 Task: Buy 2 Short Sets of size 6-7 years for Baby Girls from Clothing section under best seller category for shipping address: Faith Turner, 1392 Camden Street, Reno, Nevada 89501, Cell Number 7752551231. Pay from credit card ending with 2005, CVV 3321
Action: Mouse moved to (355, 121)
Screenshot: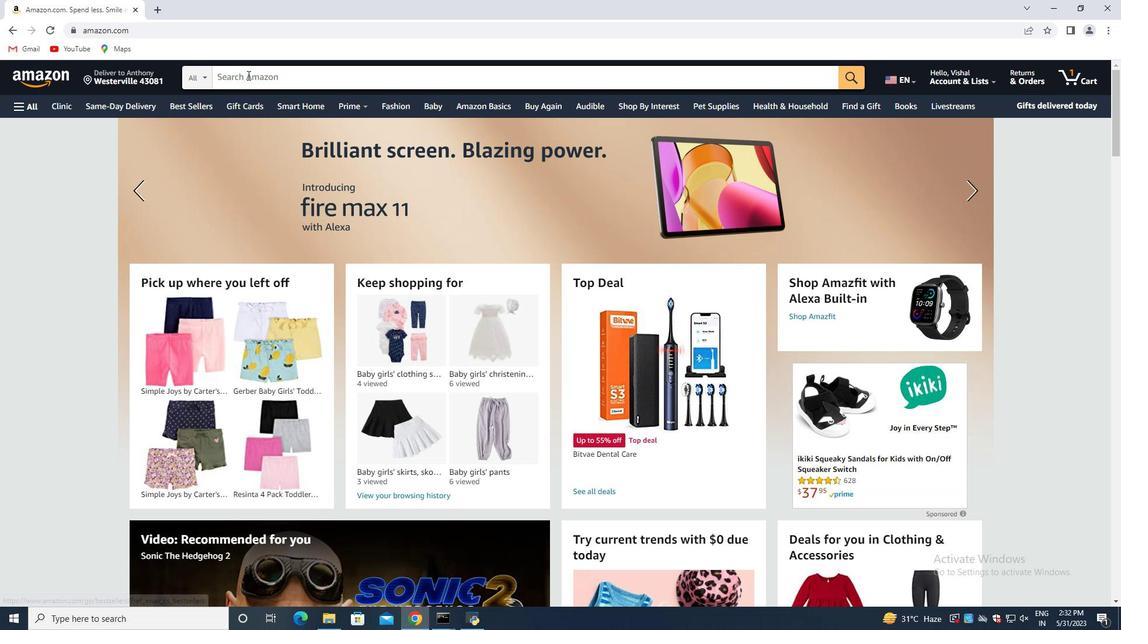 
Action: Mouse pressed left at (355, 121)
Screenshot: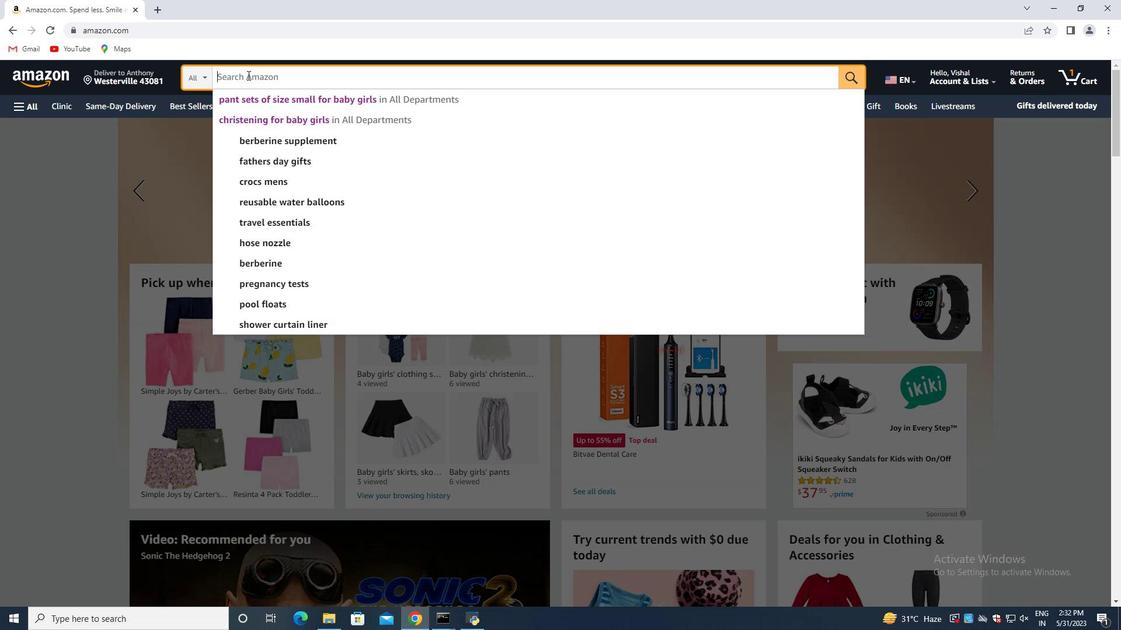 
Action: Key pressed <Key.shift>Short<Key.space><Key.shift>Sets<Key.space>of<Key.space>size<Key.space>6-7<Key.space>years<Key.space>for<Key.space><Key.shift>Baby<Key.space><Key.shift><Key.shift><Key.shift><Key.shift><Key.shift><Key.shift>Girls<Key.enter>
Screenshot: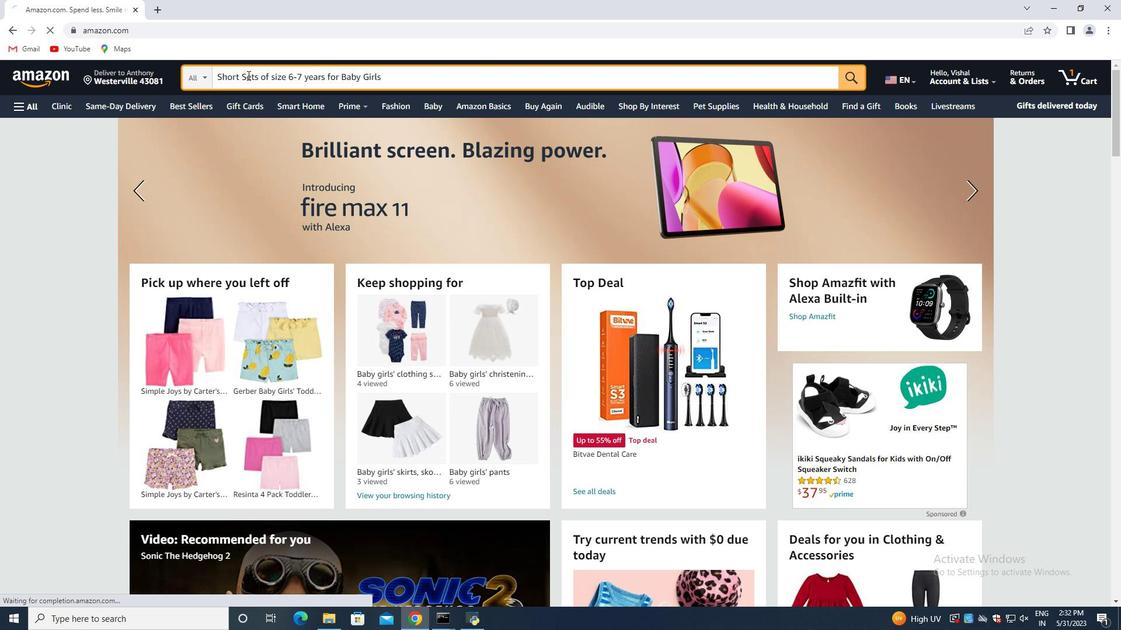 
Action: Mouse moved to (344, 174)
Screenshot: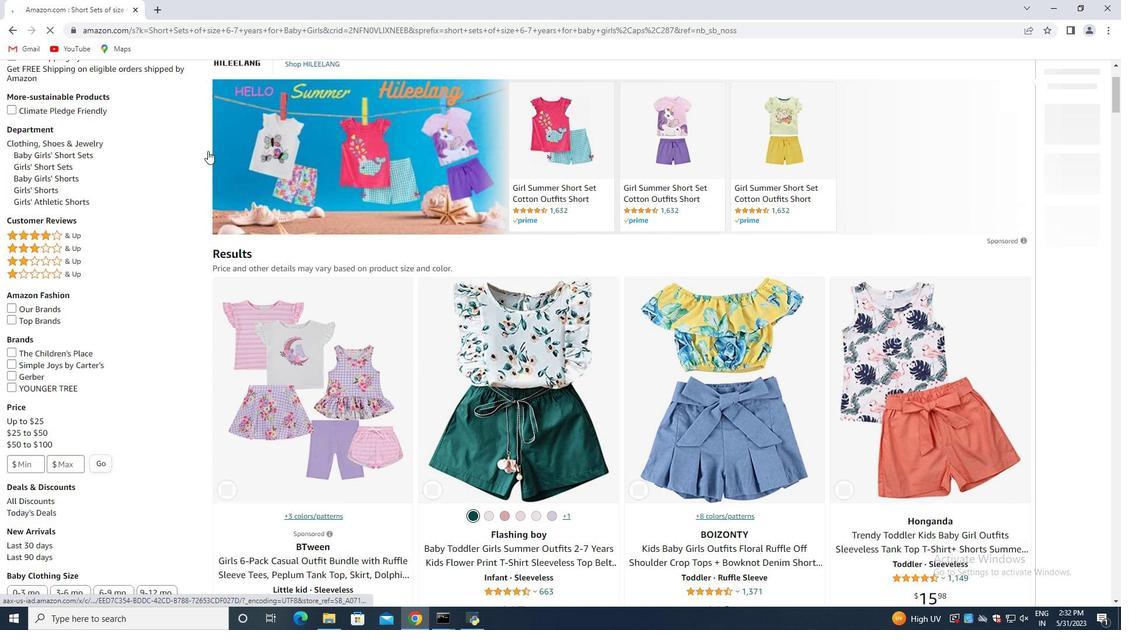 
Action: Mouse scrolled (344, 173) with delta (0, 0)
Screenshot: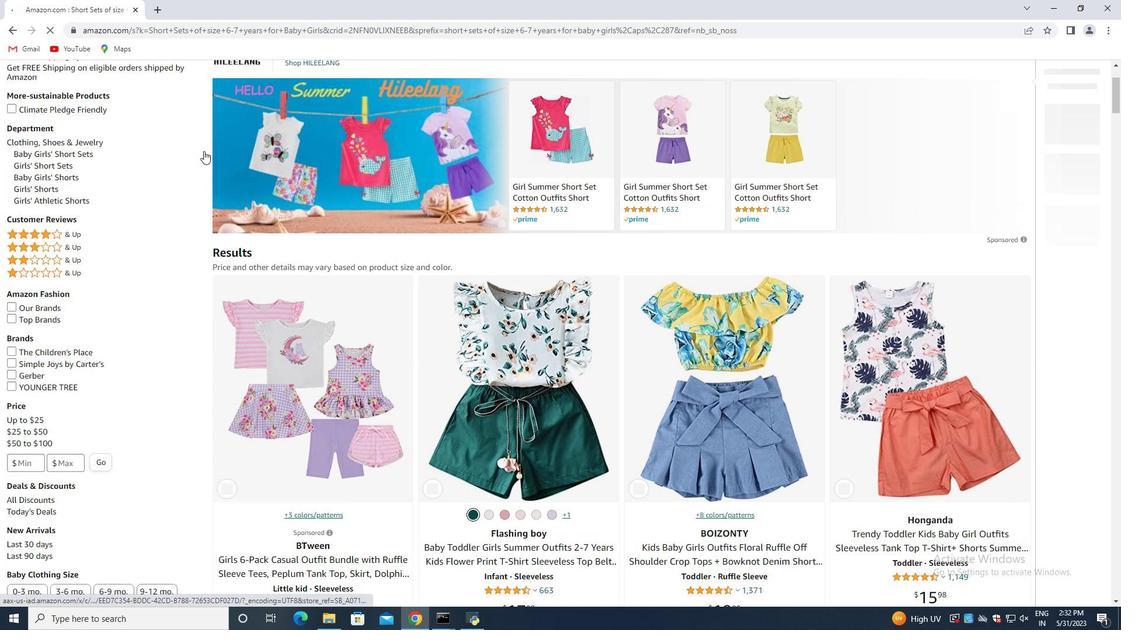 
Action: Mouse moved to (339, 187)
Screenshot: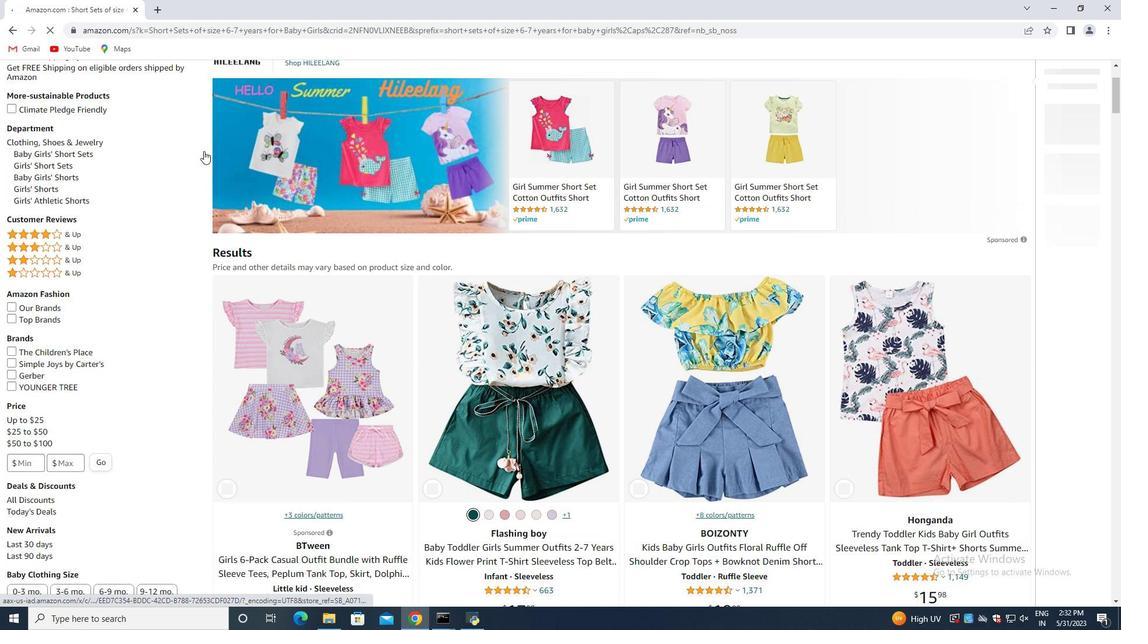 
Action: Mouse scrolled (339, 186) with delta (0, 0)
Screenshot: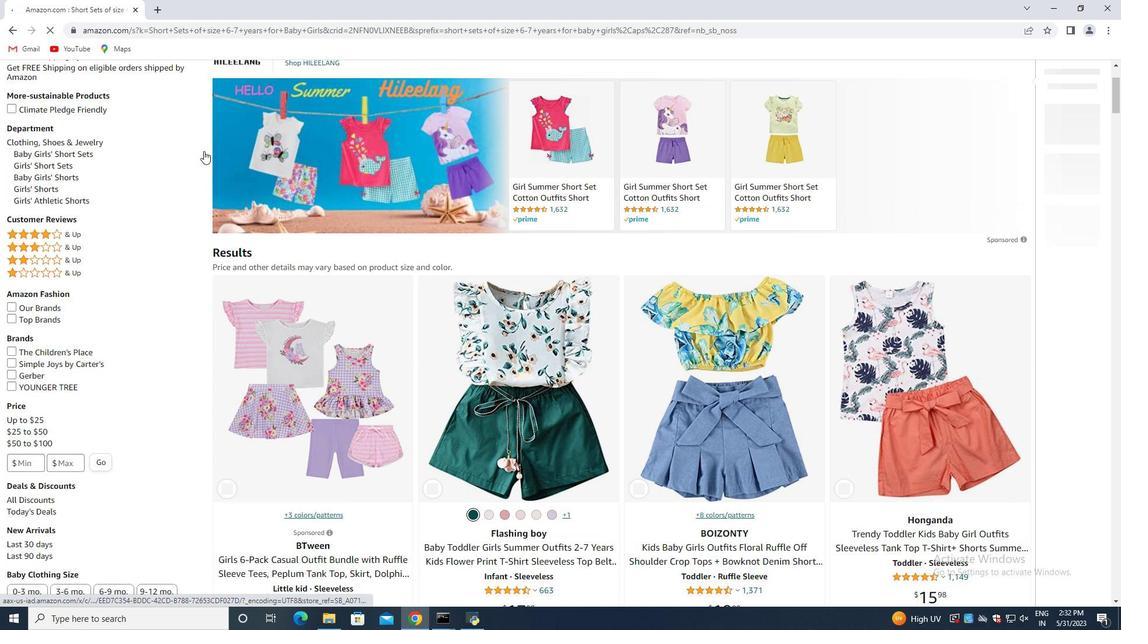 
Action: Mouse moved to (363, 186)
Screenshot: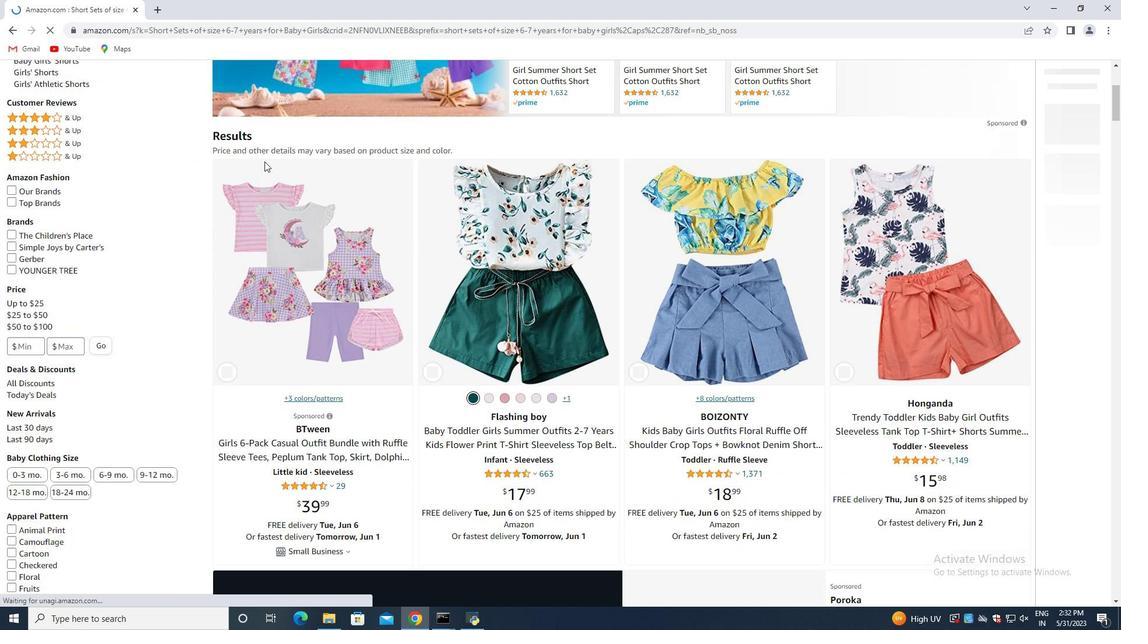 
Action: Mouse scrolled (363, 185) with delta (0, 0)
Screenshot: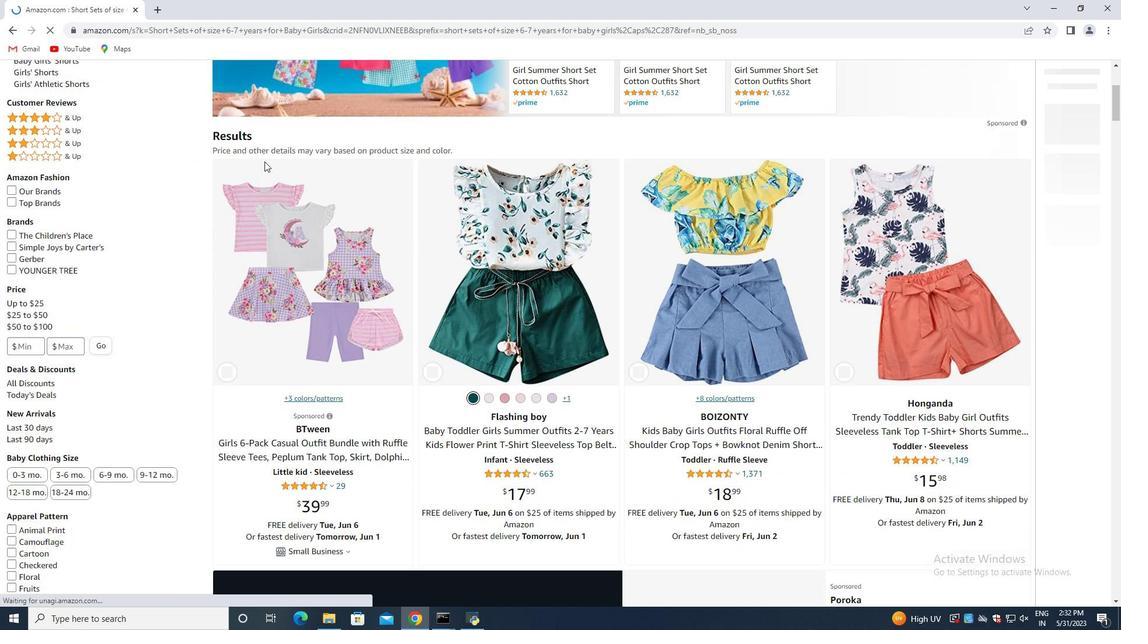 
Action: Mouse moved to (365, 188)
Screenshot: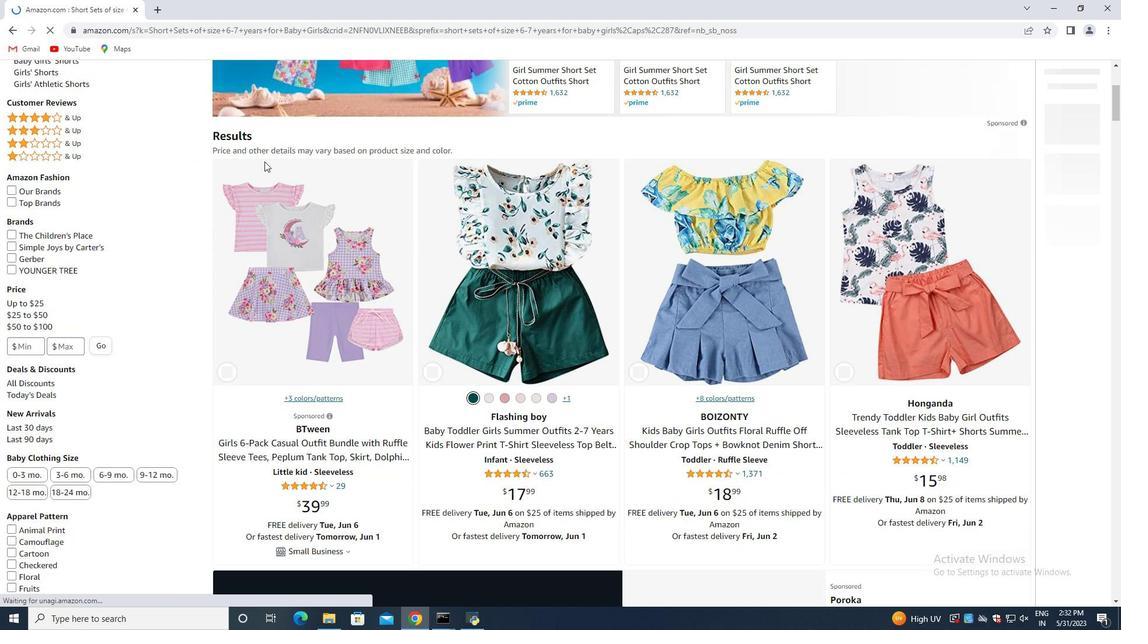 
Action: Mouse scrolled (365, 188) with delta (0, 0)
Screenshot: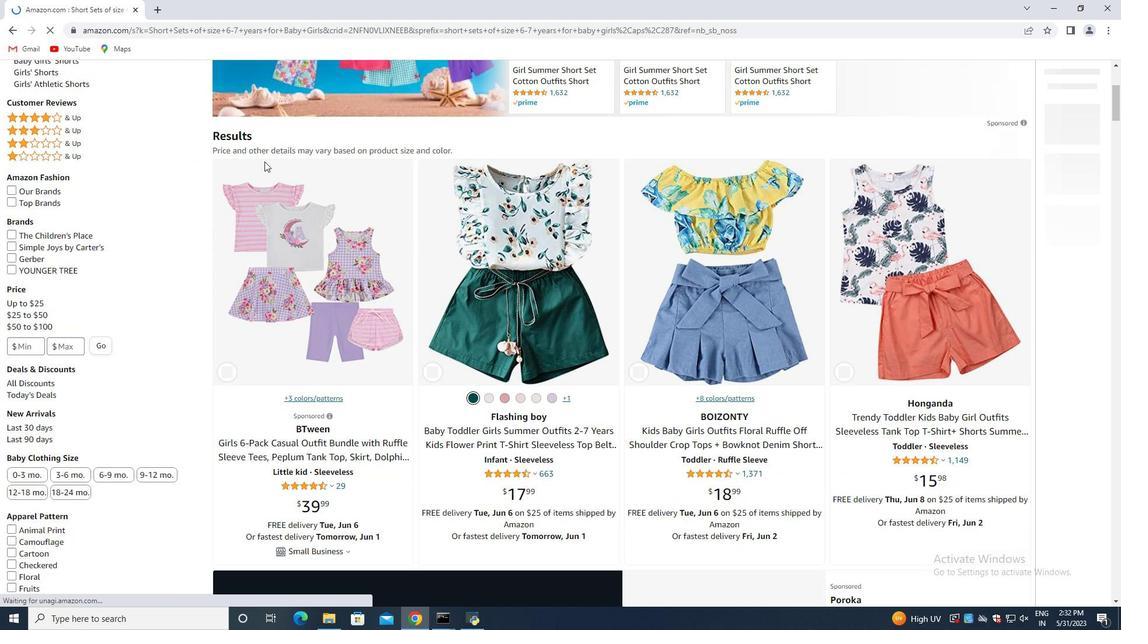 
Action: Mouse moved to (870, 277)
Screenshot: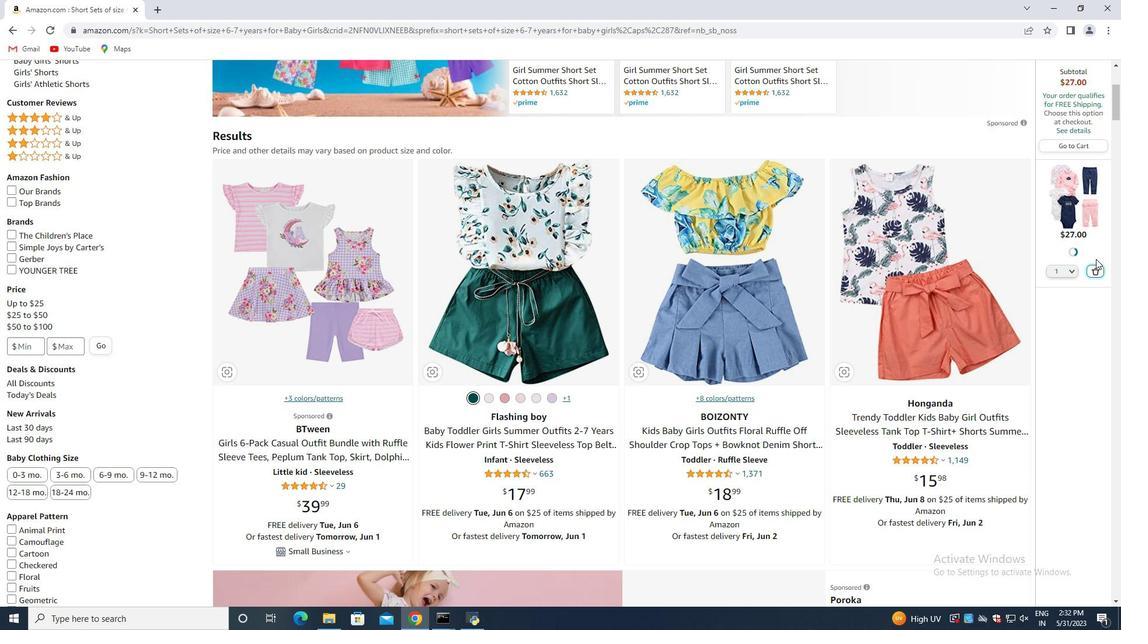 
Action: Mouse pressed left at (870, 277)
Screenshot: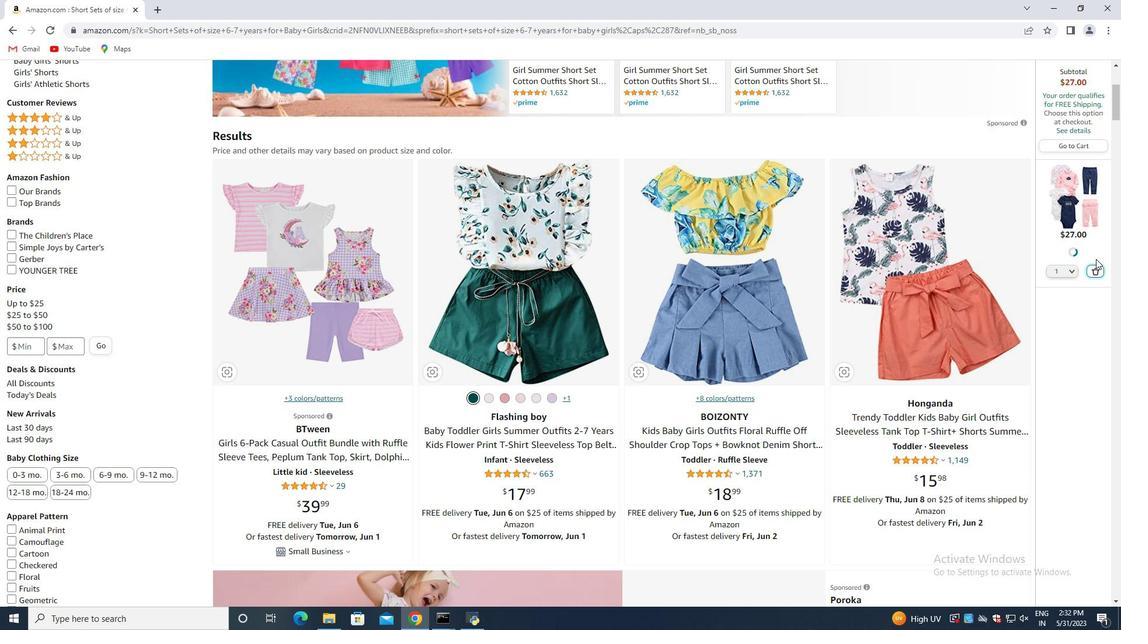 
Action: Mouse moved to (694, 342)
Screenshot: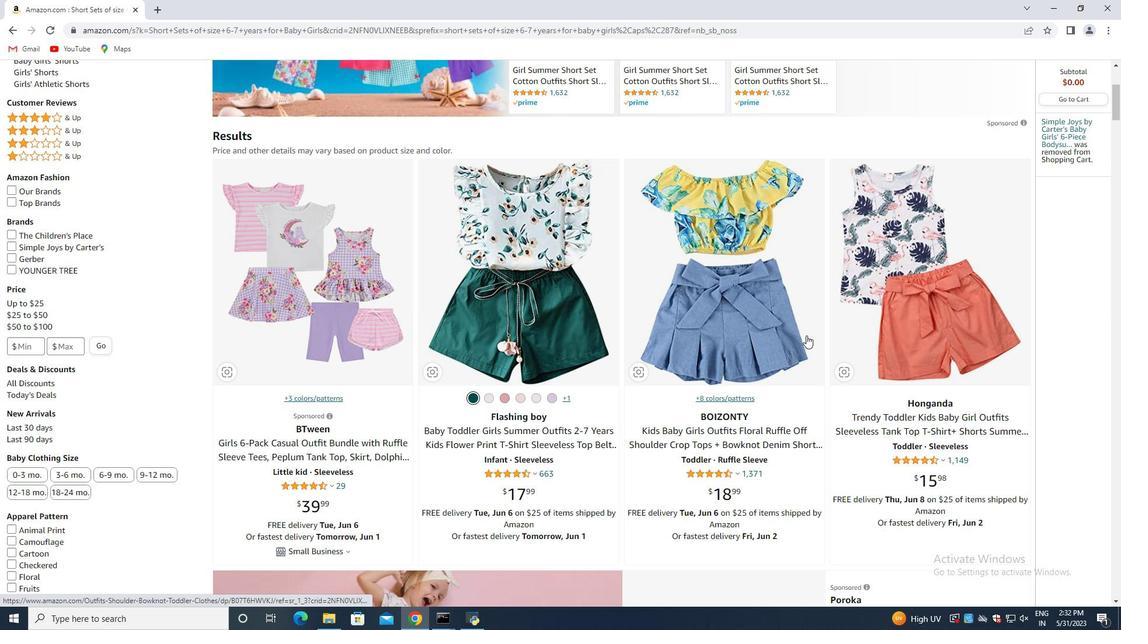 
Action: Mouse scrolled (694, 341) with delta (0, 0)
Screenshot: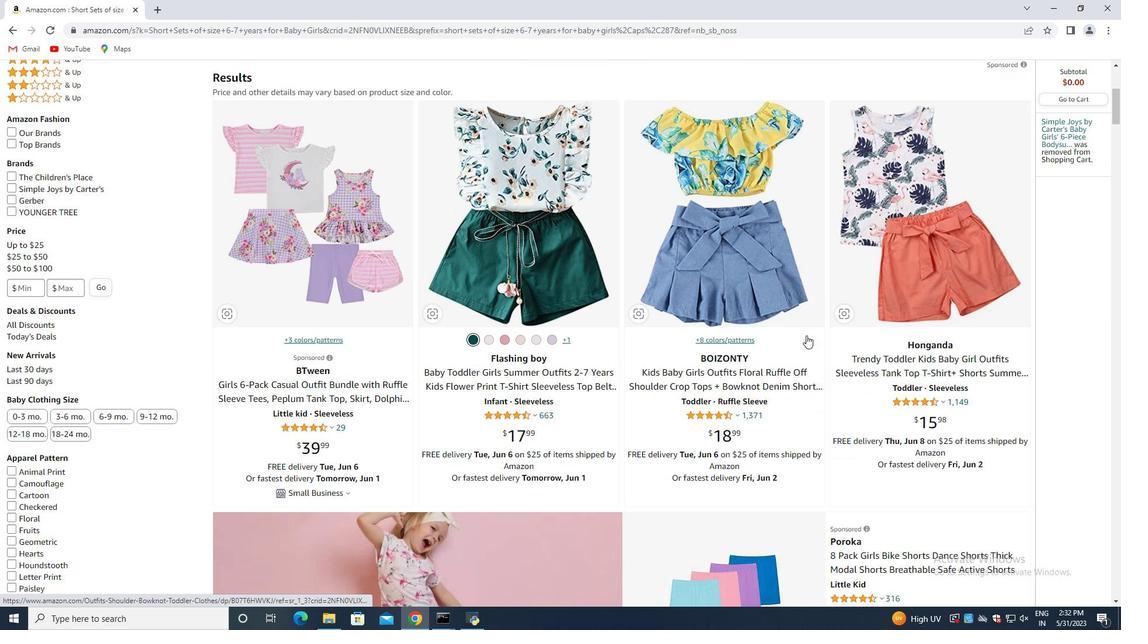 
Action: Mouse moved to (675, 346)
Screenshot: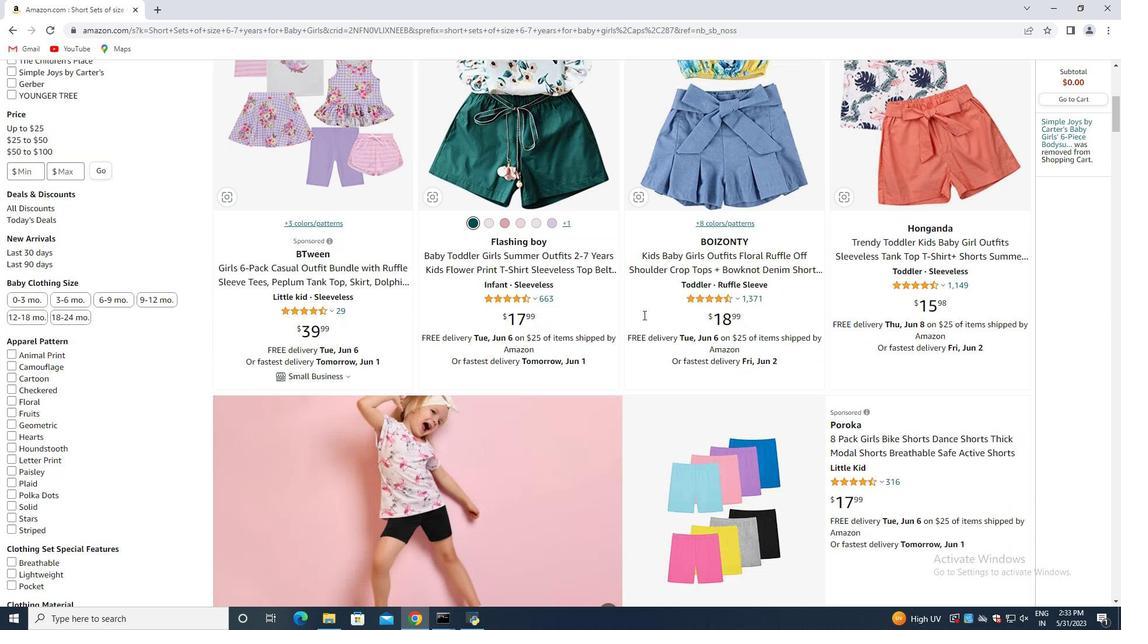 
Action: Mouse scrolled (675, 346) with delta (0, 0)
Screenshot: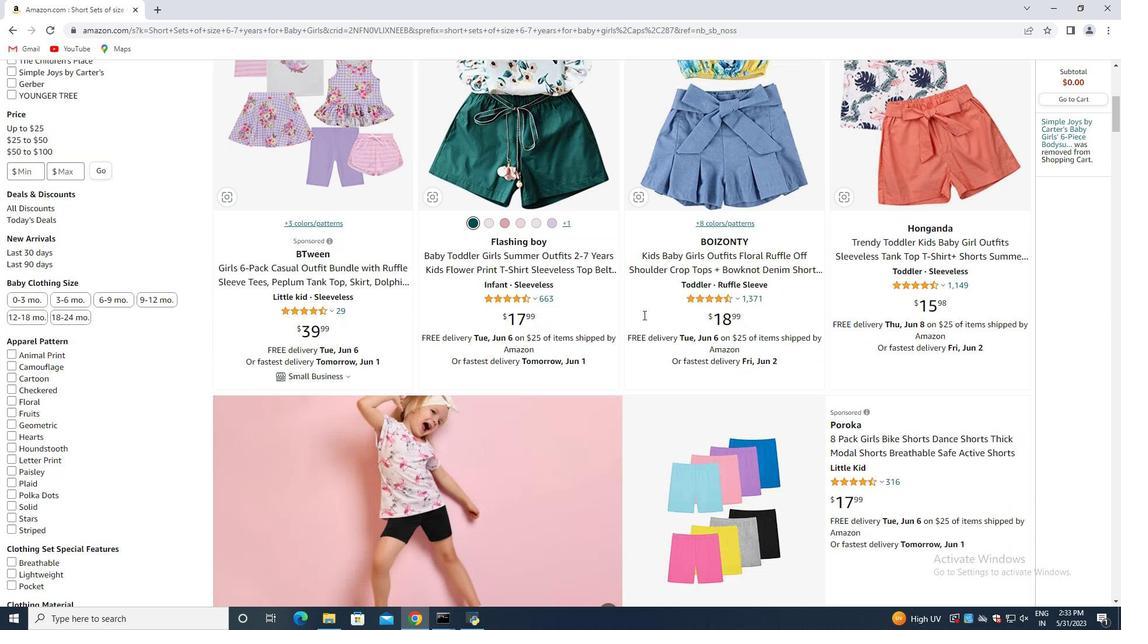 
Action: Mouse moved to (667, 346)
Screenshot: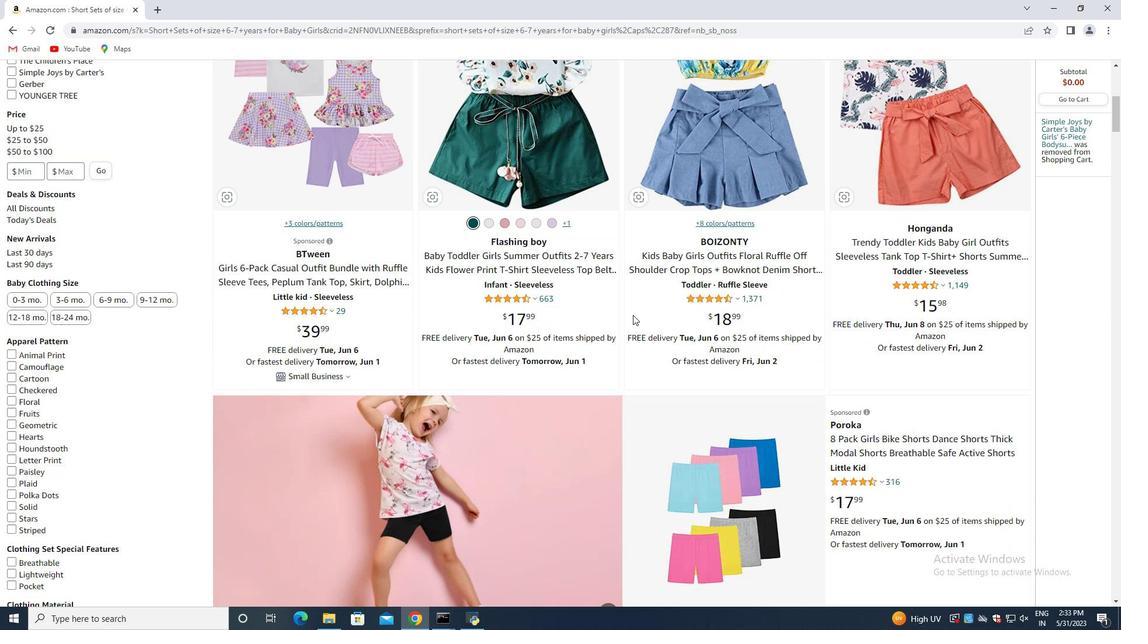 
Action: Mouse scrolled (667, 346) with delta (0, 0)
Screenshot: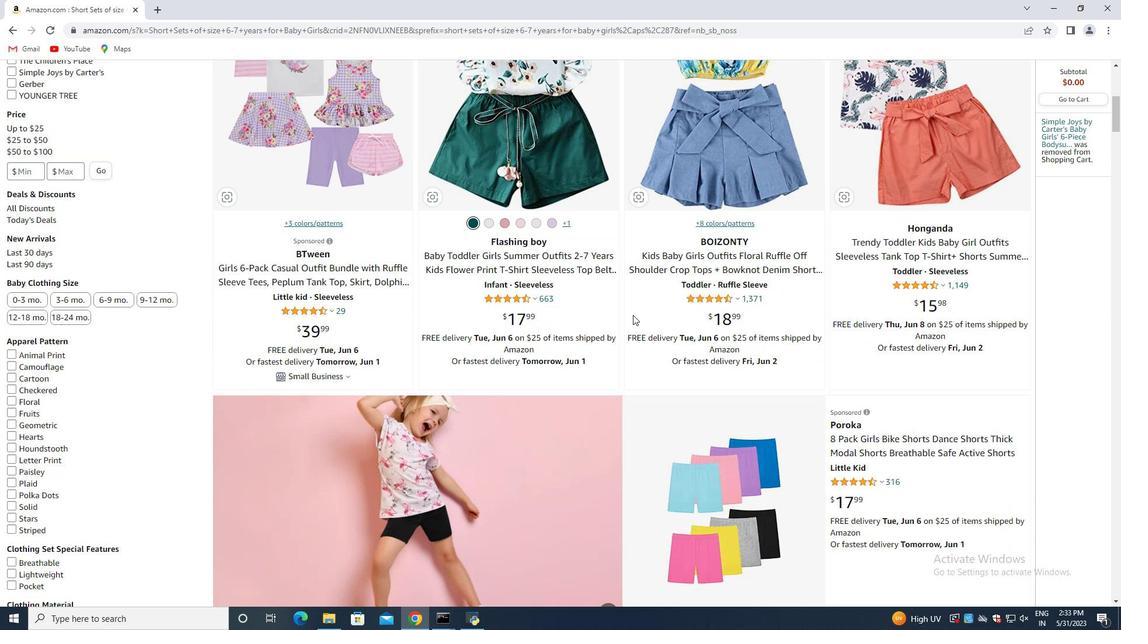 
Action: Mouse moved to (592, 324)
Screenshot: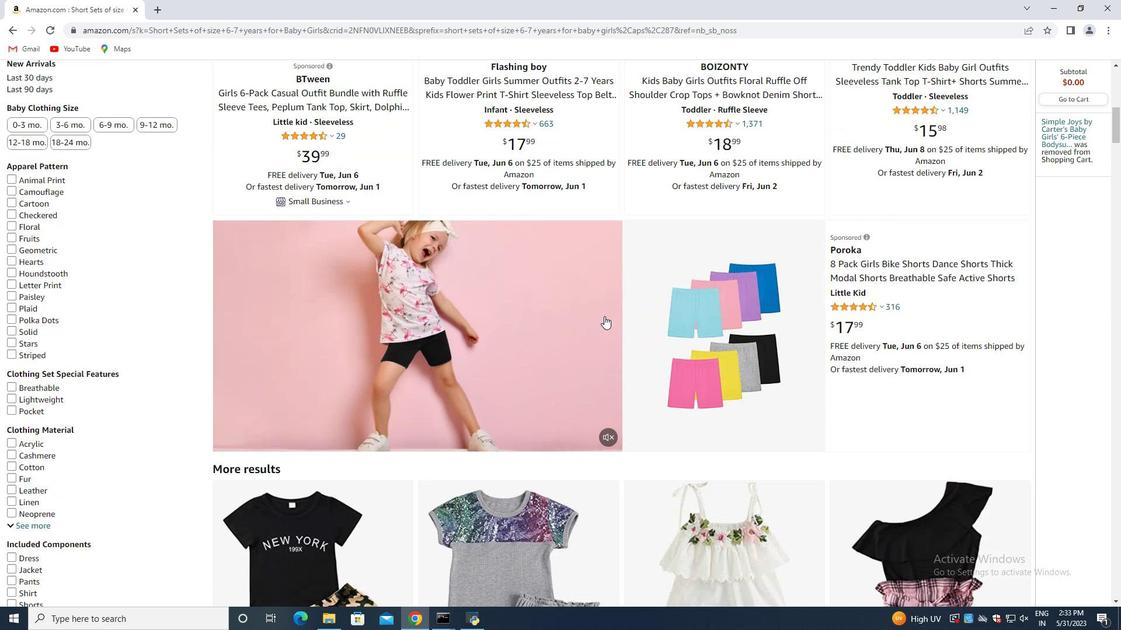 
Action: Mouse scrolled (592, 324) with delta (0, 0)
Screenshot: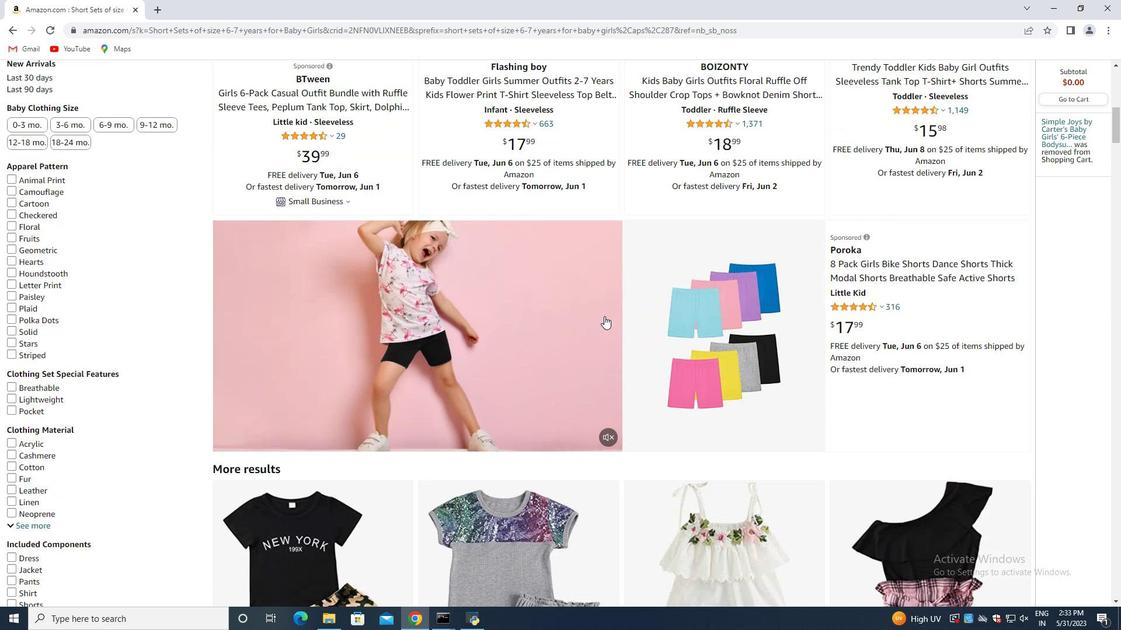 
Action: Mouse moved to (588, 324)
Screenshot: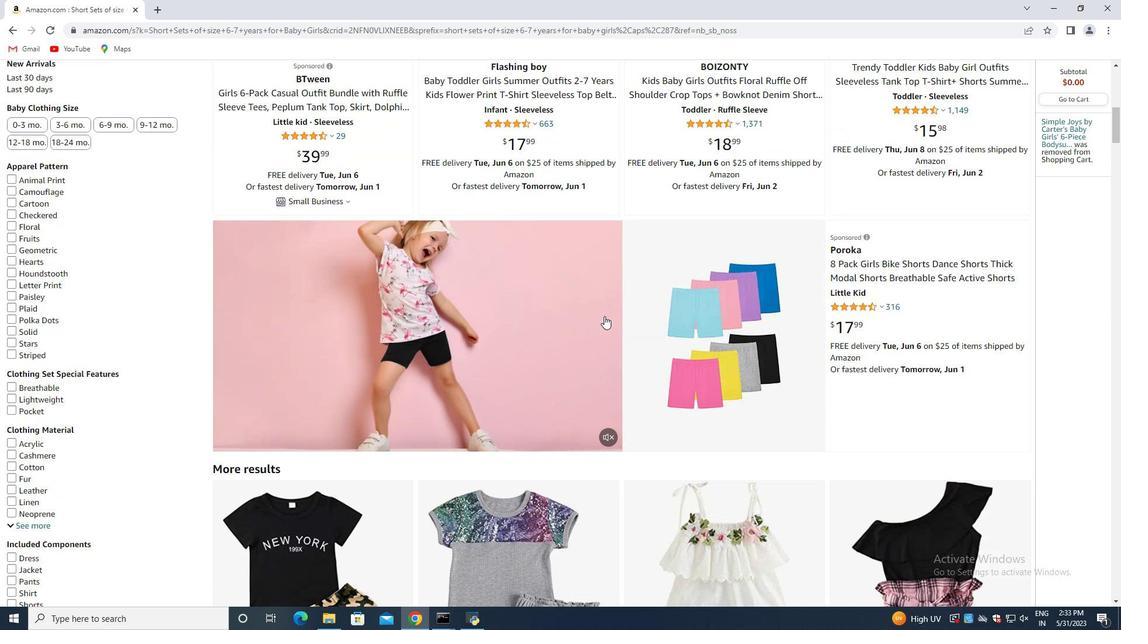 
Action: Mouse scrolled (588, 324) with delta (0, 0)
Screenshot: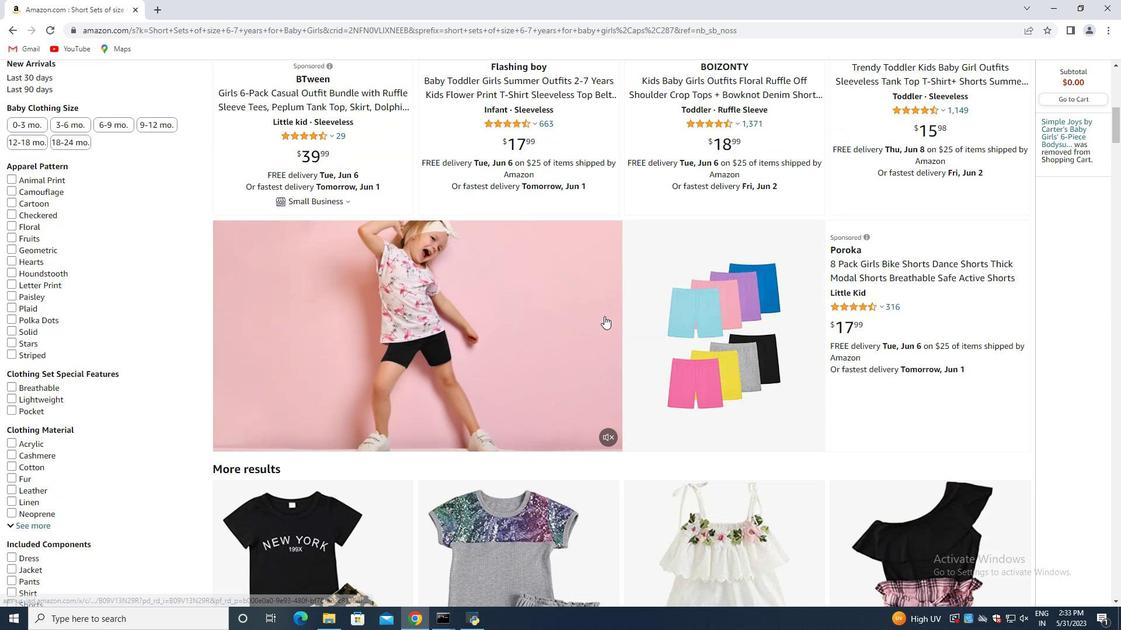 
Action: Mouse moved to (581, 325)
Screenshot: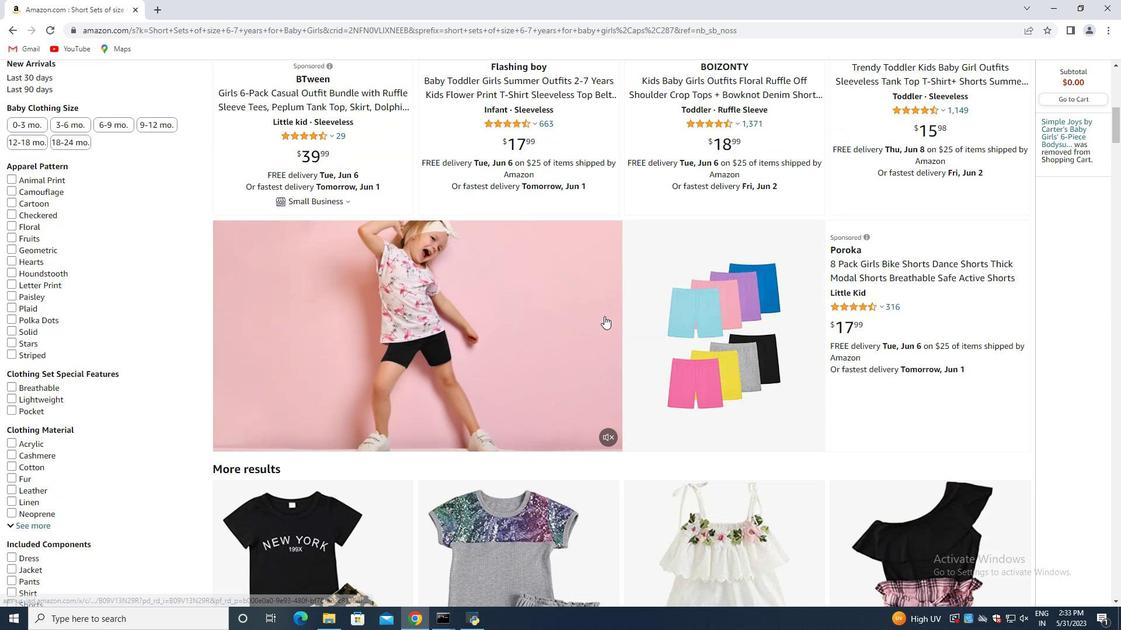 
Action: Mouse scrolled (581, 324) with delta (0, 0)
Screenshot: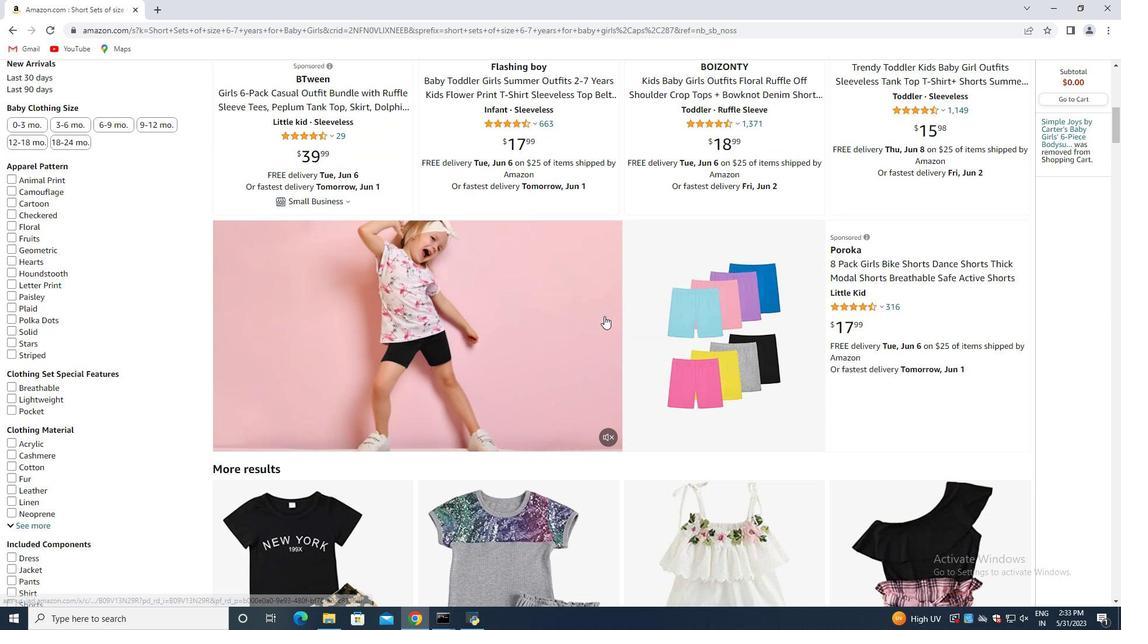 
Action: Mouse moved to (568, 331)
Screenshot: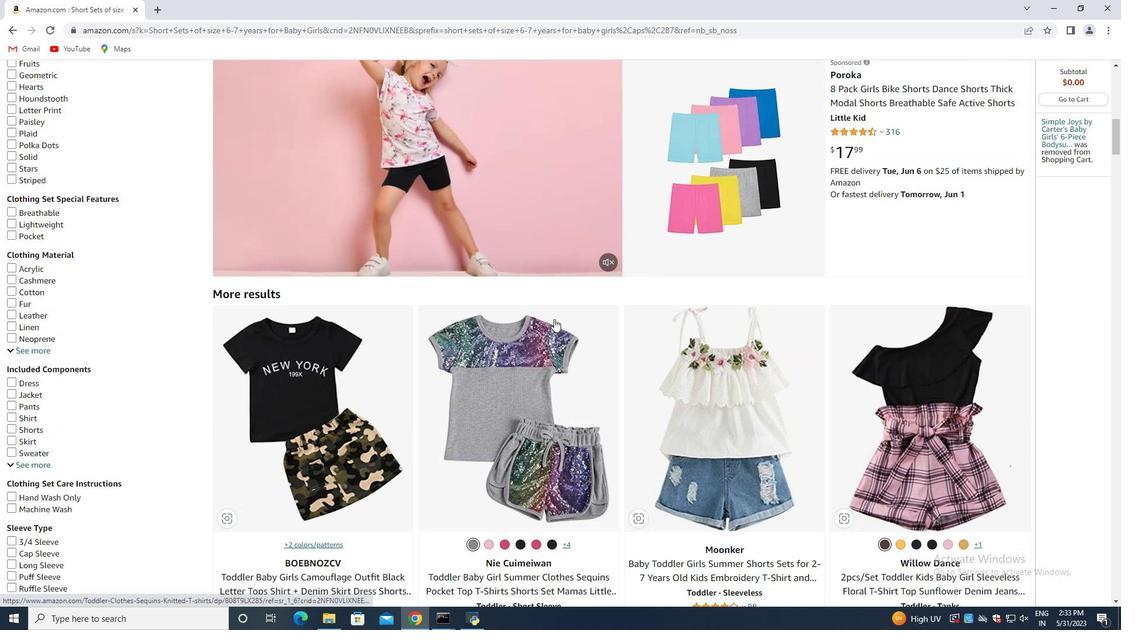 
Action: Mouse scrolled (568, 331) with delta (0, 0)
Screenshot: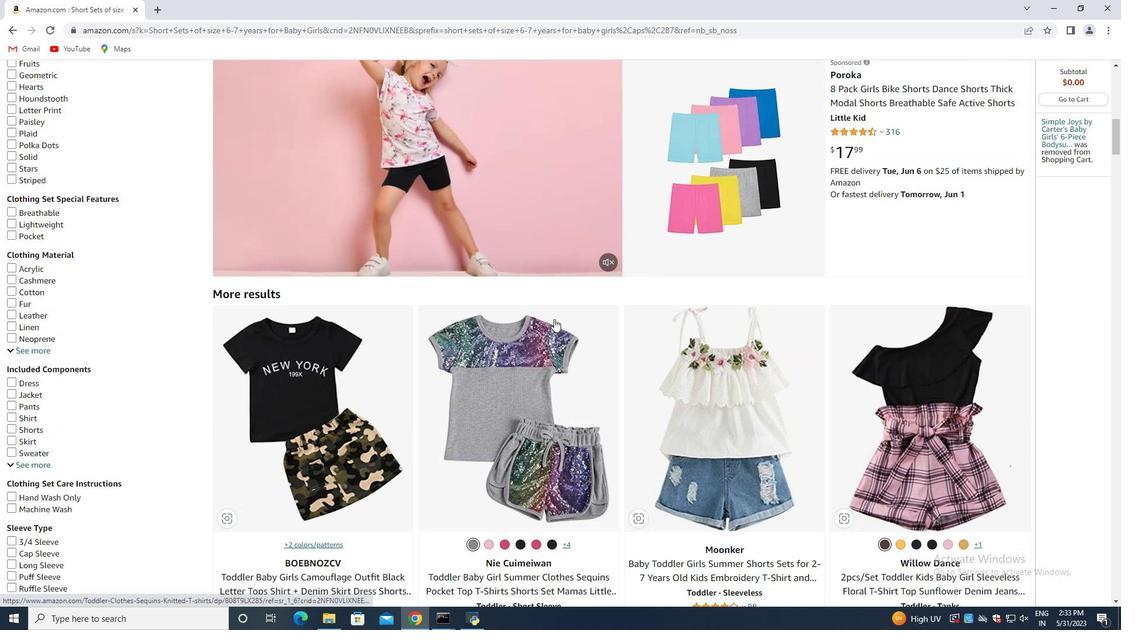 
Action: Mouse moved to (567, 332)
Screenshot: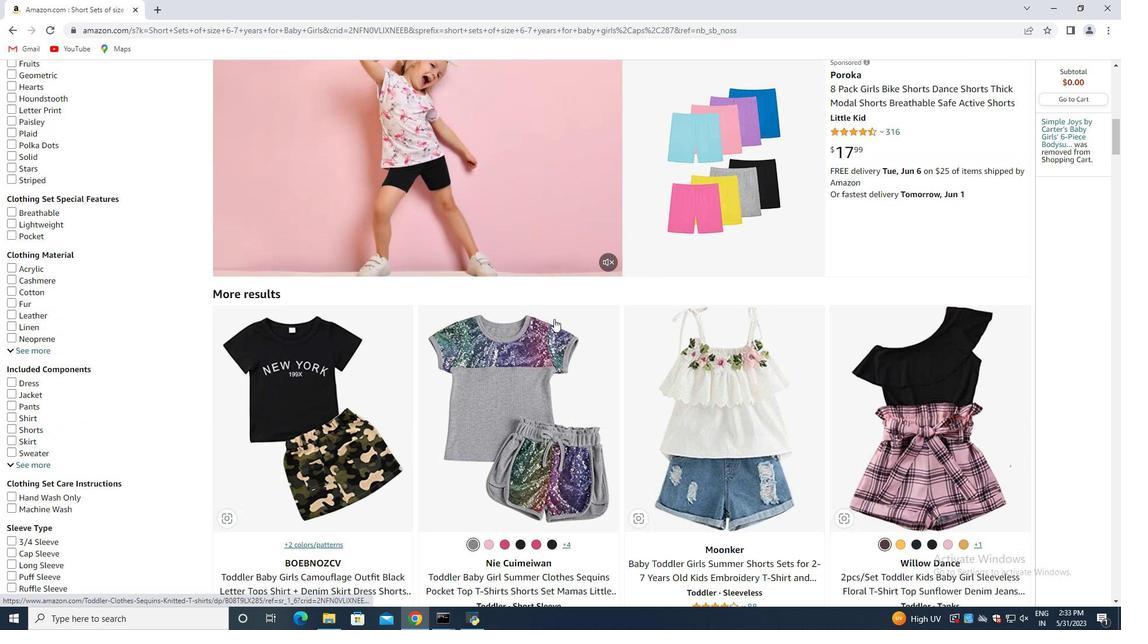 
Action: Mouse scrolled (567, 331) with delta (0, 0)
Screenshot: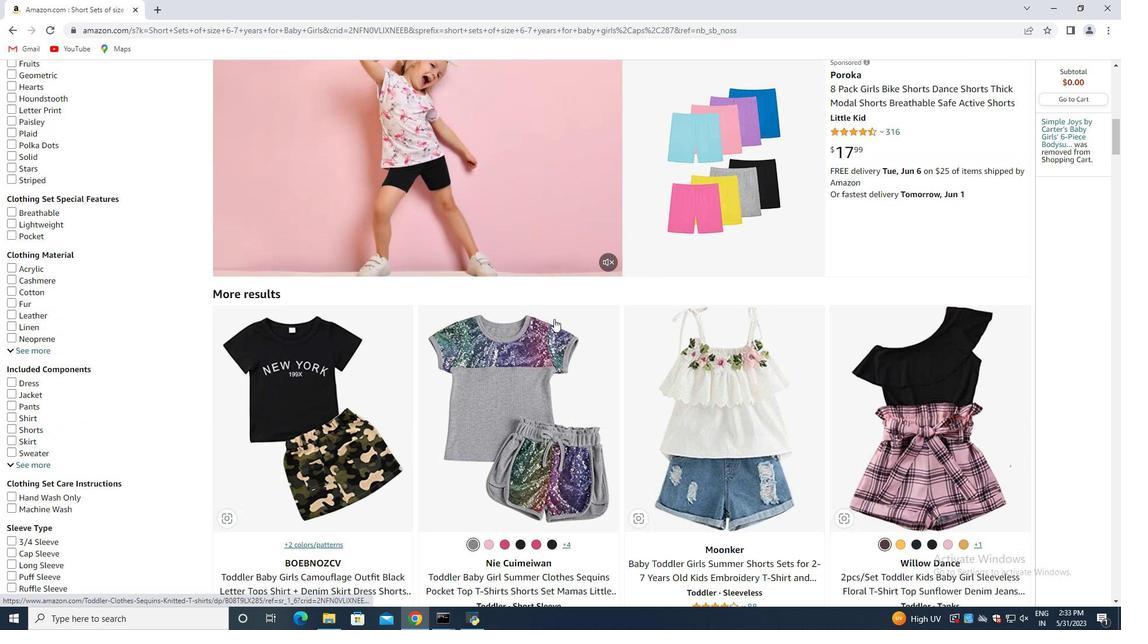 
Action: Mouse moved to (562, 332)
Screenshot: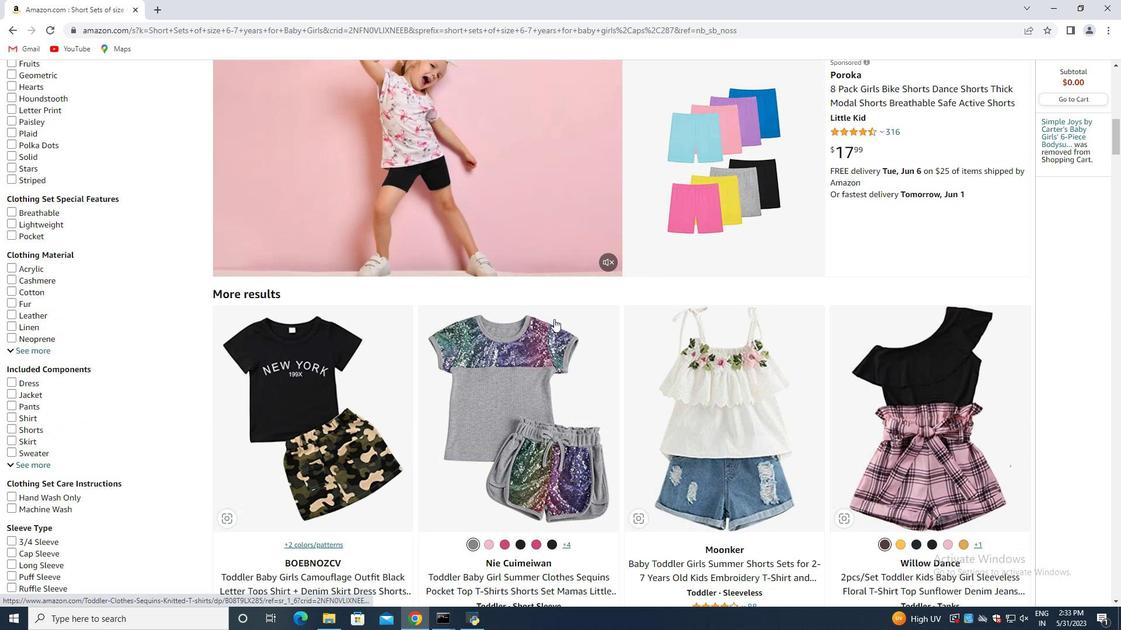 
Action: Mouse scrolled (563, 332) with delta (0, 0)
Screenshot: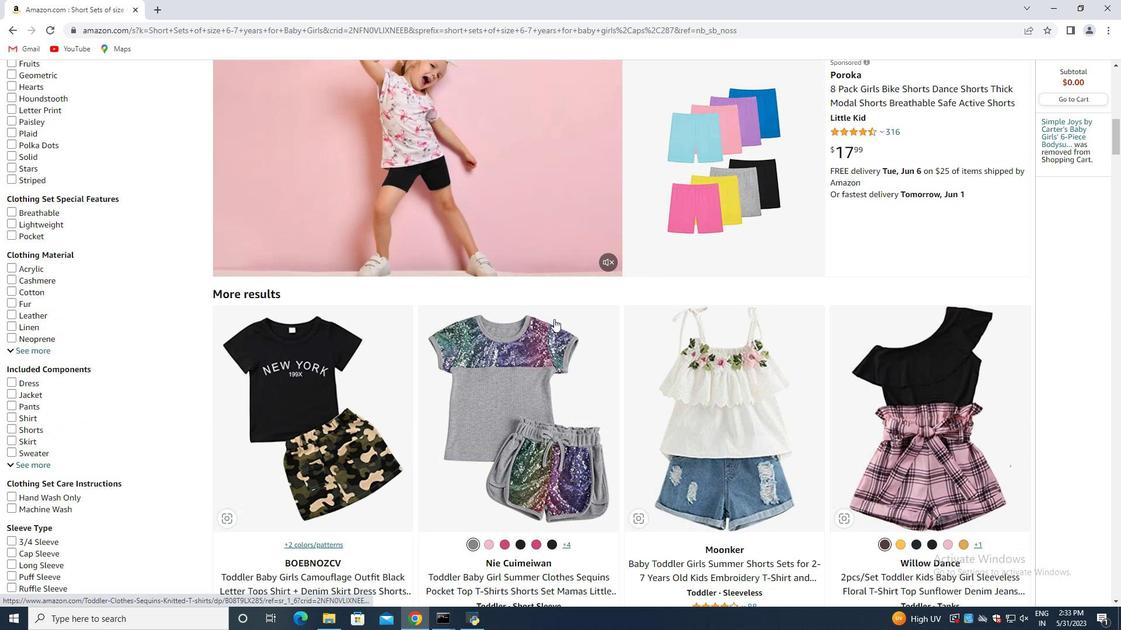 
Action: Mouse moved to (540, 331)
Screenshot: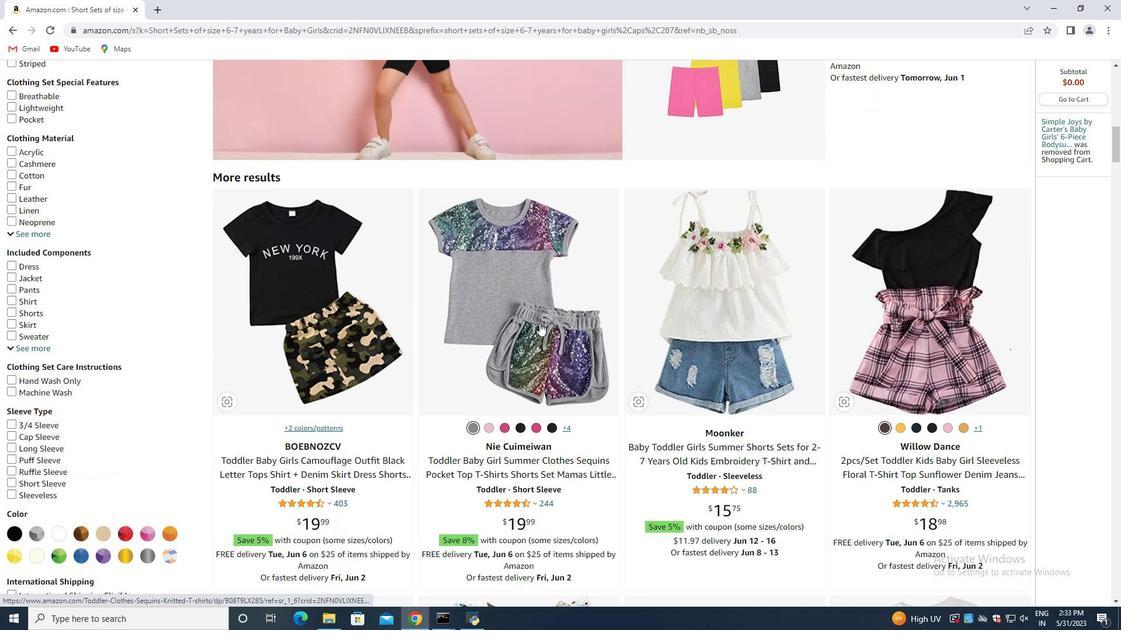 
Action: Mouse scrolled (540, 331) with delta (0, 0)
Screenshot: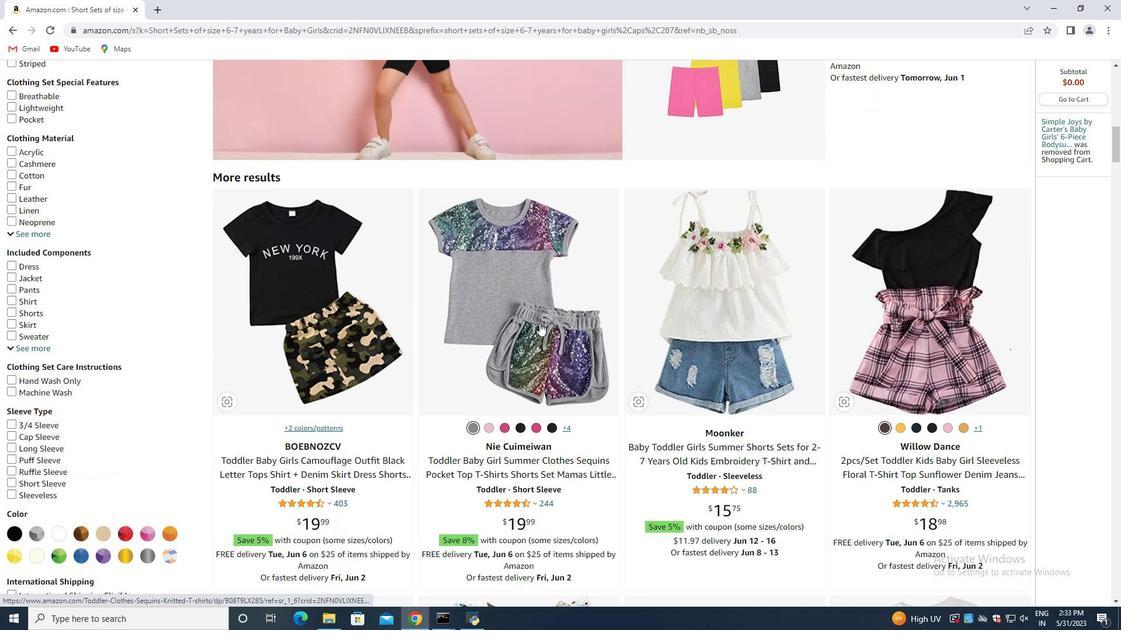 
Action: Mouse moved to (539, 333)
Screenshot: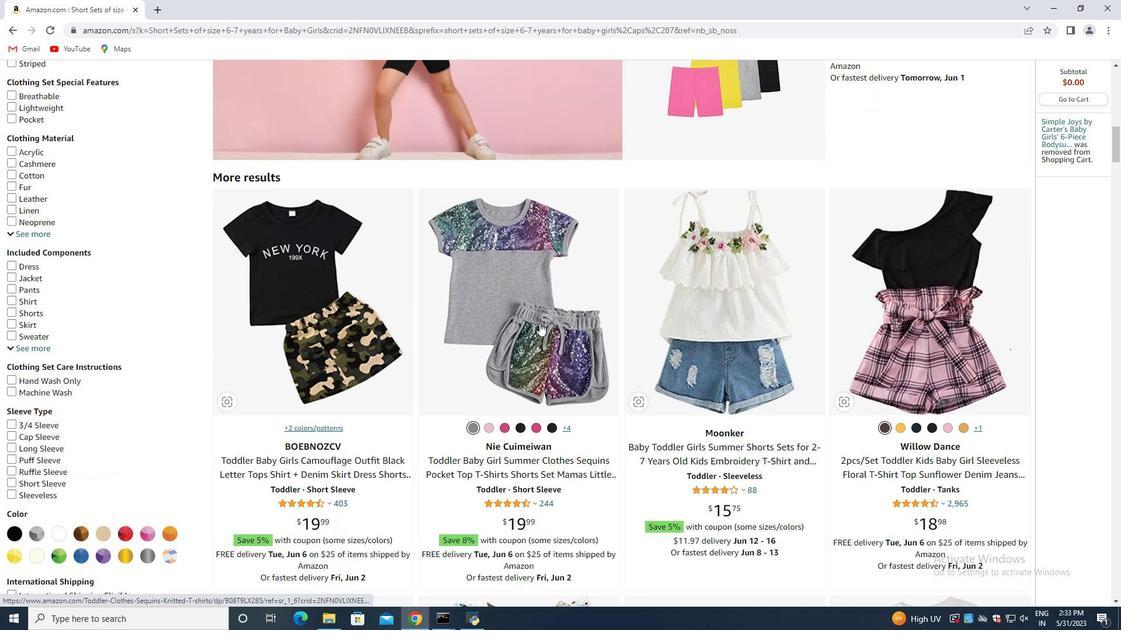 
Action: Mouse scrolled (539, 333) with delta (0, 0)
Screenshot: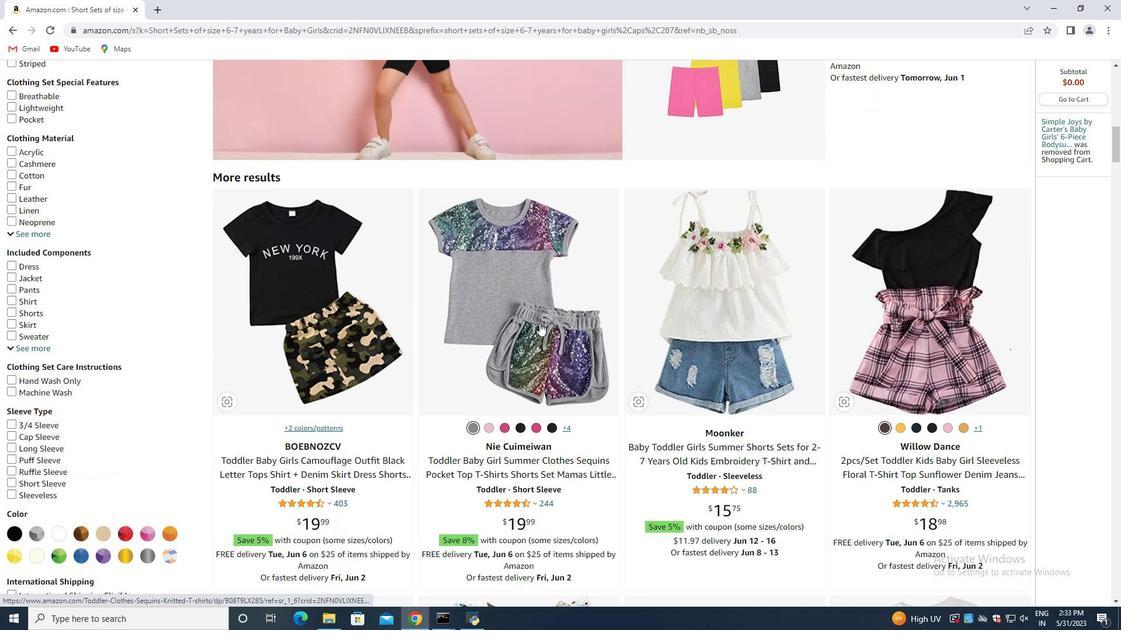 
Action: Mouse moved to (639, 332)
Screenshot: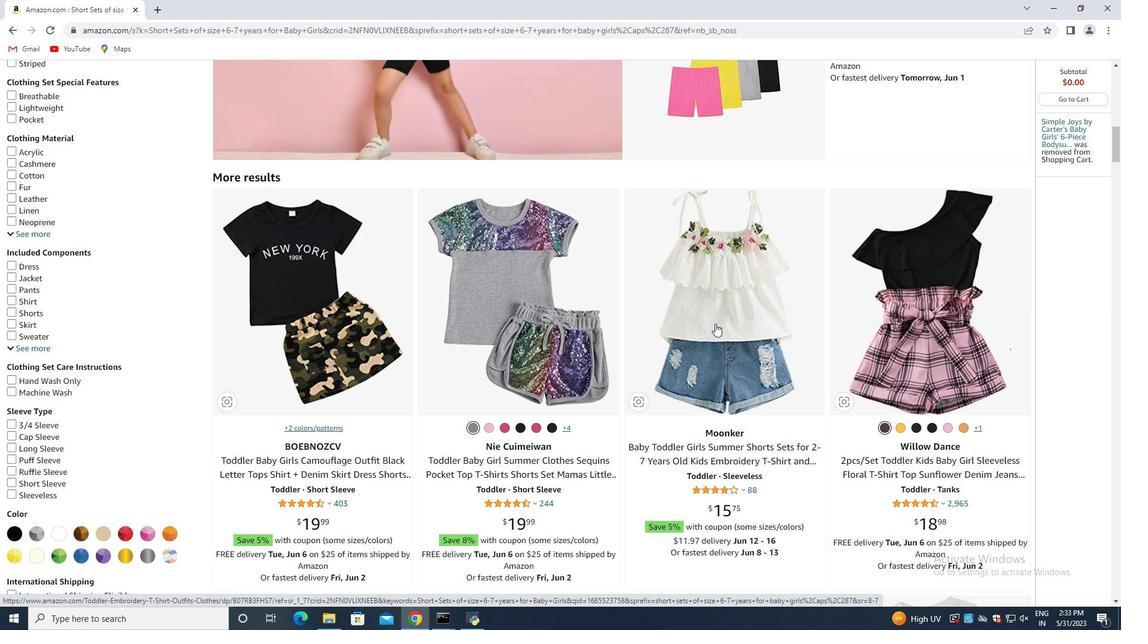 
Action: Mouse pressed left at (639, 332)
Screenshot: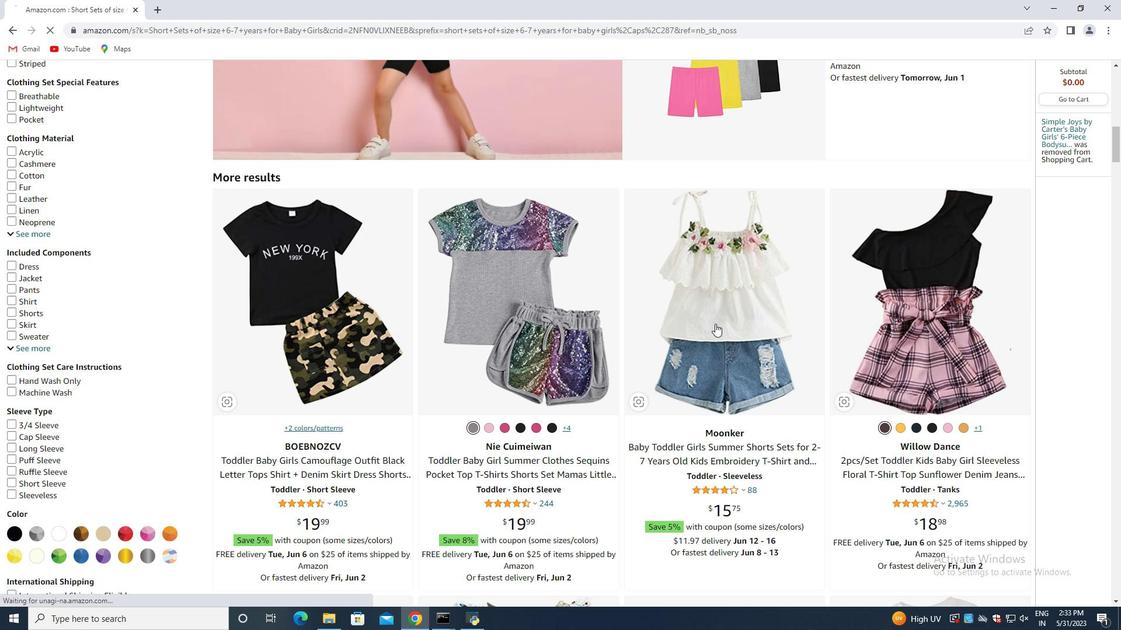 
Action: Mouse moved to (551, 349)
Screenshot: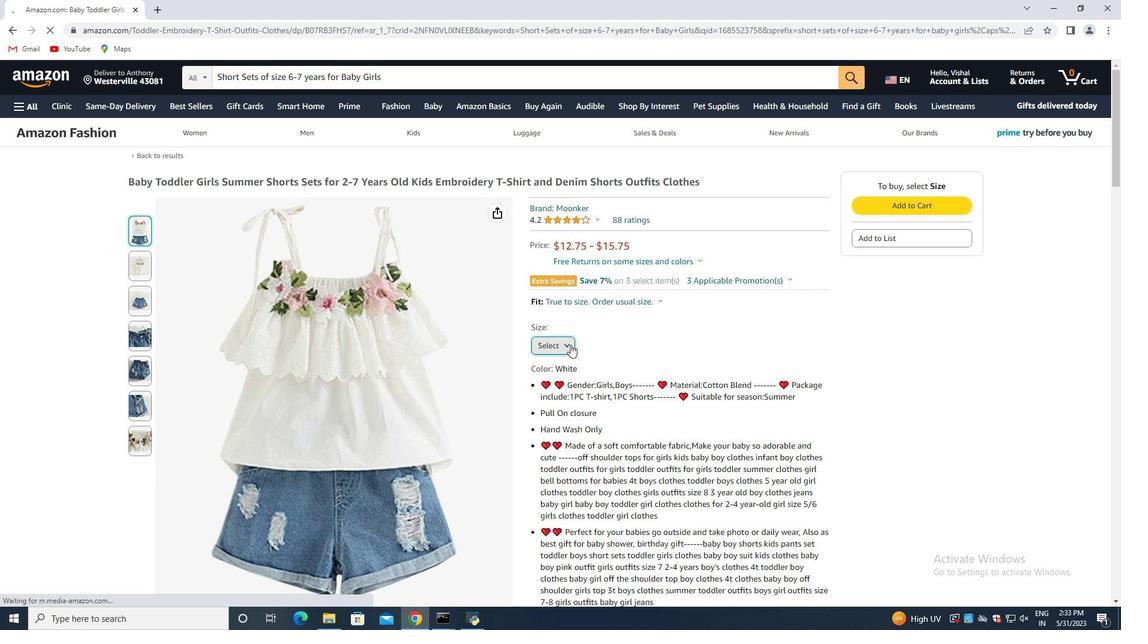 
Action: Mouse pressed left at (551, 349)
Screenshot: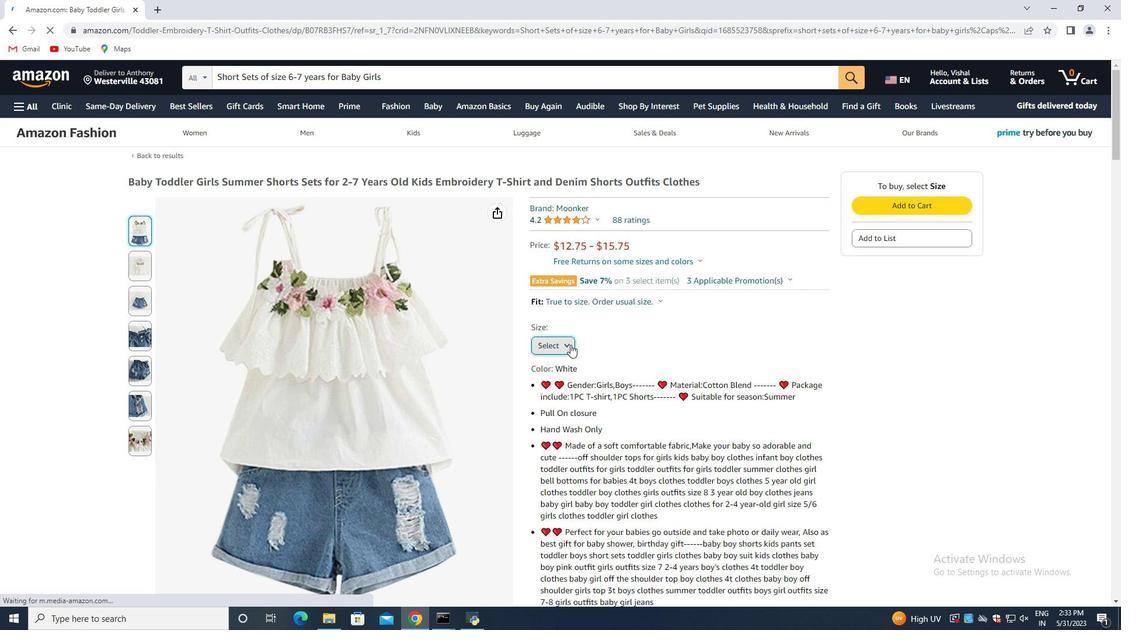 
Action: Mouse moved to (552, 374)
Screenshot: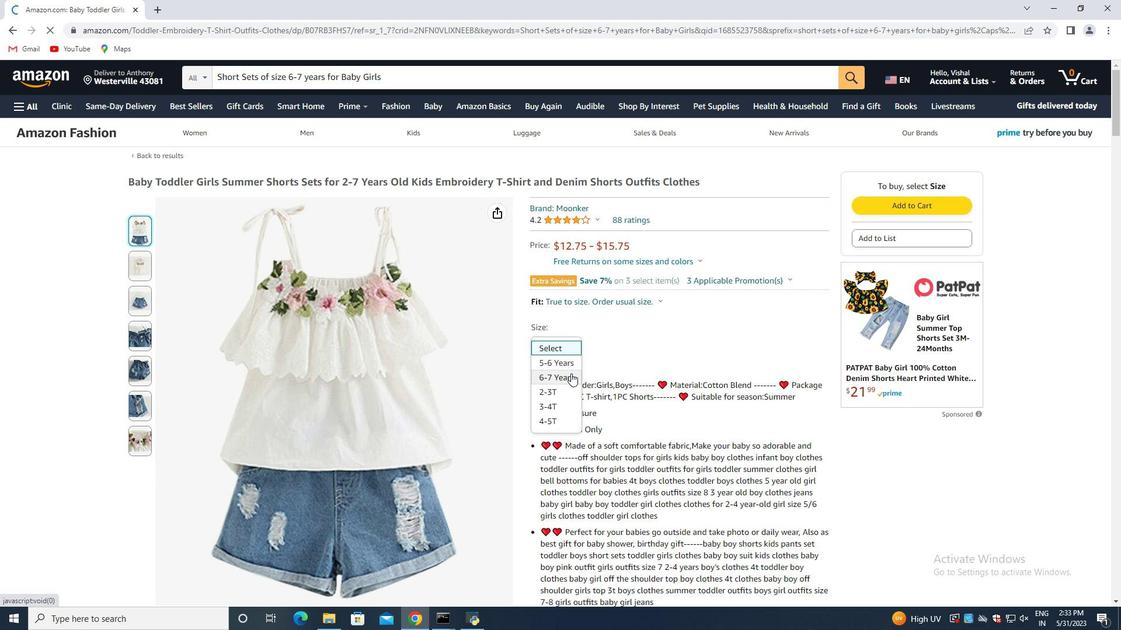 
Action: Mouse pressed left at (552, 374)
Screenshot: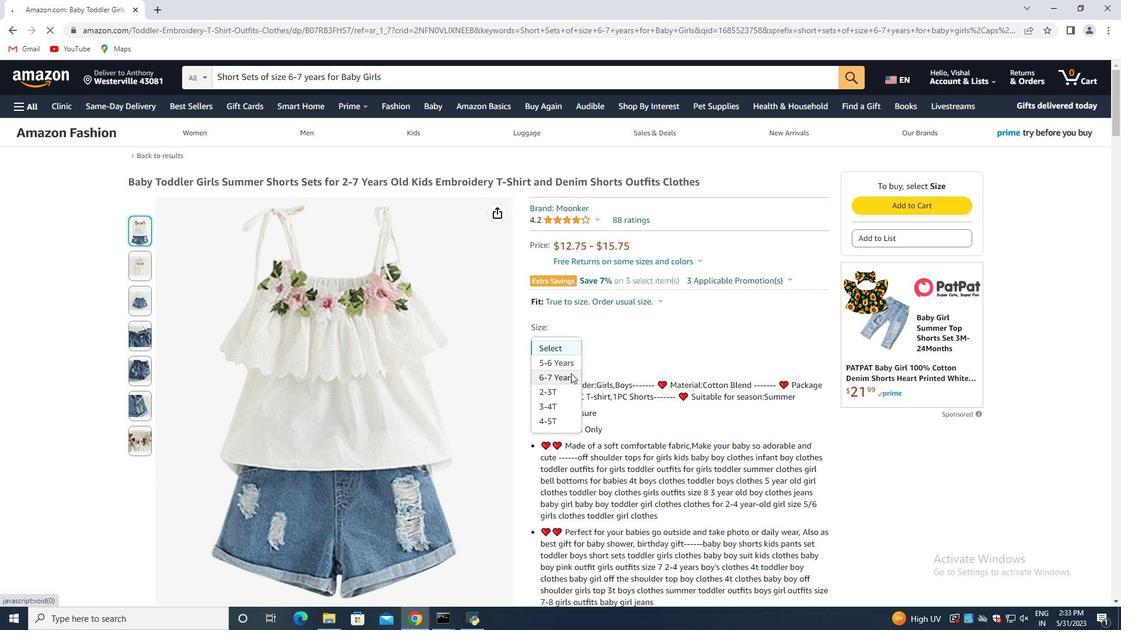 
Action: Mouse moved to (285, 313)
Screenshot: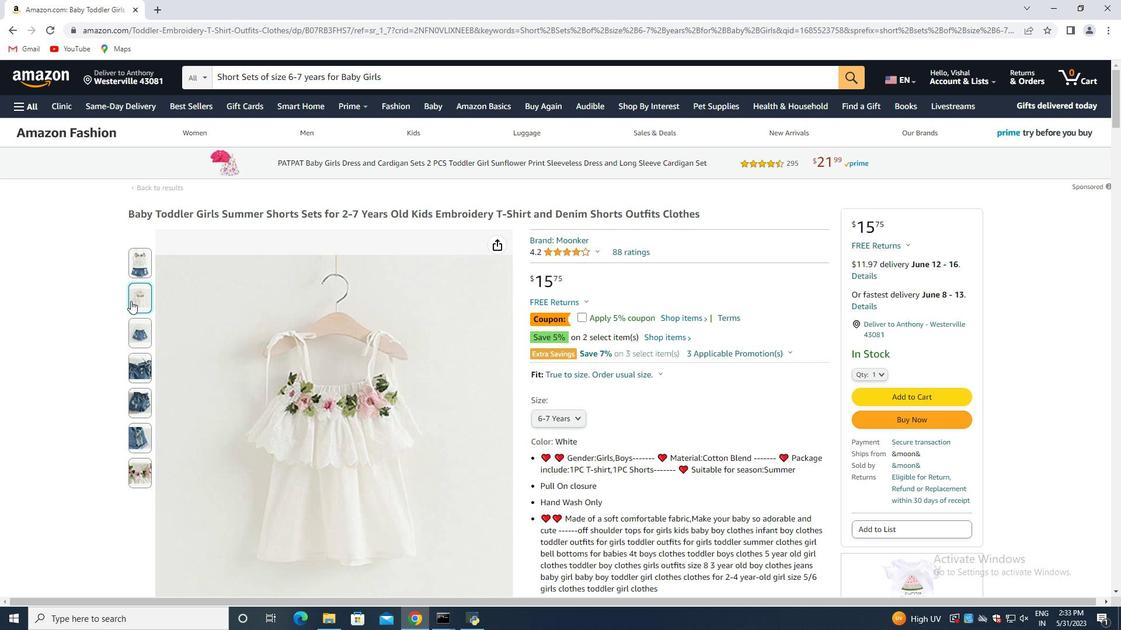 
Action: Mouse pressed left at (285, 313)
Screenshot: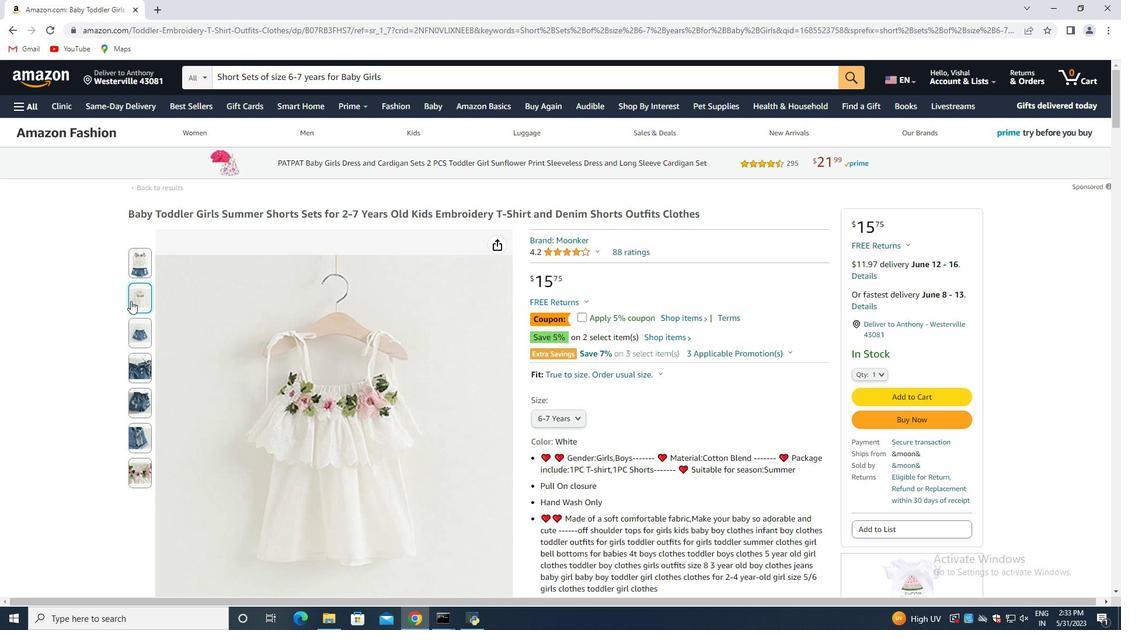 
Action: Mouse moved to (286, 345)
Screenshot: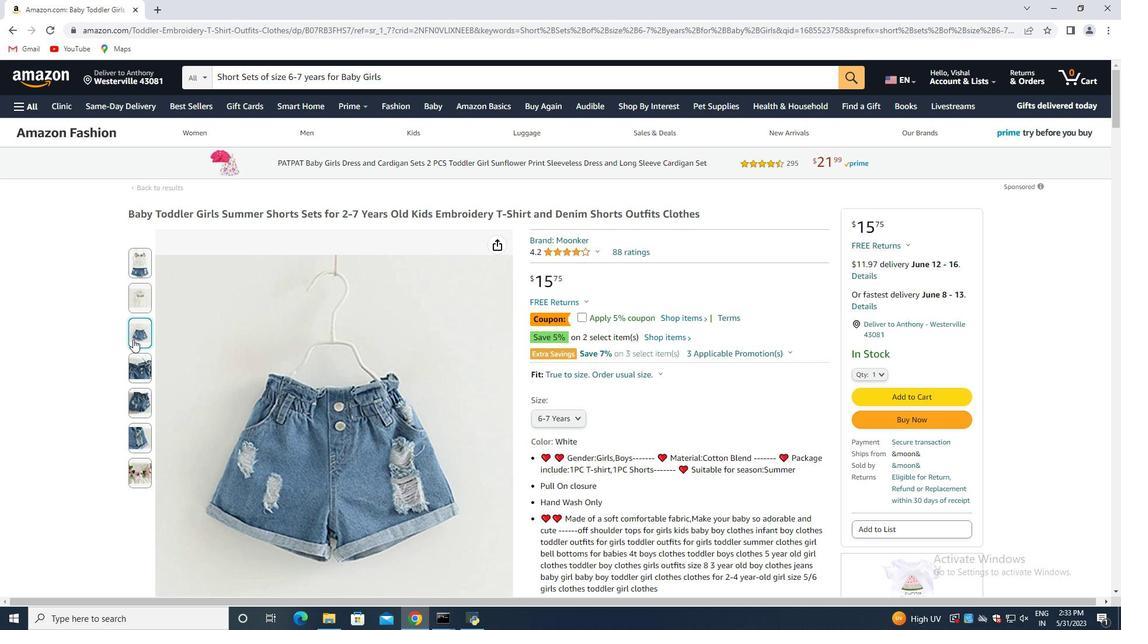 
Action: Mouse pressed left at (286, 345)
Screenshot: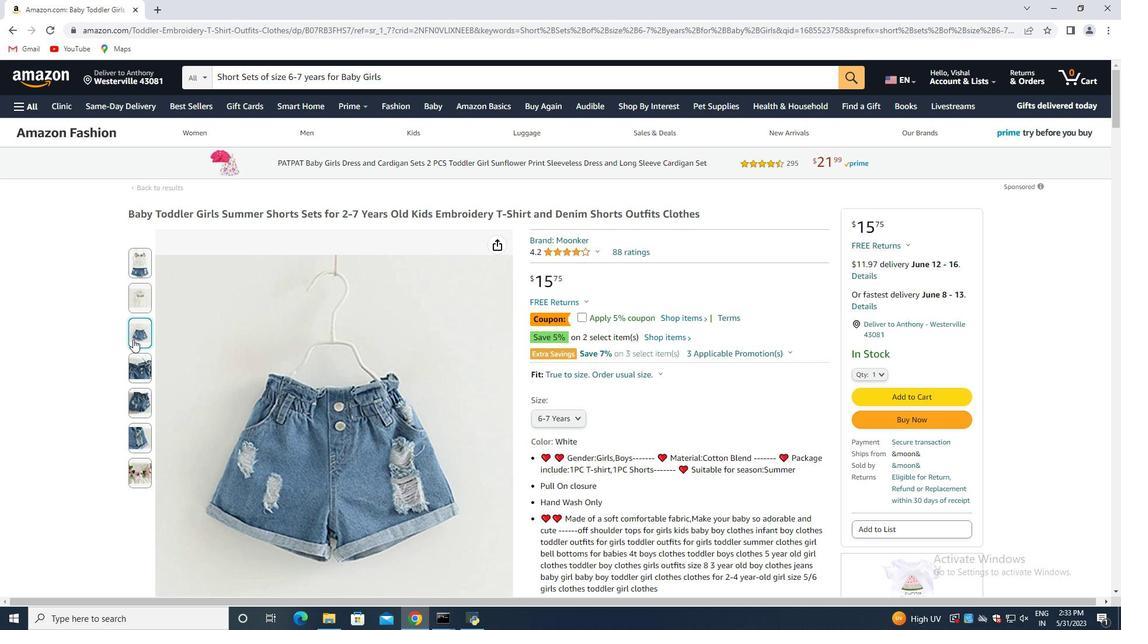 
Action: Mouse moved to (290, 369)
Screenshot: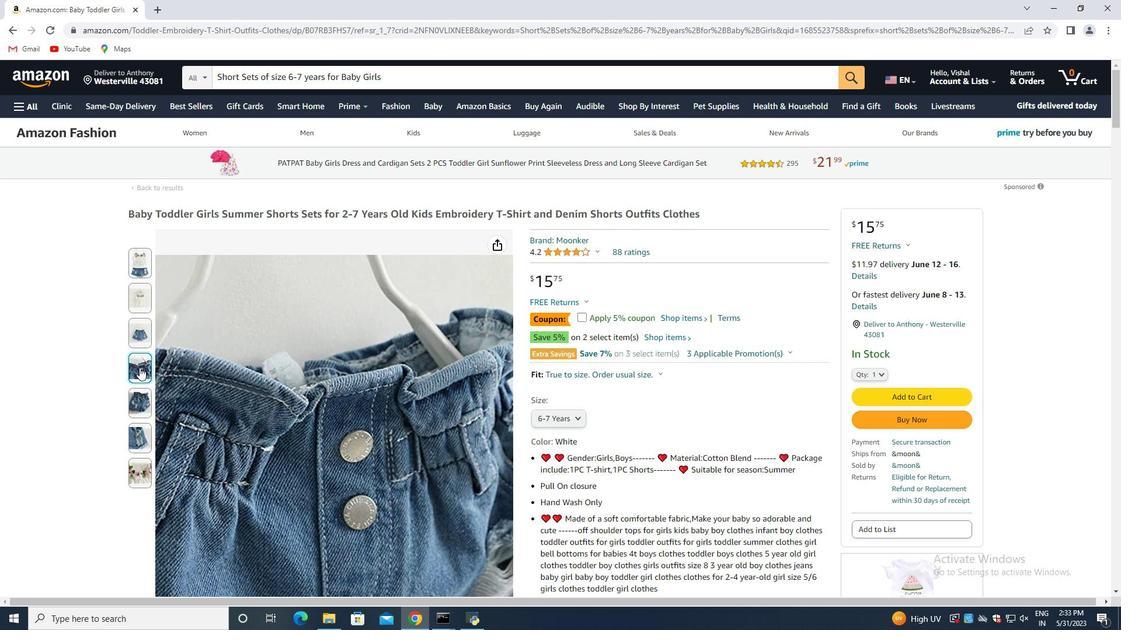 
Action: Mouse pressed left at (290, 369)
Screenshot: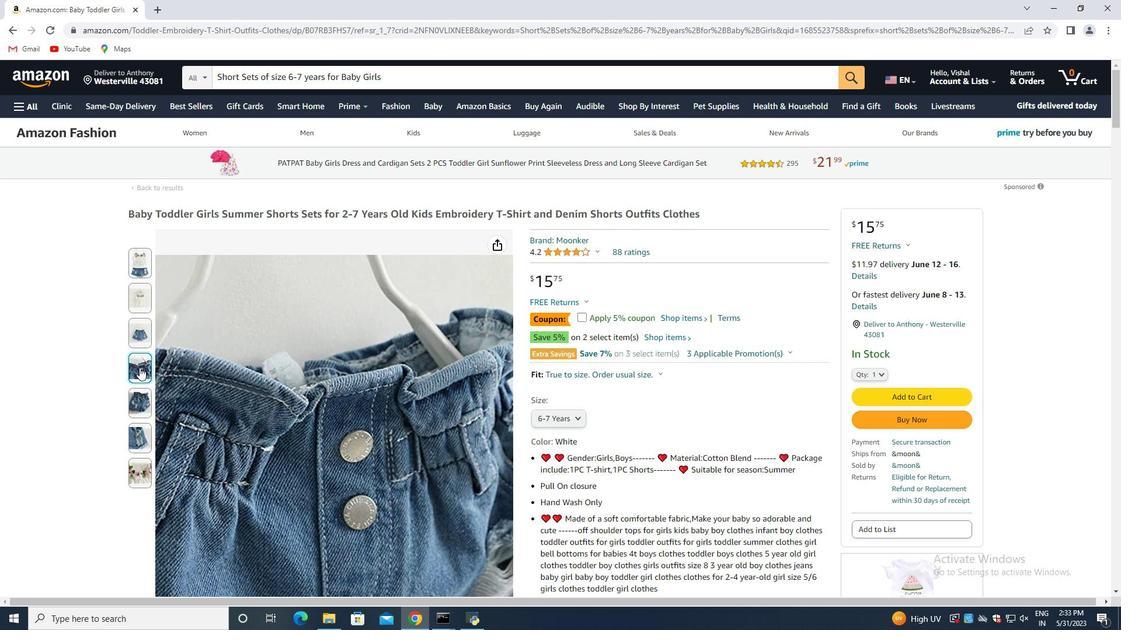 
Action: Mouse moved to (288, 390)
Screenshot: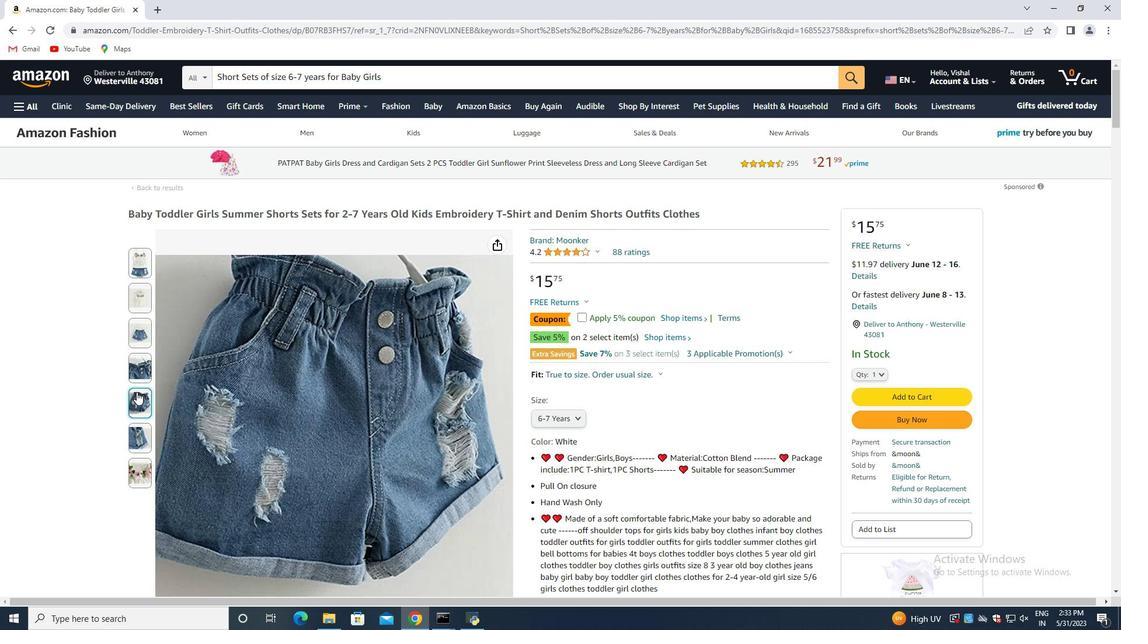 
Action: Mouse pressed left at (288, 390)
Screenshot: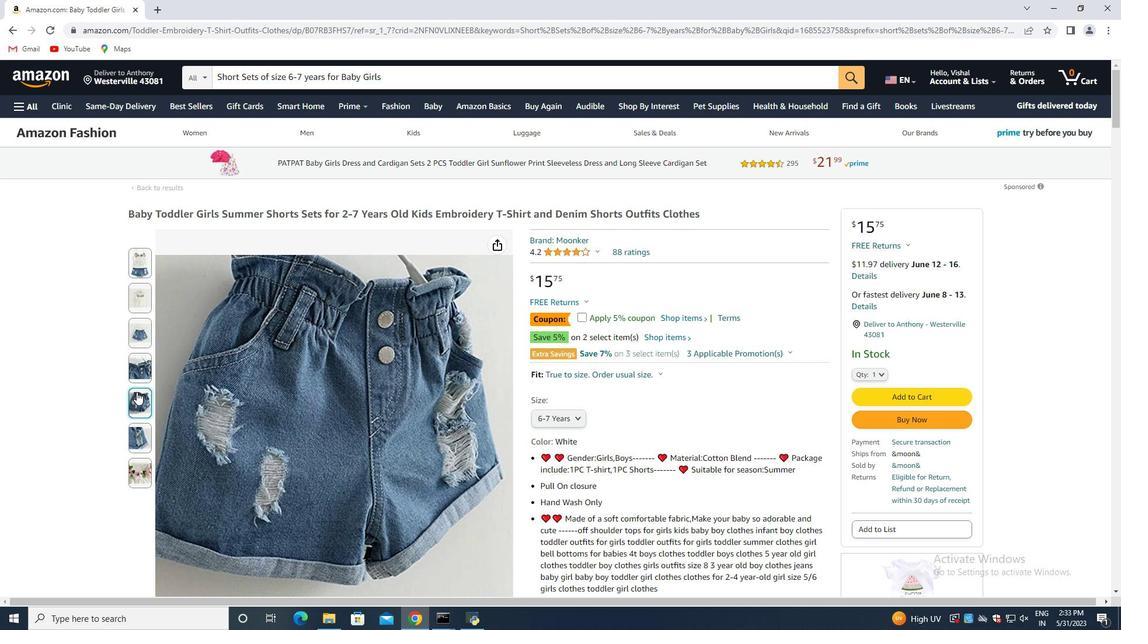 
Action: Mouse moved to (286, 368)
Screenshot: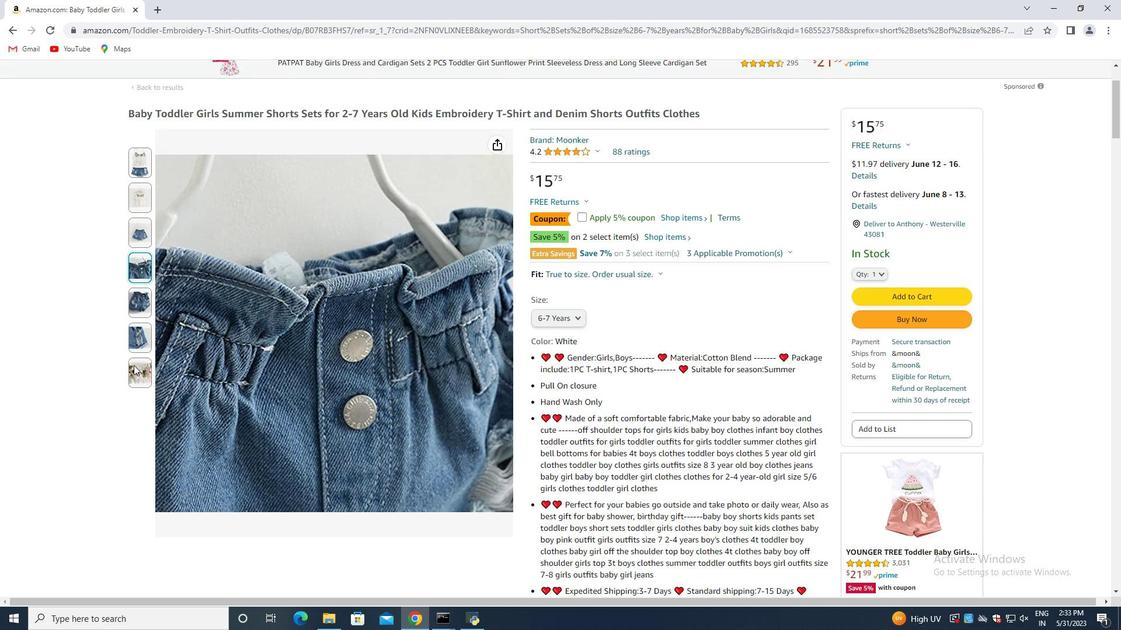 
Action: Mouse scrolled (286, 368) with delta (0, 0)
Screenshot: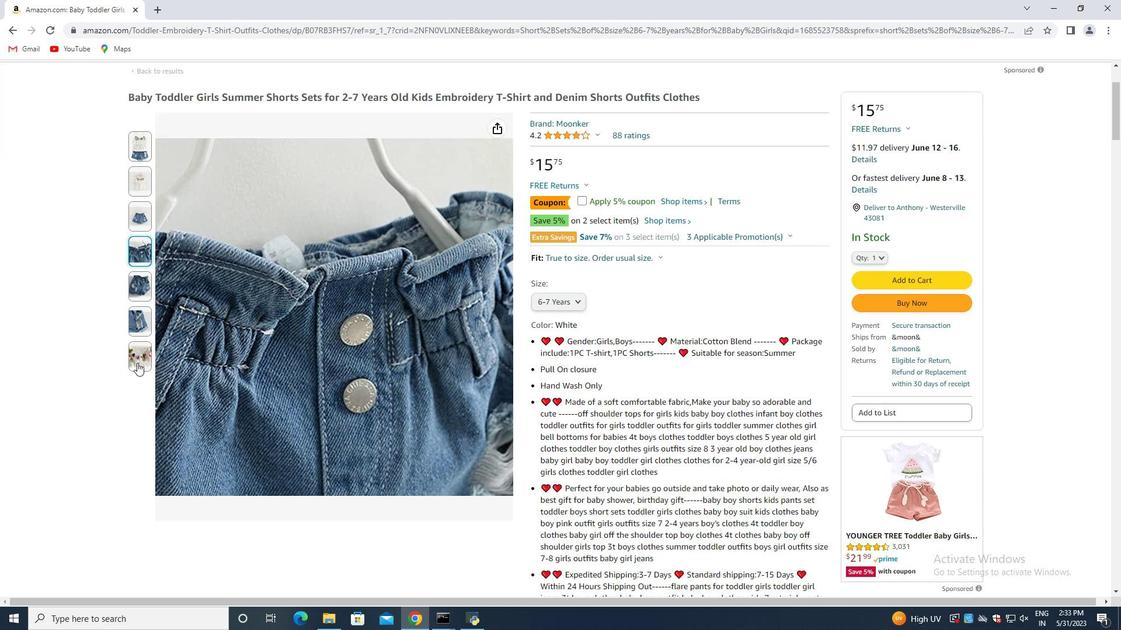 
Action: Mouse scrolled (286, 368) with delta (0, 0)
Screenshot: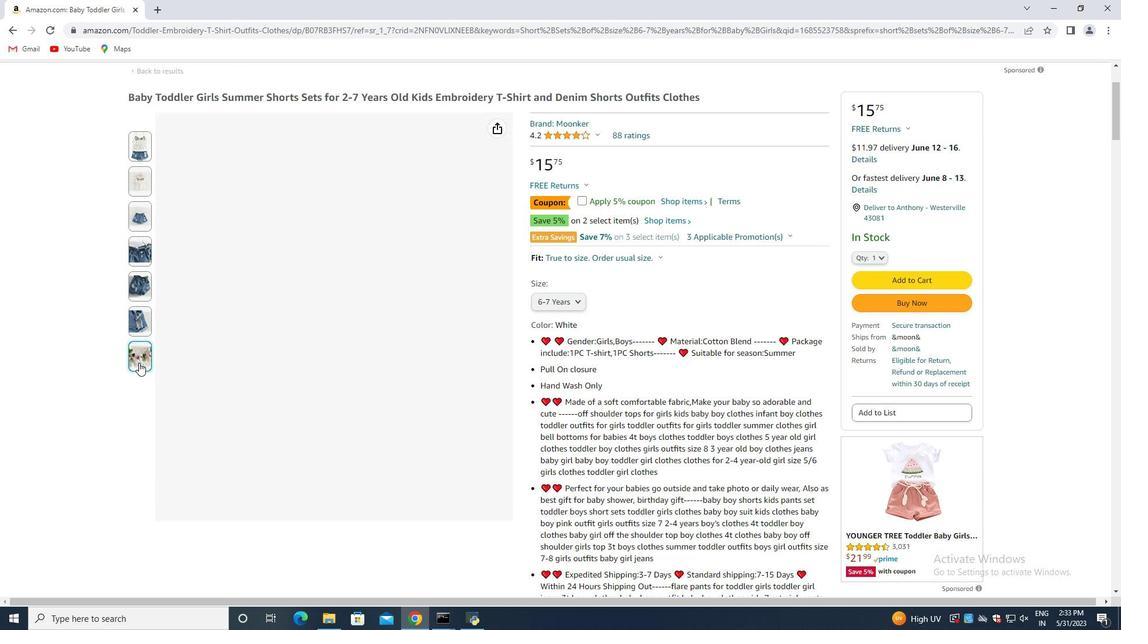 
Action: Mouse moved to (307, 362)
Screenshot: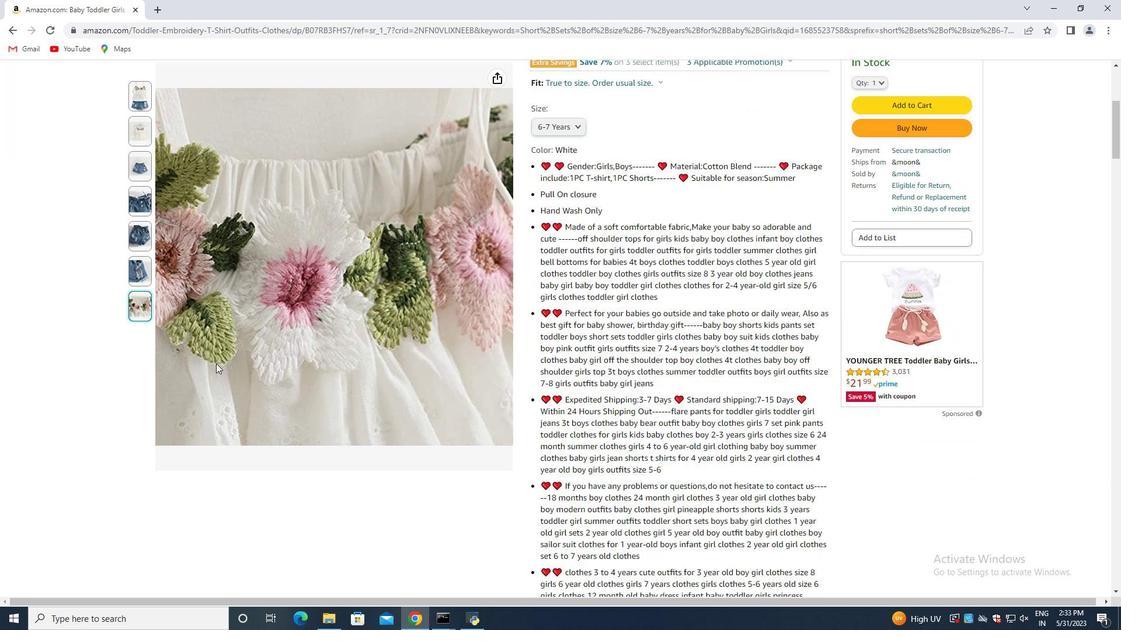 
Action: Mouse scrolled (307, 361) with delta (0, 0)
Screenshot: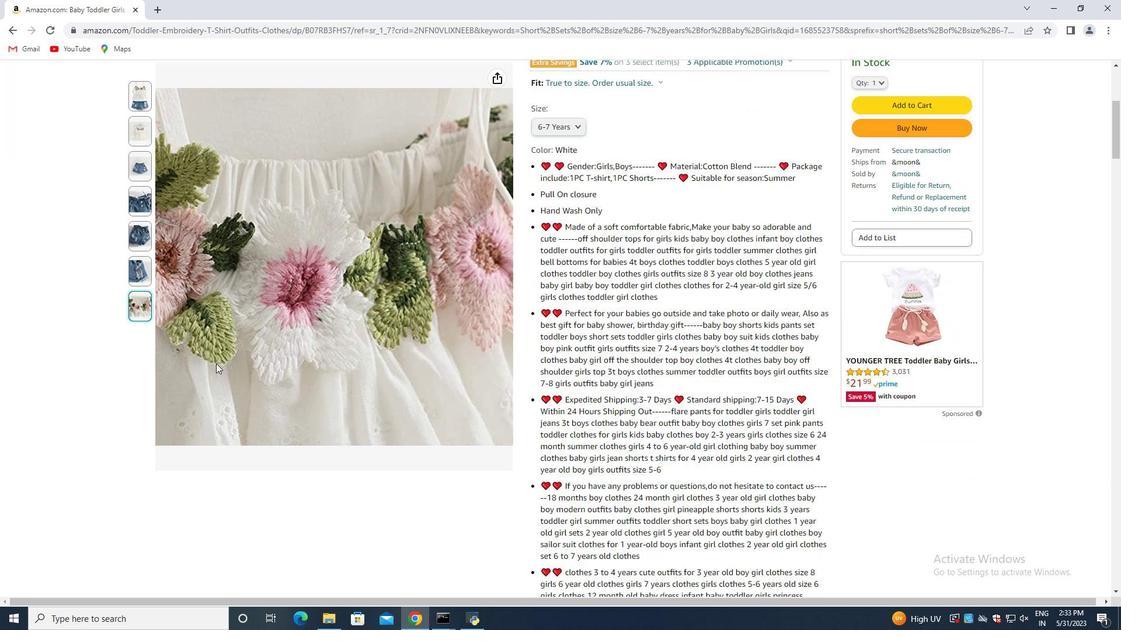
Action: Mouse moved to (323, 366)
Screenshot: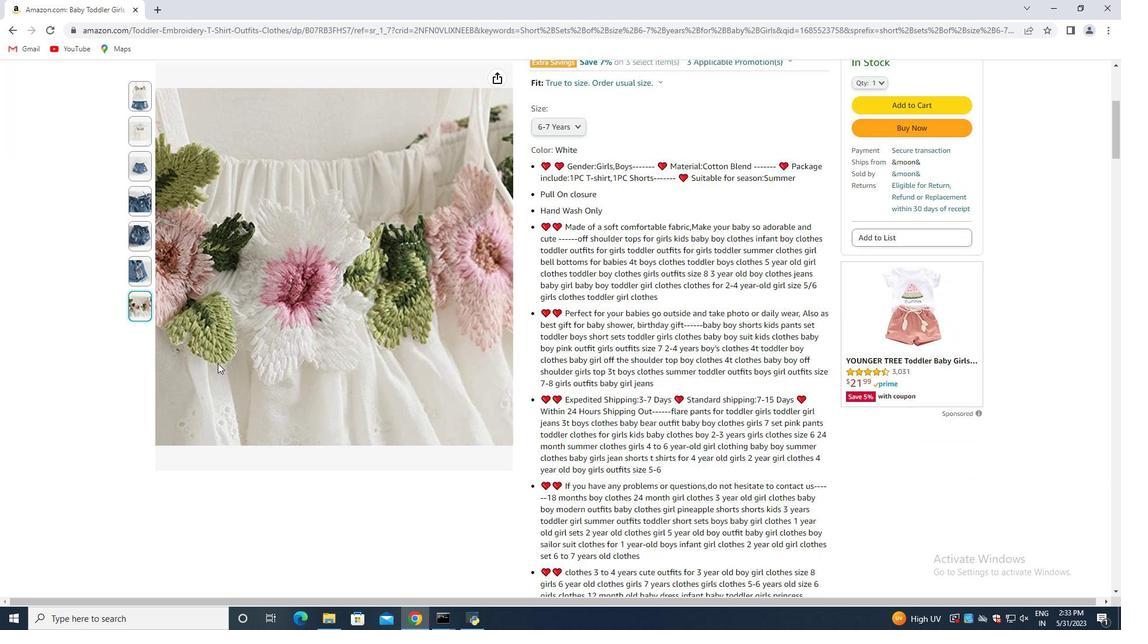
Action: Mouse scrolled (323, 365) with delta (0, 0)
Screenshot: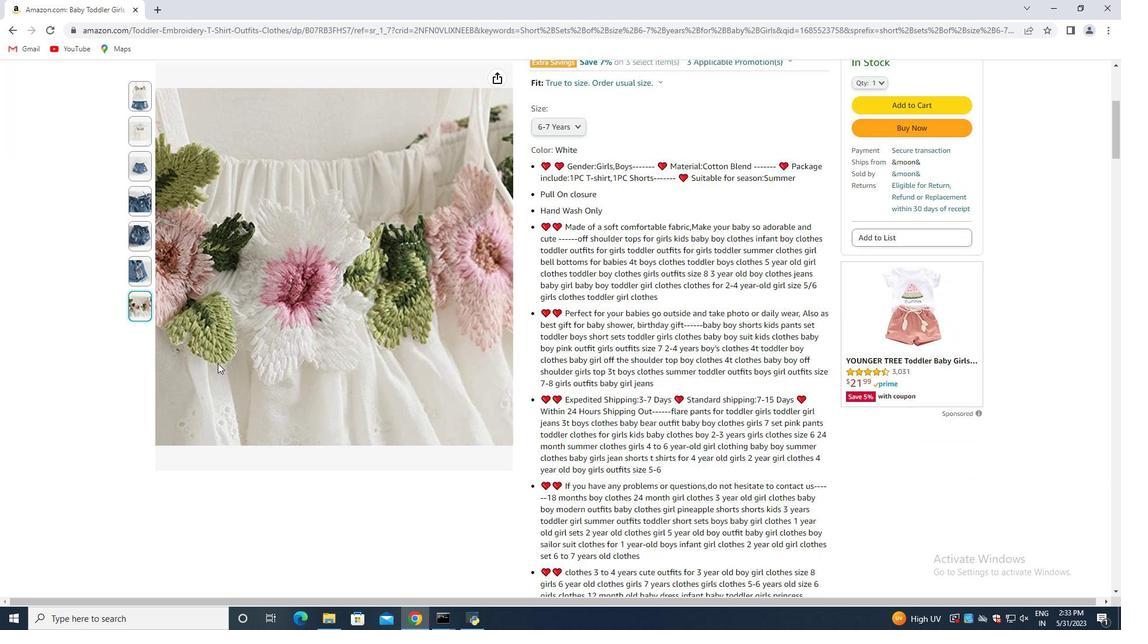 
Action: Mouse moved to (330, 368)
Screenshot: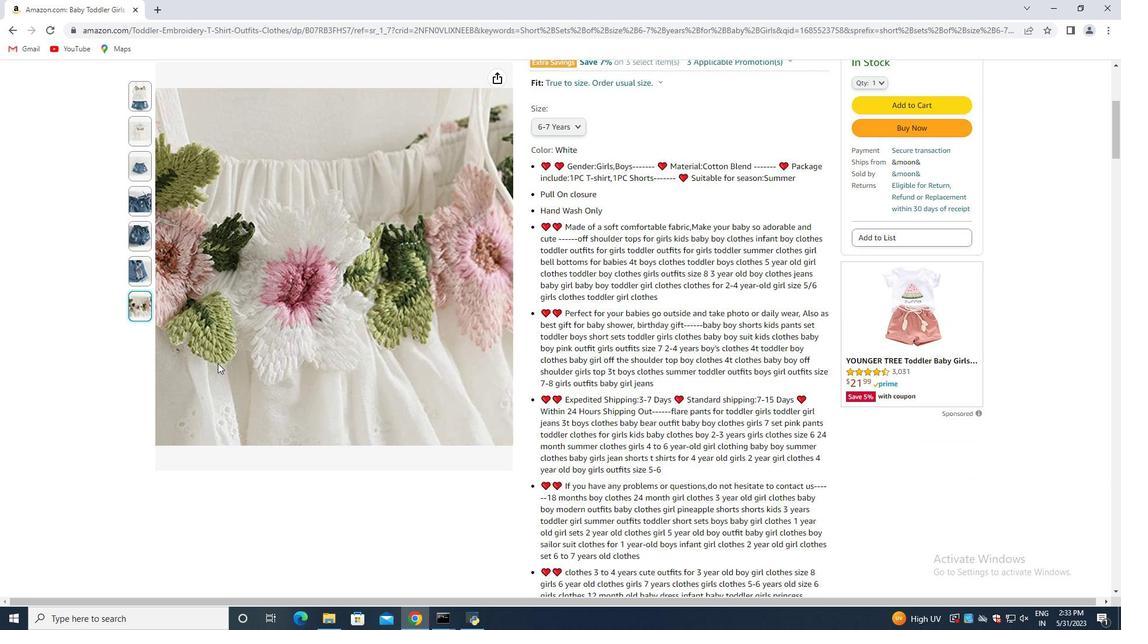 
Action: Mouse scrolled (330, 368) with delta (0, 0)
Screenshot: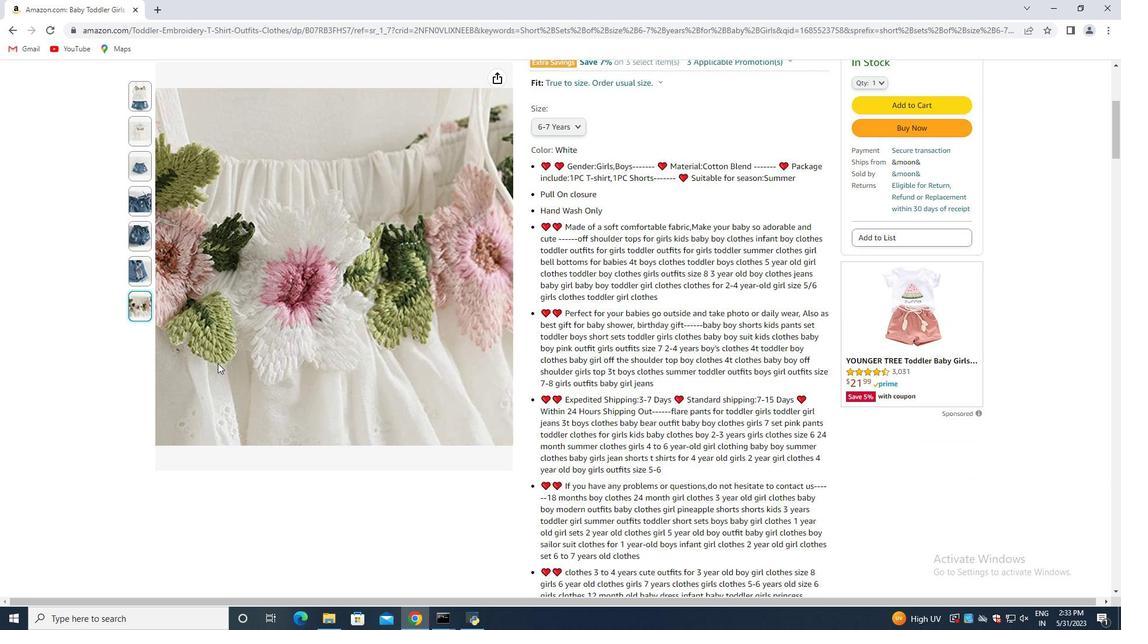 
Action: Mouse moved to (573, 236)
Screenshot: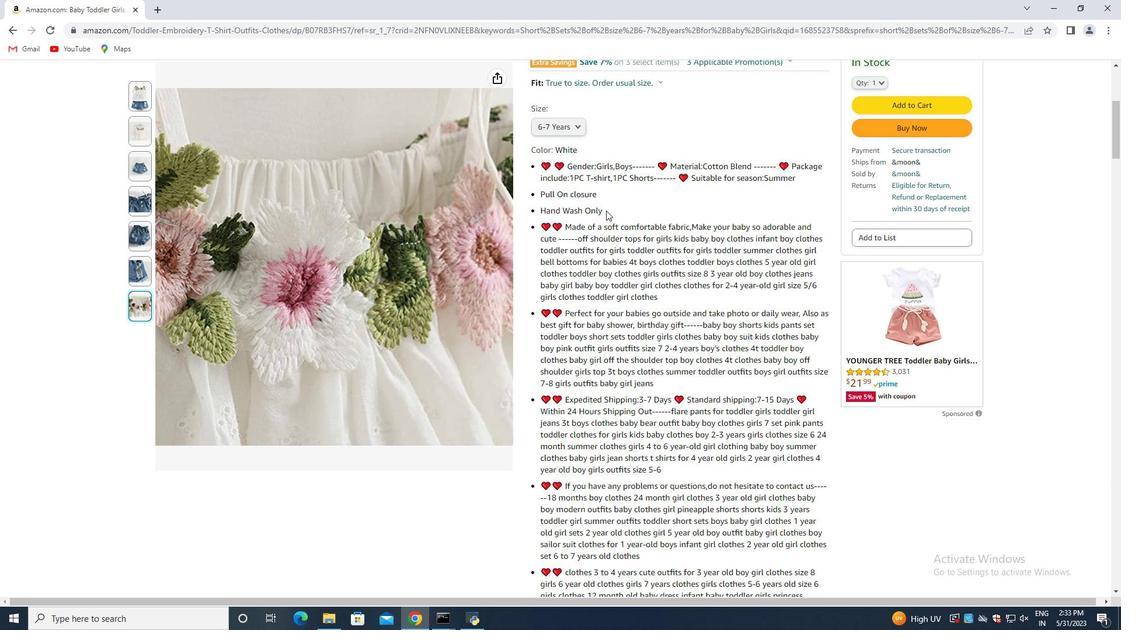
Action: Key pressed <Key.down>
Screenshot: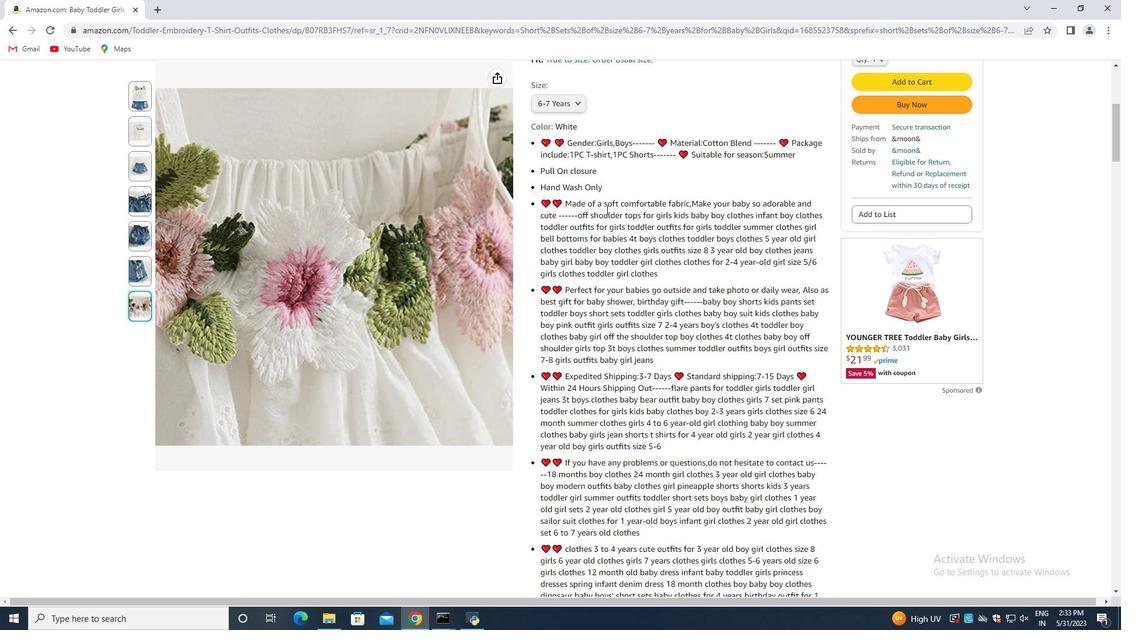 
Action: Mouse moved to (573, 236)
Screenshot: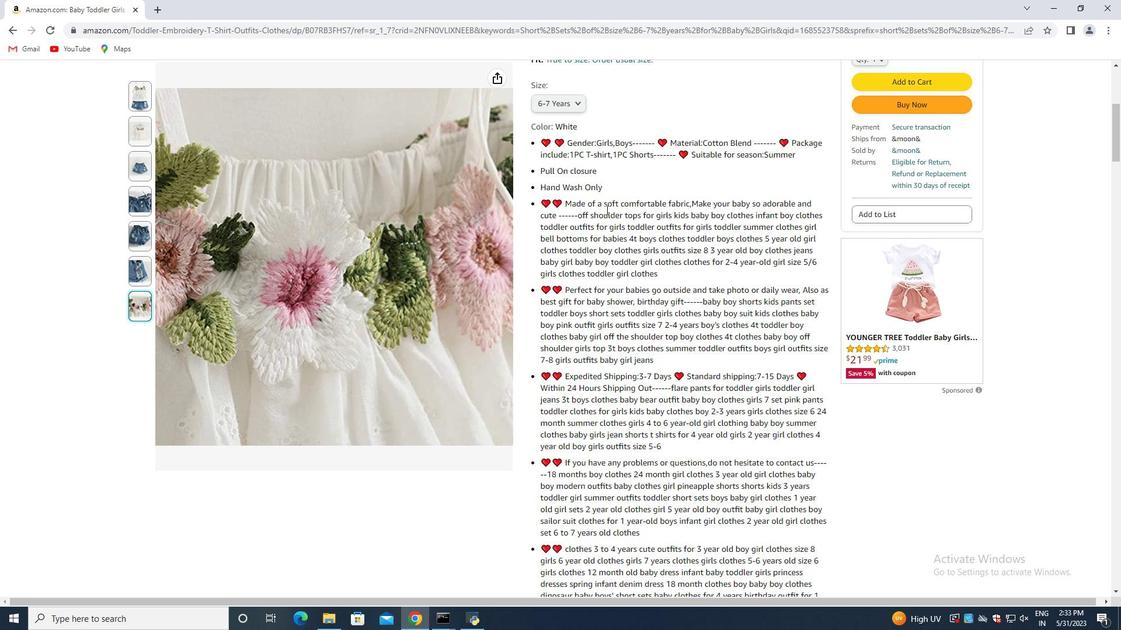 
Action: Key pressed <Key.down><Key.down><Key.down><Key.down><Key.down><Key.down><Key.down><Key.down><Key.down><Key.down><Key.down><Key.down><Key.down><Key.down><Key.down><Key.down><Key.down><Key.down><Key.down><Key.down><Key.down><Key.down><Key.down><Key.down><Key.down><Key.down><Key.down><Key.down><Key.down><Key.down><Key.down><Key.down><Key.down><Key.down><Key.down><Key.down><Key.down><Key.down><Key.down><Key.down><Key.down><Key.down><Key.down><Key.down><Key.down><Key.down><Key.down><Key.down><Key.down><Key.down><Key.down><Key.down><Key.down><Key.down><Key.down><Key.down><Key.down><Key.down><Key.down><Key.down><Key.down><Key.down><Key.down><Key.down><Key.down><Key.down><Key.down><Key.down><Key.down><Key.down><Key.down><Key.down><Key.down><Key.down><Key.down><Key.down><Key.down><Key.down><Key.down><Key.down><Key.down><Key.down><Key.down><Key.down><Key.down><Key.down><Key.down><Key.down><Key.down><Key.down><Key.down><Key.down><Key.down><Key.down><Key.down><Key.down><Key.down><Key.down><Key.down><Key.down><Key.down><Key.down><Key.down><Key.down><Key.down><Key.down><Key.down><Key.down><Key.down><Key.down><Key.down><Key.down><Key.down><Key.down><Key.down><Key.down><Key.down><Key.down><Key.down><Key.down><Key.down><Key.down><Key.down><Key.down><Key.down><Key.down><Key.down><Key.down><Key.down><Key.down><Key.down><Key.down><Key.down><Key.down><Key.down><Key.down><Key.down><Key.down><Key.down><Key.down><Key.down><Key.down><Key.down><Key.down><Key.down><Key.down><Key.down><Key.down><Key.down><Key.down><Key.down><Key.down><Key.up><Key.up><Key.up><Key.up><Key.up><Key.up><Key.up><Key.up><Key.up><Key.up><Key.up><Key.up><Key.up><Key.up><Key.up><Key.up><Key.up><Key.up><Key.up><Key.up><Key.up><Key.up><Key.up><Key.up><Key.up><Key.up><Key.up><Key.up><Key.up><Key.up><Key.up><Key.up><Key.up><Key.up><Key.up><Key.up><Key.up><Key.up><Key.up><Key.up><Key.up><Key.up><Key.up><Key.up><Key.up><Key.up><Key.up><Key.up><Key.up><Key.up><Key.up><Key.up><Key.up><Key.up><Key.up><Key.up><Key.up><Key.up><Key.up><Key.up><Key.up><Key.up><Key.up><Key.up><Key.up><Key.up><Key.up><Key.up><Key.up><Key.up><Key.up><Key.up><Key.up><Key.up><Key.up><Key.up><Key.up><Key.up><Key.up><Key.up><Key.up><Key.up><Key.up><Key.up><Key.up><Key.up><Key.up><Key.up><Key.up><Key.up><Key.up><Key.up><Key.up><Key.up><Key.up><Key.up><Key.up><Key.up><Key.up><Key.up><Key.up><Key.up><Key.up><Key.up><Key.up><Key.up><Key.up><Key.up><Key.up><Key.up><Key.up><Key.up><Key.up><Key.up><Key.up><Key.up><Key.up><Key.up><Key.up><Key.up><Key.up><Key.up><Key.up><Key.up><Key.up><Key.up><Key.up><Key.up><Key.up><Key.up><Key.up><Key.up><Key.up><Key.up><Key.up><Key.up><Key.up><Key.up><Key.up><Key.up><Key.up><Key.up><Key.up><Key.up><Key.up><Key.up><Key.up><Key.up><Key.up><Key.up><Key.up><Key.up><Key.up><Key.up><Key.up><Key.up><Key.up><Key.up><Key.up><Key.up><Key.up><Key.up><Key.up><Key.up><Key.up><Key.up><Key.up><Key.up><Key.up><Key.up><Key.up><Key.up><Key.up><Key.up><Key.up><Key.up><Key.up><Key.up><Key.up><Key.up><Key.up><Key.up><Key.up><Key.up><Key.up><Key.up><Key.up><Key.up><Key.up>
Screenshot: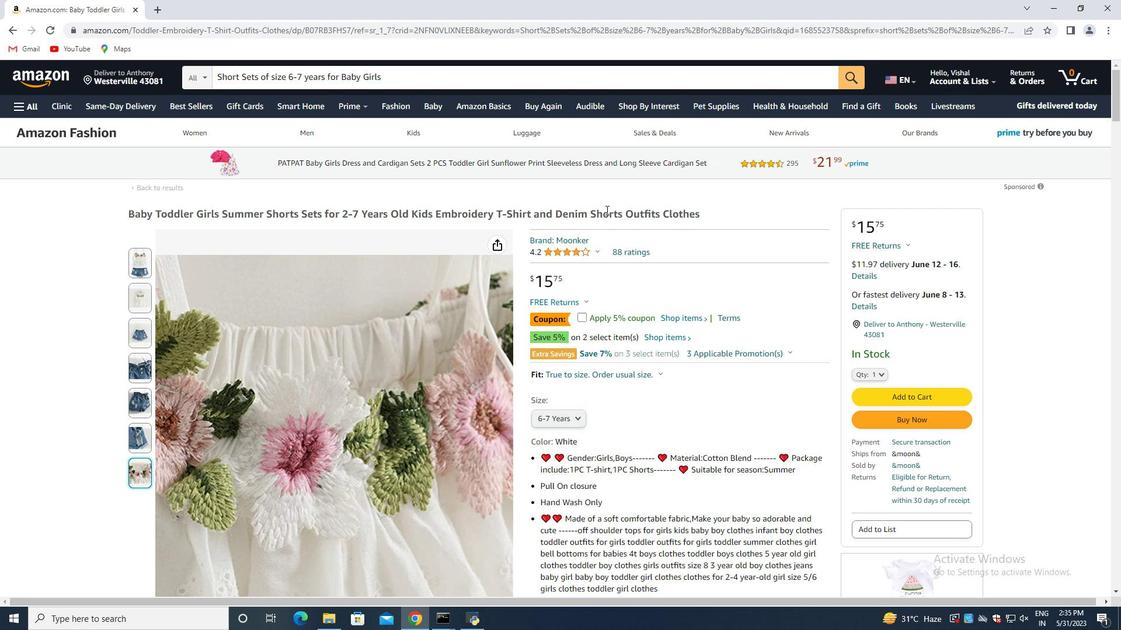 
Action: Mouse moved to (210, 81)
Screenshot: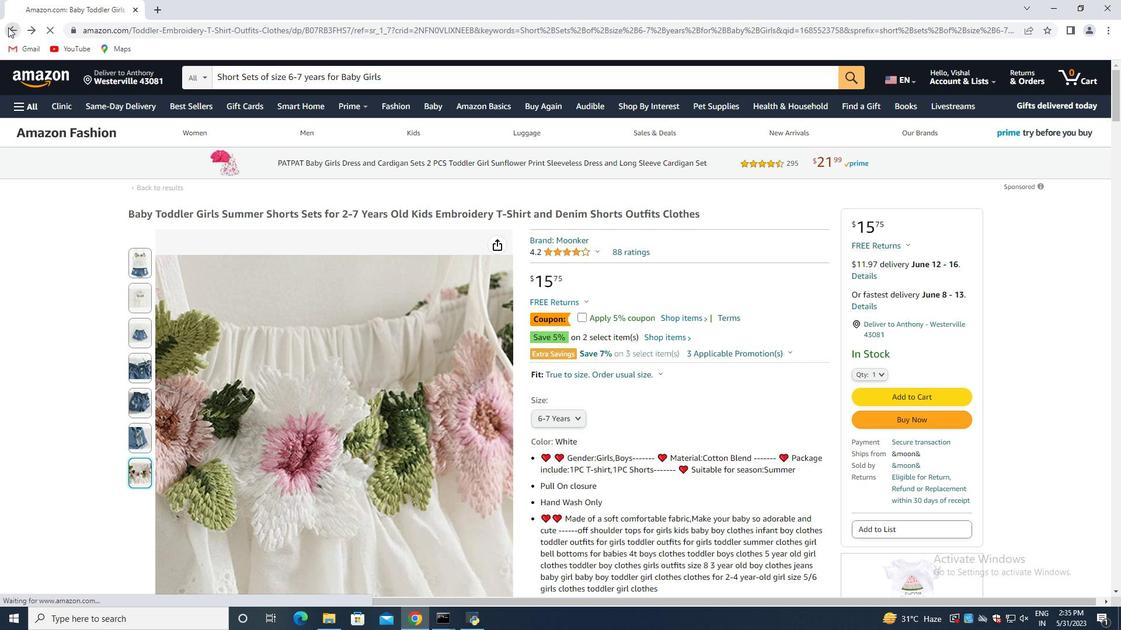 
Action: Mouse pressed left at (210, 81)
Screenshot: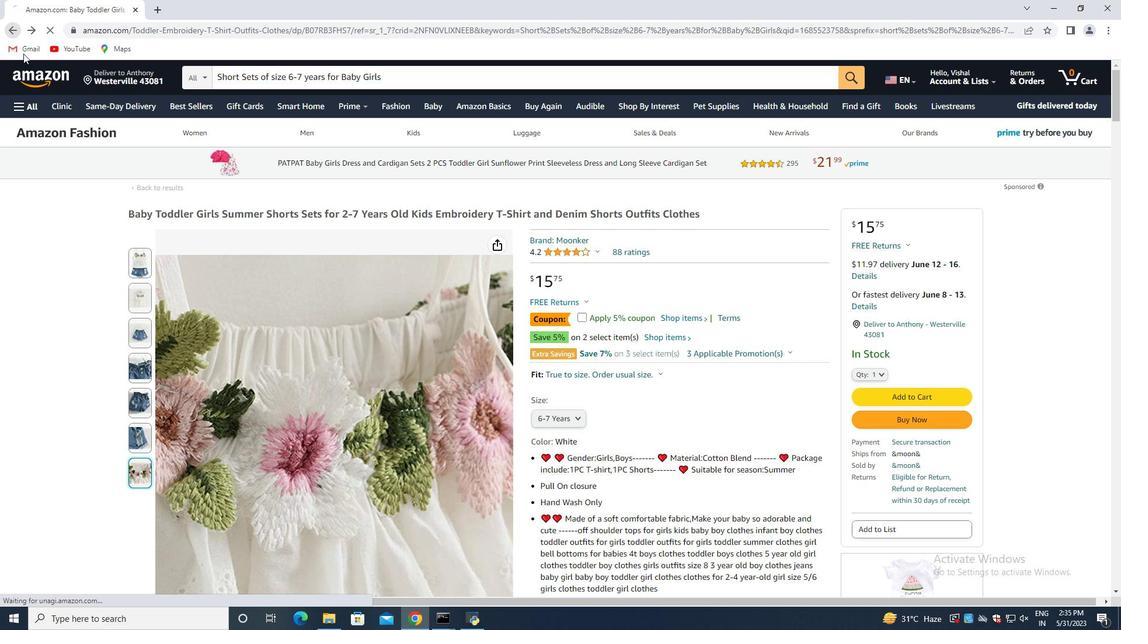 
Action: Mouse moved to (542, 337)
Screenshot: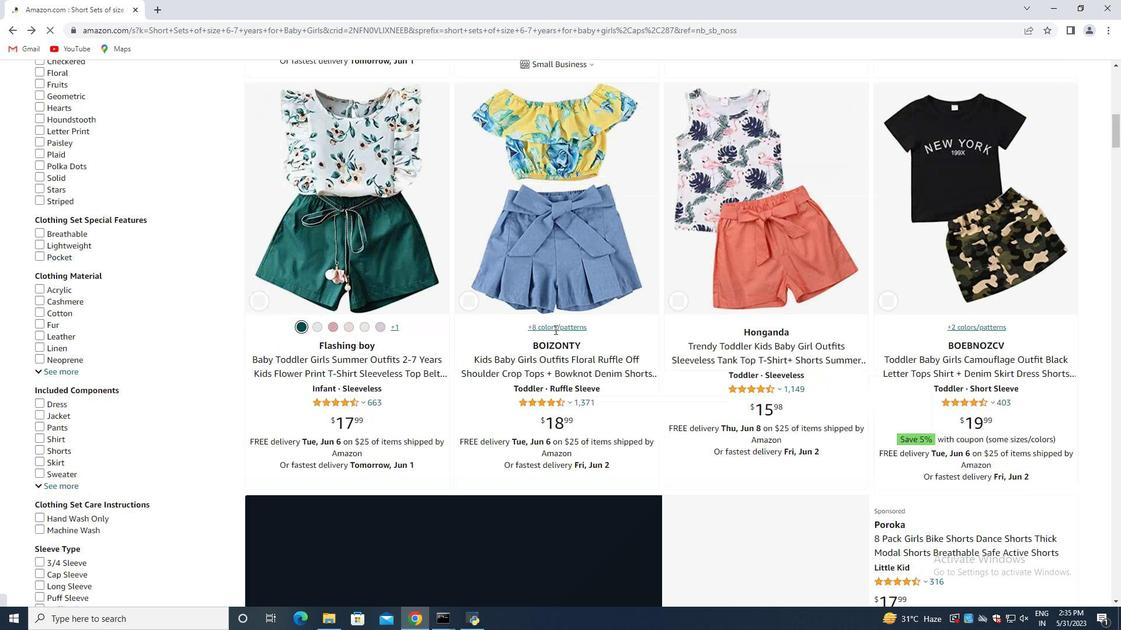 
Action: Mouse scrolled (542, 337) with delta (0, 0)
Screenshot: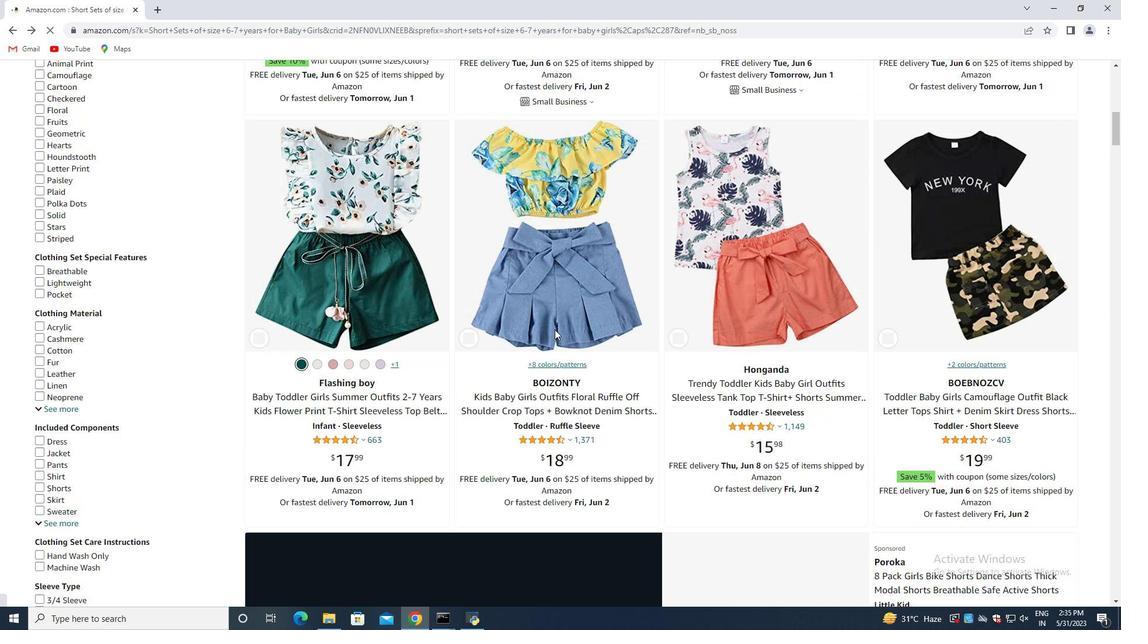 
Action: Mouse scrolled (542, 337) with delta (0, 0)
Screenshot: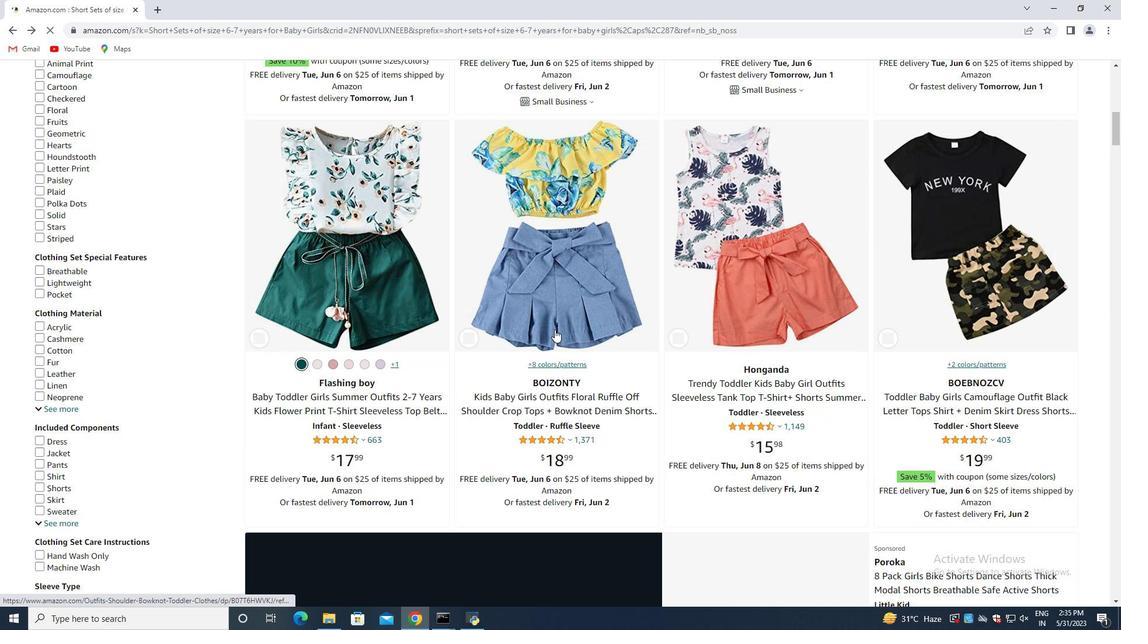 
Action: Mouse scrolled (542, 337) with delta (0, 0)
Screenshot: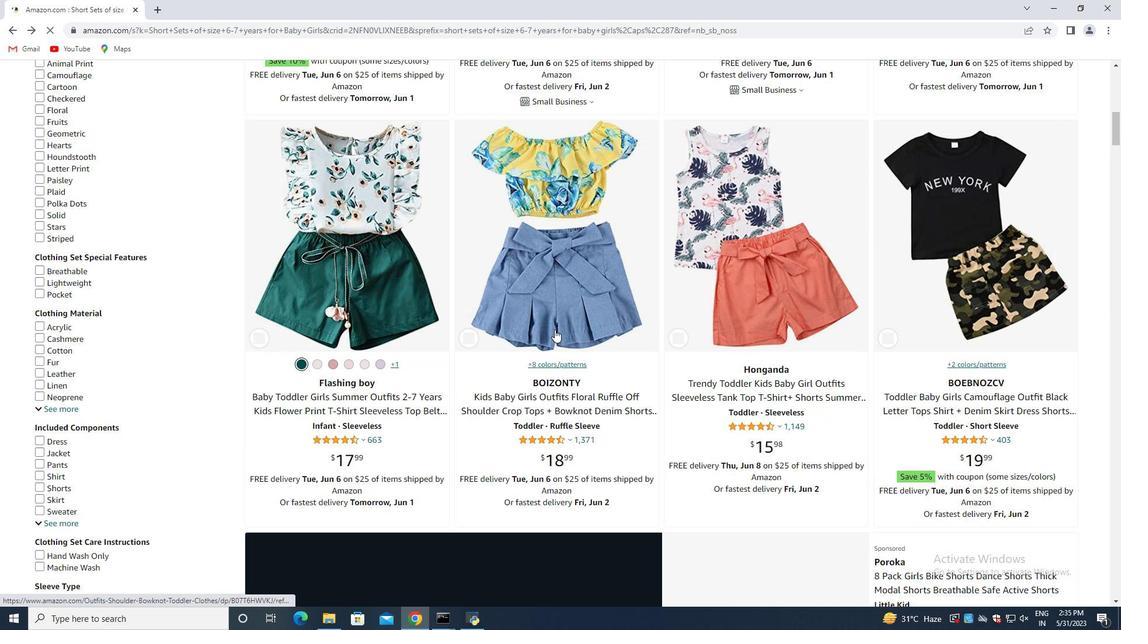 
Action: Mouse moved to (678, 278)
Screenshot: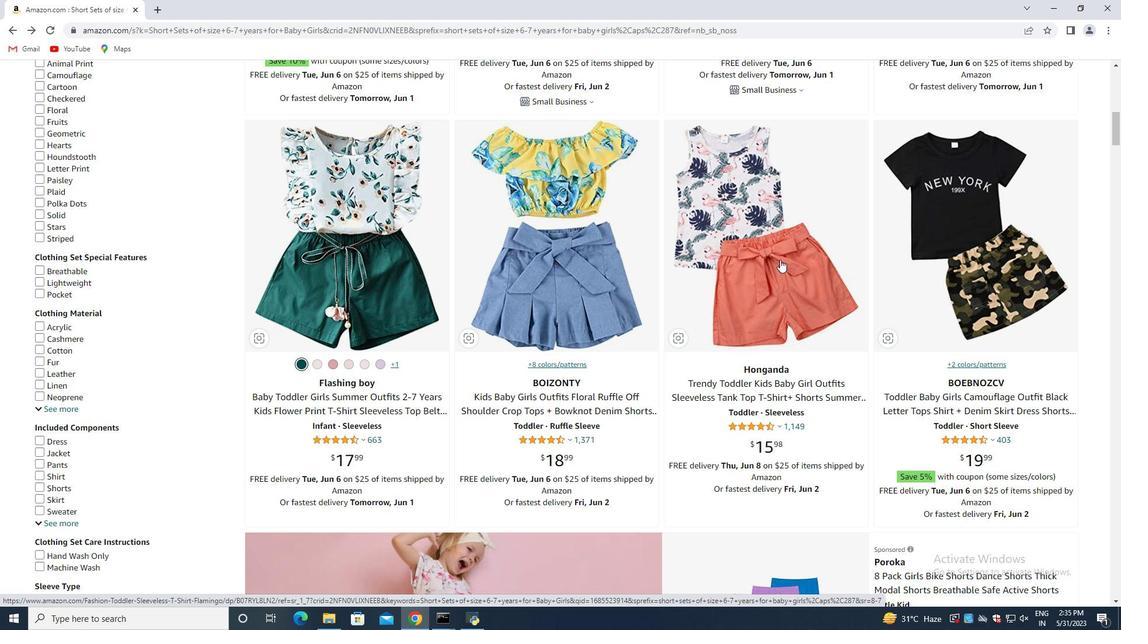 
Action: Mouse scrolled (678, 277) with delta (0, 0)
Screenshot: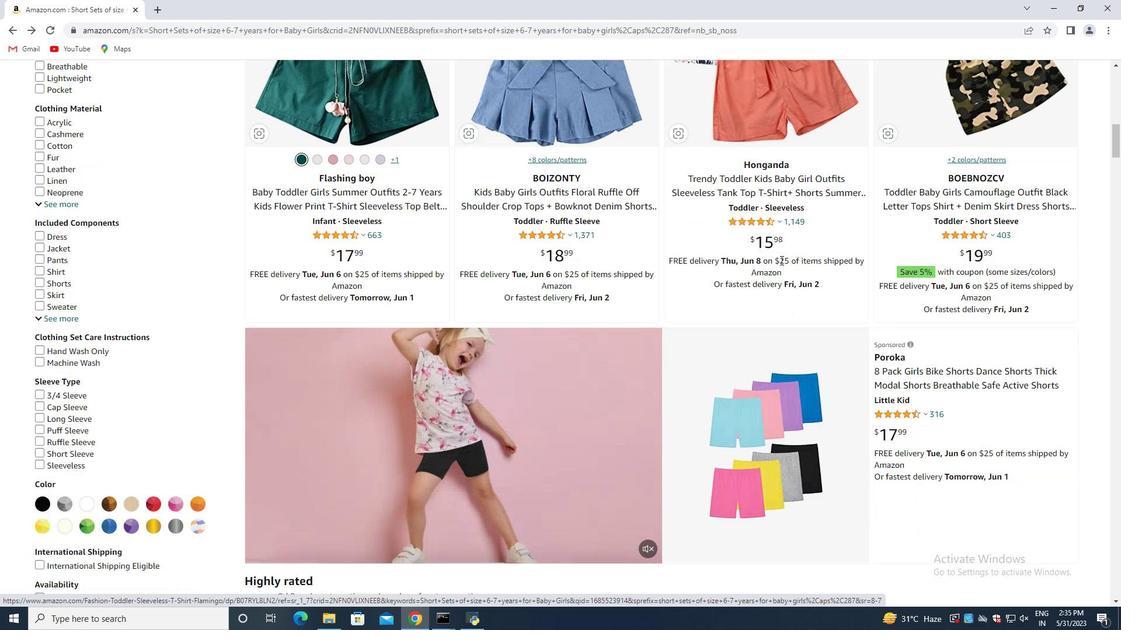 
Action: Mouse scrolled (678, 277) with delta (0, 0)
Screenshot: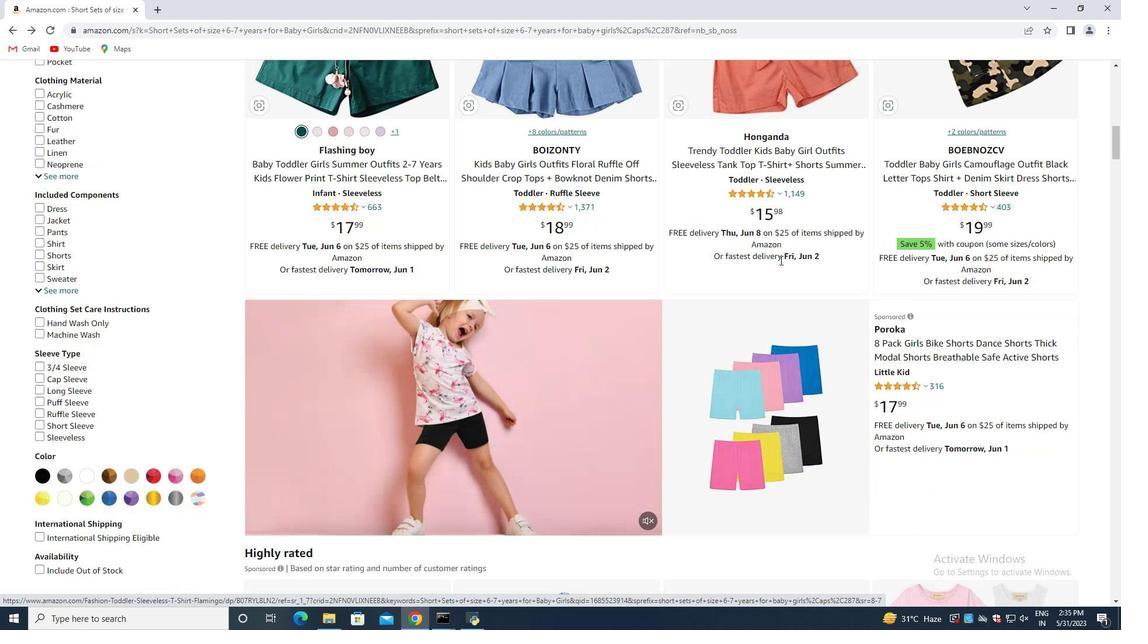 
Action: Mouse scrolled (678, 277) with delta (0, 0)
Screenshot: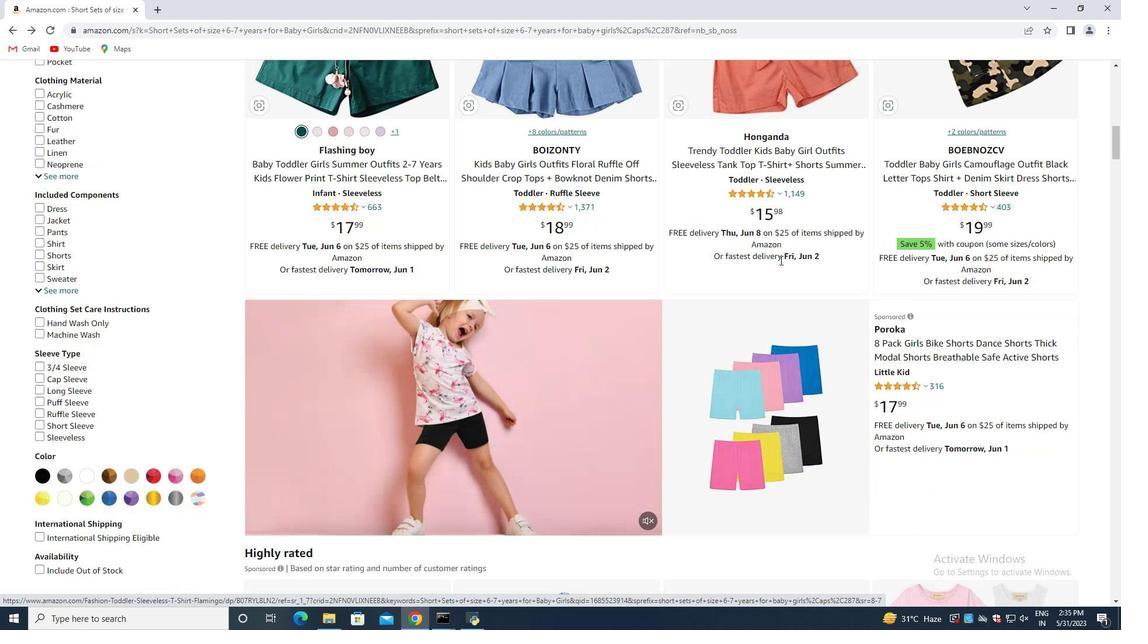 
Action: Mouse moved to (678, 278)
Screenshot: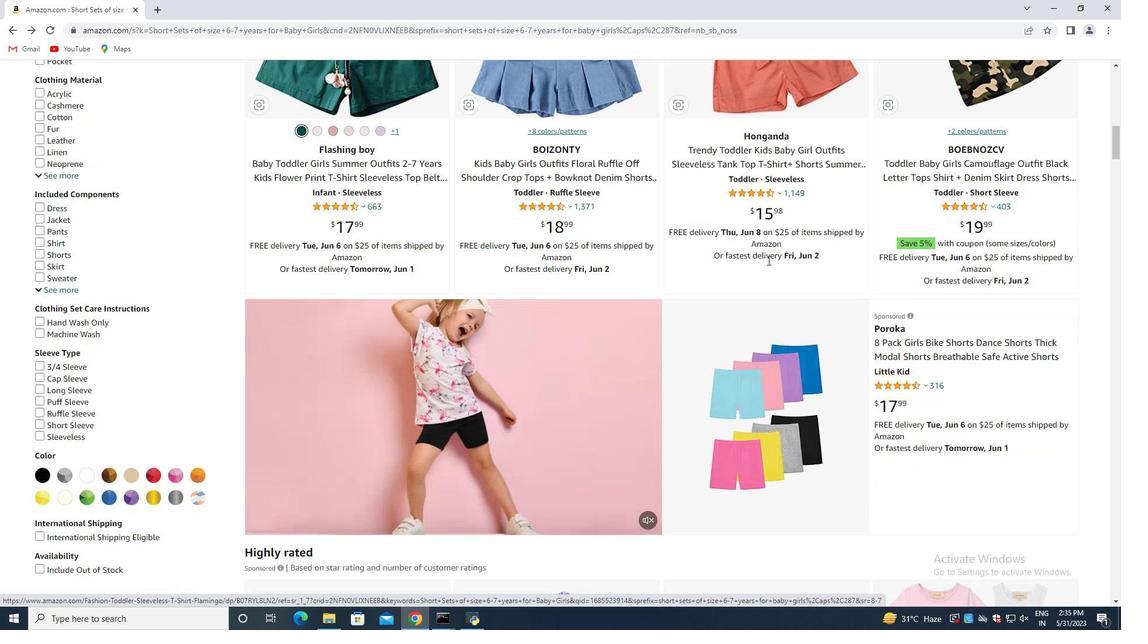 
Action: Mouse scrolled (678, 278) with delta (0, 0)
Screenshot: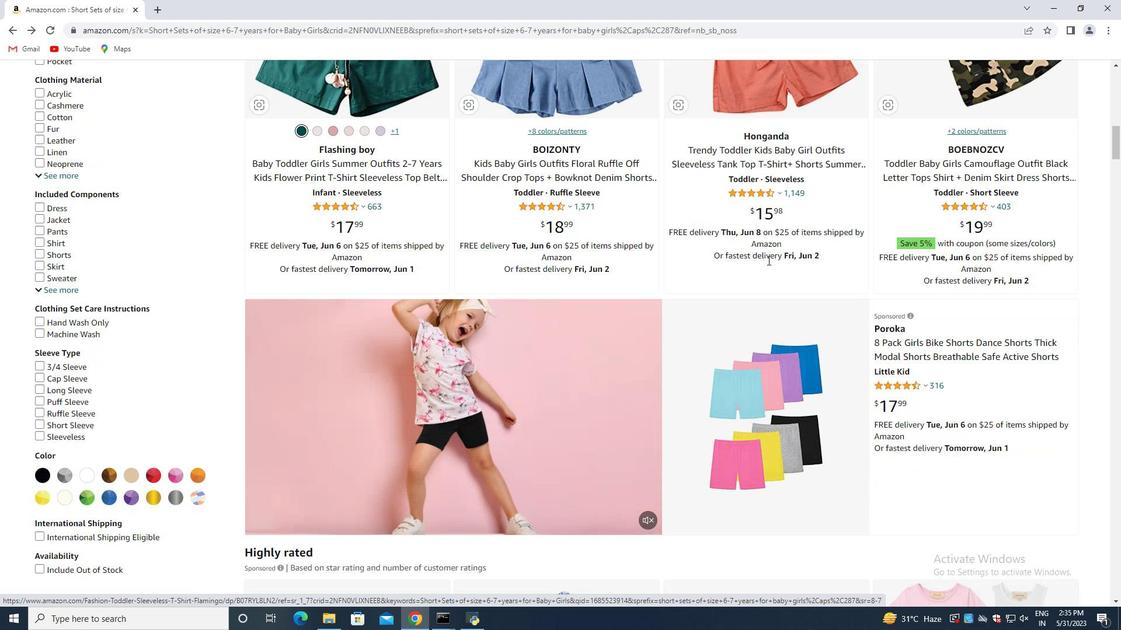
Action: Mouse moved to (653, 292)
Screenshot: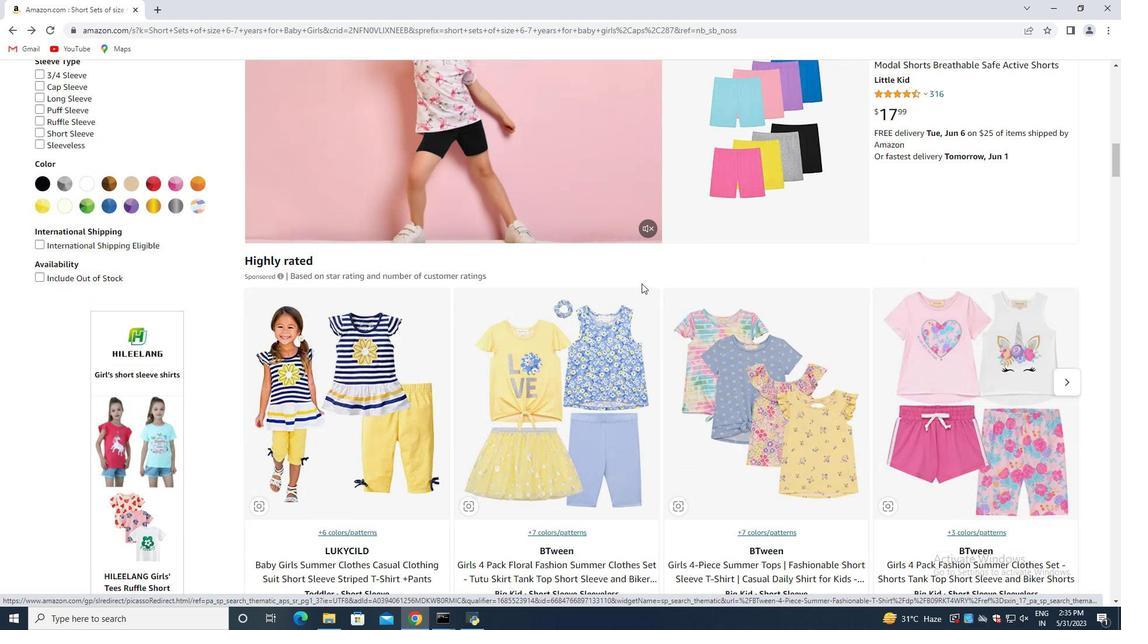 
Action: Mouse scrolled (661, 283) with delta (0, 0)
Screenshot: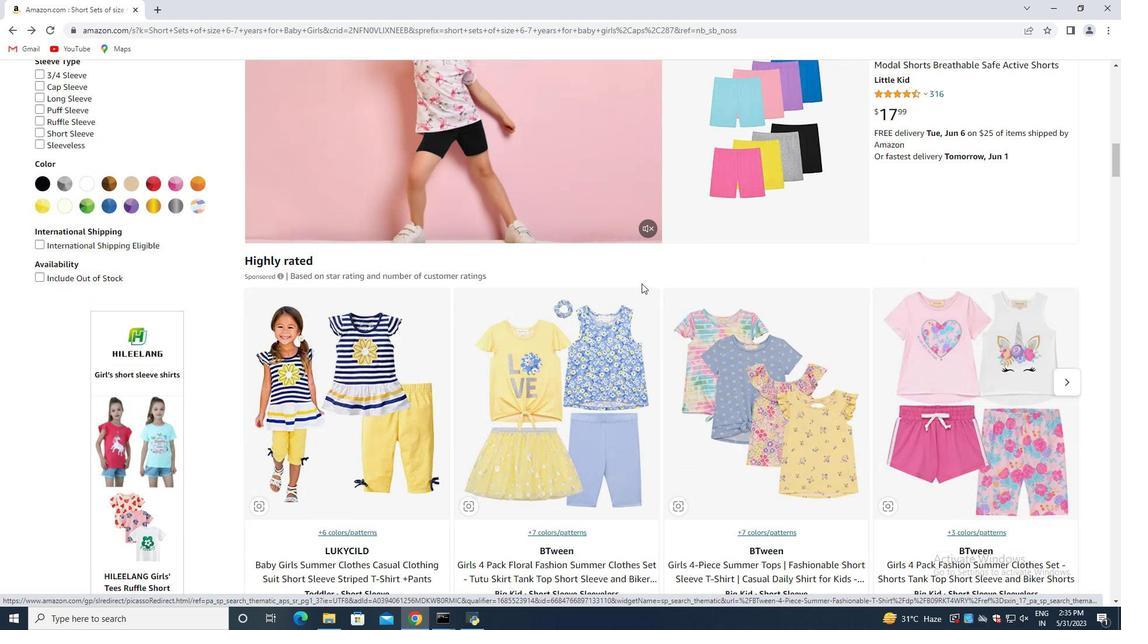 
Action: Mouse moved to (650, 295)
Screenshot: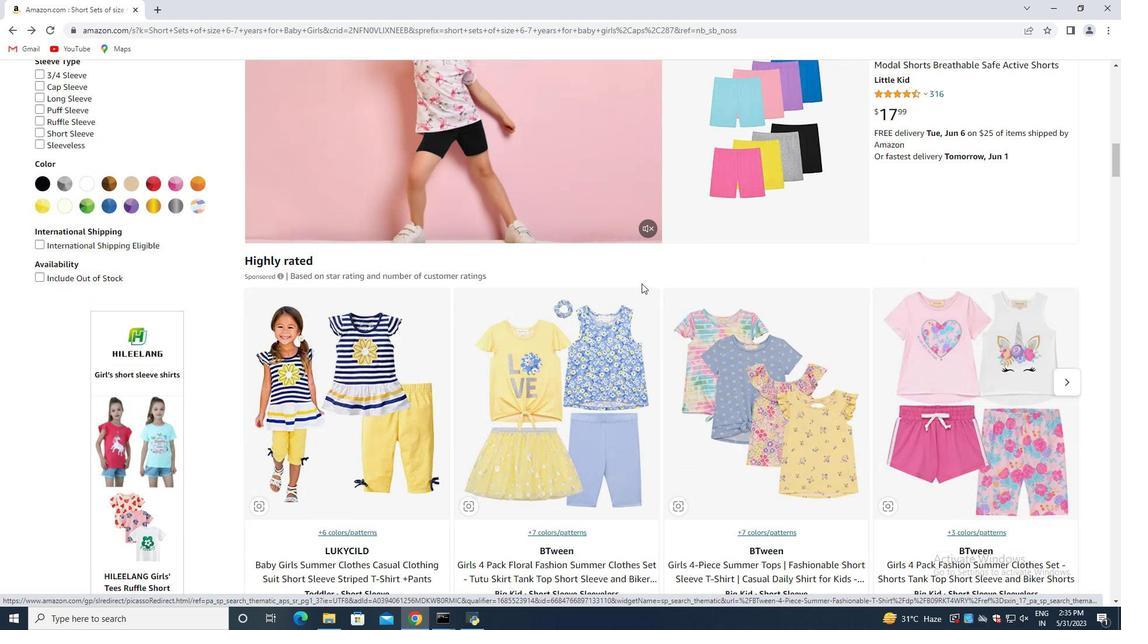 
Action: Mouse scrolled (653, 291) with delta (0, 0)
Screenshot: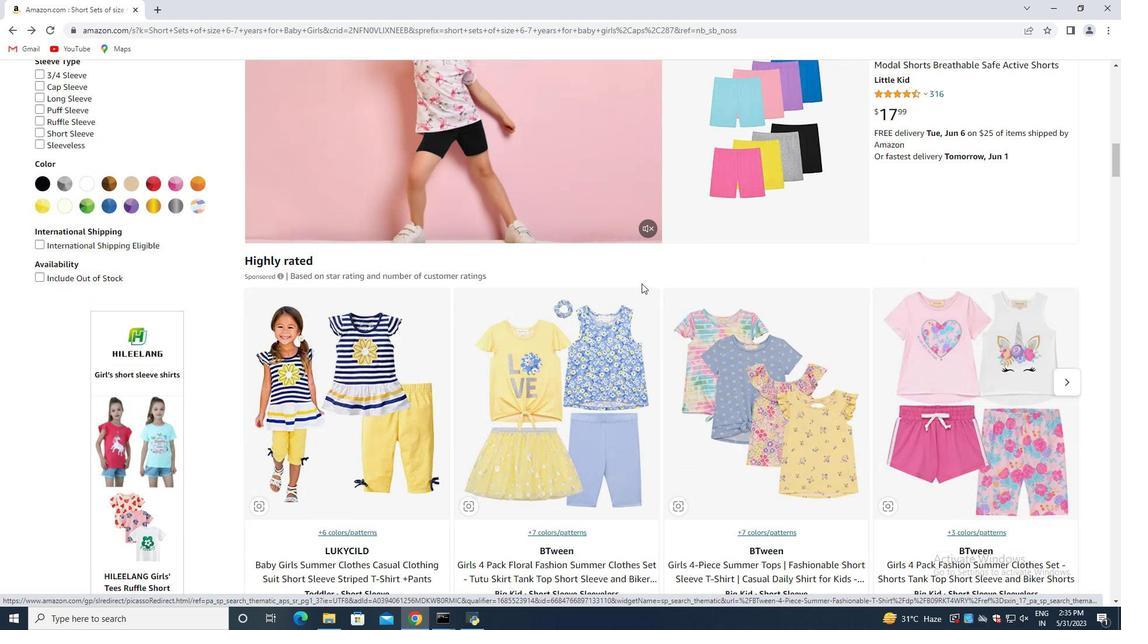 
Action: Mouse moved to (646, 301)
Screenshot: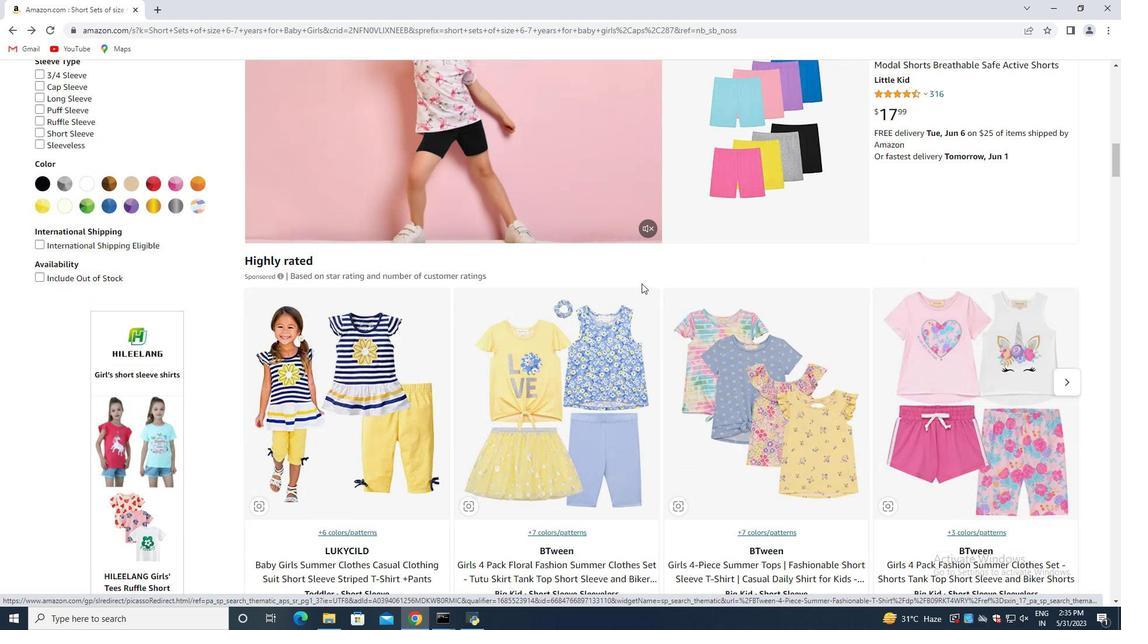 
Action: Mouse scrolled (646, 300) with delta (0, 0)
Screenshot: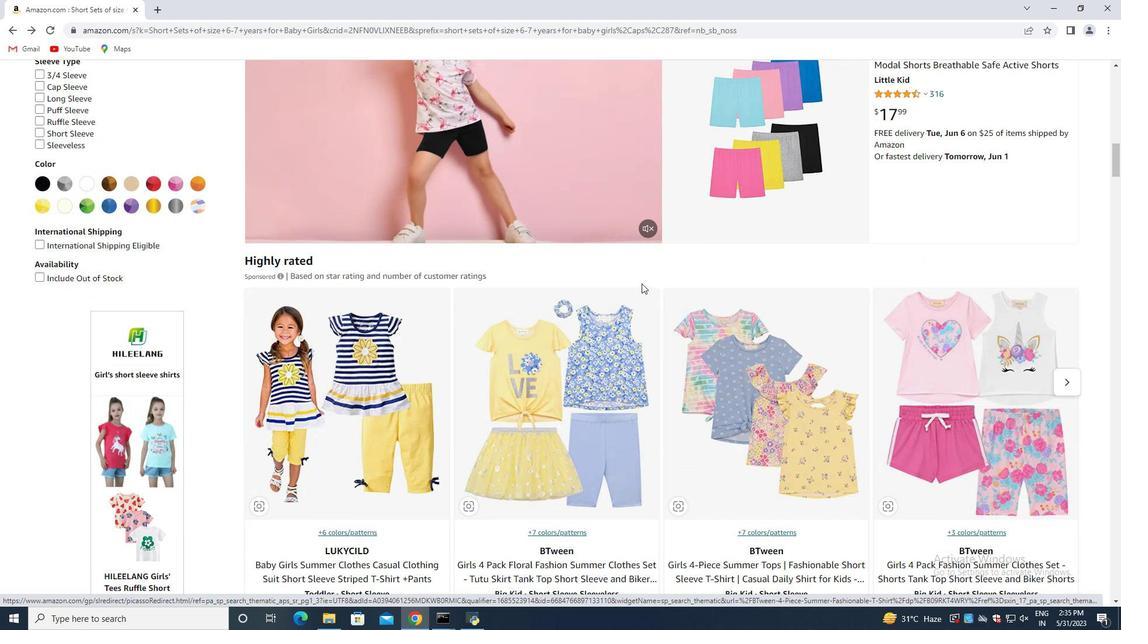 
Action: Mouse moved to (640, 307)
Screenshot: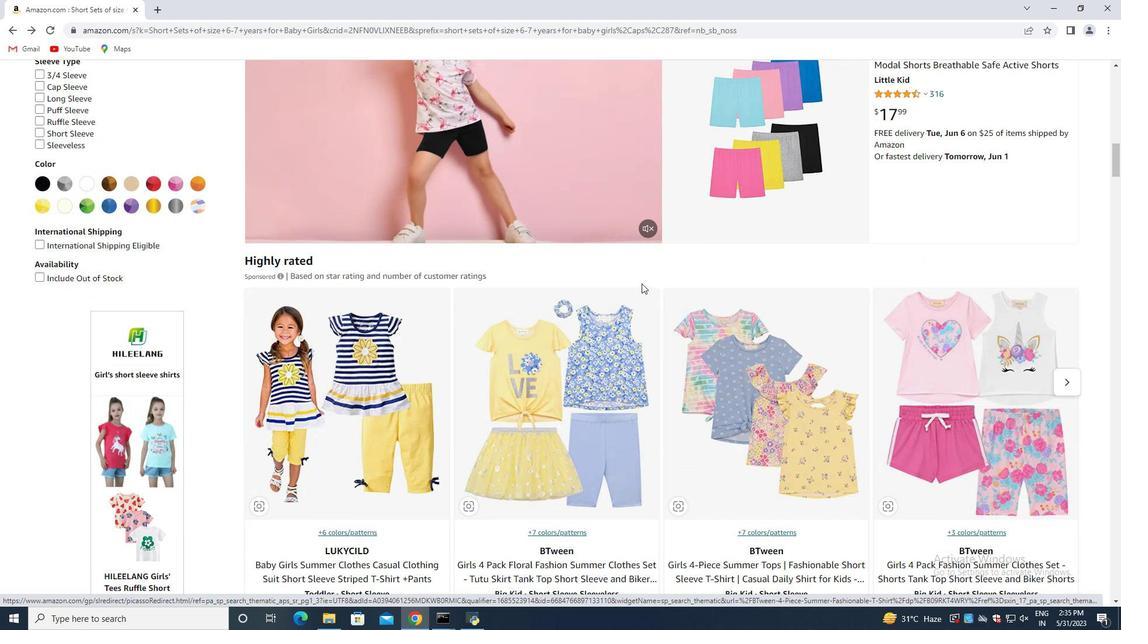 
Action: Mouse scrolled (640, 307) with delta (0, 0)
Screenshot: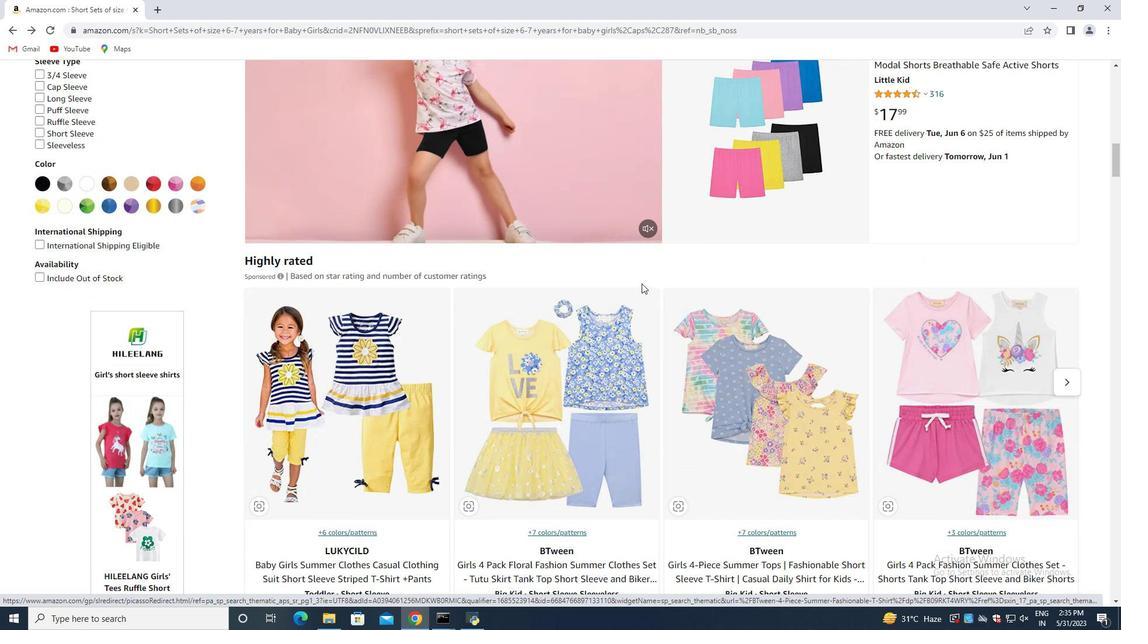 
Action: Mouse moved to (638, 308)
Screenshot: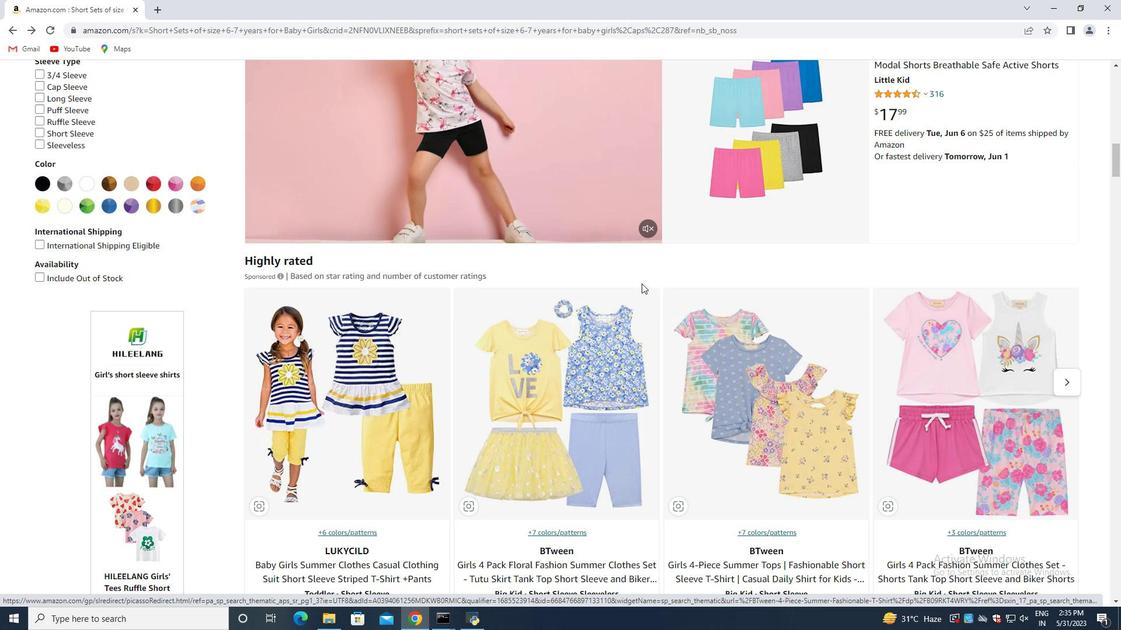 
Action: Mouse scrolled (638, 307) with delta (0, 0)
Screenshot: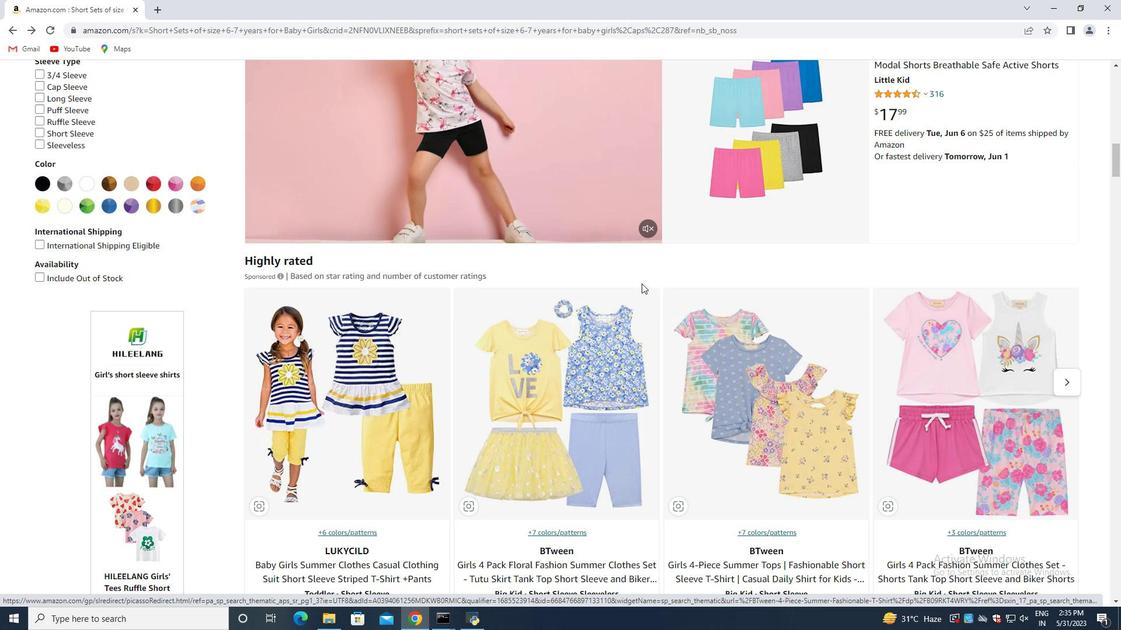 
Action: Mouse moved to (585, 296)
Screenshot: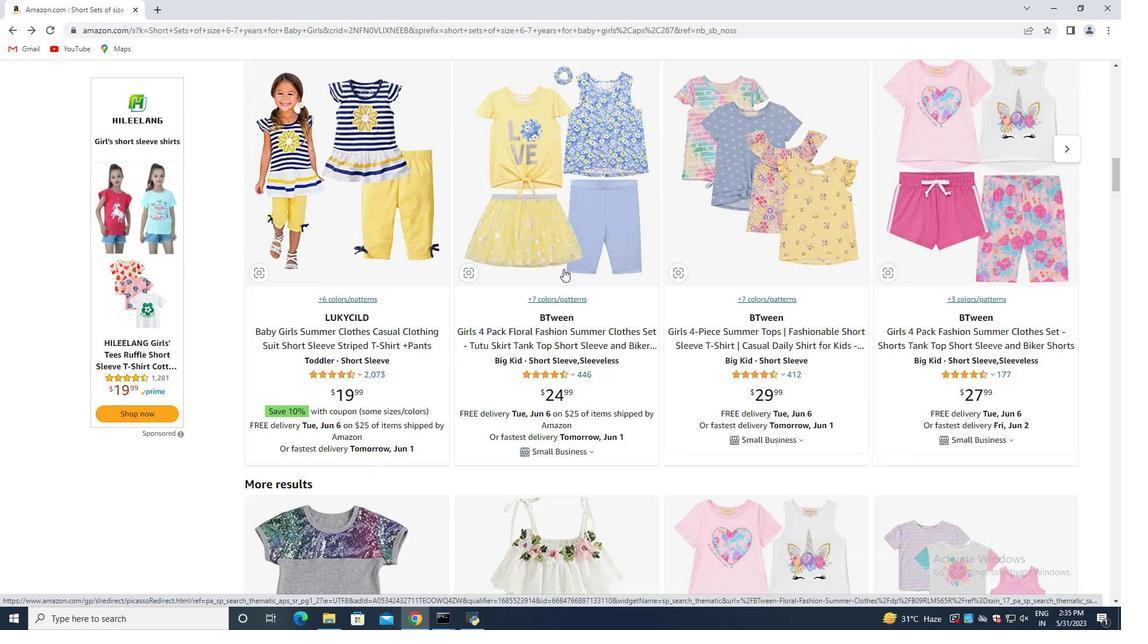 
Action: Mouse scrolled (587, 296) with delta (0, 0)
Screenshot: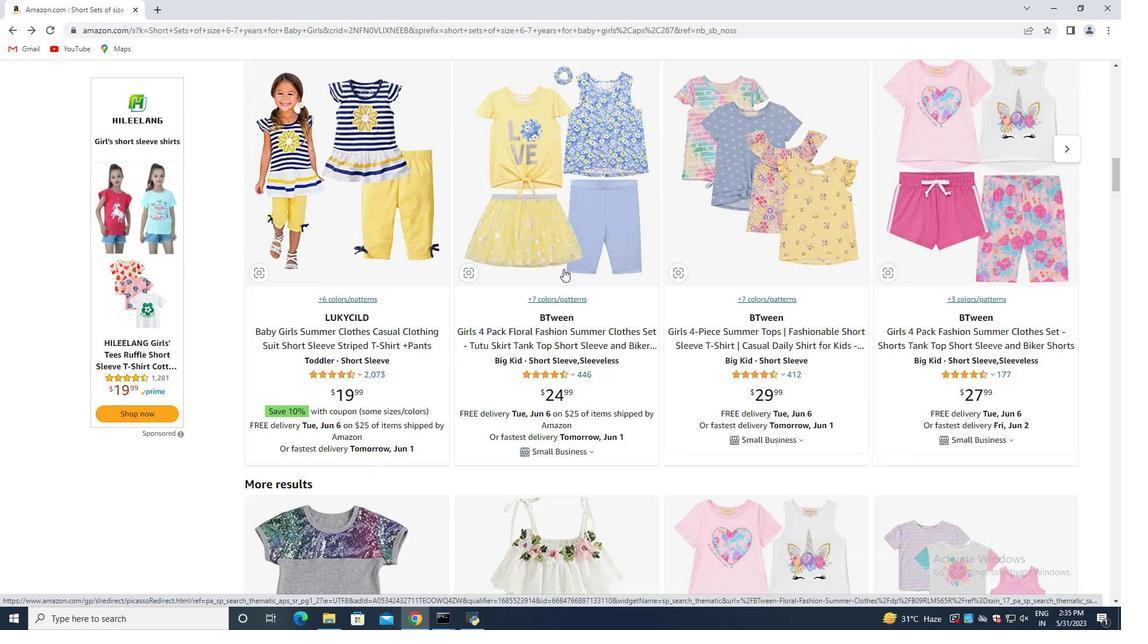 
Action: Mouse moved to (580, 296)
Screenshot: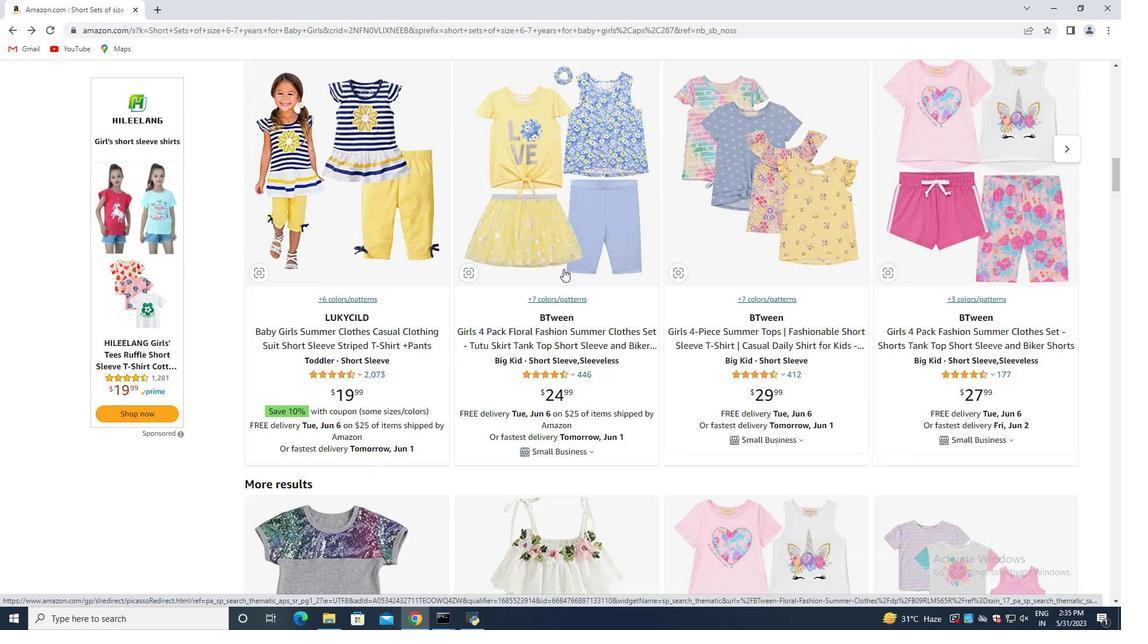 
Action: Mouse scrolled (585, 296) with delta (0, 0)
Screenshot: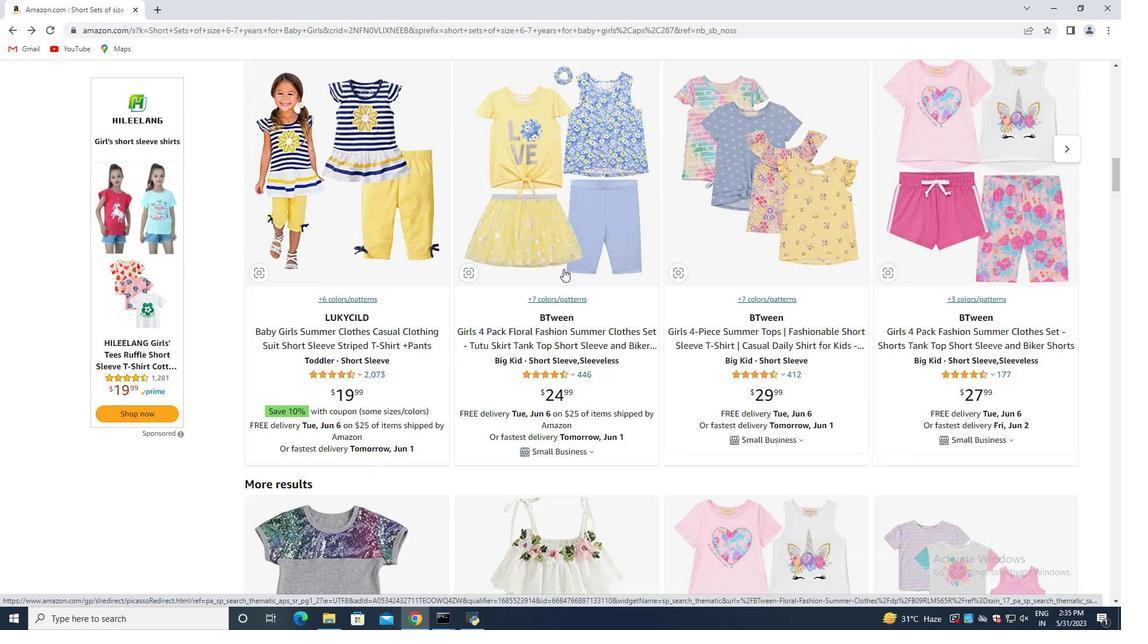 
Action: Mouse moved to (575, 295)
Screenshot: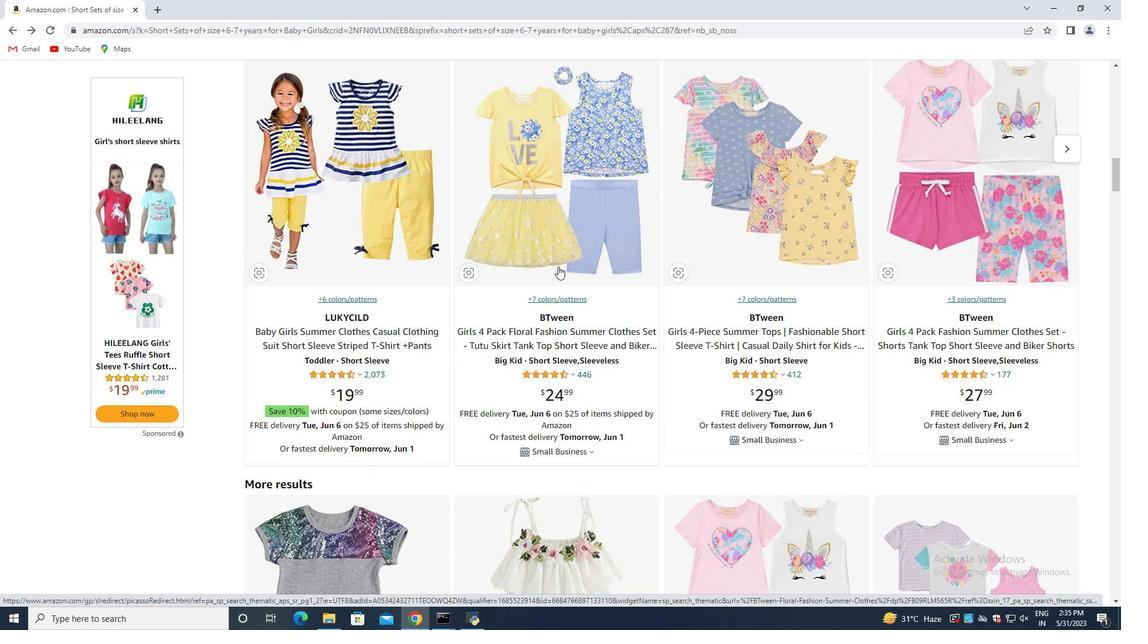 
Action: Mouse scrolled (578, 296) with delta (0, 0)
Screenshot: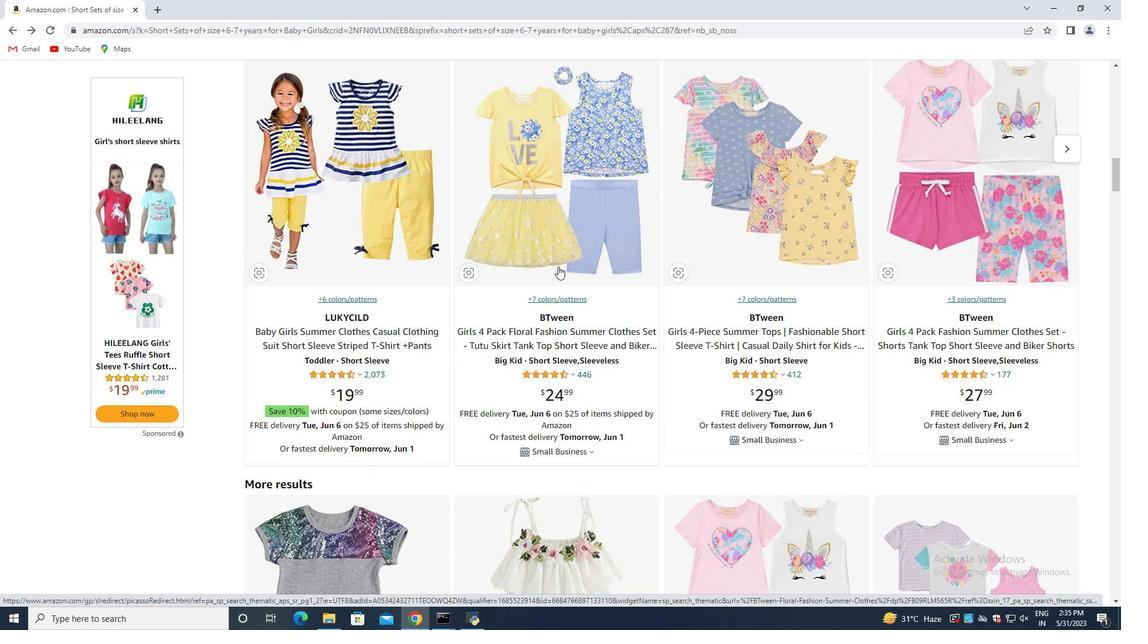 
Action: Mouse moved to (575, 295)
Screenshot: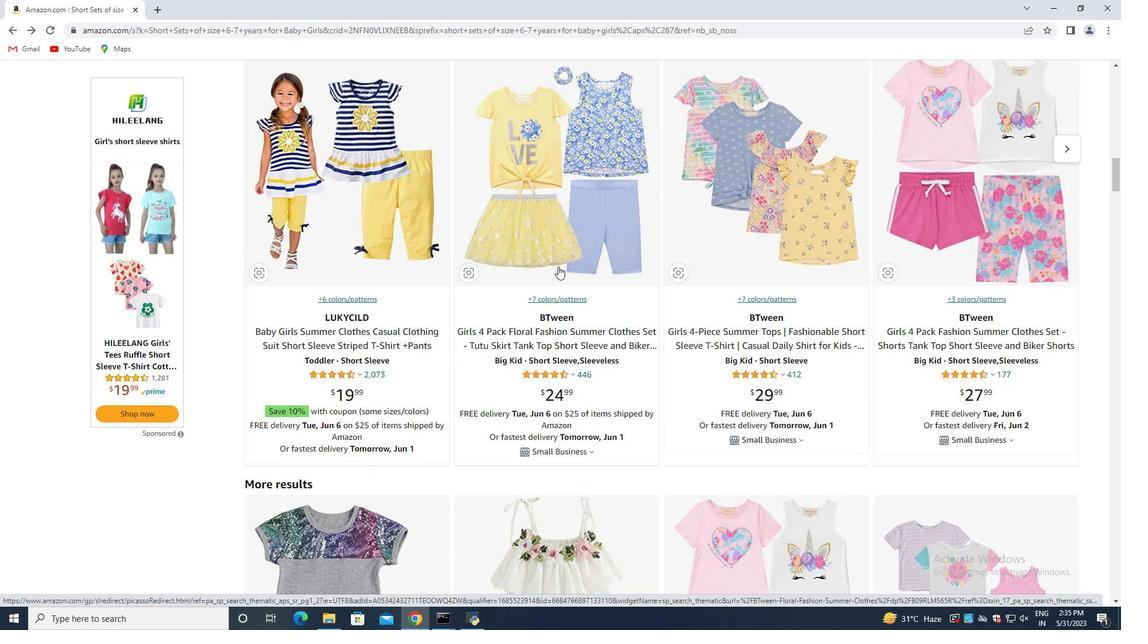 
Action: Mouse scrolled (576, 296) with delta (0, 0)
Screenshot: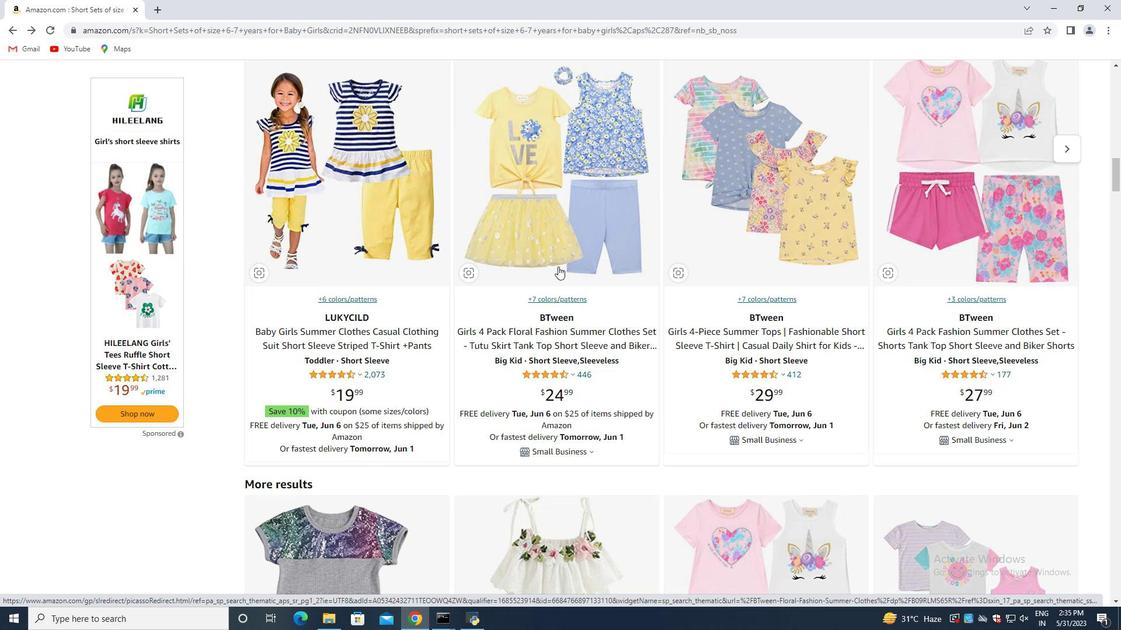 
Action: Mouse moved to (606, 259)
Screenshot: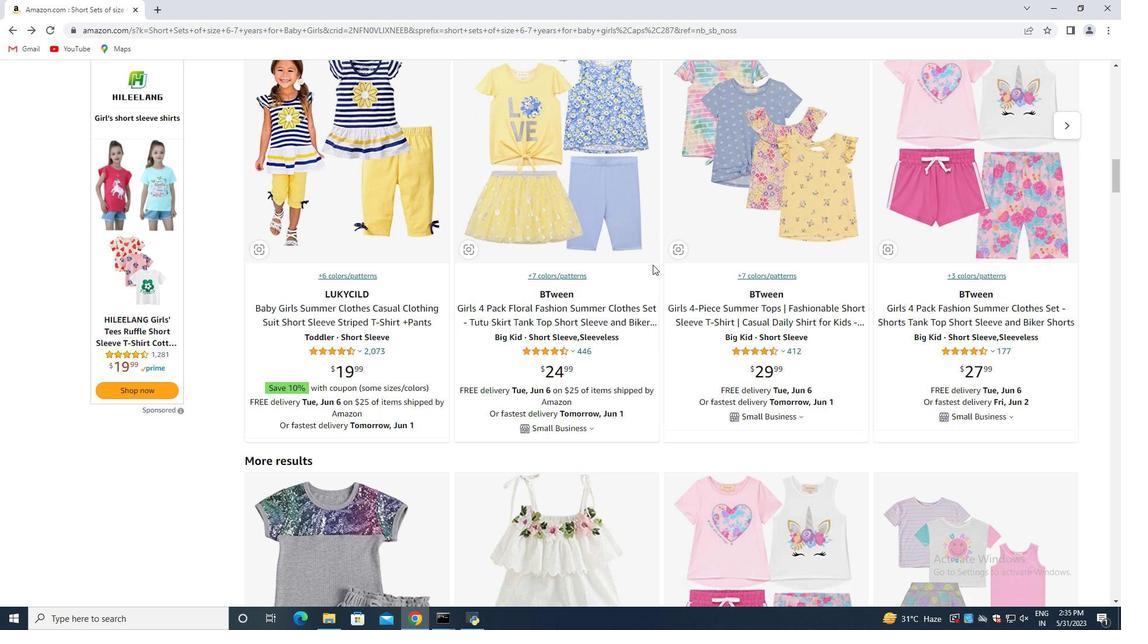 
Action: Mouse scrolled (606, 258) with delta (0, 0)
Screenshot: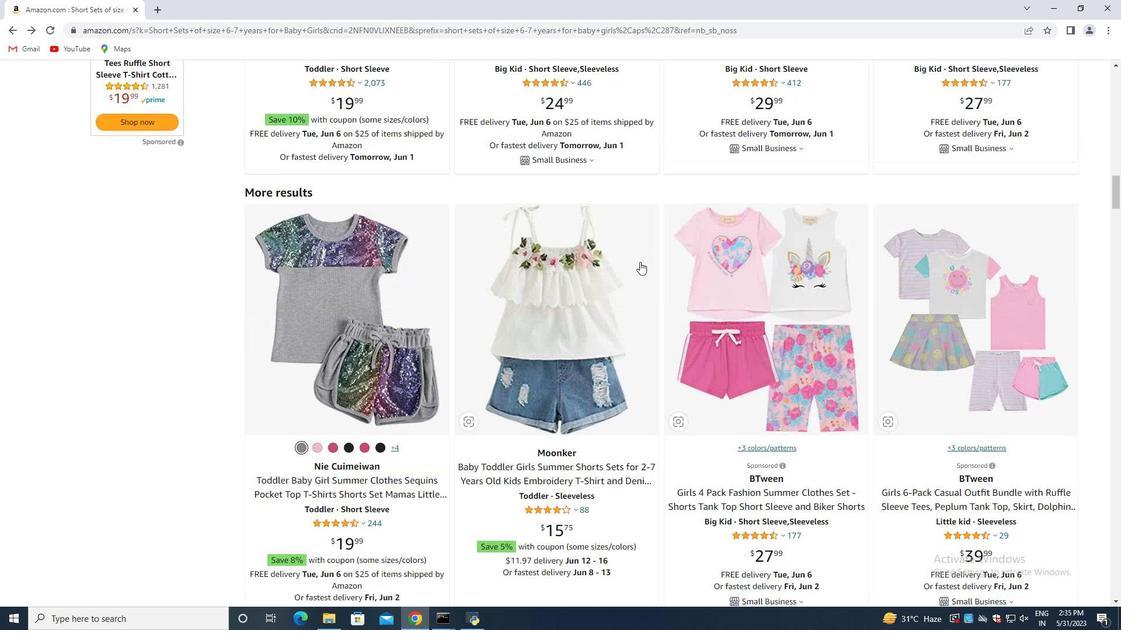 
Action: Mouse moved to (605, 264)
Screenshot: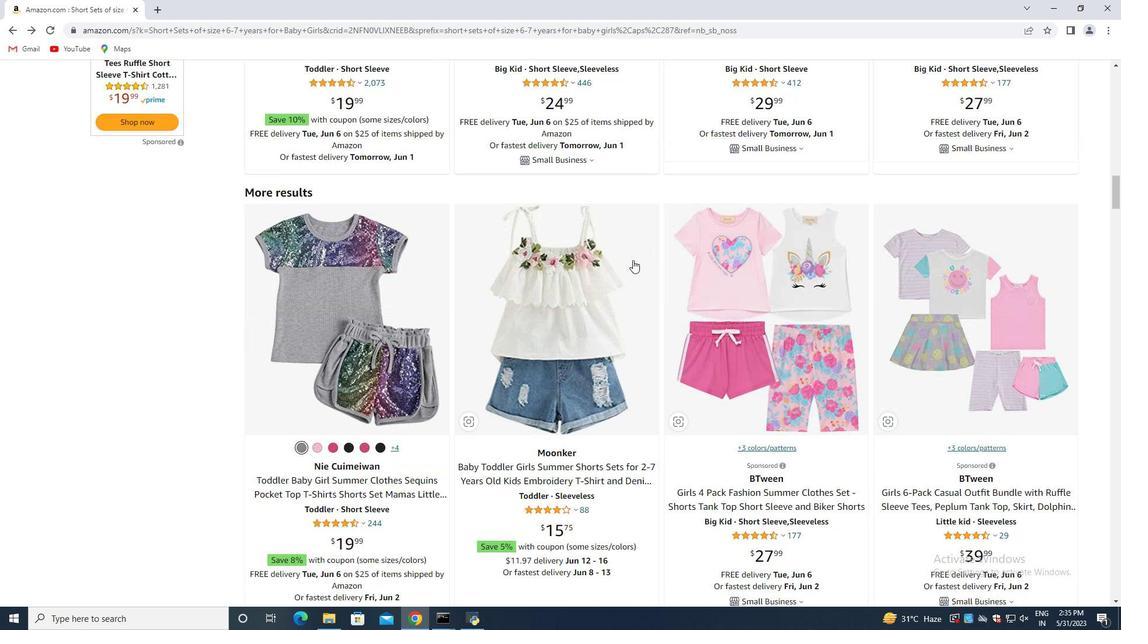 
Action: Mouse scrolled (605, 263) with delta (0, 0)
Screenshot: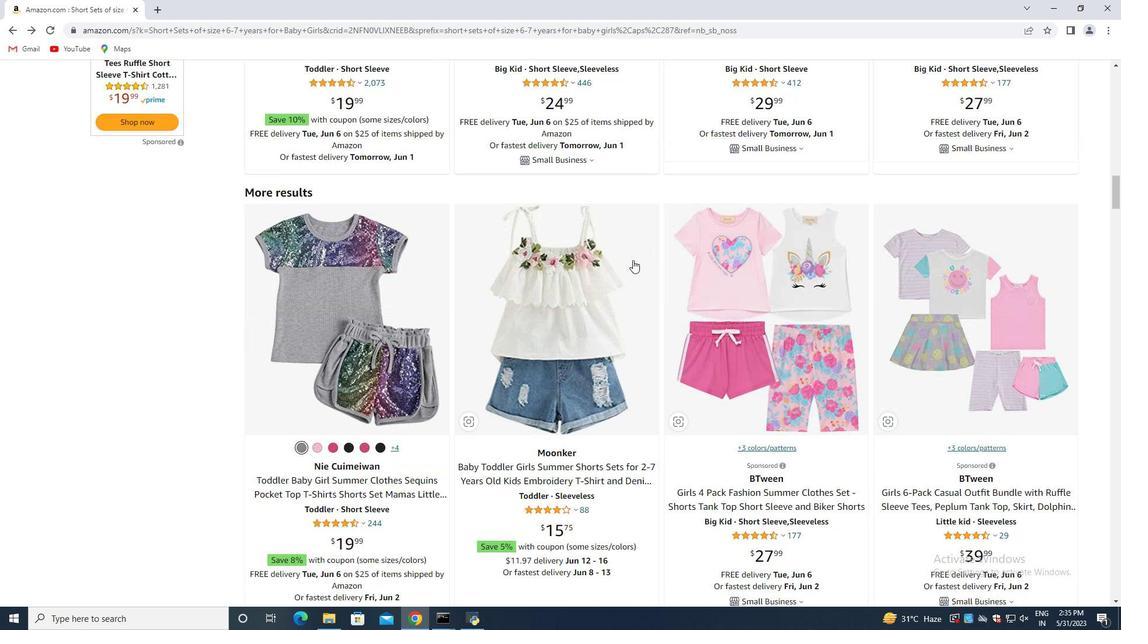 
Action: Mouse moved to (603, 276)
Screenshot: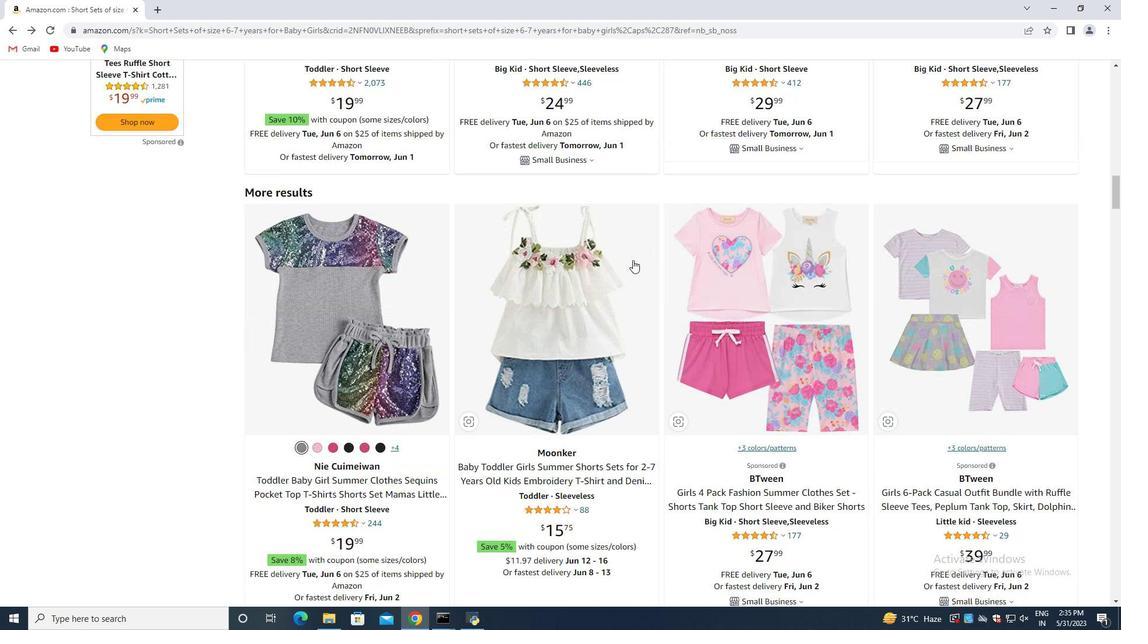 
Action: Mouse scrolled (603, 275) with delta (0, 0)
Screenshot: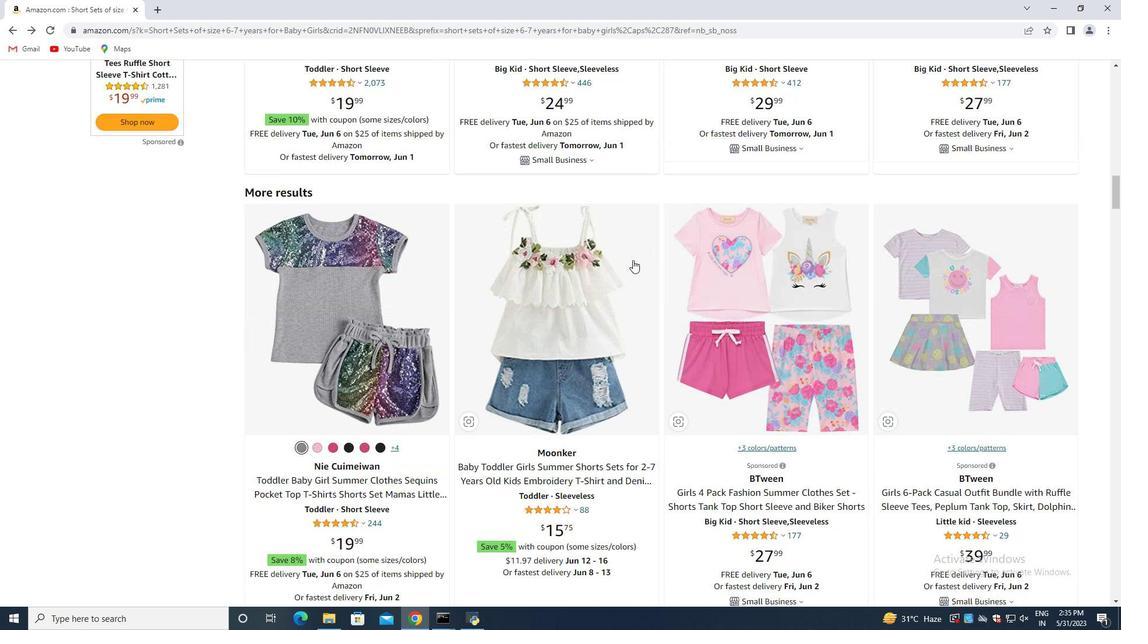 
Action: Mouse moved to (602, 280)
Screenshot: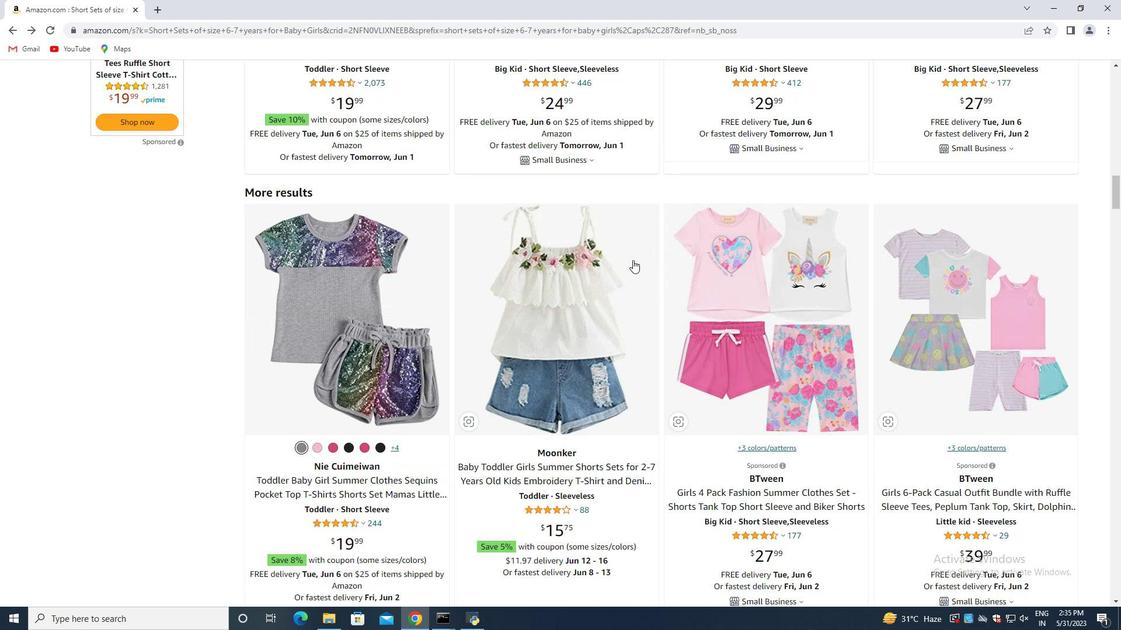 
Action: Mouse scrolled (602, 280) with delta (0, 0)
Screenshot: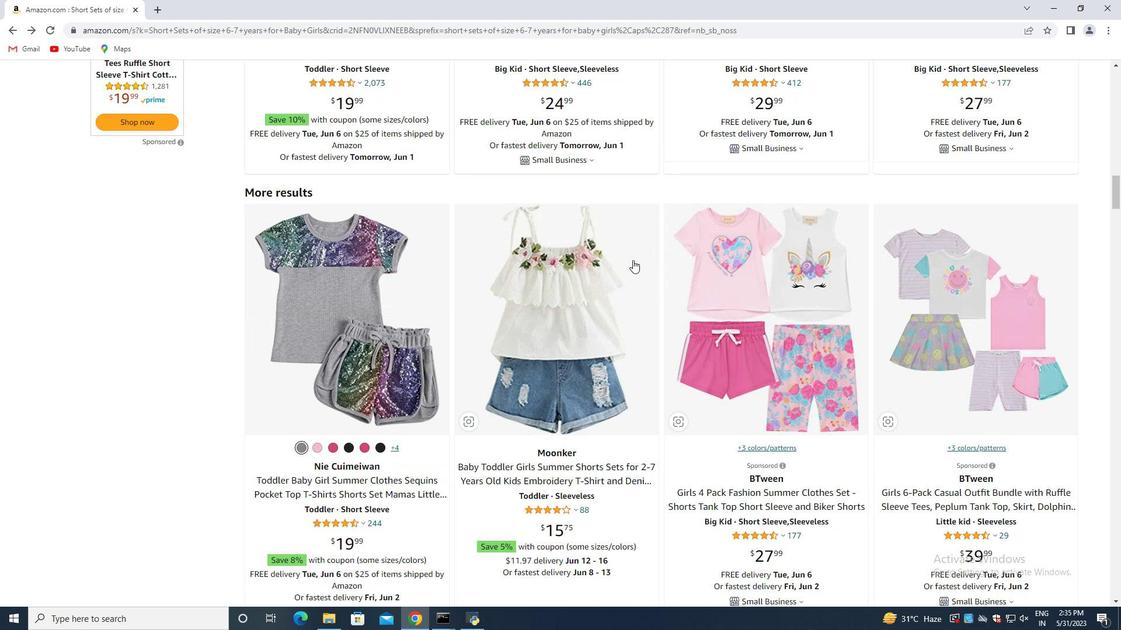 
Action: Mouse moved to (601, 282)
Screenshot: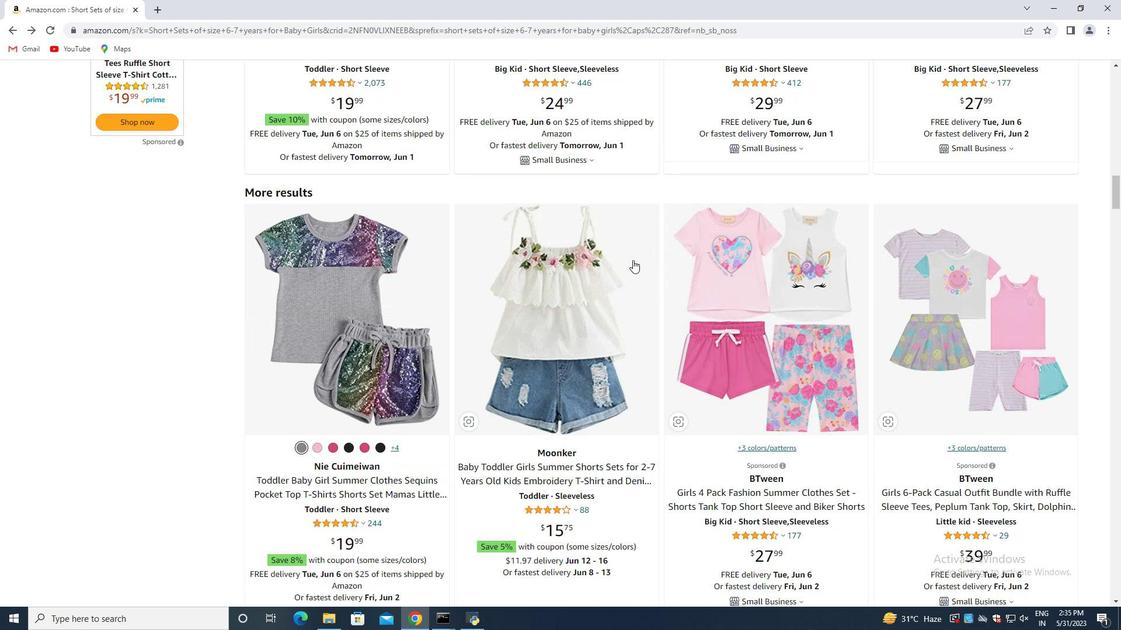 
Action: Mouse scrolled (601, 282) with delta (0, 0)
Screenshot: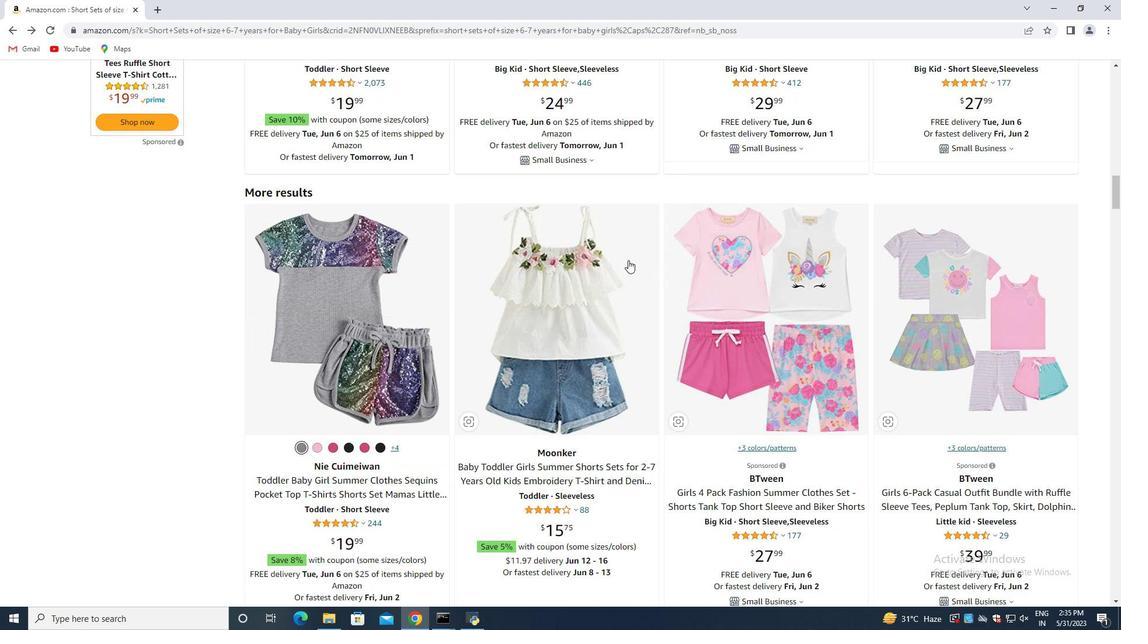 
Action: Mouse moved to (586, 278)
Screenshot: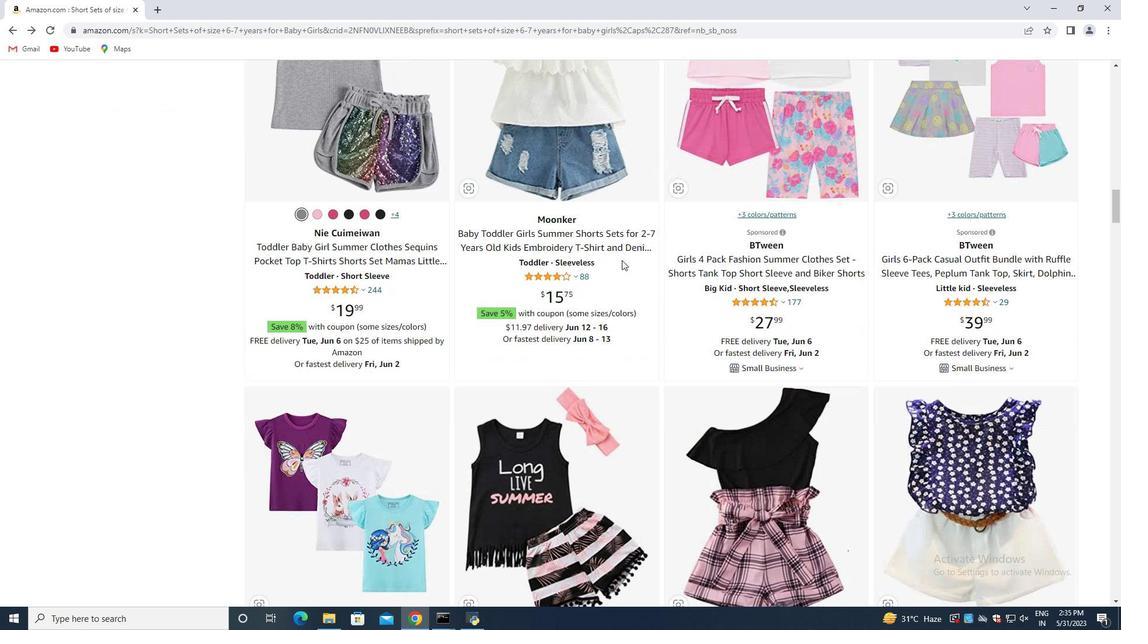 
Action: Mouse scrolled (586, 278) with delta (0, 0)
Screenshot: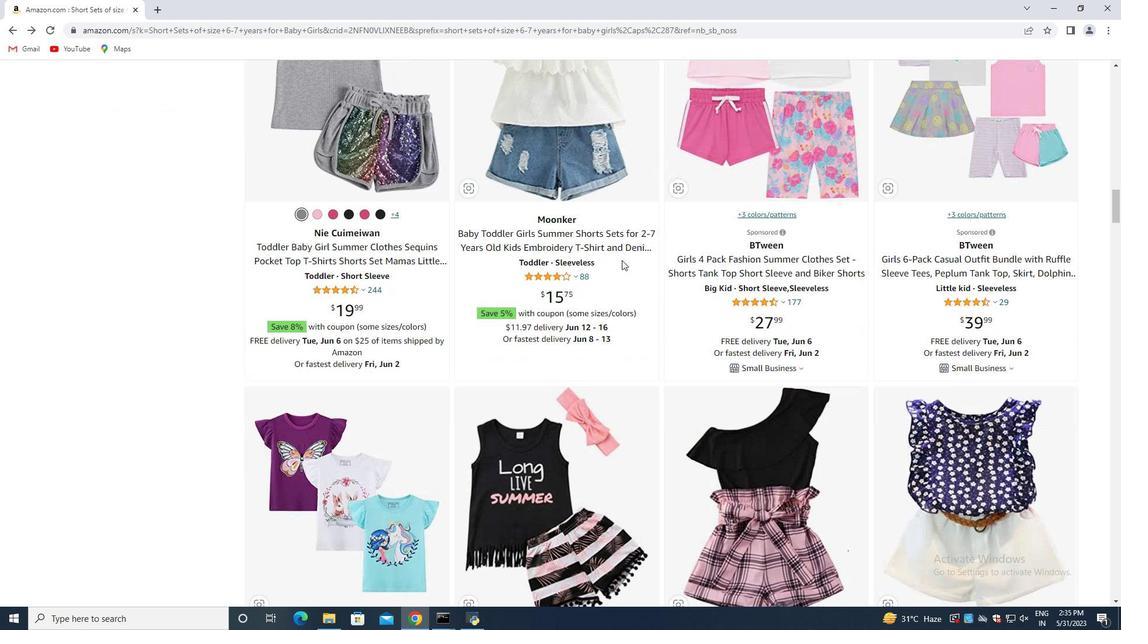 
Action: Mouse moved to (585, 278)
Screenshot: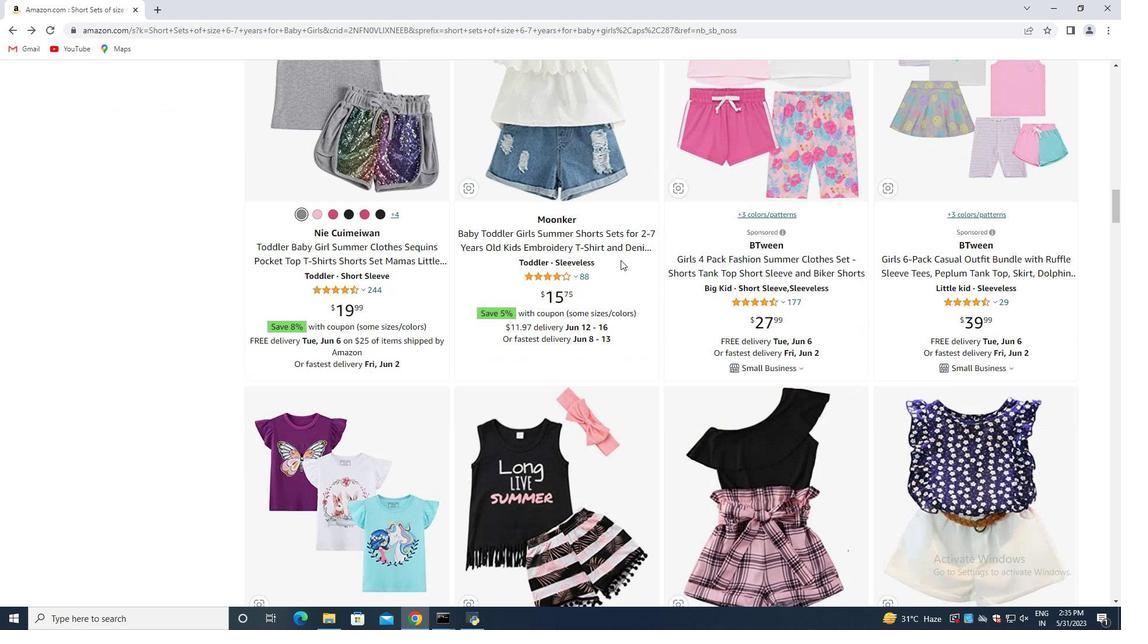 
Action: Mouse scrolled (585, 278) with delta (0, 0)
Screenshot: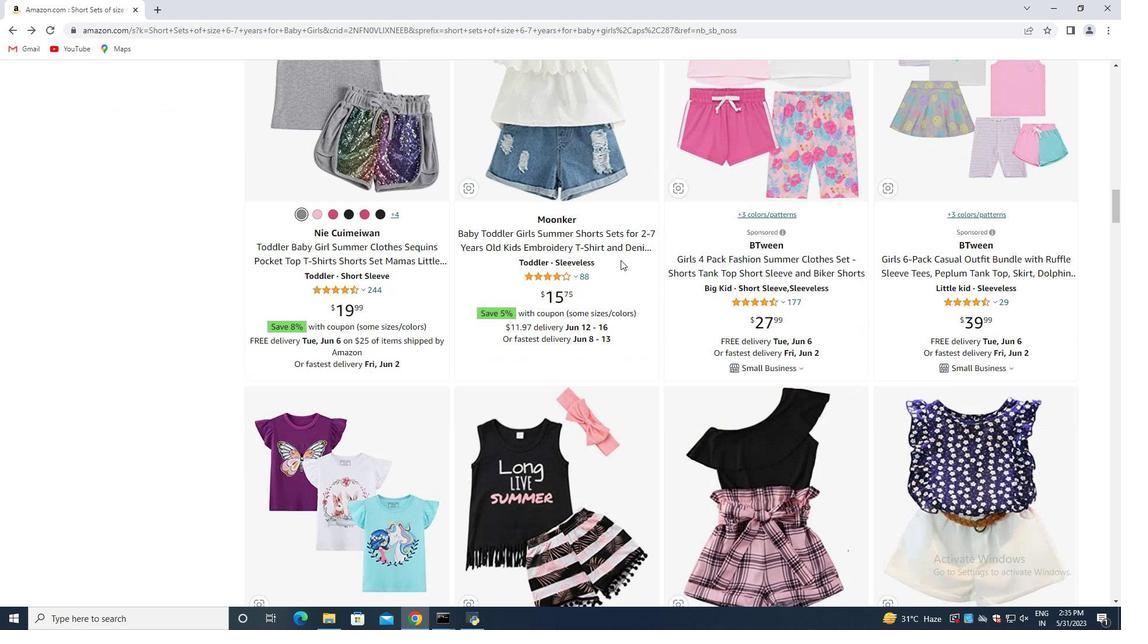 
Action: Mouse moved to (584, 278)
Screenshot: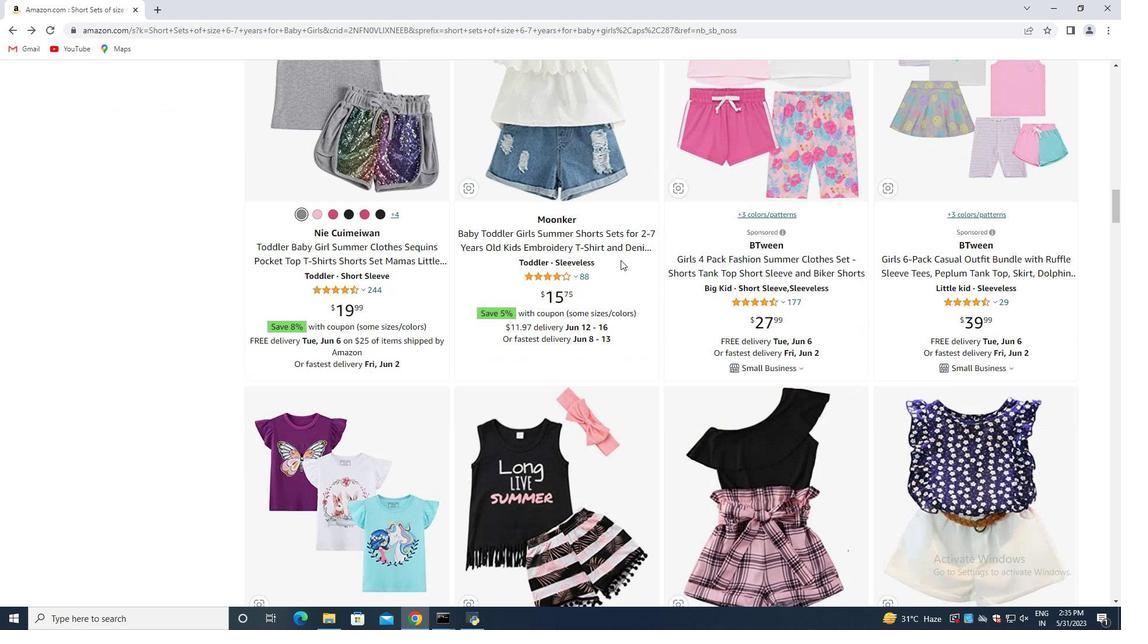 
Action: Mouse scrolled (584, 278) with delta (0, 0)
Screenshot: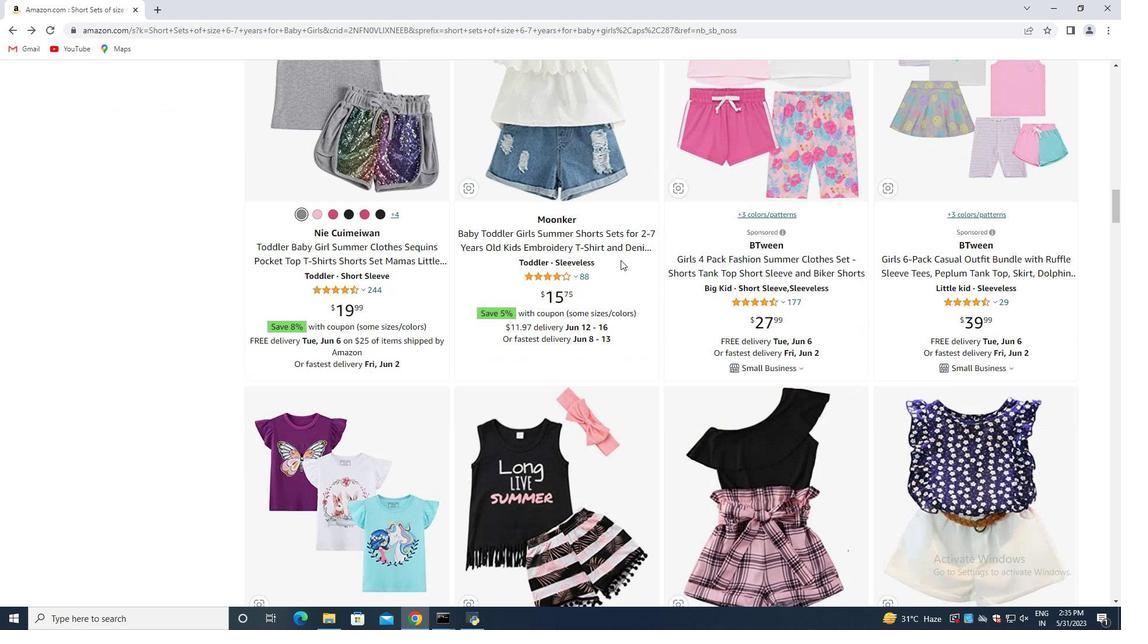 
Action: Mouse moved to (583, 278)
Screenshot: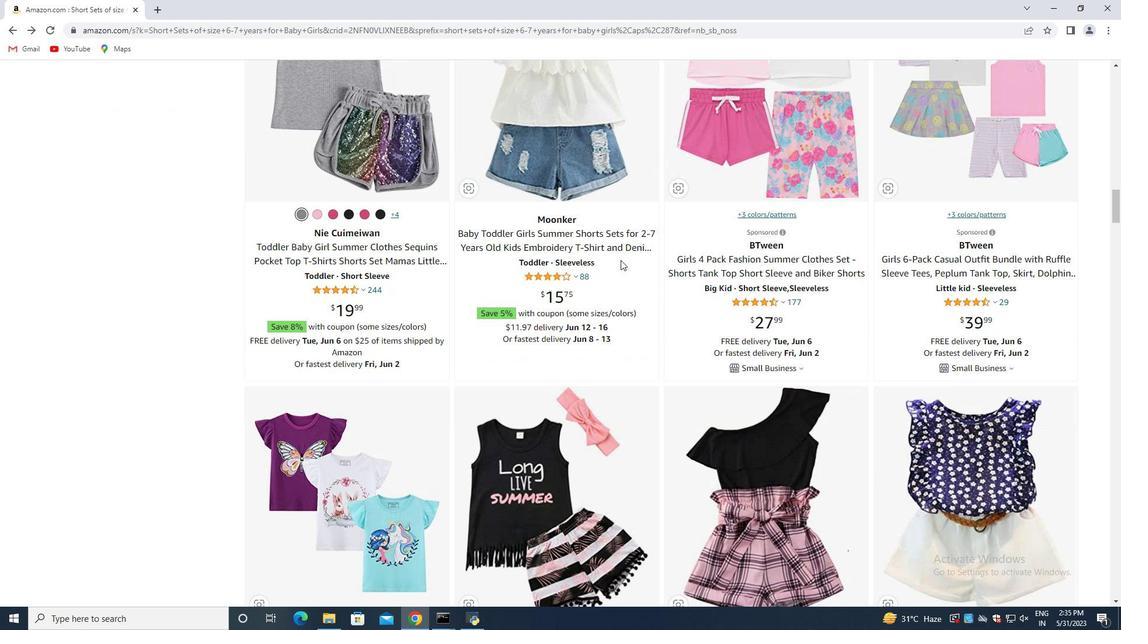 
Action: Mouse scrolled (583, 278) with delta (0, 0)
Screenshot: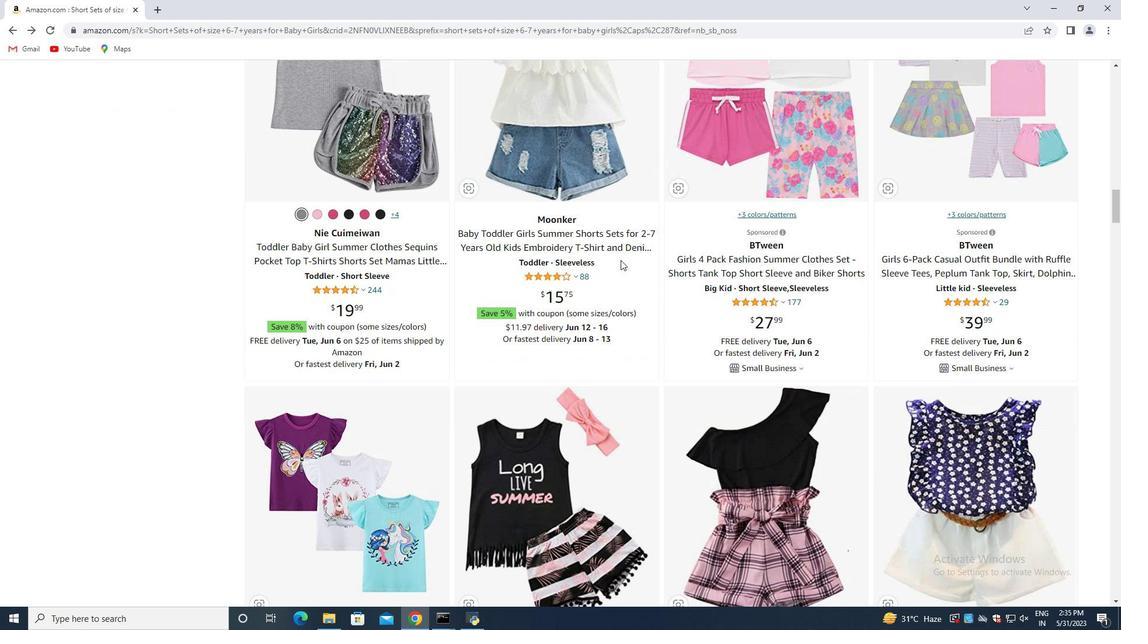 
Action: Mouse moved to (533, 265)
Screenshot: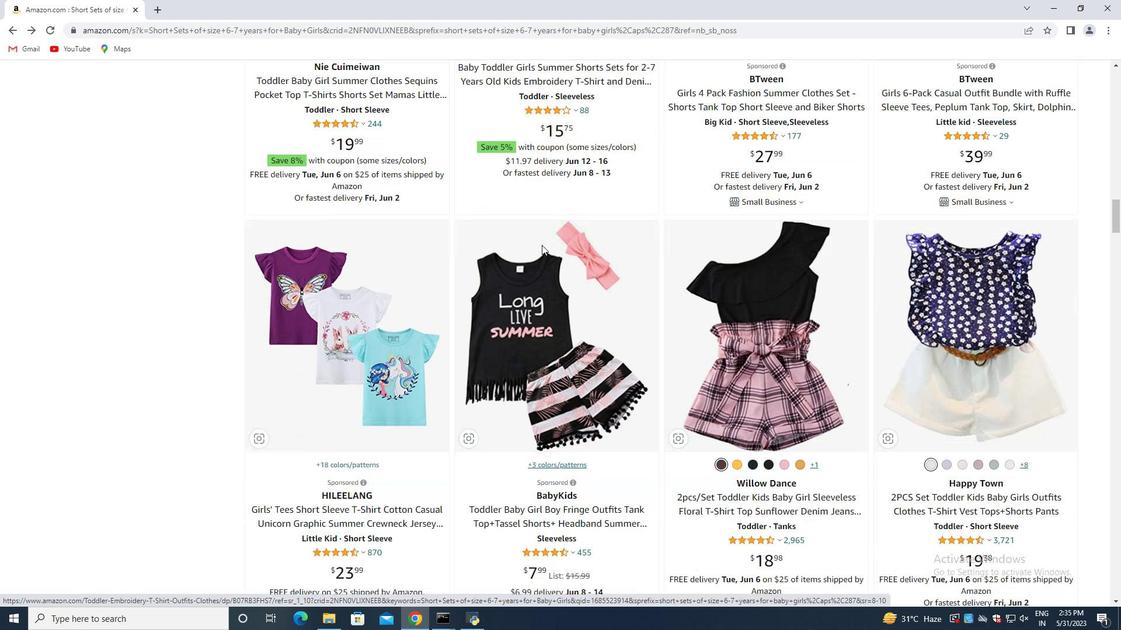 
Action: Mouse scrolled (533, 265) with delta (0, 0)
Screenshot: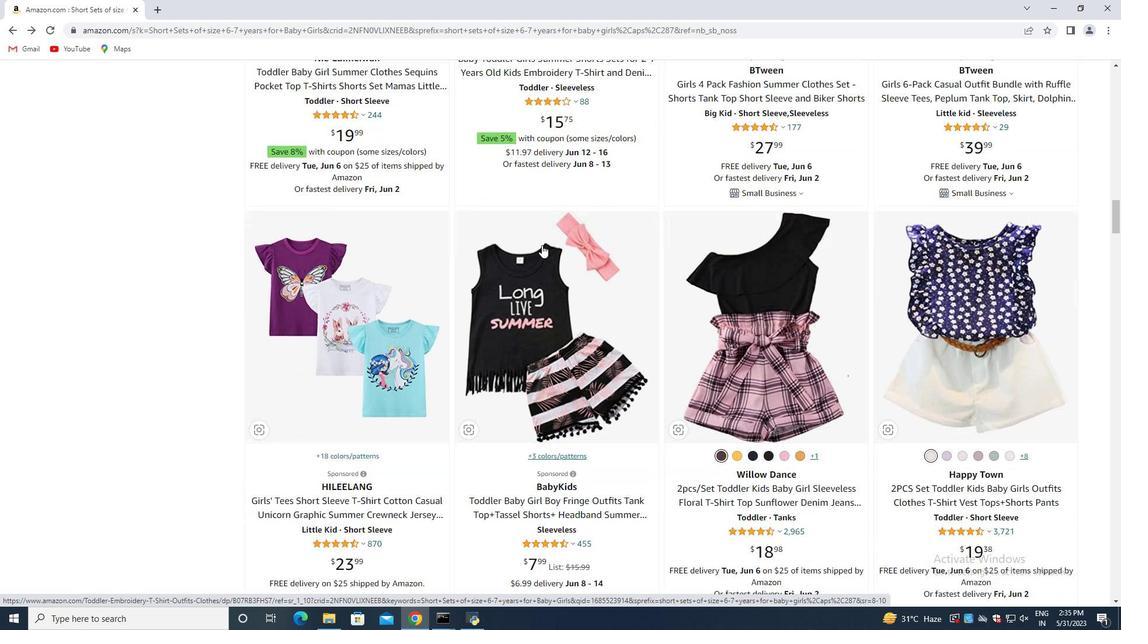 
Action: Mouse moved to (533, 265)
Screenshot: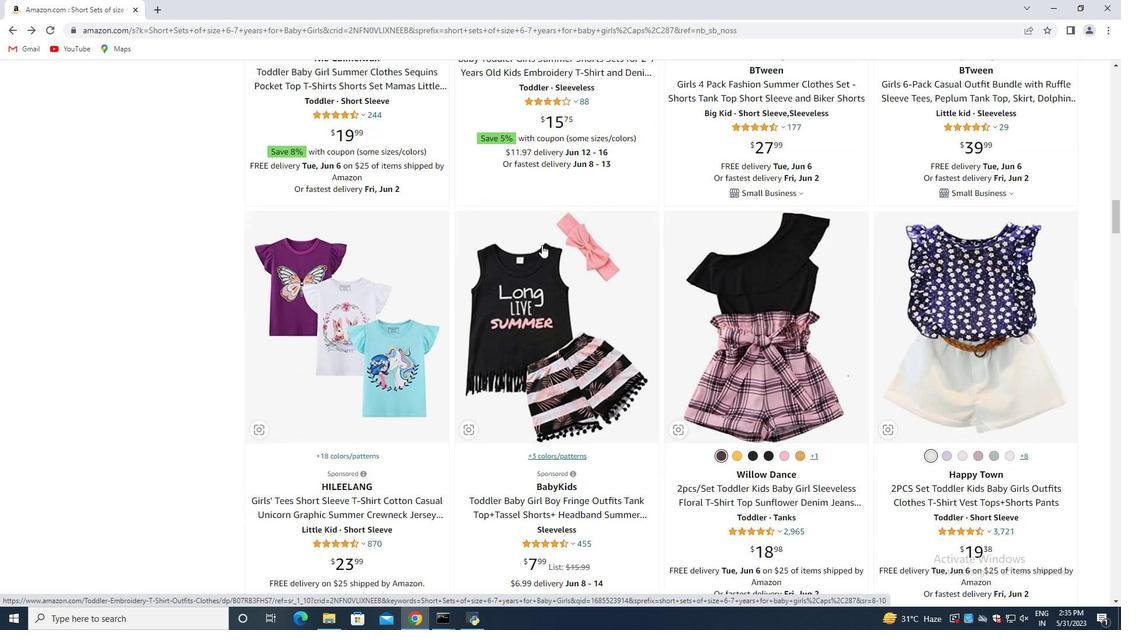 
Action: Mouse scrolled (533, 265) with delta (0, 0)
Screenshot: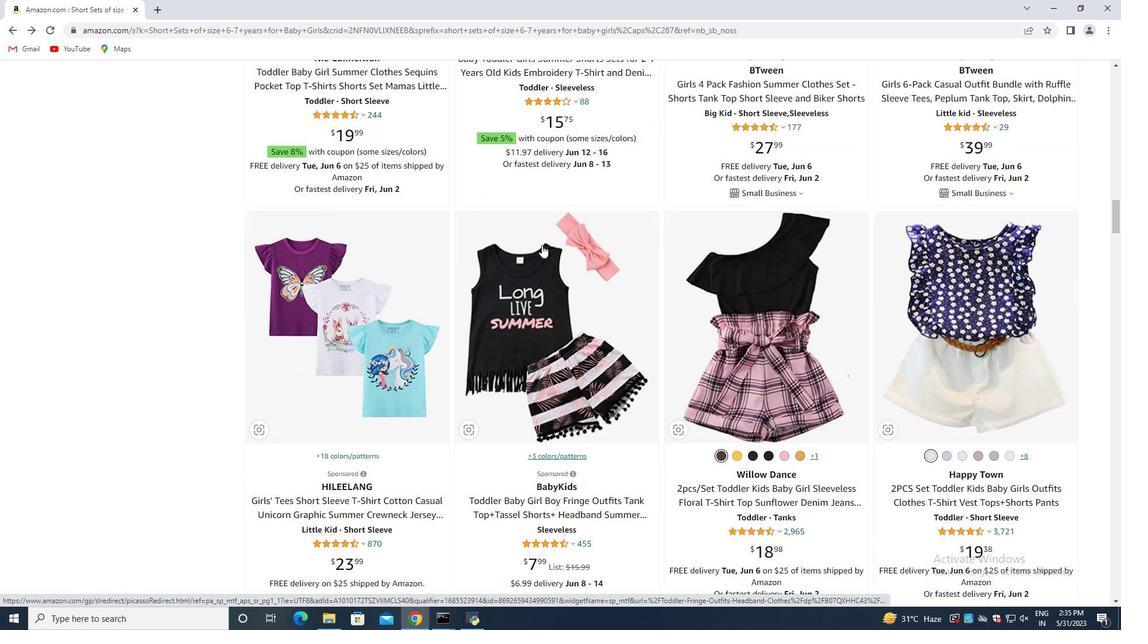 
Action: Mouse scrolled (533, 265) with delta (0, 0)
Screenshot: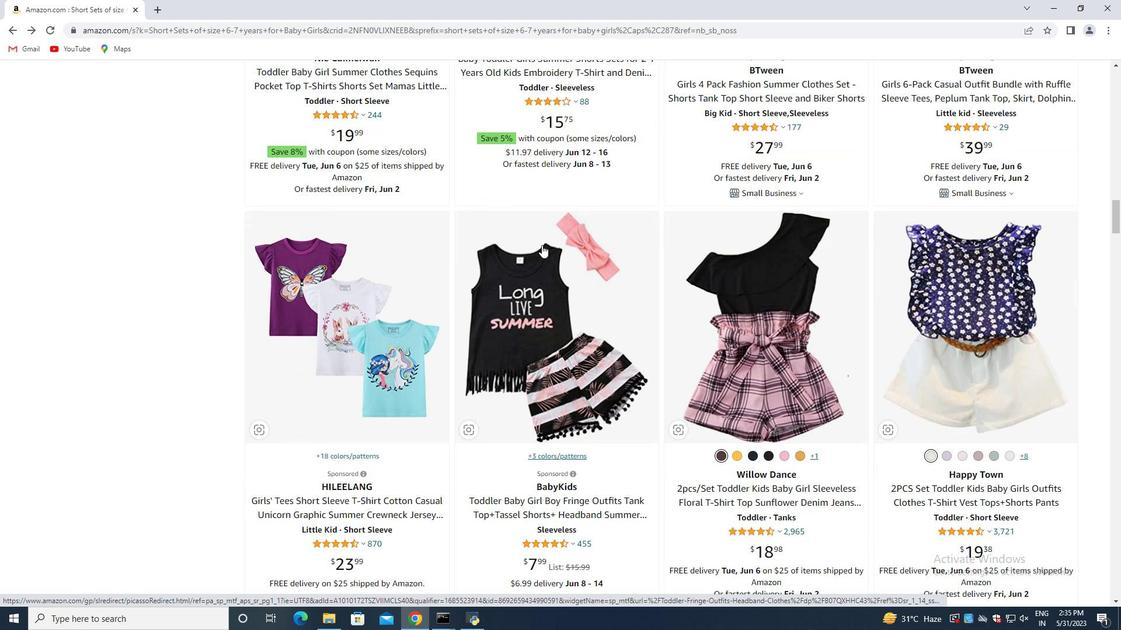 
Action: Mouse moved to (533, 265)
Screenshot: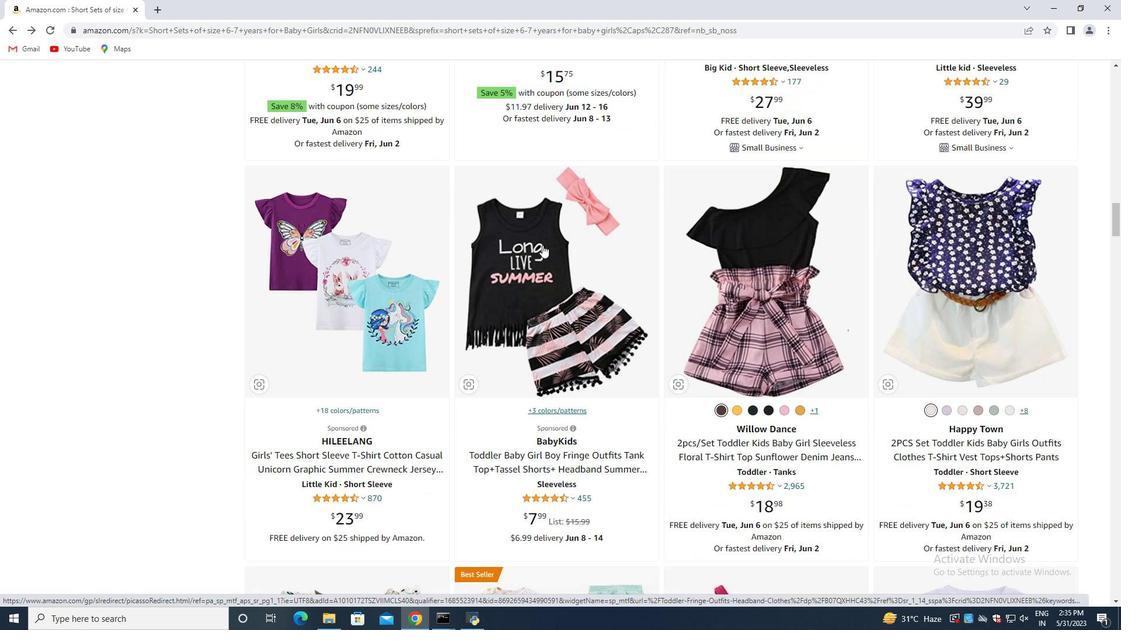 
Action: Mouse scrolled (533, 265) with delta (0, 0)
Screenshot: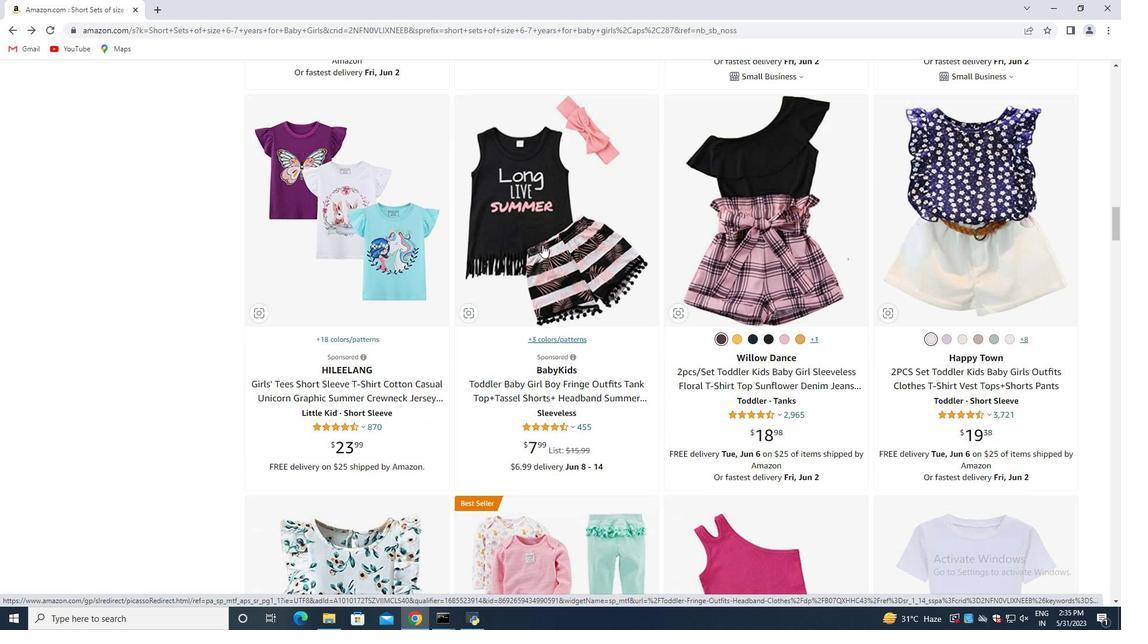 
Action: Mouse scrolled (533, 265) with delta (0, 0)
Screenshot: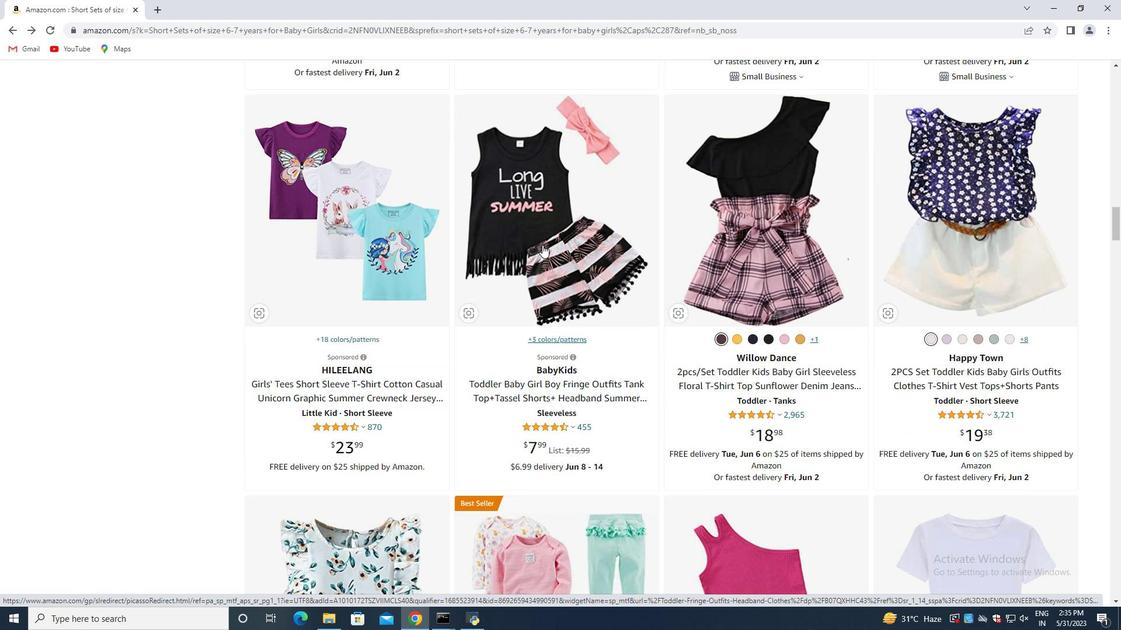 
Action: Mouse moved to (536, 264)
Screenshot: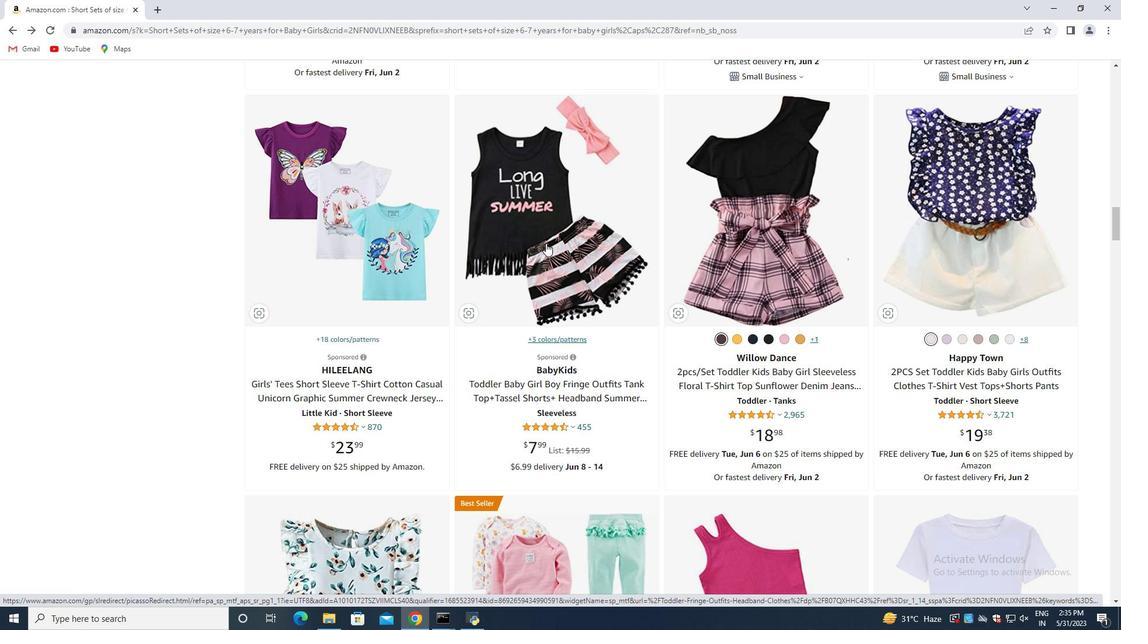 
Action: Mouse scrolled (536, 263) with delta (0, 0)
Screenshot: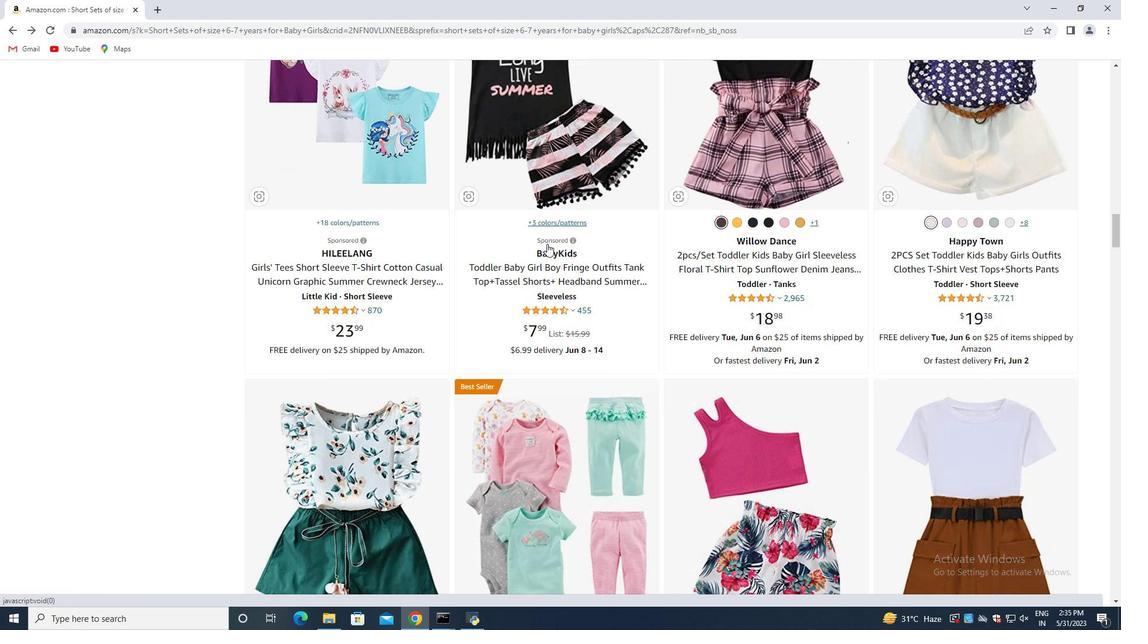 
Action: Mouse moved to (536, 264)
Screenshot: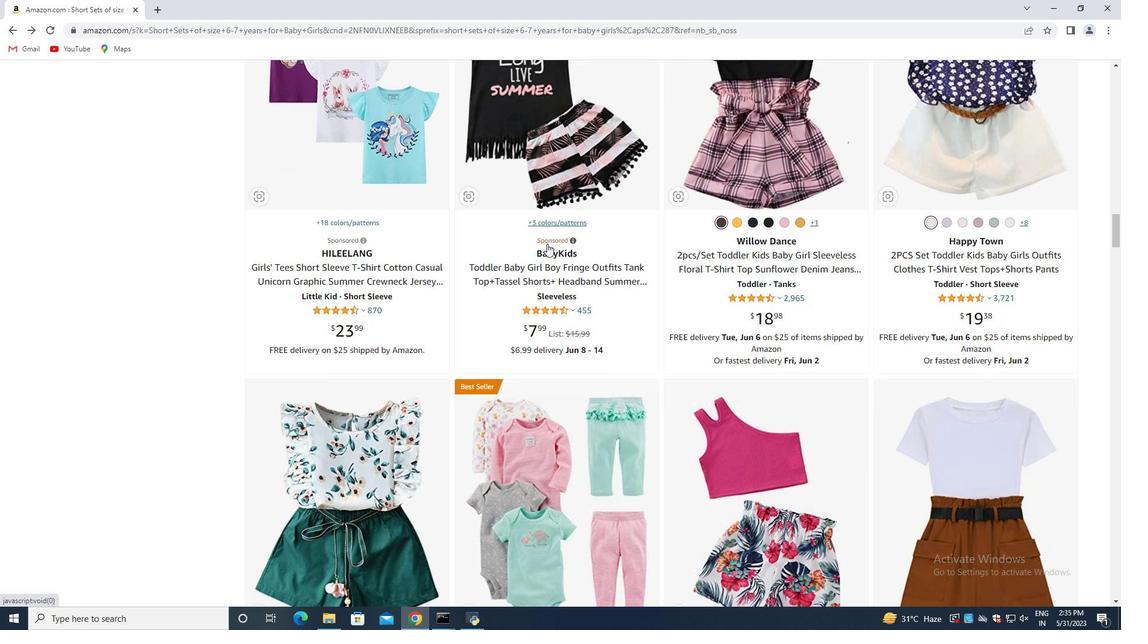 
Action: Mouse scrolled (536, 263) with delta (0, 0)
Screenshot: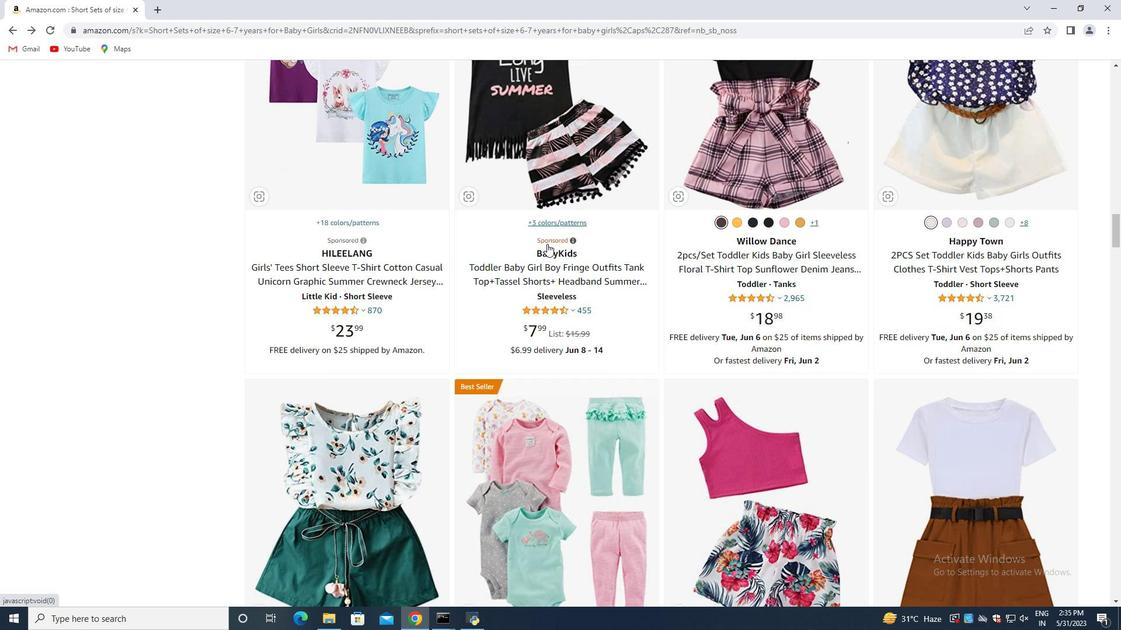 
Action: Mouse moved to (537, 264)
Screenshot: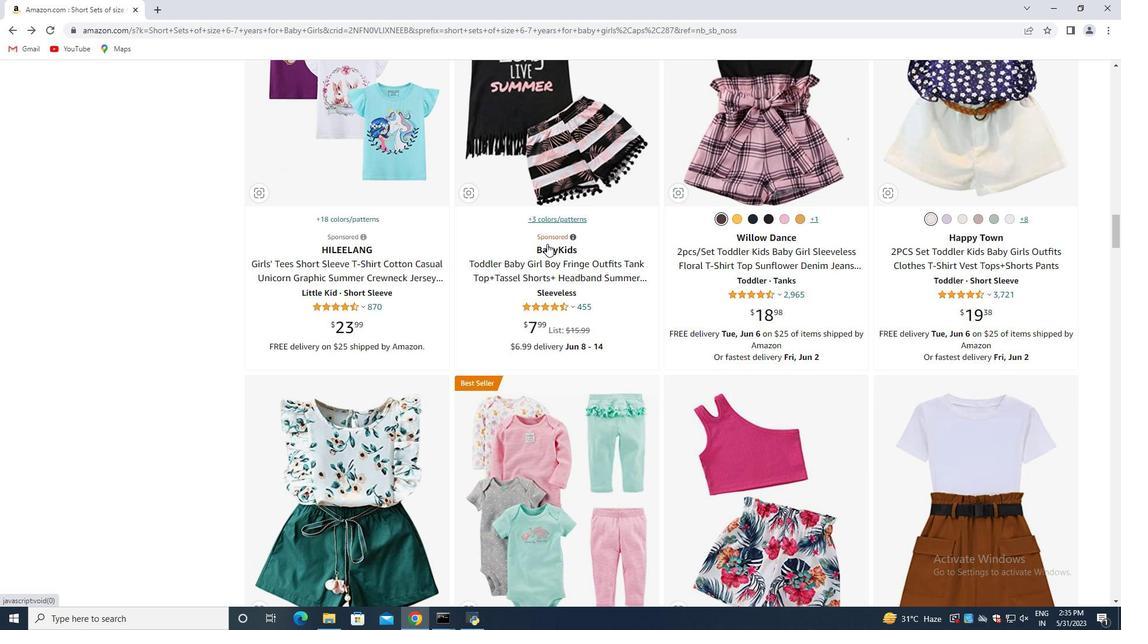 
Action: Mouse scrolled (537, 264) with delta (0, 0)
Screenshot: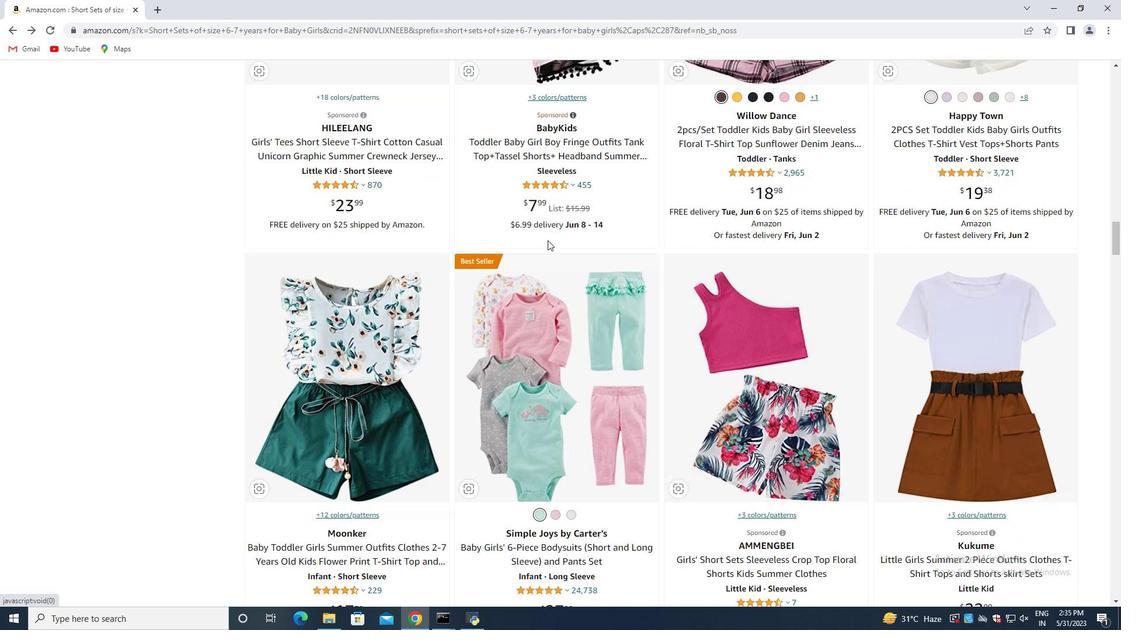 
Action: Mouse scrolled (537, 264) with delta (0, 0)
Screenshot: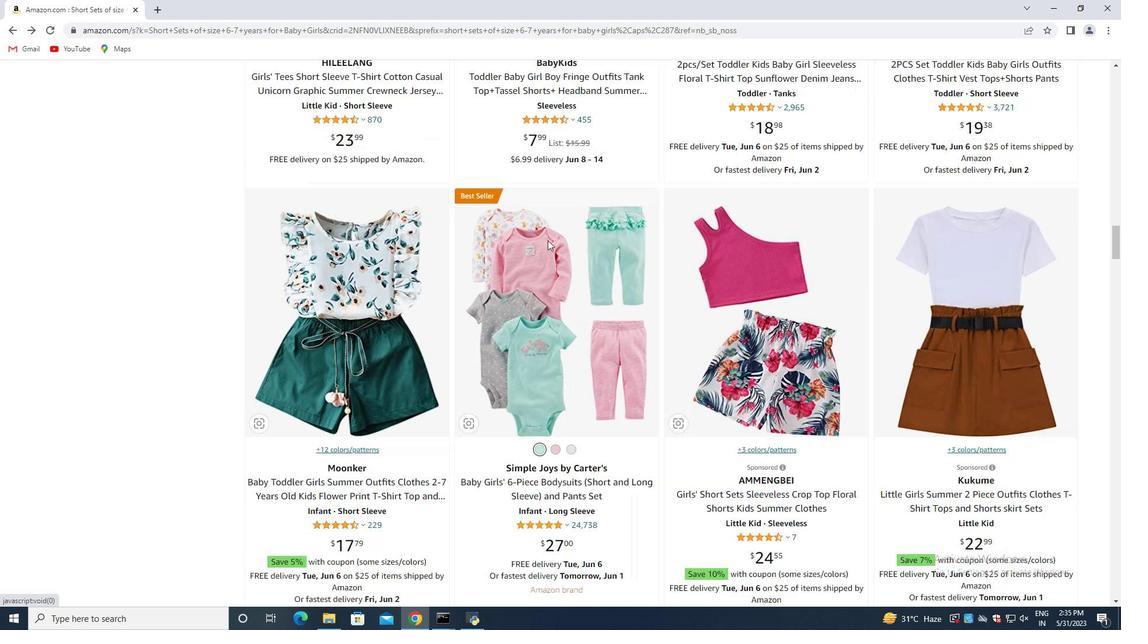 
Action: Mouse moved to (537, 264)
Screenshot: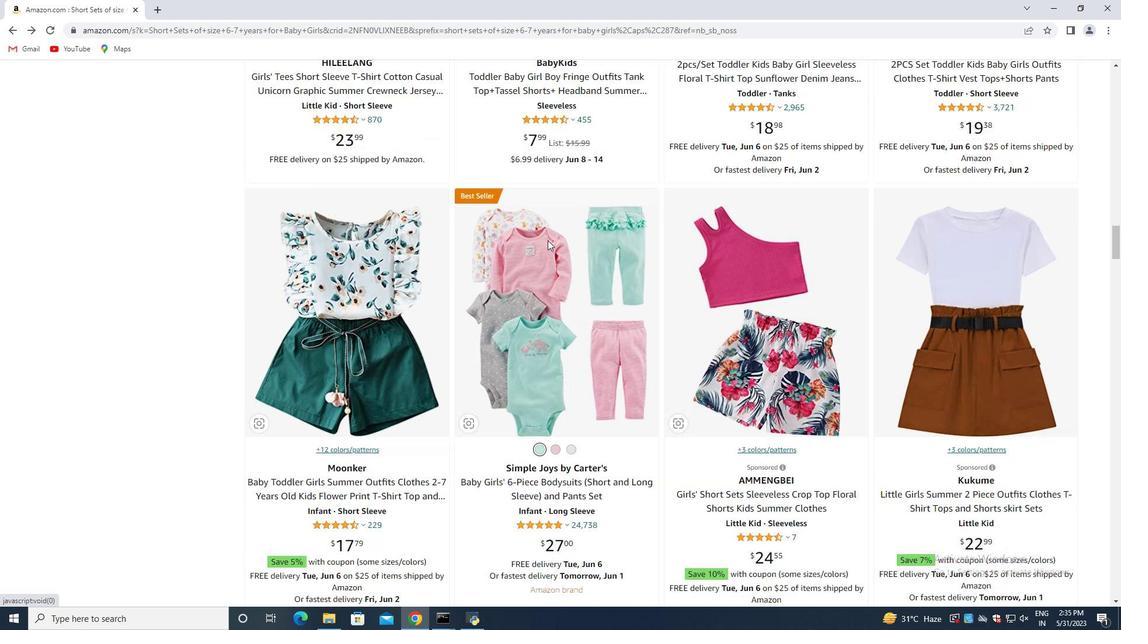 
Action: Mouse scrolled (537, 264) with delta (0, 0)
Screenshot: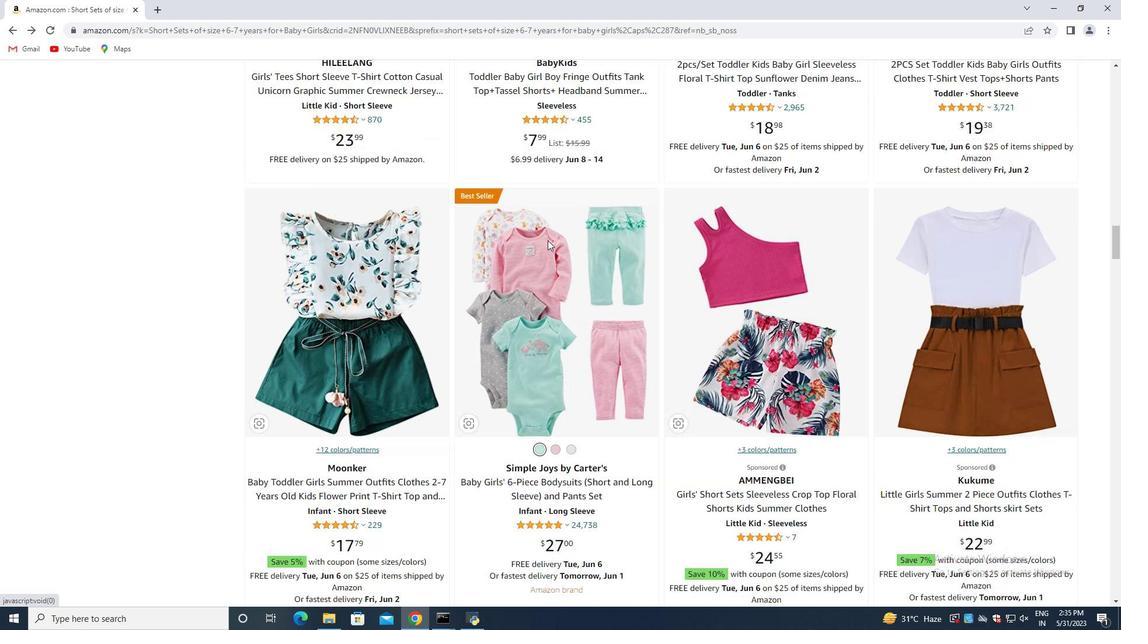 
Action: Mouse moved to (537, 264)
Screenshot: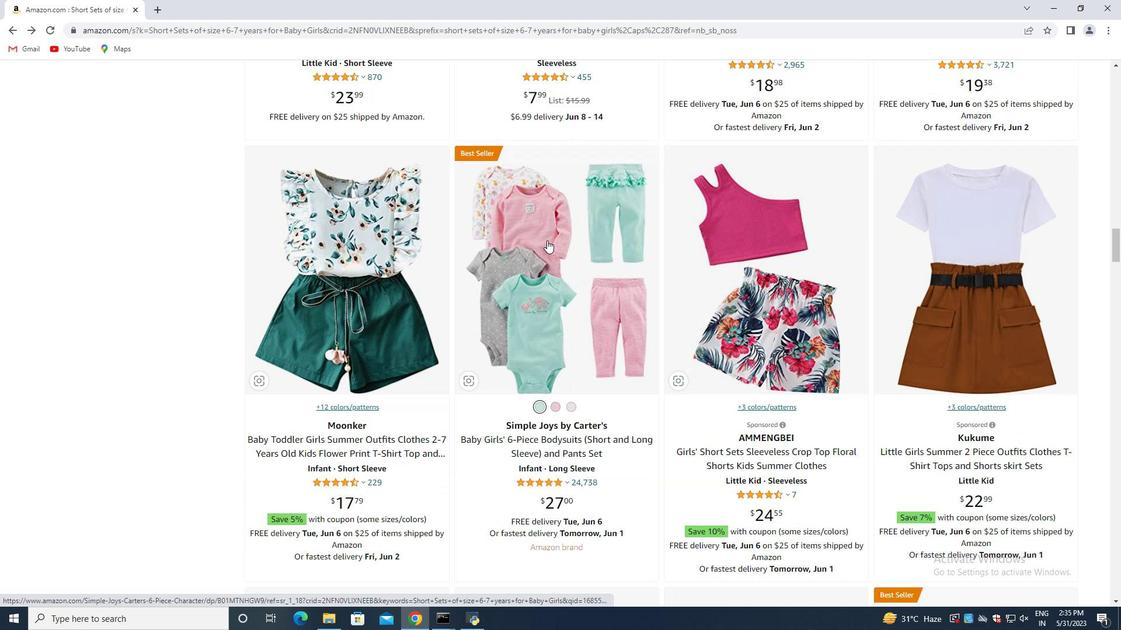 
Action: Mouse scrolled (537, 264) with delta (0, 0)
Screenshot: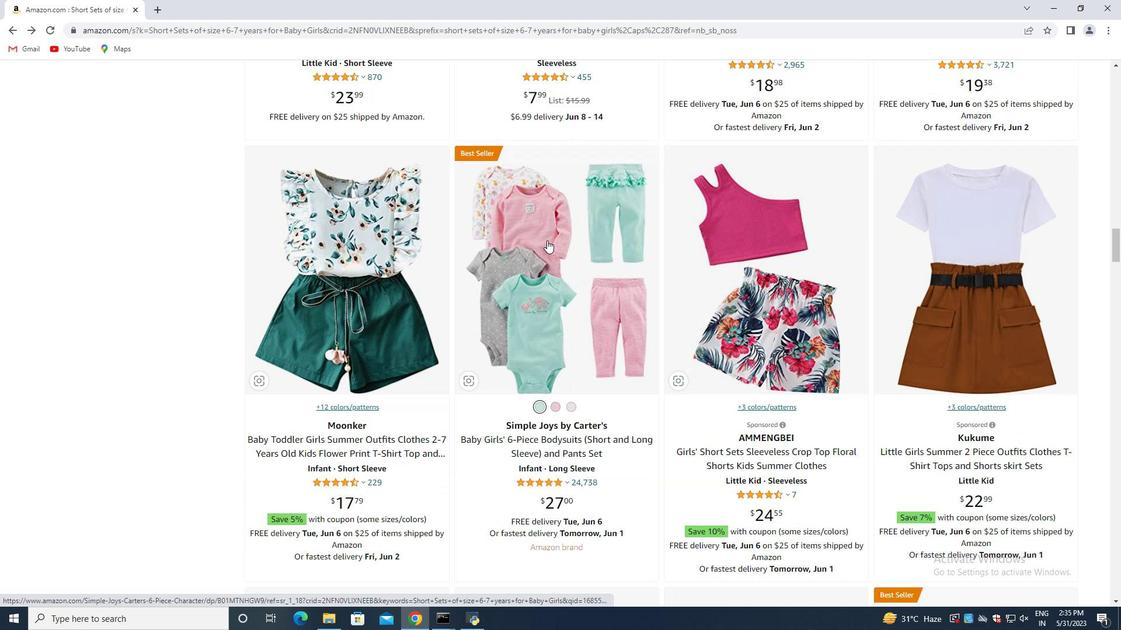 
Action: Mouse moved to (540, 264)
Screenshot: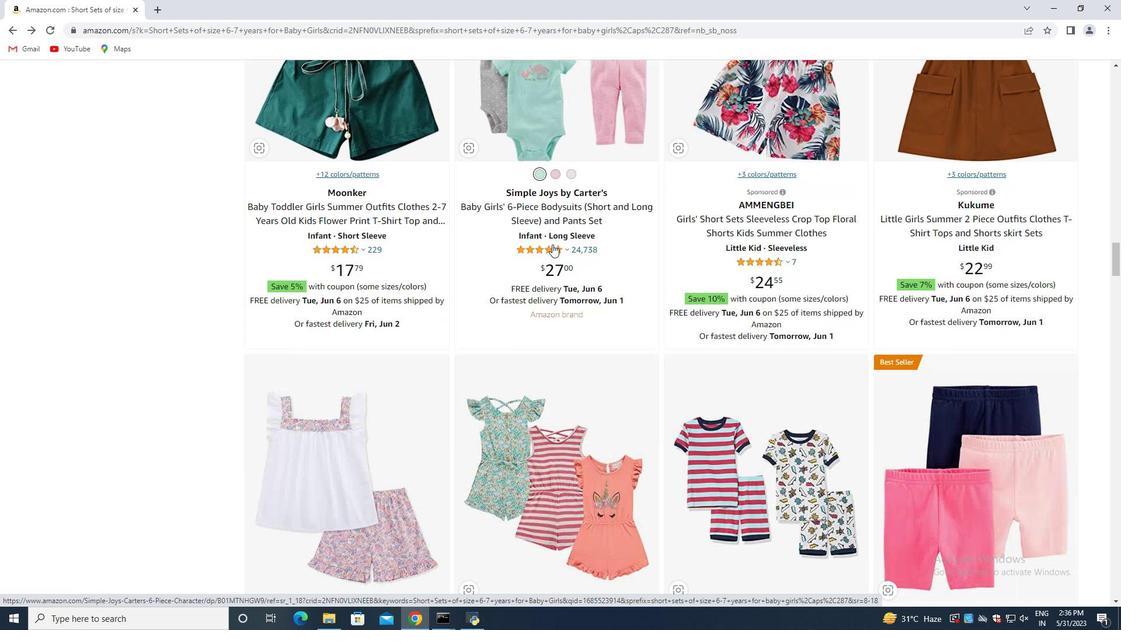 
Action: Mouse scrolled (540, 264) with delta (0, 0)
Screenshot: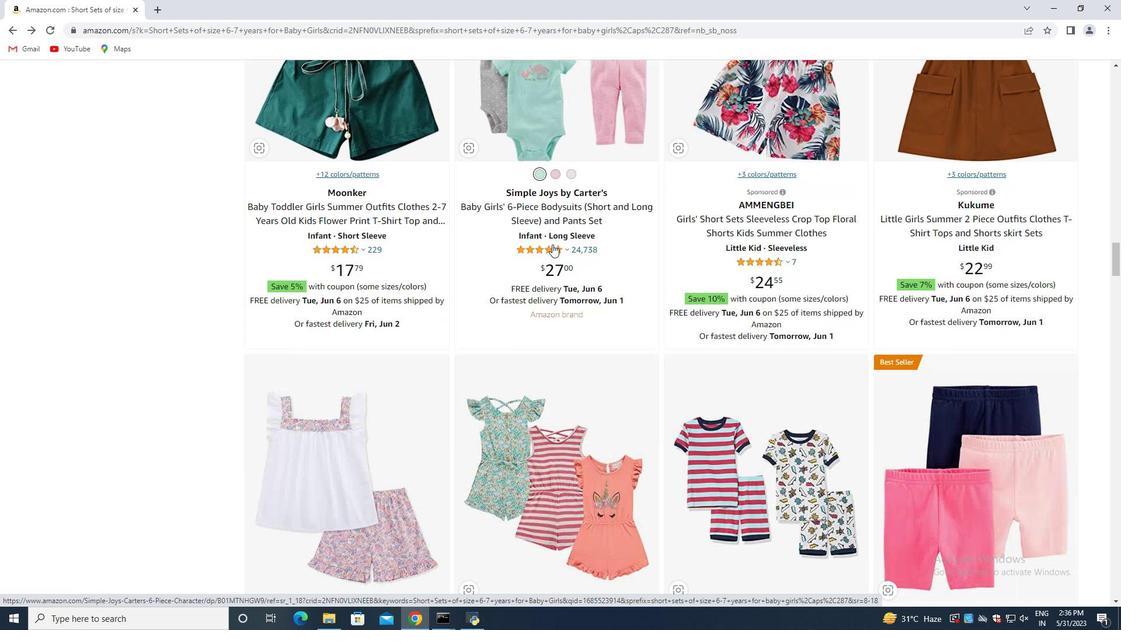 
Action: Mouse moved to (540, 265)
Screenshot: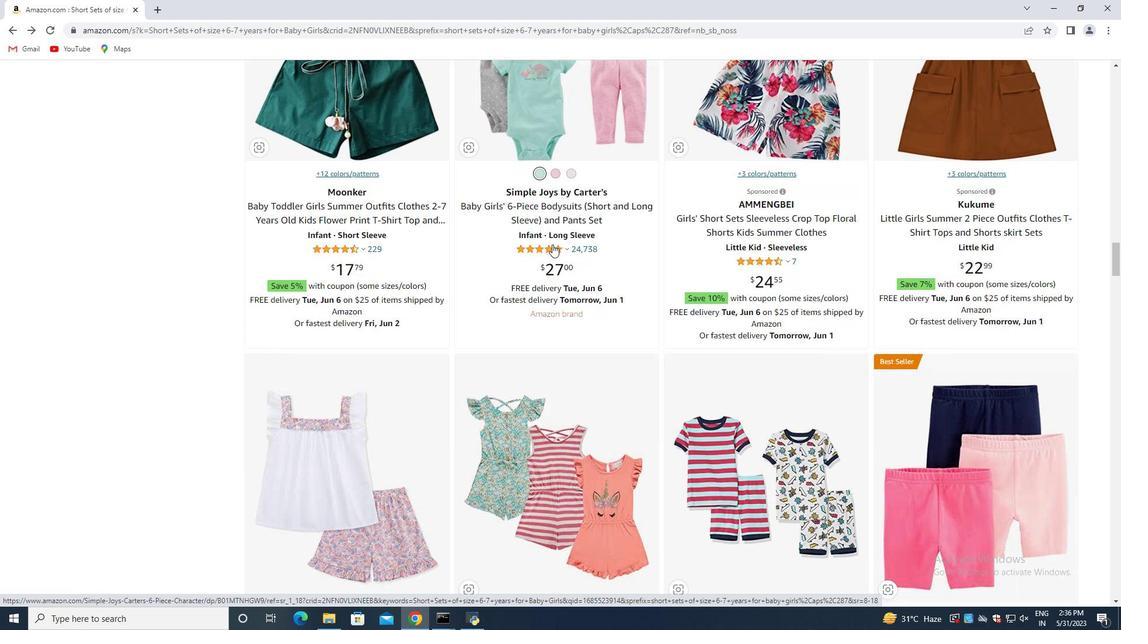
Action: Mouse scrolled (540, 264) with delta (0, 0)
Screenshot: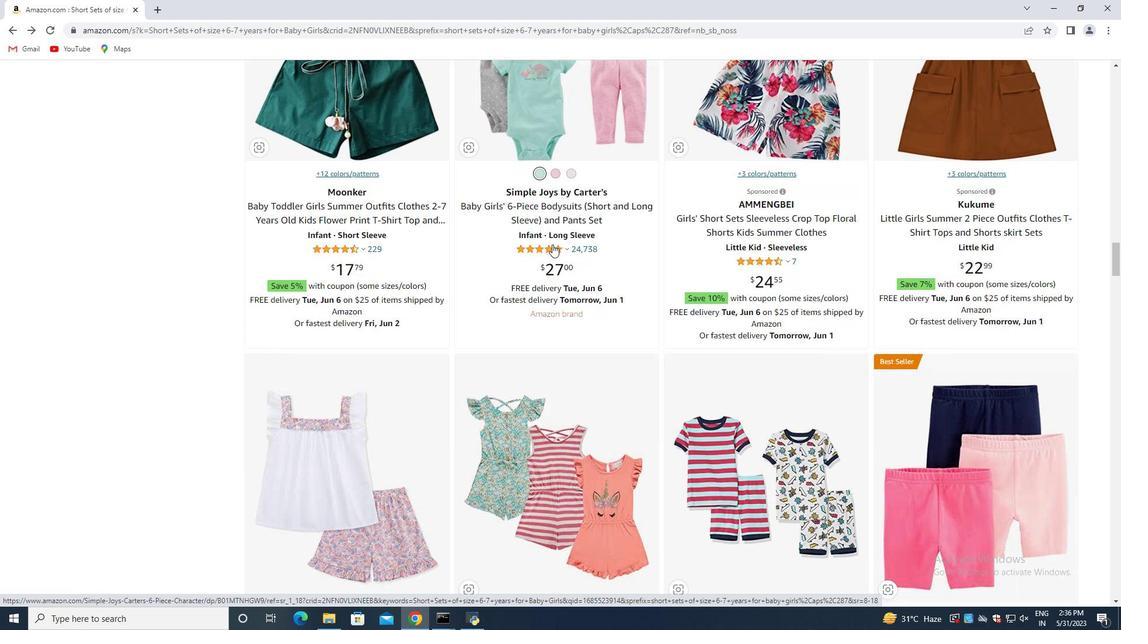 
Action: Mouse scrolled (540, 264) with delta (0, 0)
Screenshot: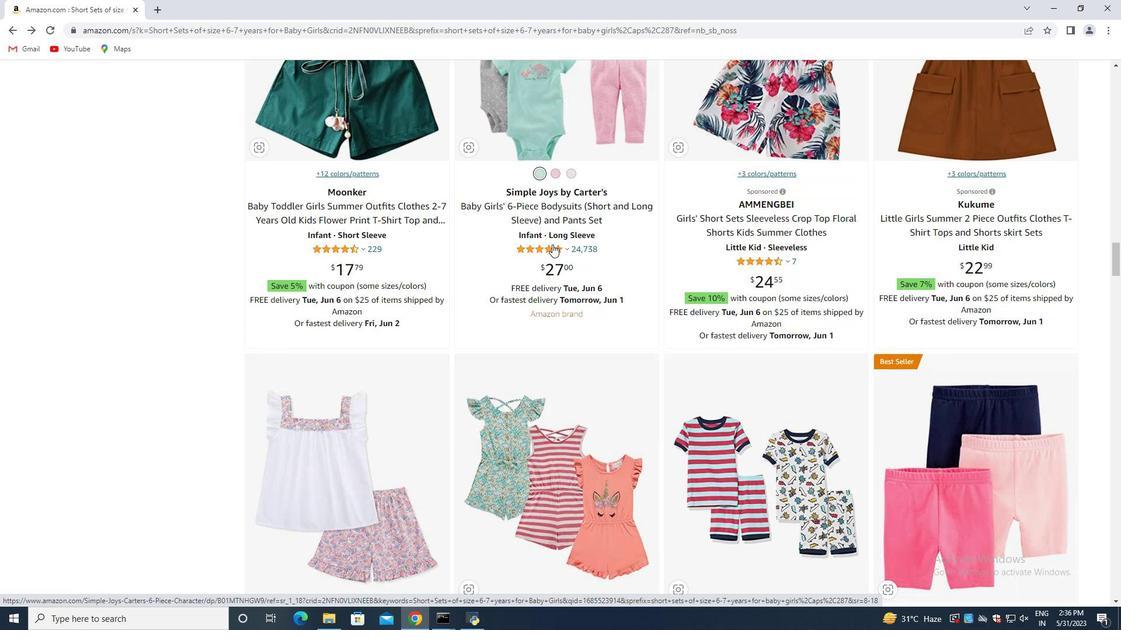 
Action: Mouse scrolled (540, 264) with delta (0, 0)
Screenshot: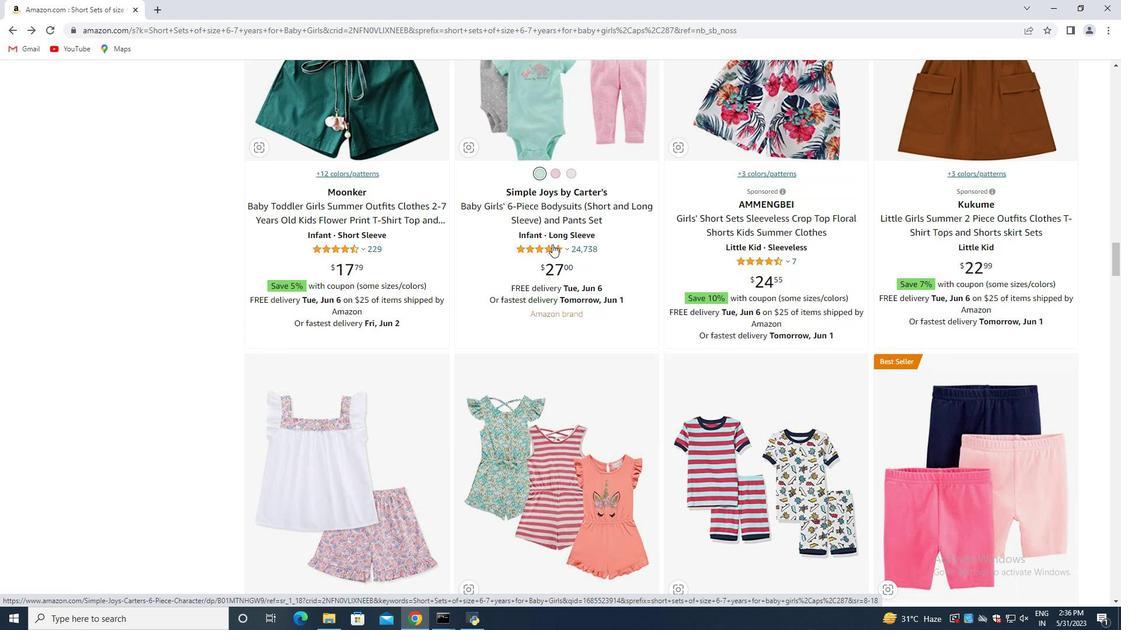 
Action: Mouse moved to (540, 265)
Screenshot: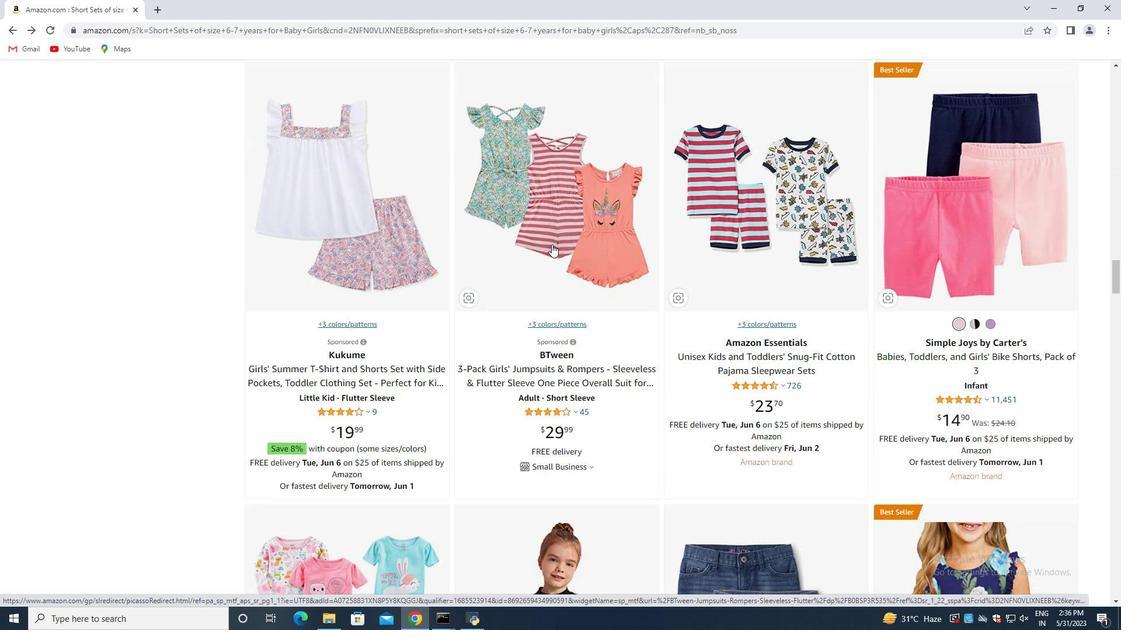 
Action: Mouse scrolled (540, 264) with delta (0, 0)
Screenshot: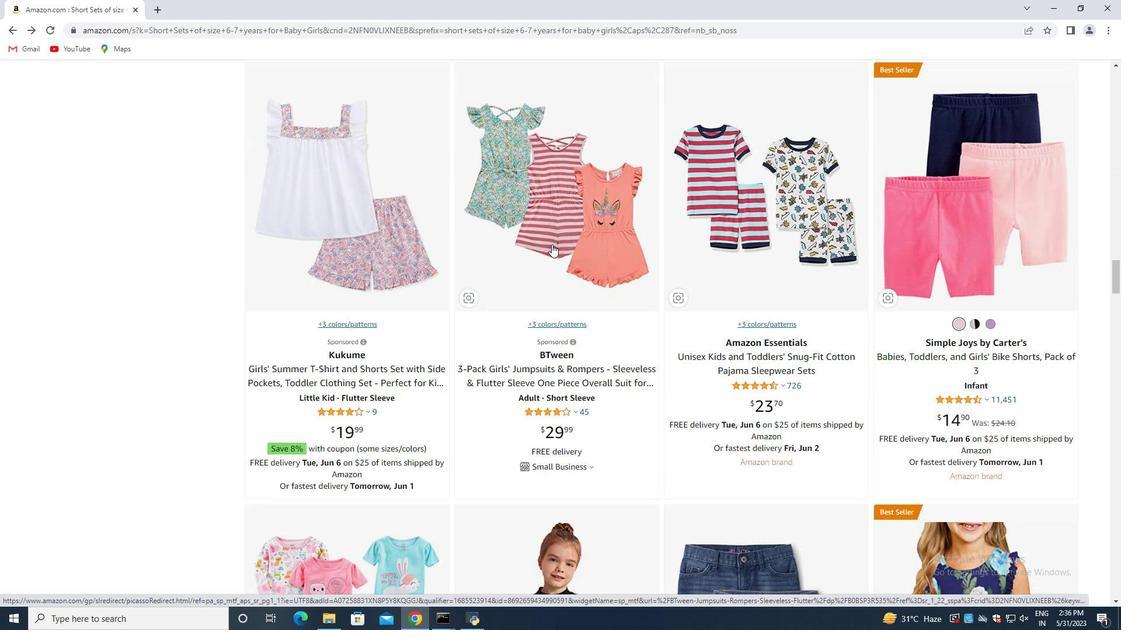 
Action: Mouse scrolled (540, 264) with delta (0, 0)
Screenshot: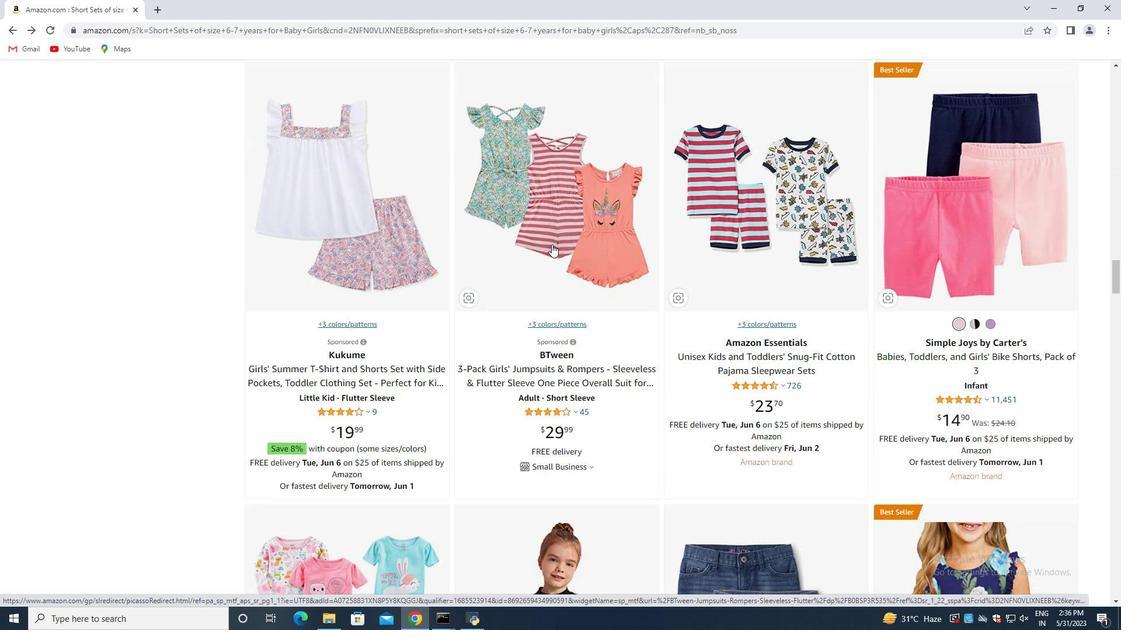 
Action: Mouse scrolled (540, 264) with delta (0, 0)
Screenshot: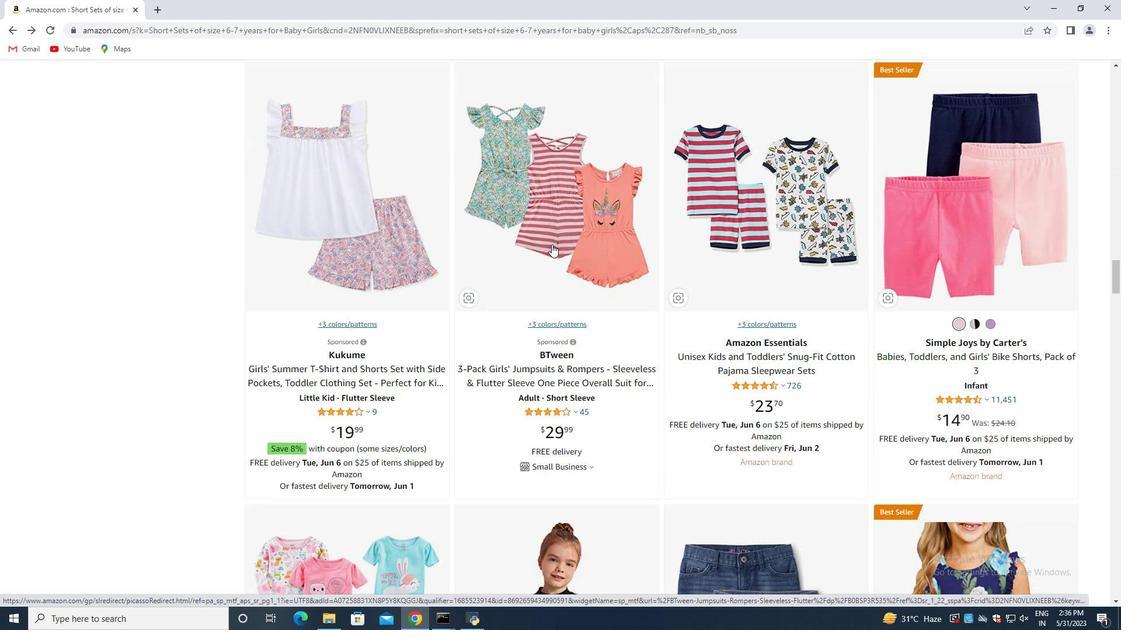 
Action: Mouse scrolled (540, 264) with delta (0, 0)
Screenshot: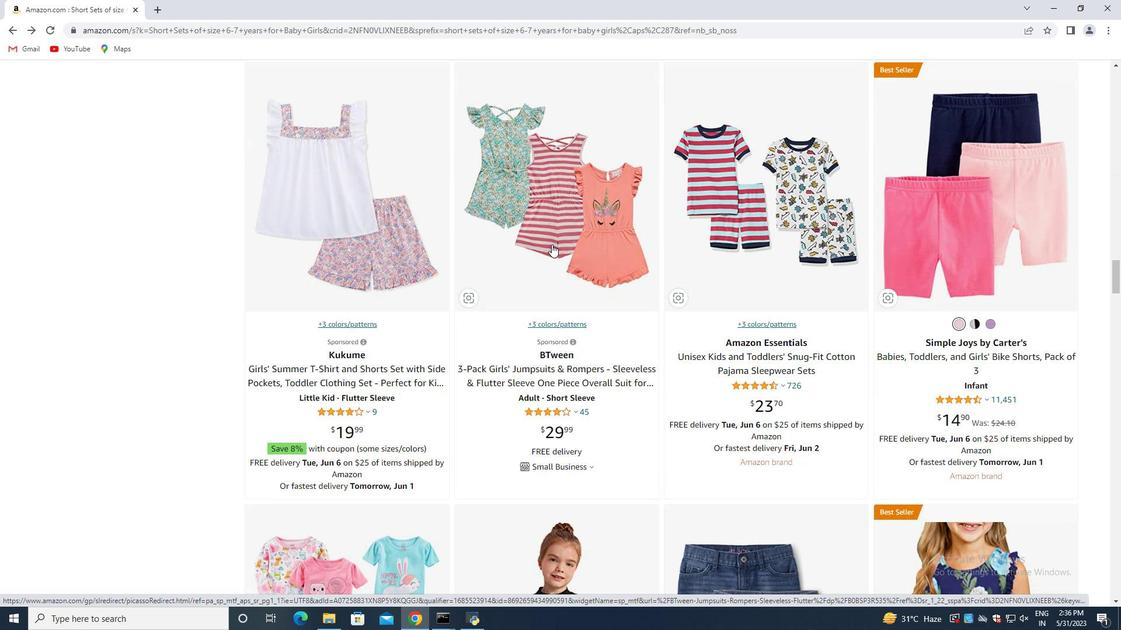 
Action: Mouse scrolled (540, 264) with delta (0, 0)
Screenshot: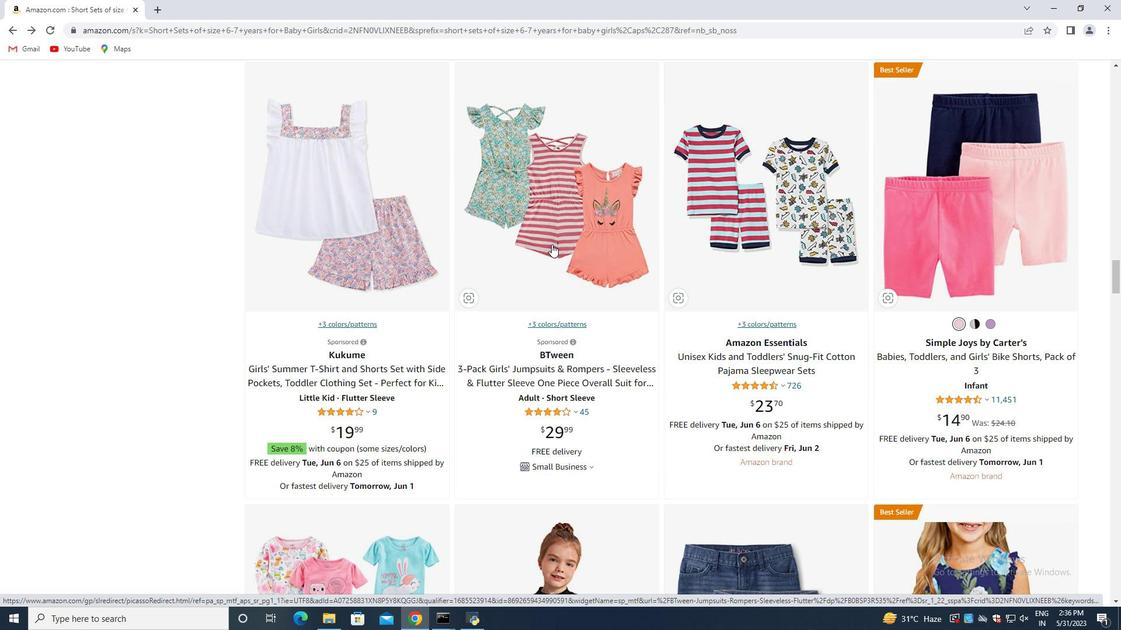 
Action: Mouse moved to (540, 262)
Screenshot: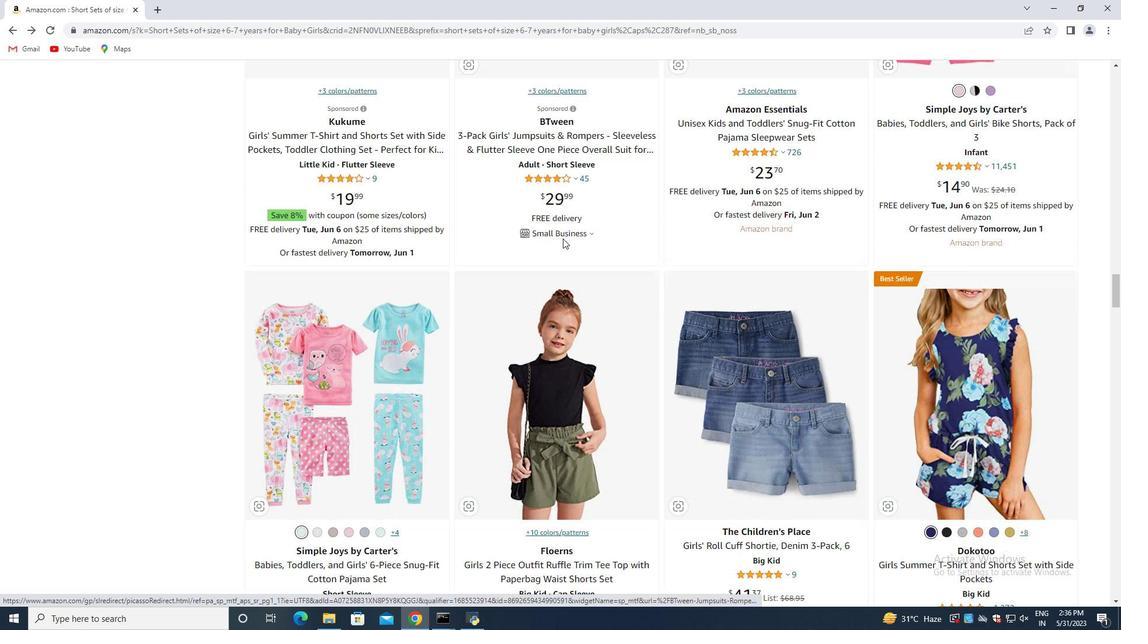 
Action: Mouse scrolled (540, 262) with delta (0, 0)
Screenshot: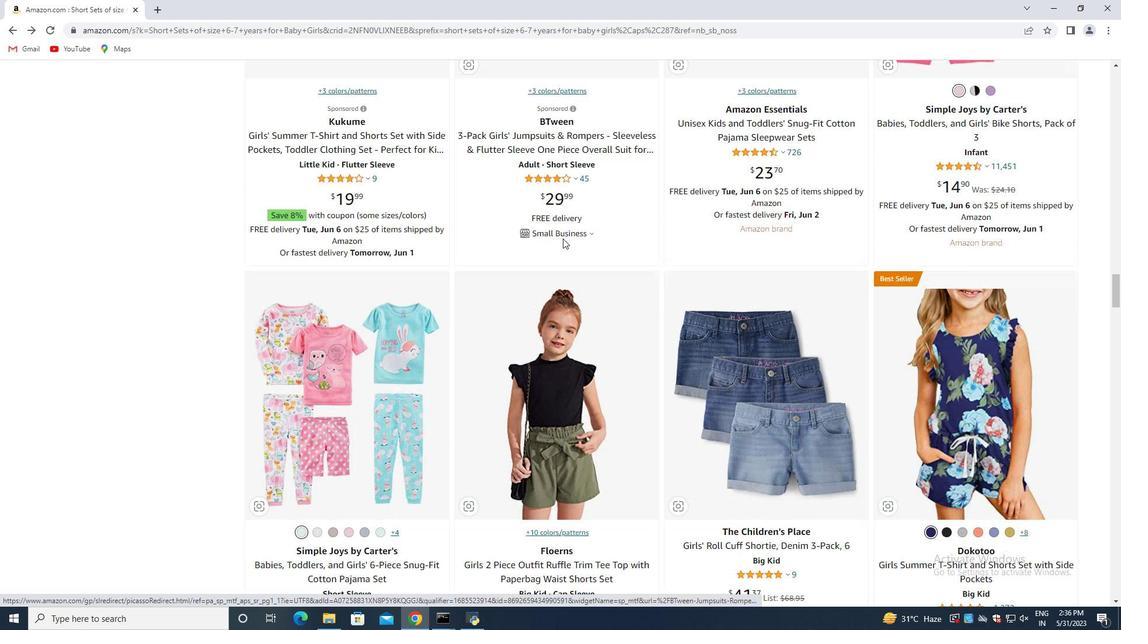 
Action: Mouse moved to (540, 262)
Screenshot: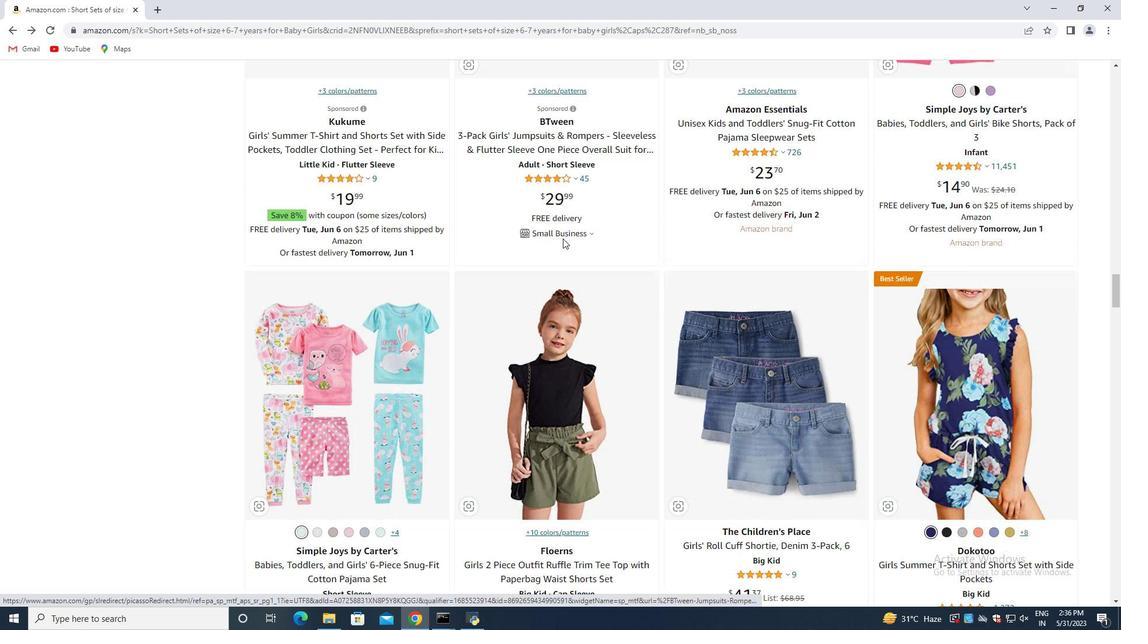 
Action: Mouse scrolled (540, 262) with delta (0, 0)
Screenshot: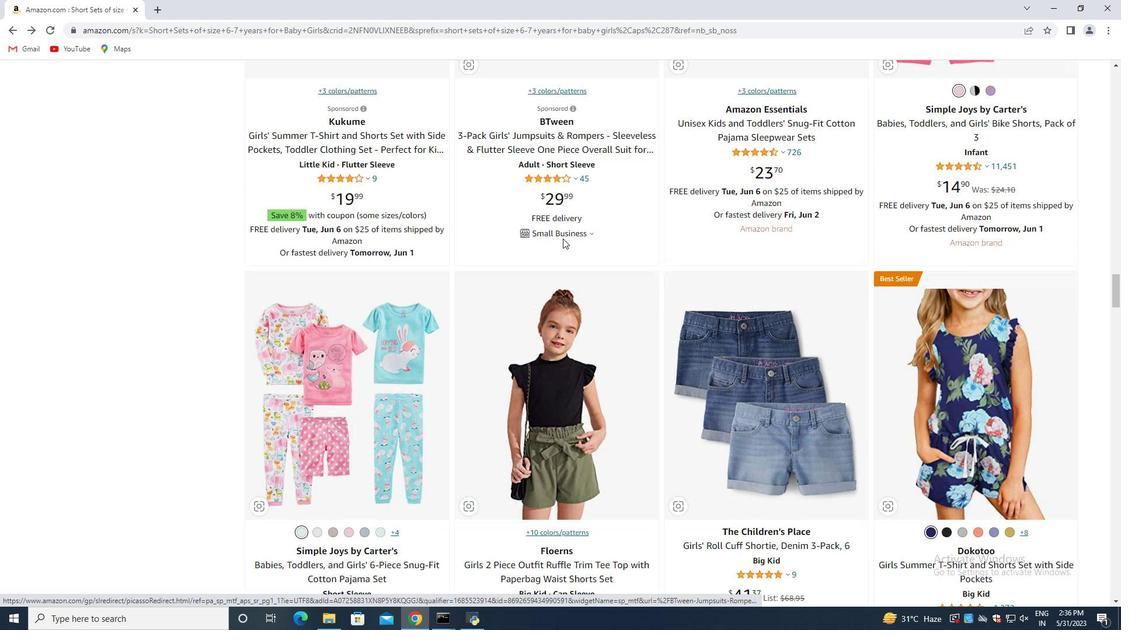 
Action: Mouse scrolled (540, 262) with delta (0, 0)
Screenshot: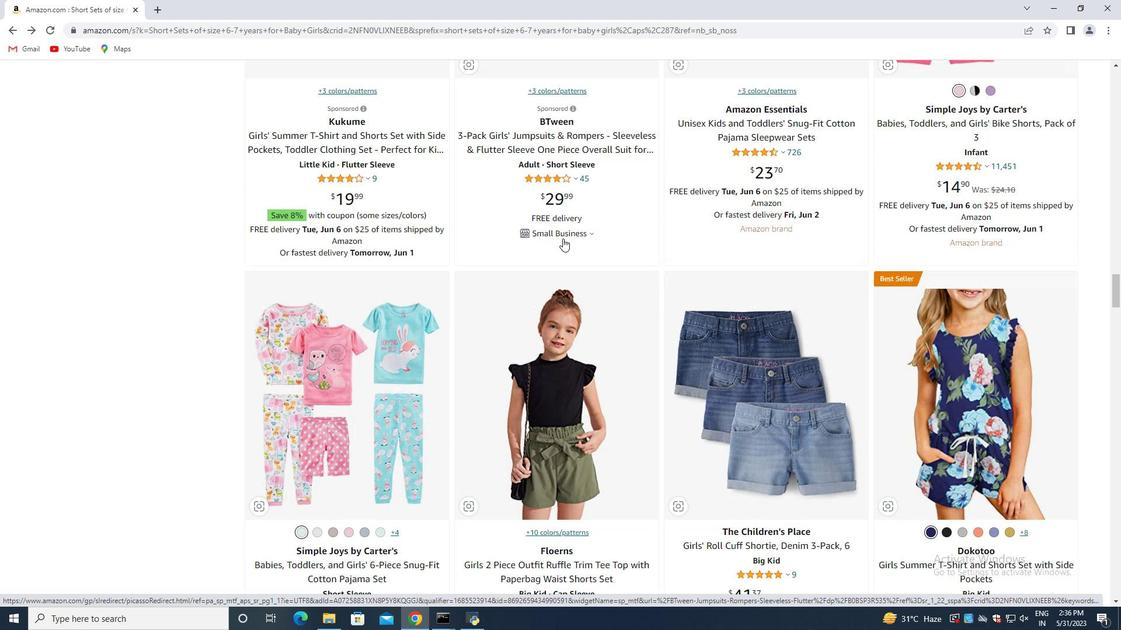 
Action: Mouse moved to (541, 262)
Screenshot: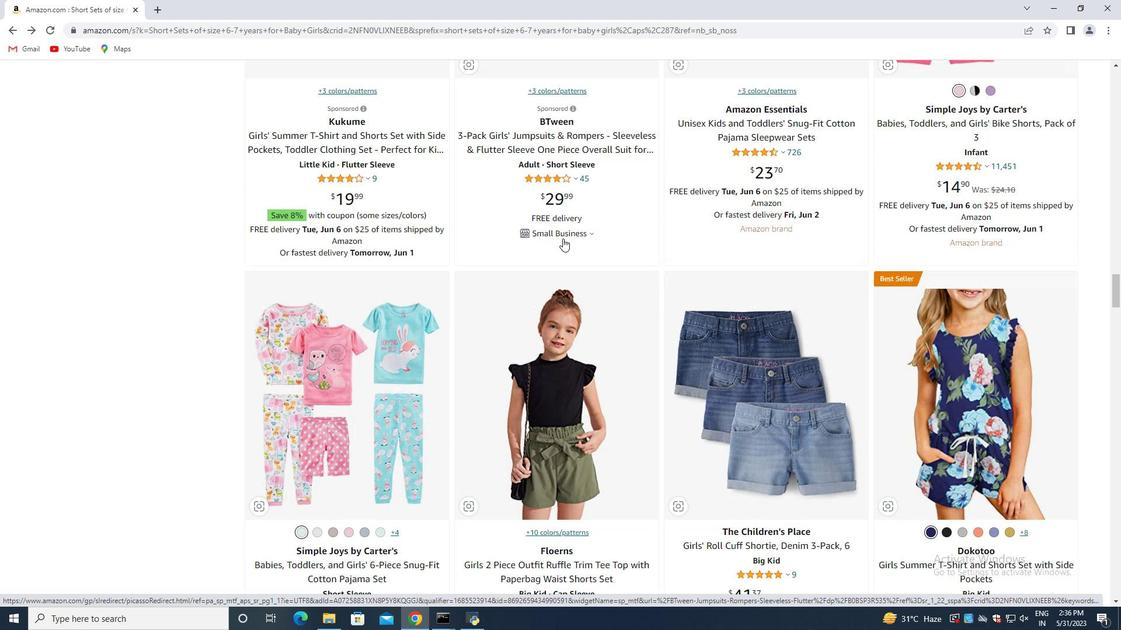 
Action: Mouse scrolled (541, 262) with delta (0, 0)
Screenshot: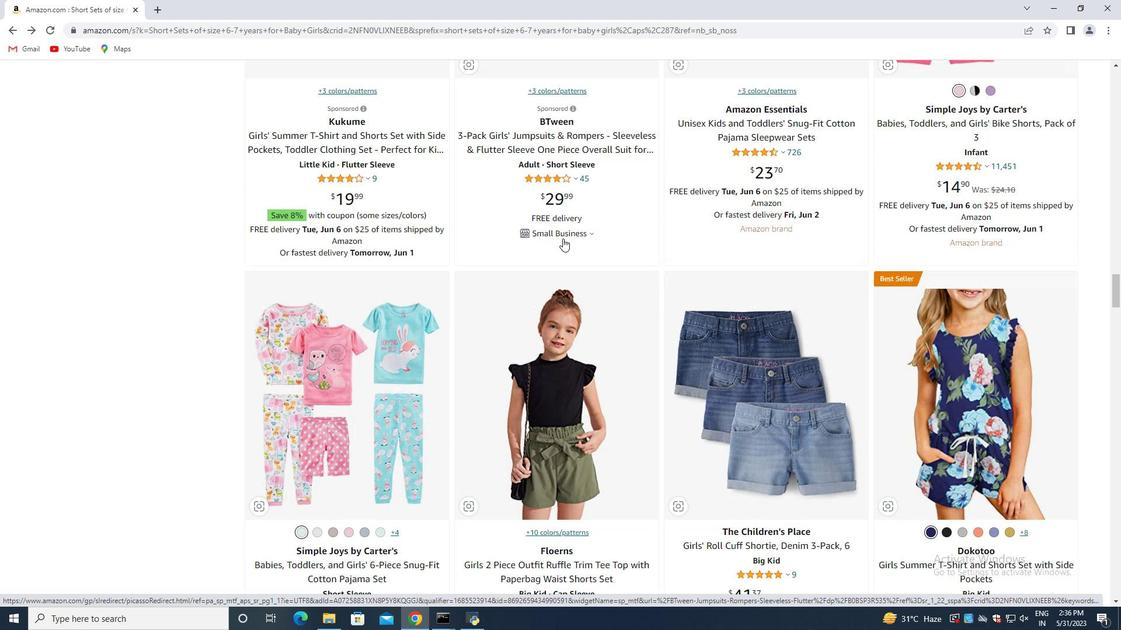 
Action: Mouse moved to (547, 259)
Screenshot: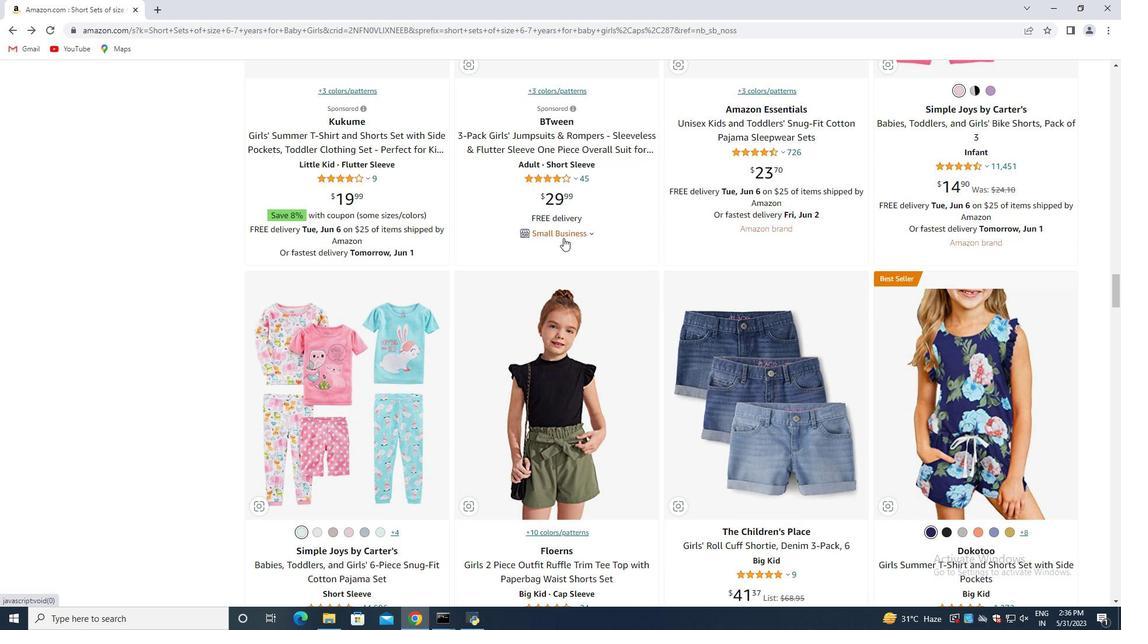 
Action: Mouse scrolled (547, 259) with delta (0, 0)
Screenshot: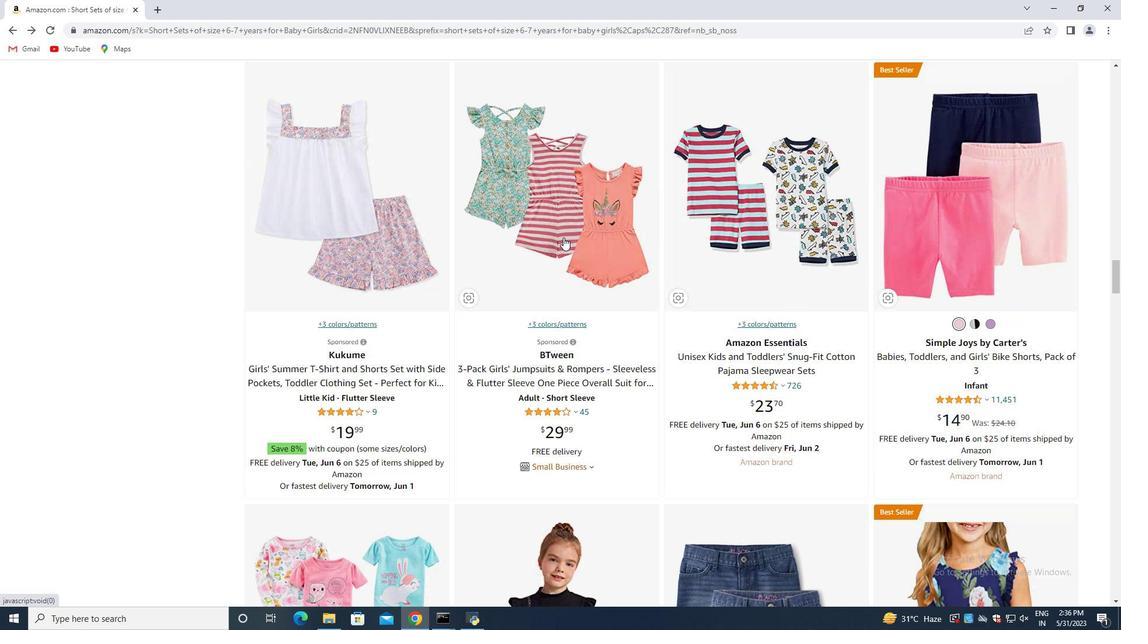 
Action: Mouse moved to (547, 259)
Screenshot: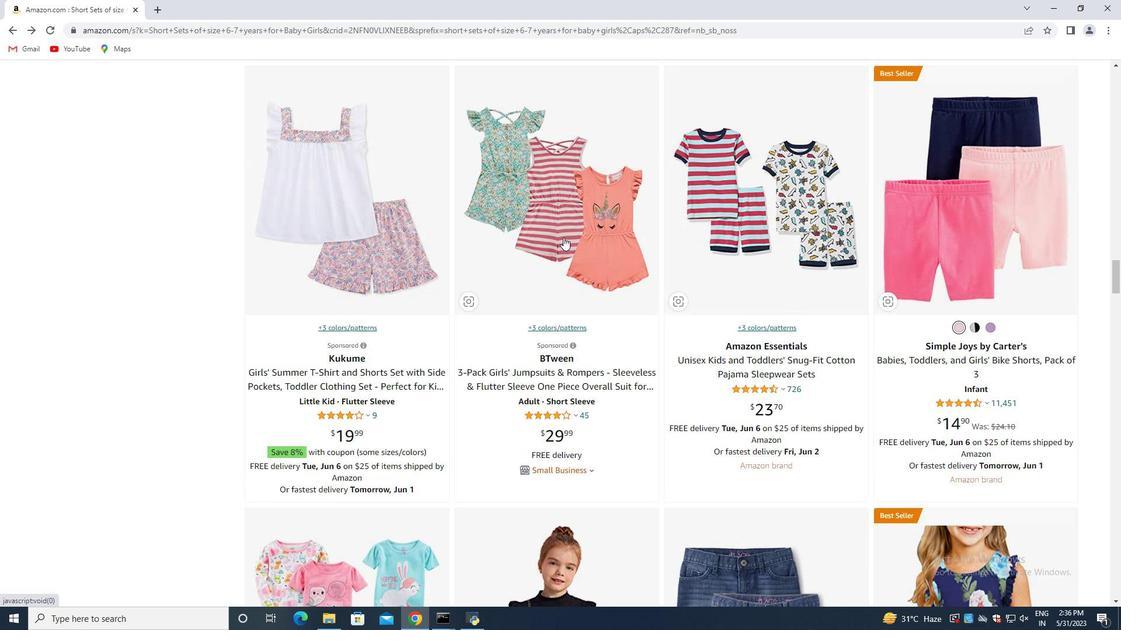 
Action: Mouse scrolled (547, 259) with delta (0, 0)
Screenshot: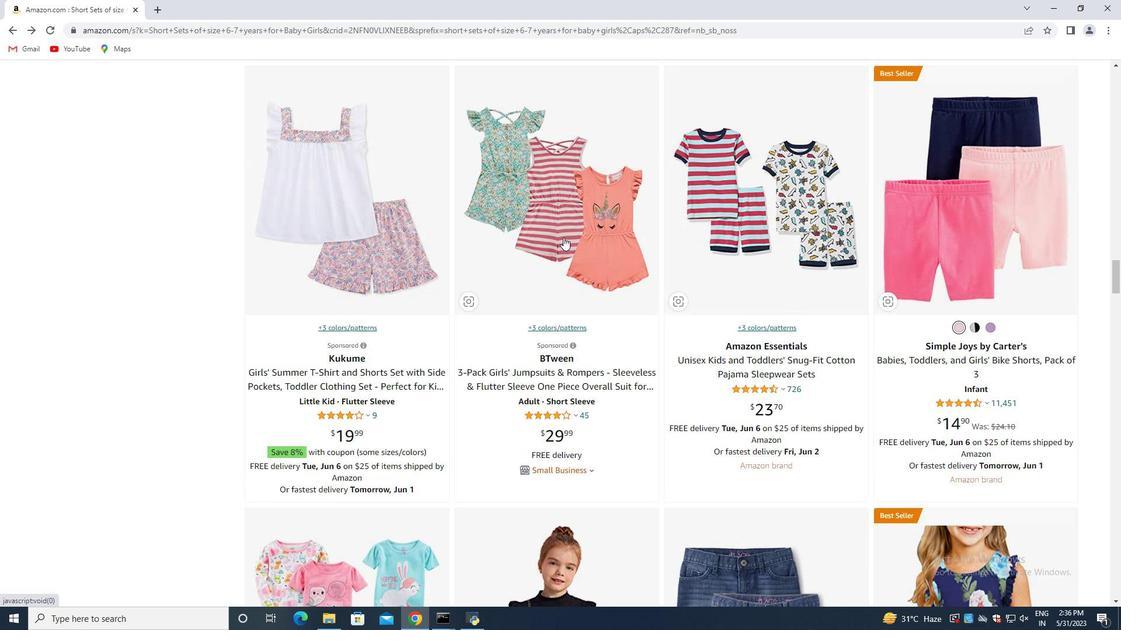 
Action: Mouse scrolled (547, 259) with delta (0, 0)
Screenshot: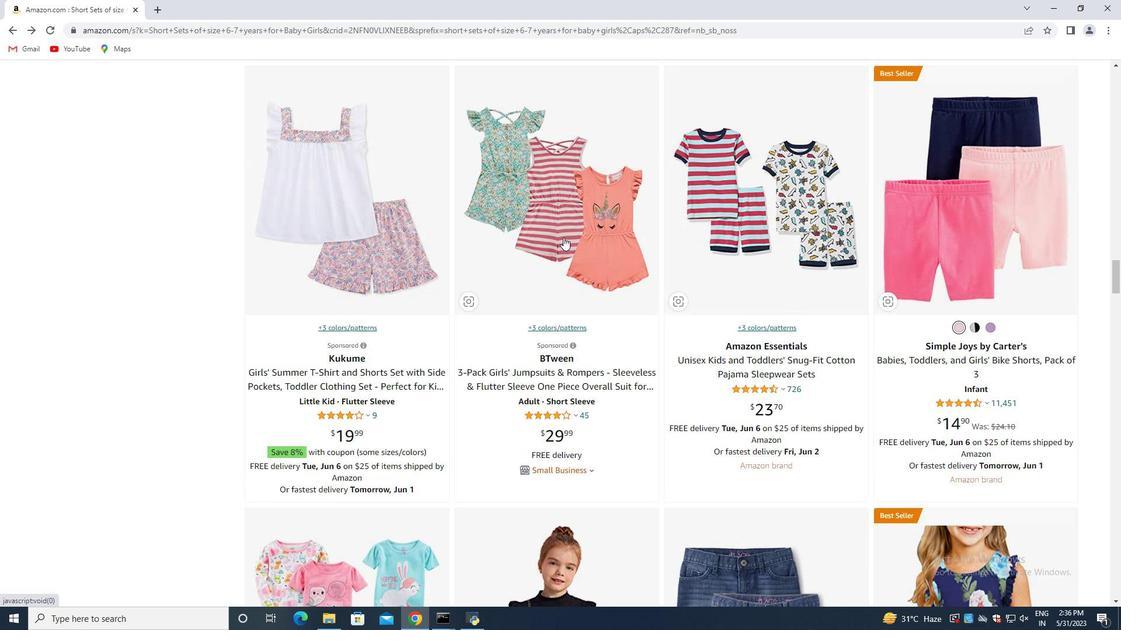 
Action: Mouse scrolled (547, 259) with delta (0, 0)
Screenshot: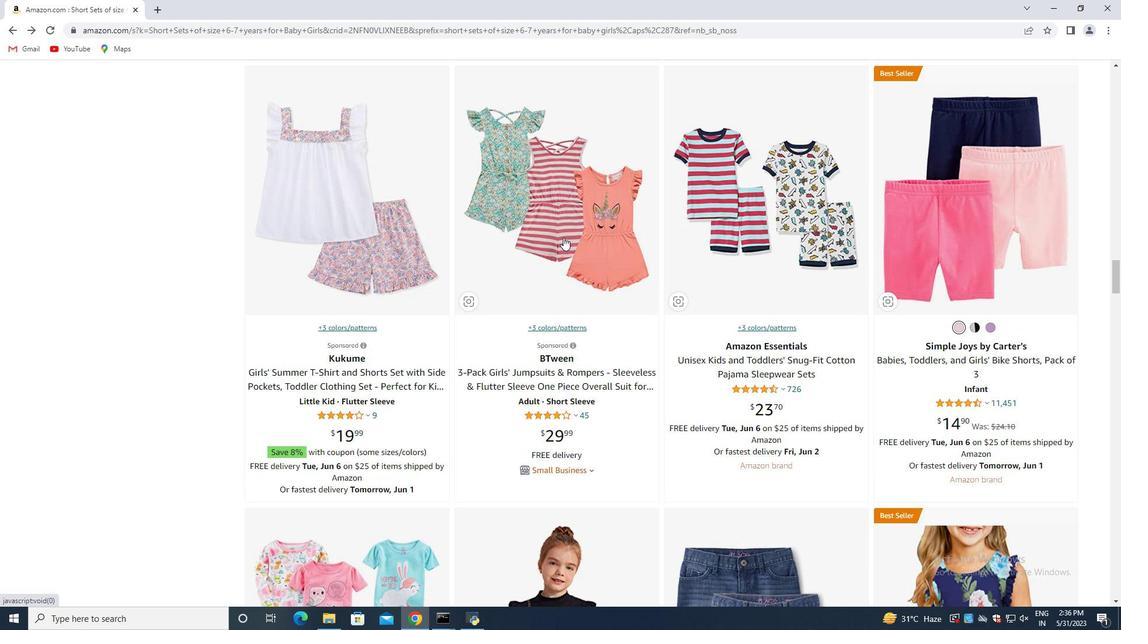 
Action: Mouse scrolled (547, 259) with delta (0, 0)
Screenshot: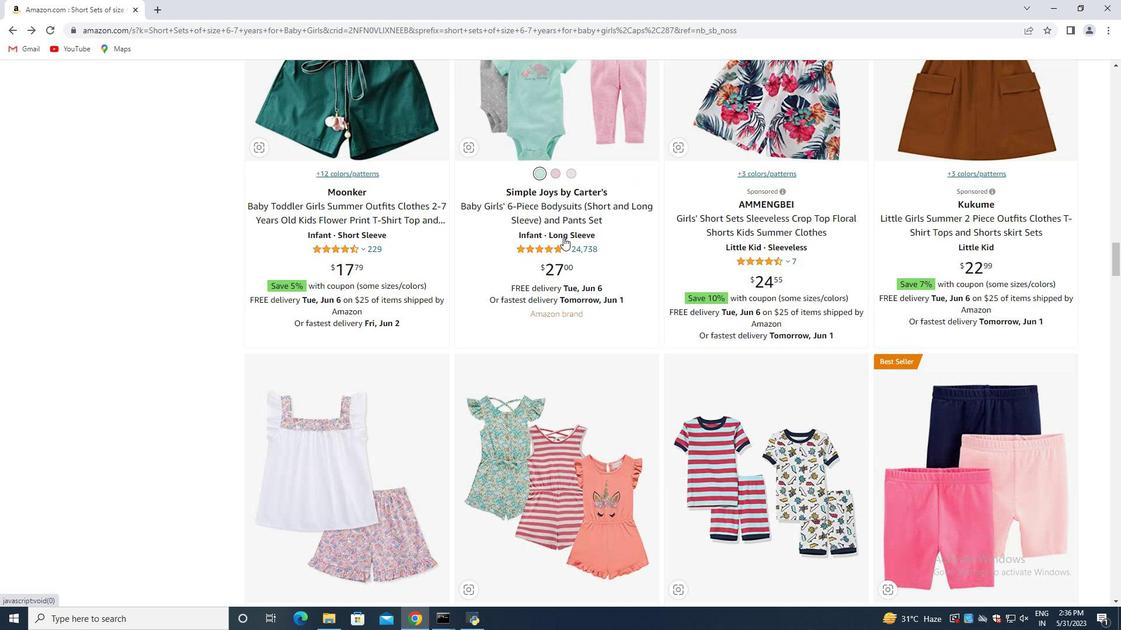 
Action: Mouse scrolled (547, 259) with delta (0, 0)
Screenshot: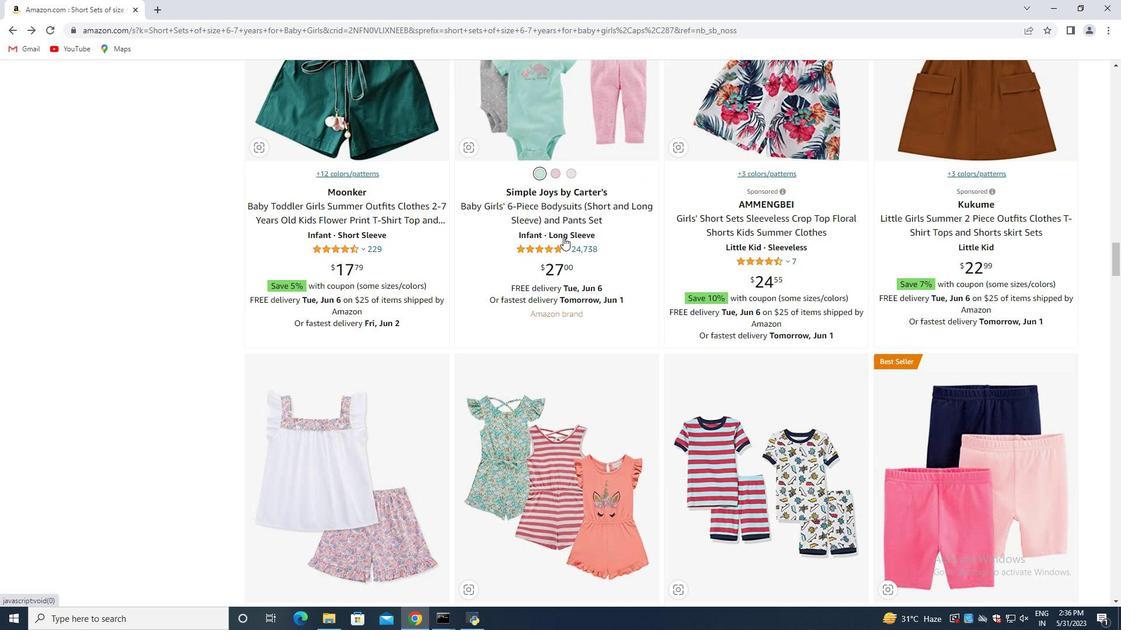 
Action: Mouse scrolled (547, 259) with delta (0, 0)
Screenshot: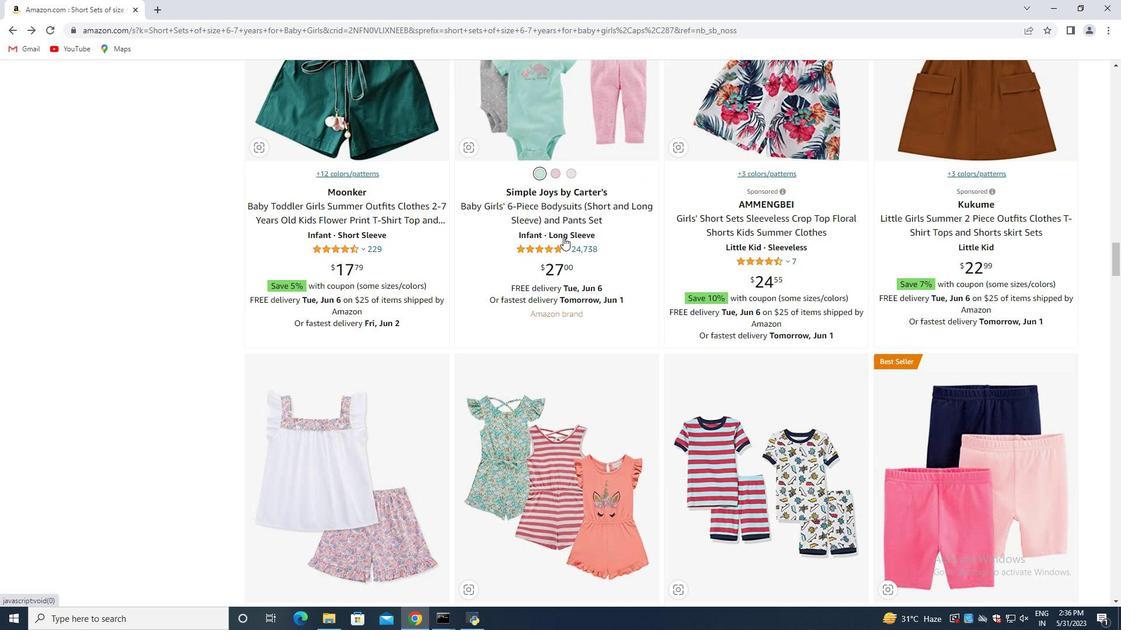 
Action: Mouse scrolled (547, 259) with delta (0, 0)
Screenshot: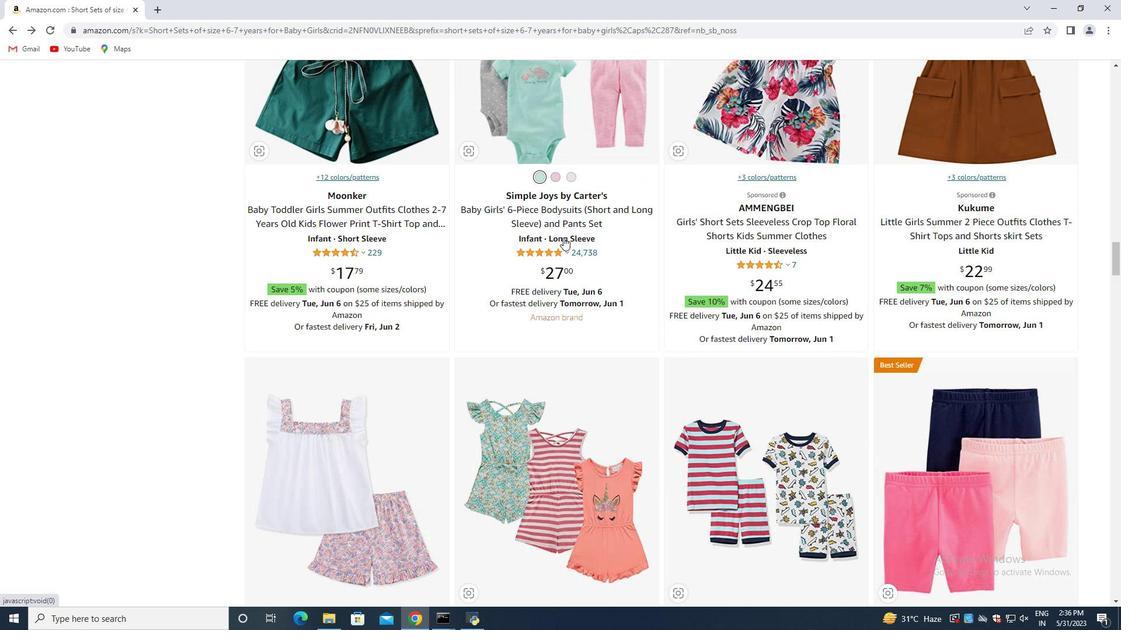 
Action: Mouse scrolled (547, 259) with delta (0, 0)
Screenshot: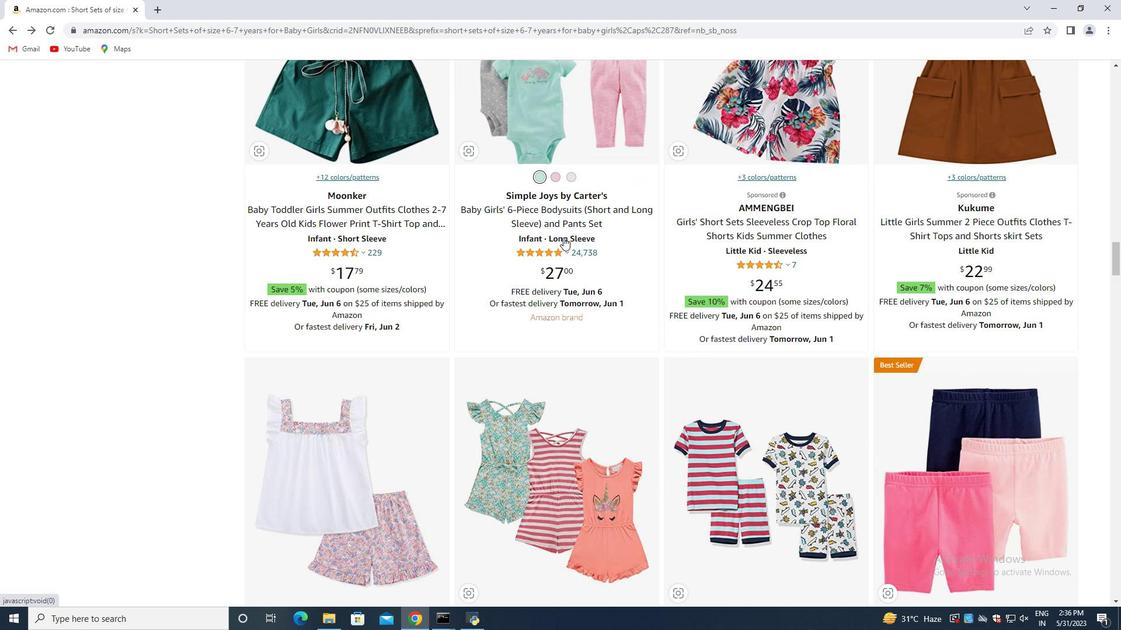 
Action: Mouse scrolled (547, 259) with delta (0, 0)
Screenshot: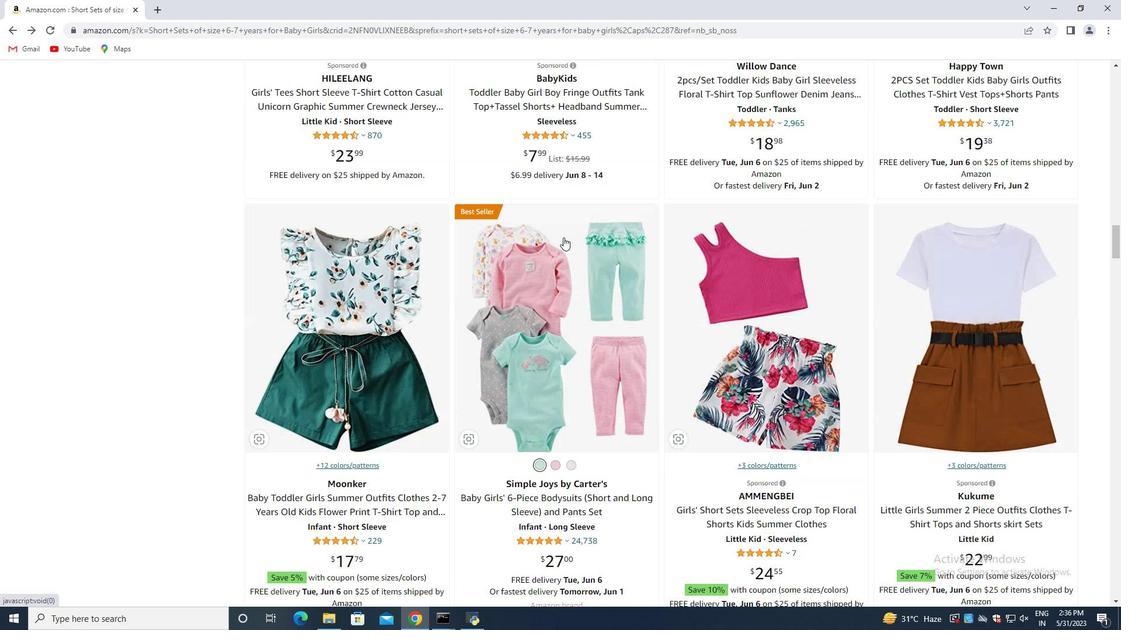 
Action: Mouse scrolled (547, 259) with delta (0, 0)
Screenshot: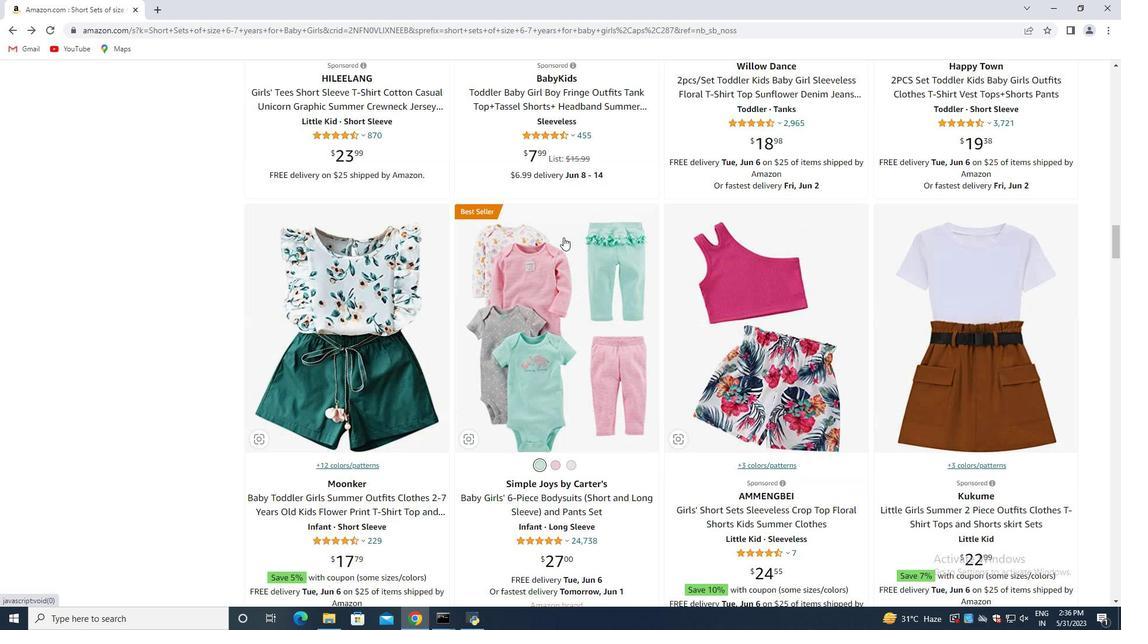 
Action: Mouse scrolled (547, 259) with delta (0, 0)
Screenshot: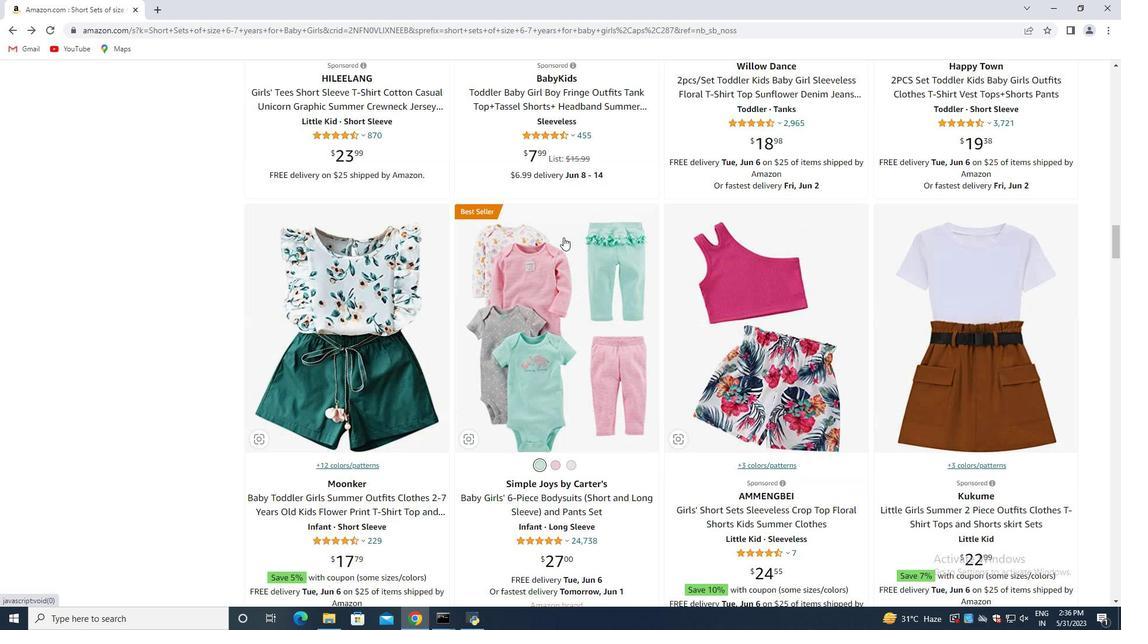 
Action: Mouse scrolled (547, 259) with delta (0, 0)
Screenshot: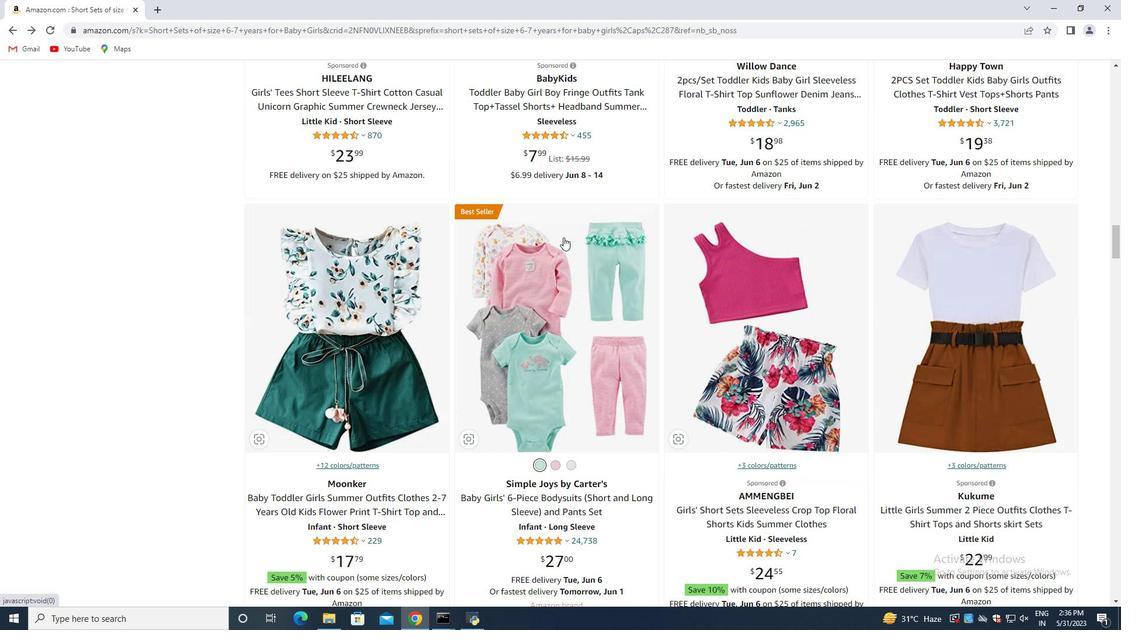 
Action: Mouse scrolled (547, 259) with delta (0, 0)
Screenshot: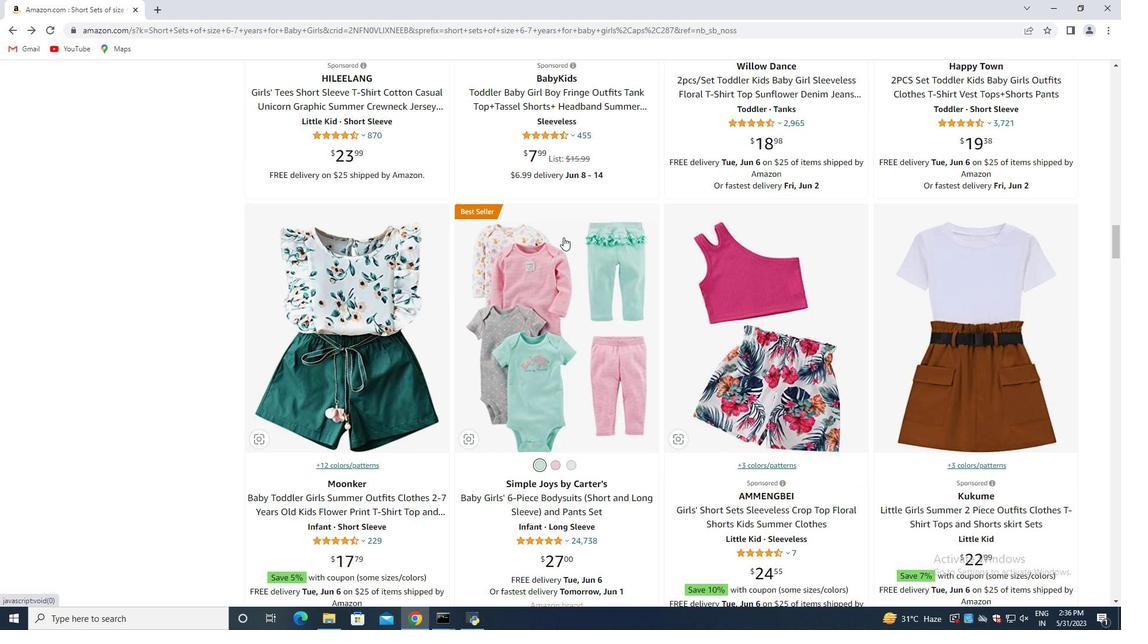 
Action: Mouse scrolled (547, 259) with delta (0, 0)
Screenshot: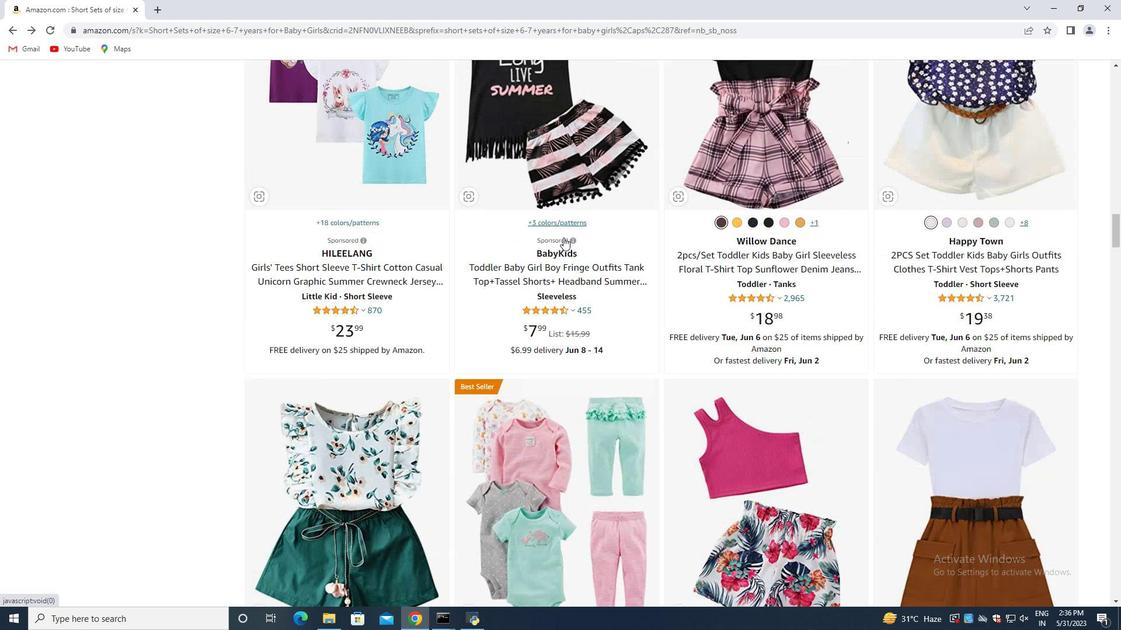 
Action: Mouse scrolled (547, 259) with delta (0, 0)
Screenshot: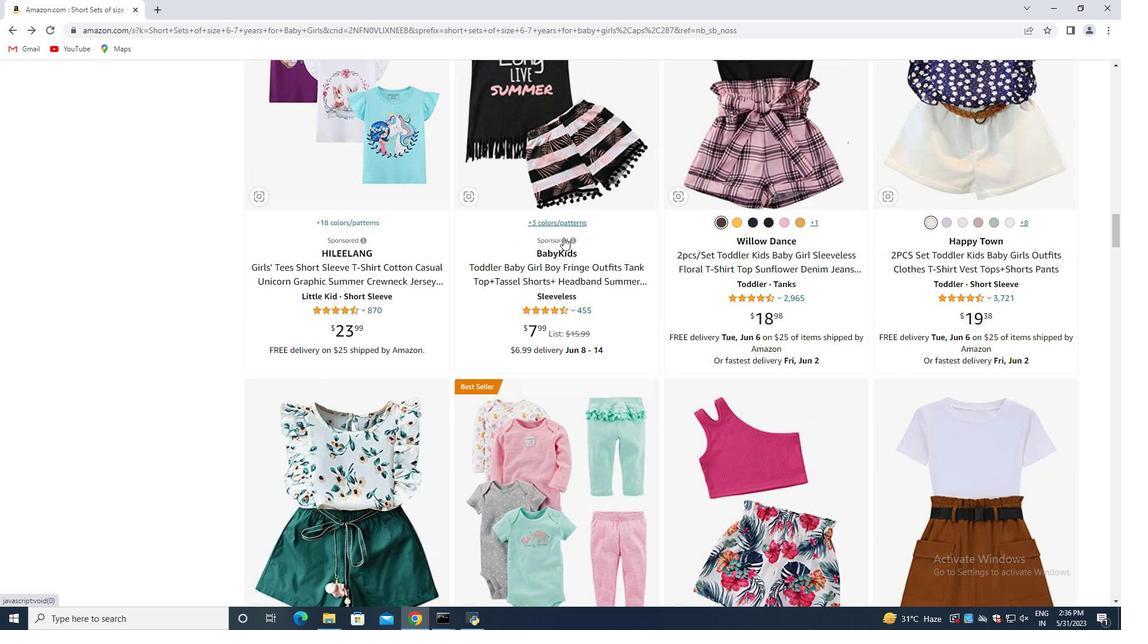 
Action: Mouse scrolled (547, 259) with delta (0, 0)
Screenshot: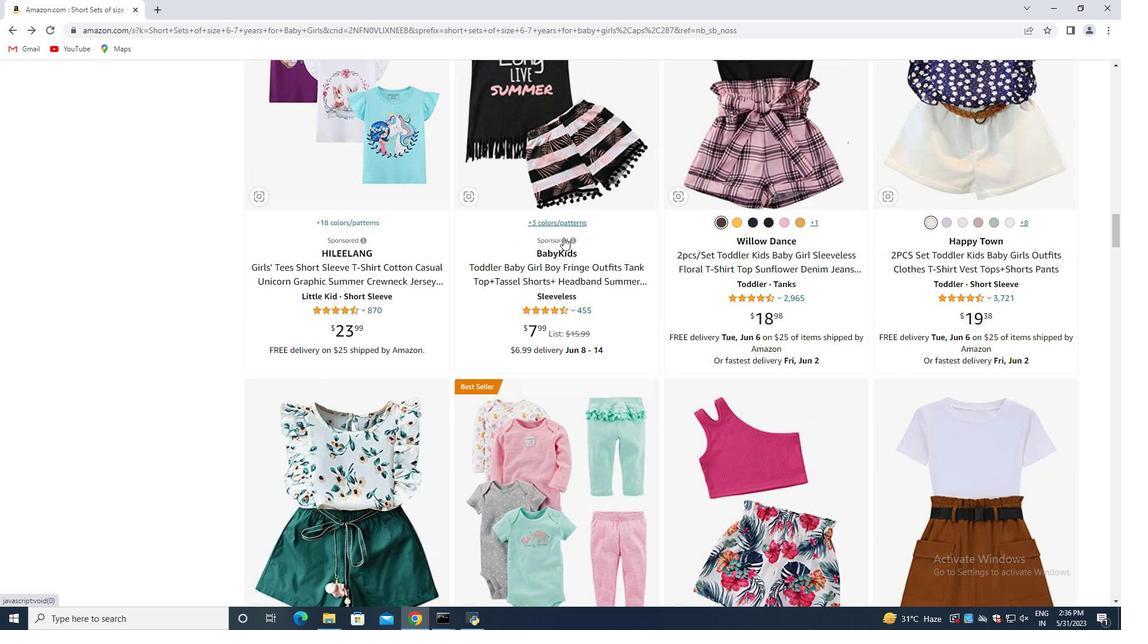 
Action: Mouse scrolled (547, 259) with delta (0, 0)
Screenshot: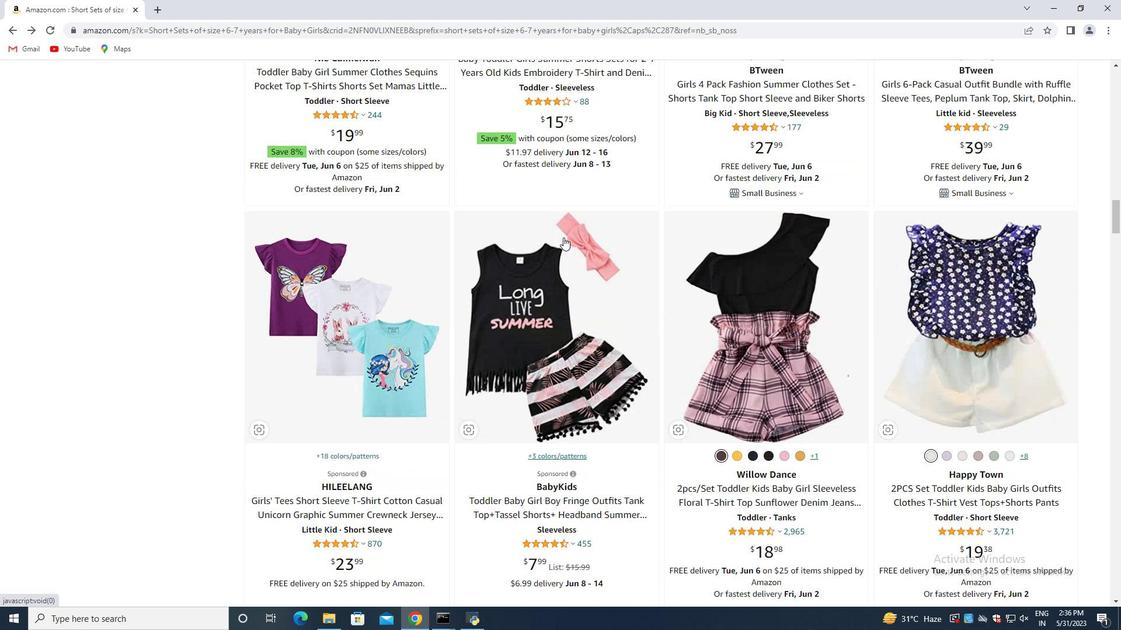 
Action: Mouse scrolled (547, 259) with delta (0, 0)
Screenshot: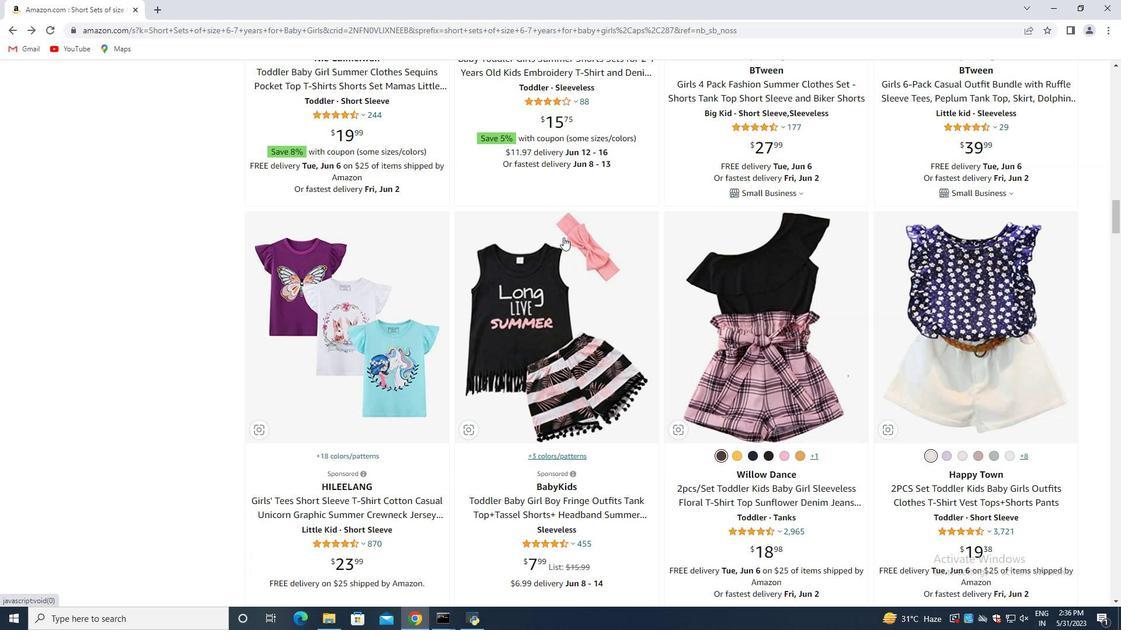
Action: Mouse scrolled (547, 259) with delta (0, 0)
Screenshot: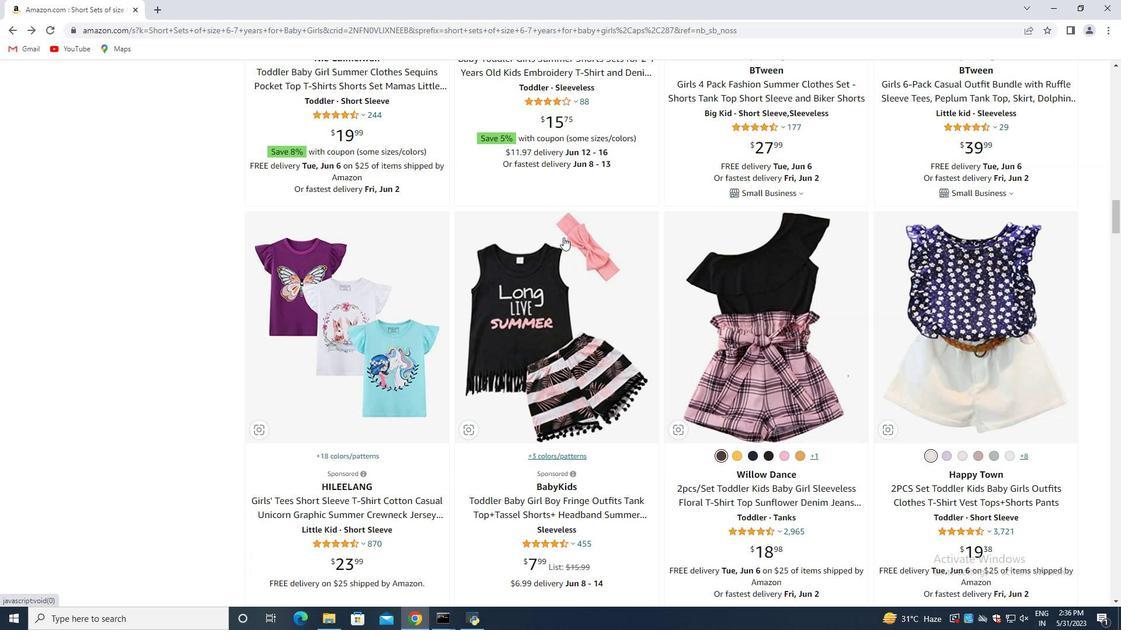 
Action: Mouse scrolled (547, 259) with delta (0, 0)
Screenshot: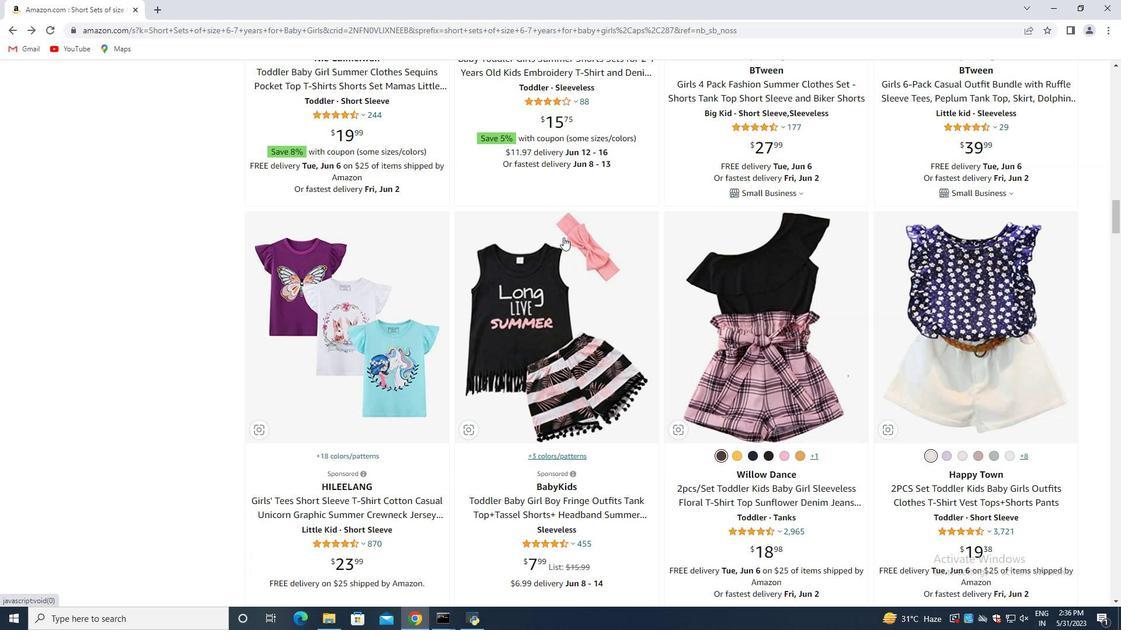 
Action: Mouse scrolled (547, 259) with delta (0, 0)
Screenshot: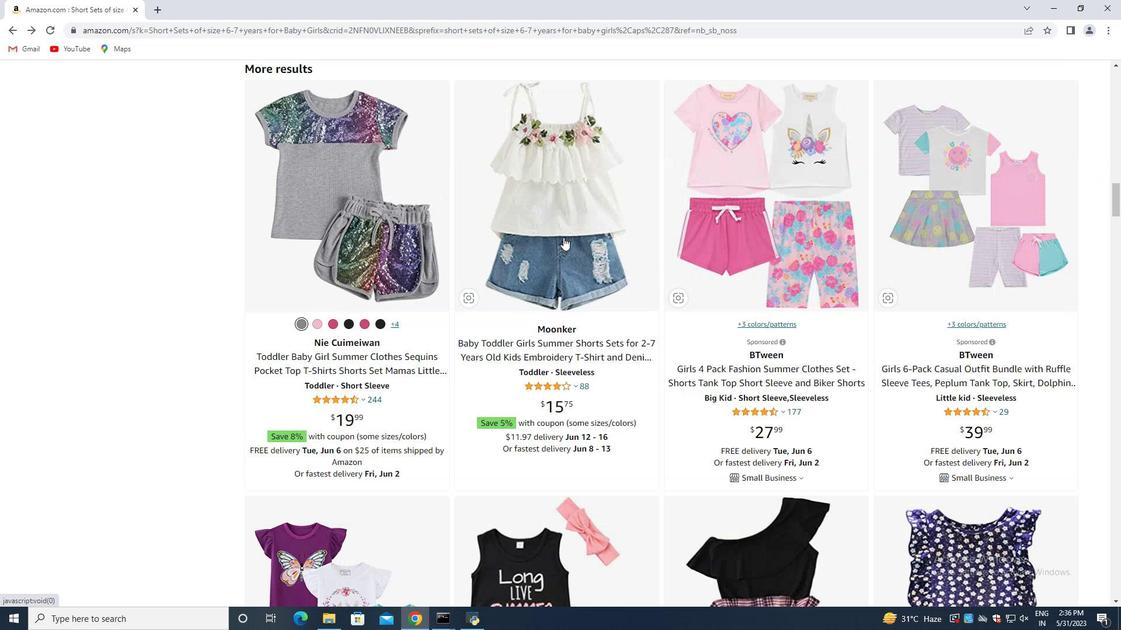 
Action: Mouse scrolled (547, 259) with delta (0, 0)
Screenshot: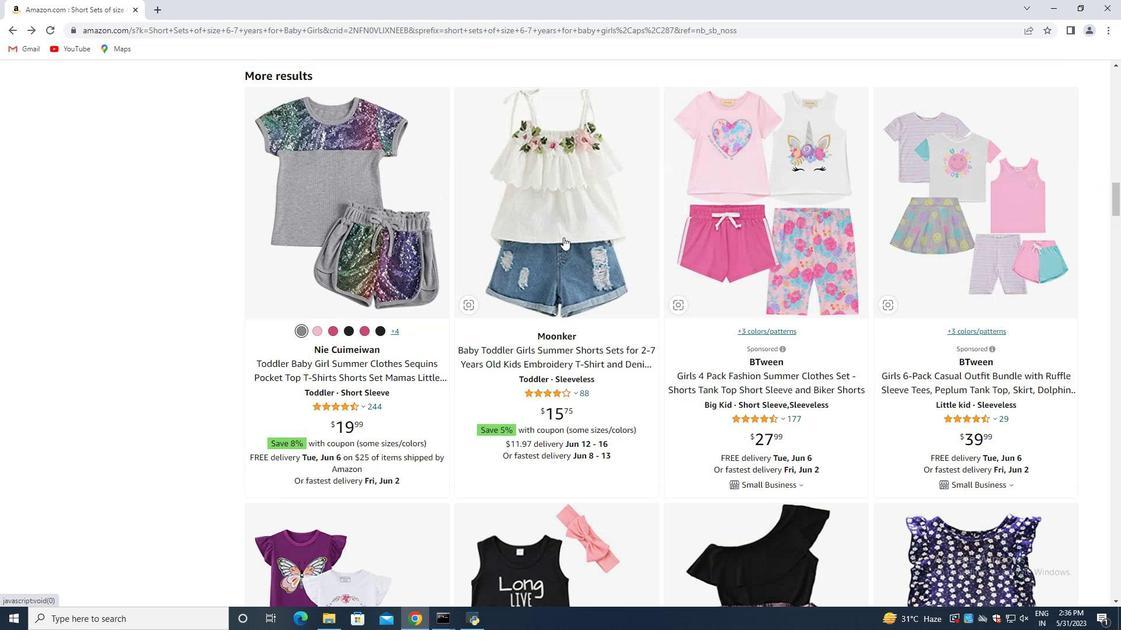 
Action: Mouse scrolled (547, 259) with delta (0, 0)
Screenshot: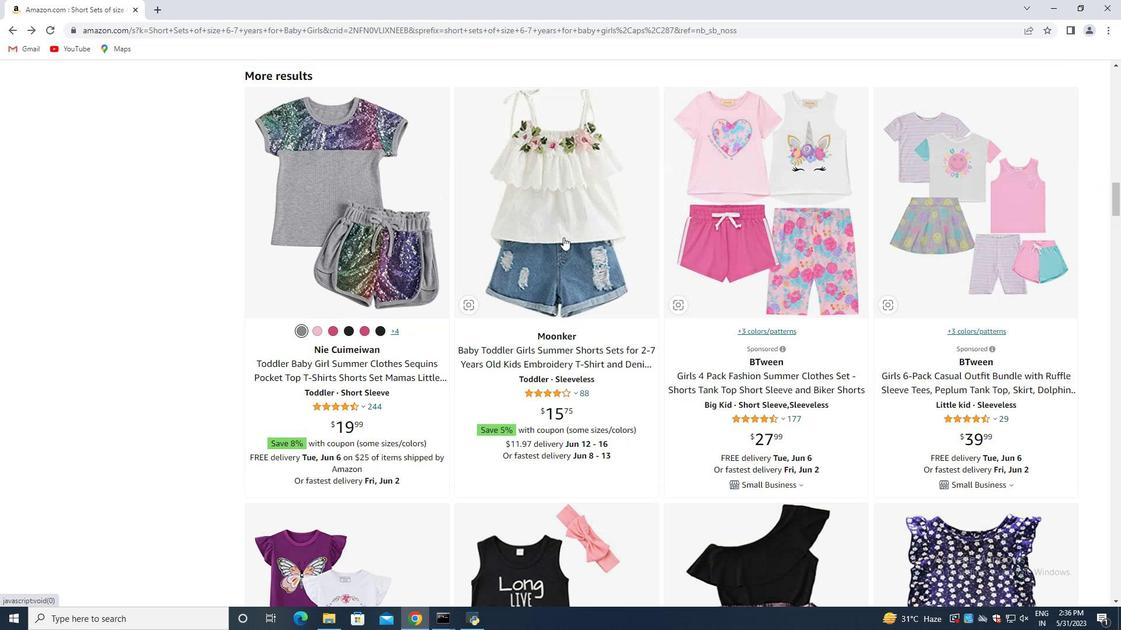 
Action: Mouse scrolled (547, 259) with delta (0, 0)
Screenshot: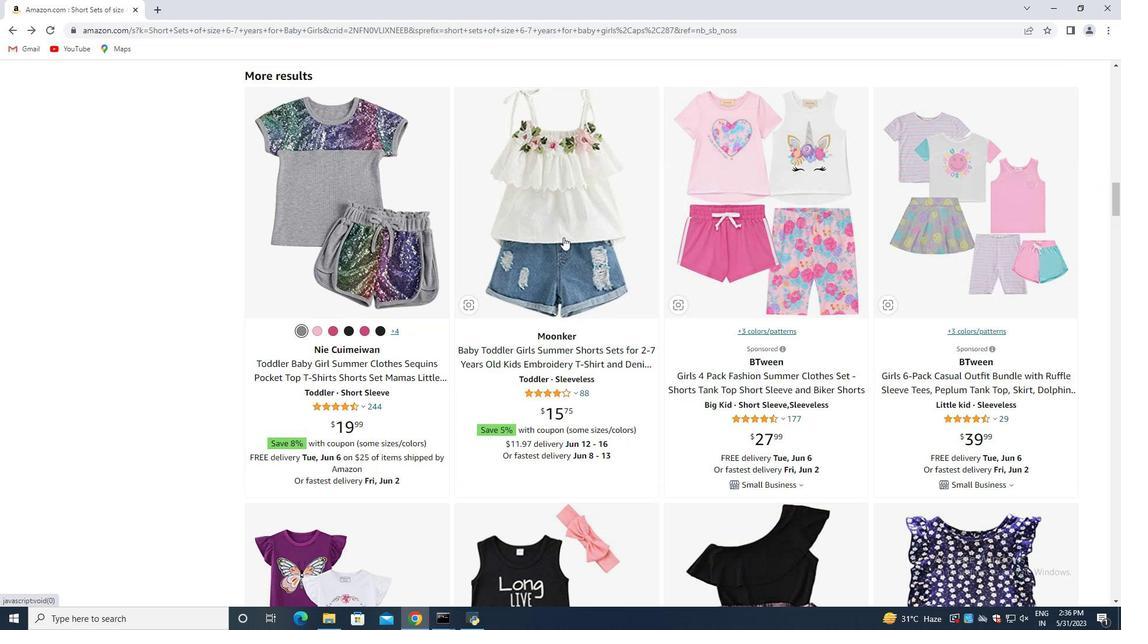 
Action: Mouse scrolled (547, 259) with delta (0, 0)
Screenshot: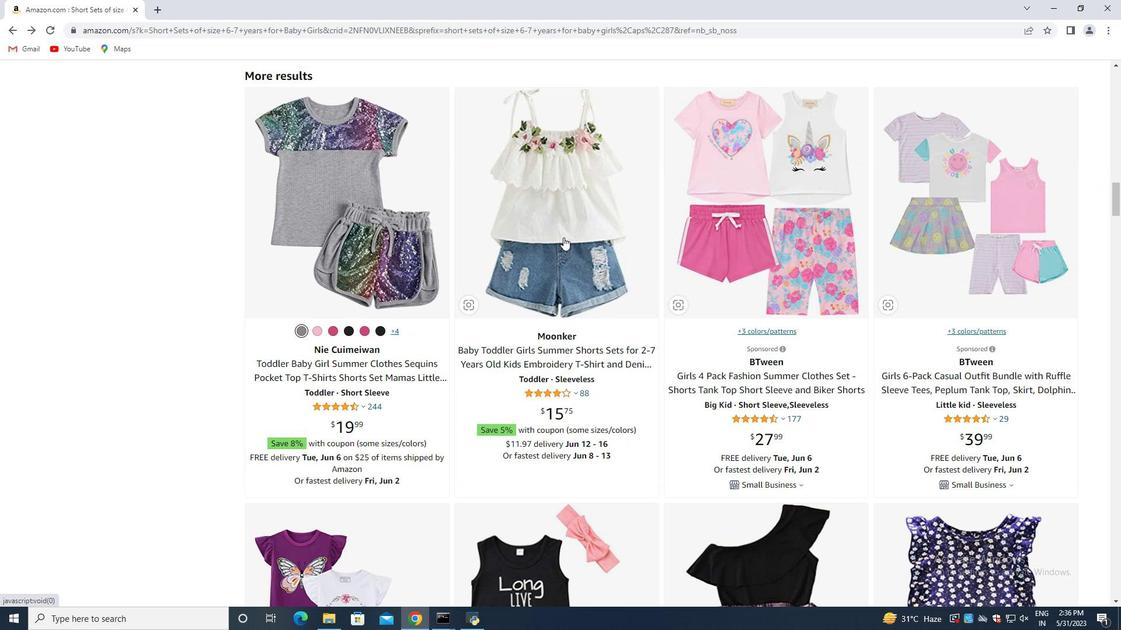 
Action: Mouse scrolled (547, 259) with delta (0, 0)
Screenshot: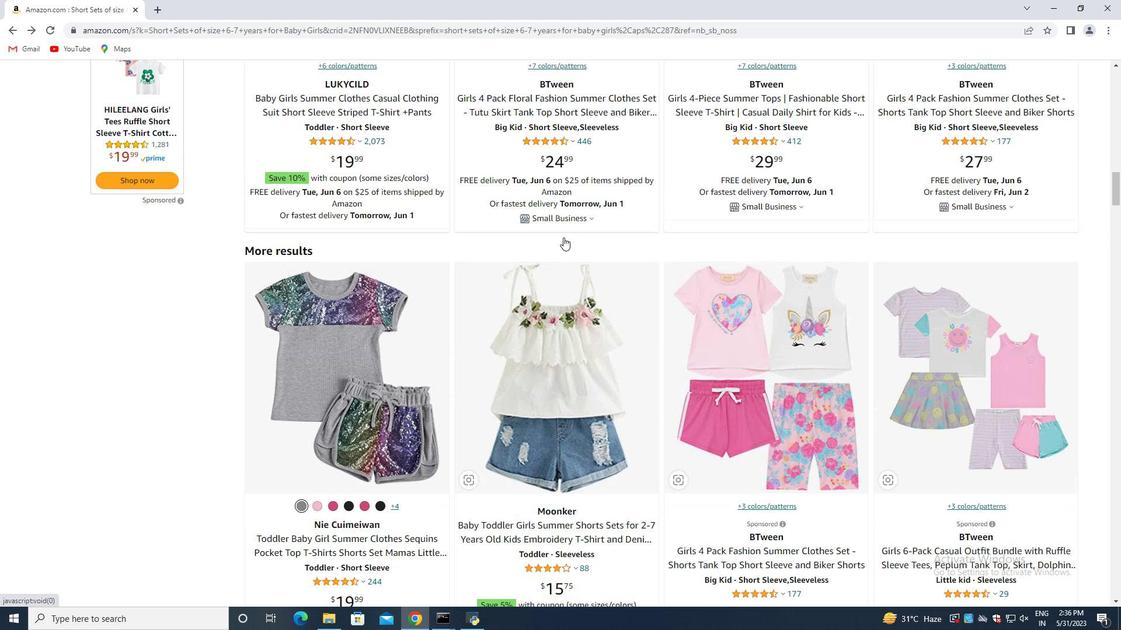 
Action: Mouse scrolled (547, 259) with delta (0, 0)
Screenshot: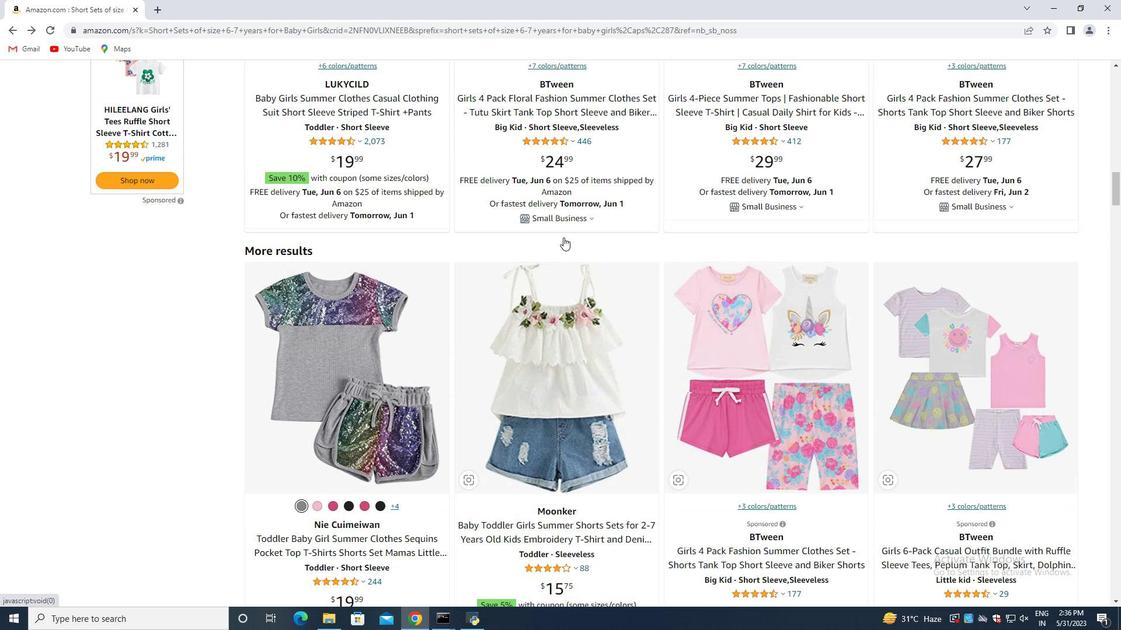 
Action: Mouse scrolled (547, 259) with delta (0, 0)
Screenshot: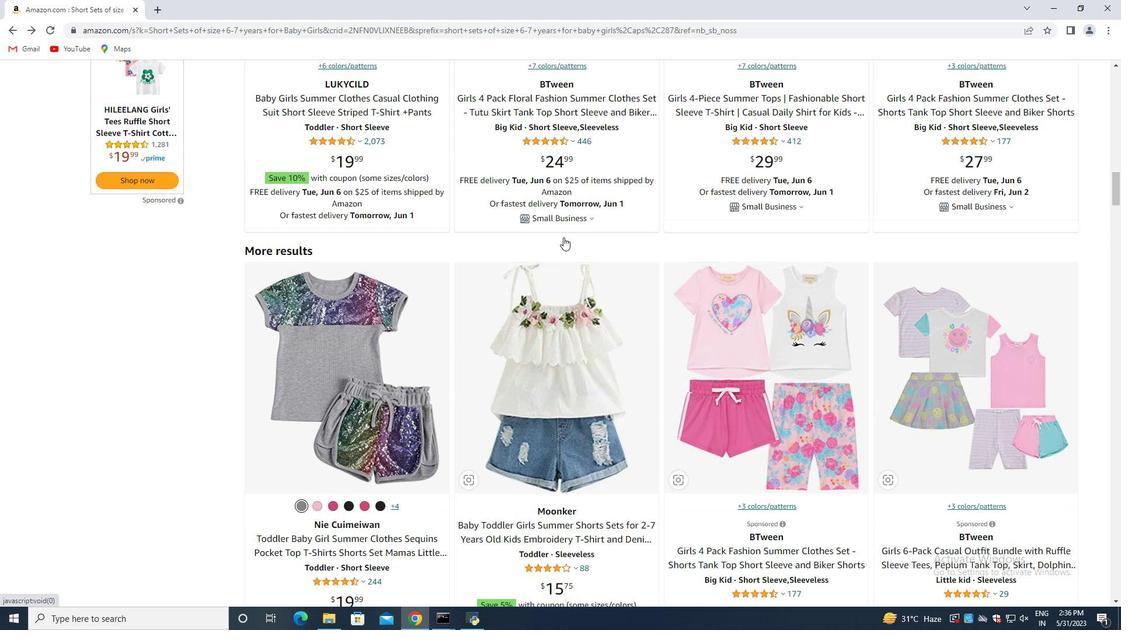 
Action: Mouse scrolled (547, 258) with delta (0, 0)
Screenshot: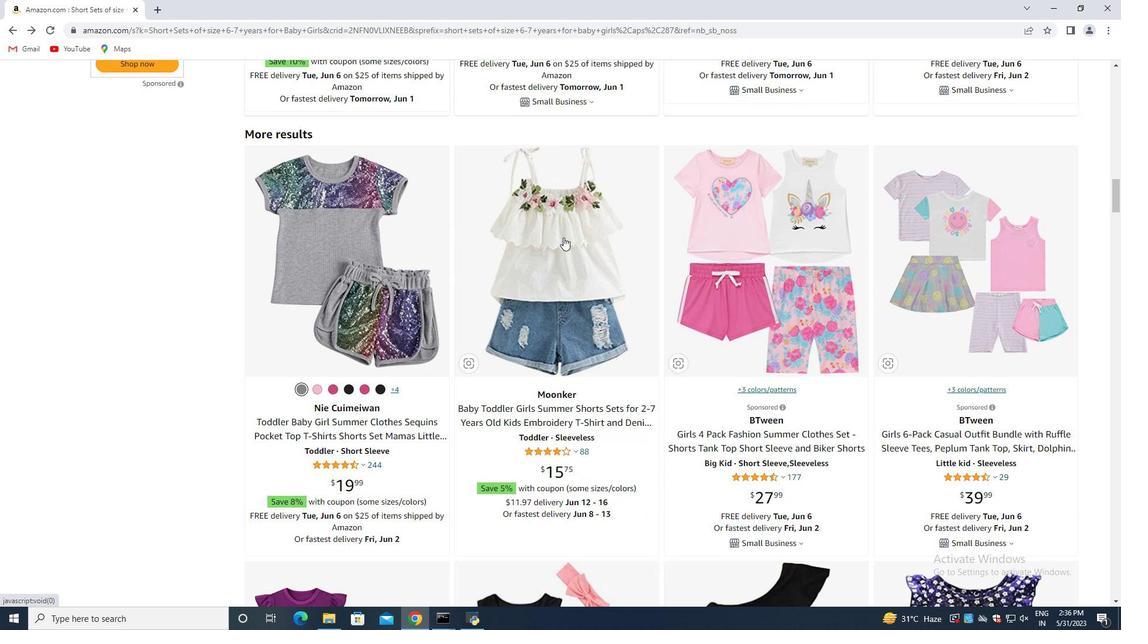 
Action: Mouse scrolled (547, 258) with delta (0, 0)
Screenshot: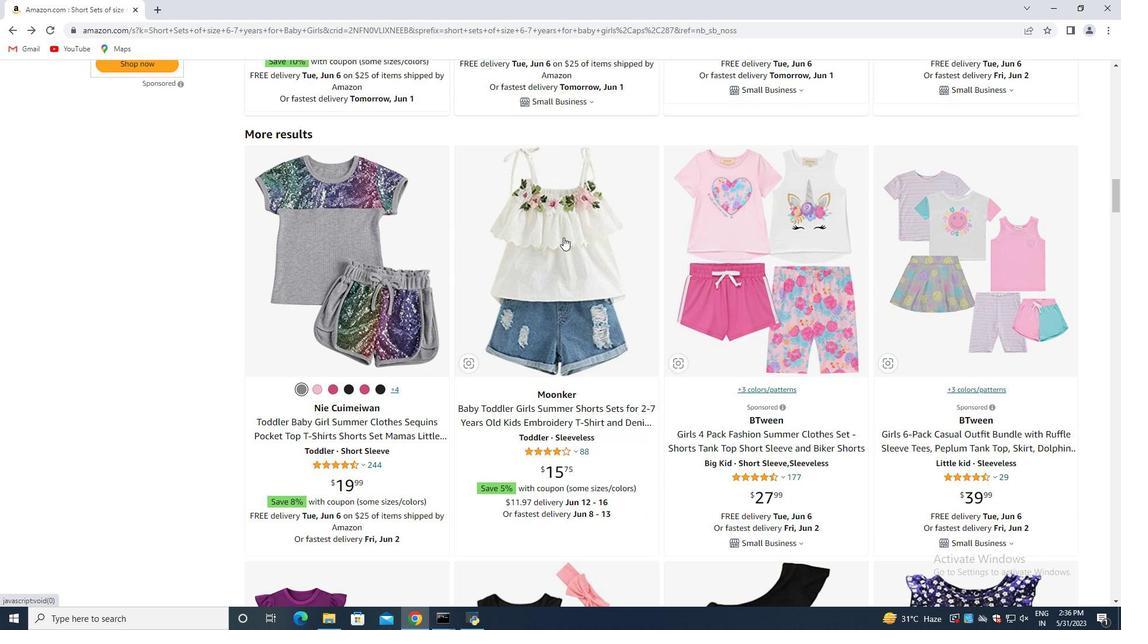 
Action: Mouse moved to (547, 259)
Screenshot: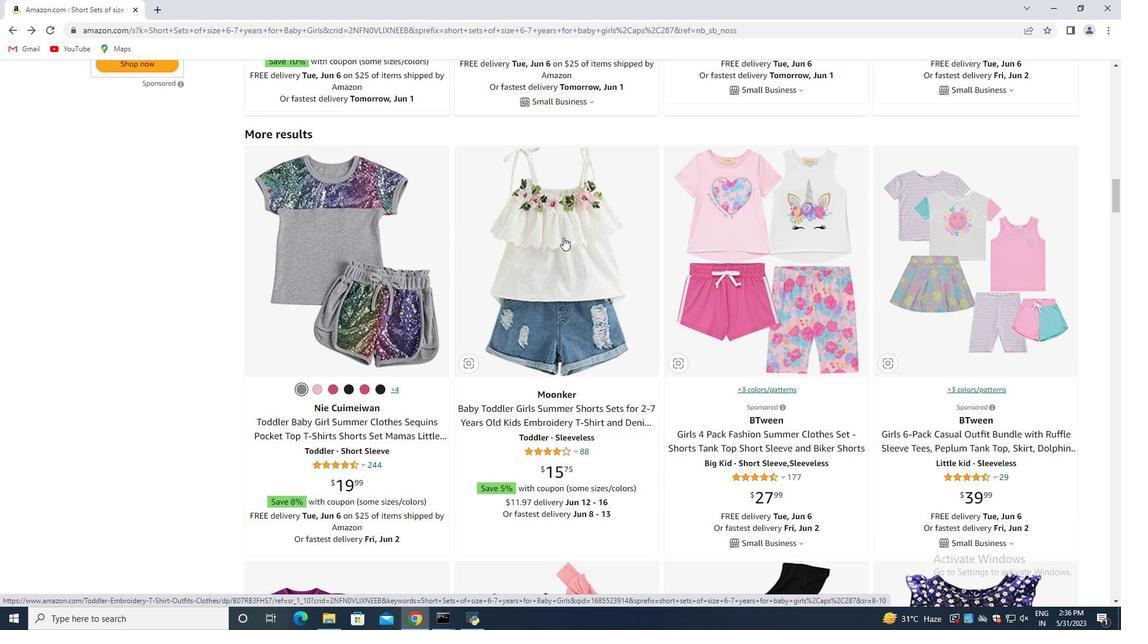 
Action: Mouse pressed left at (547, 259)
Screenshot: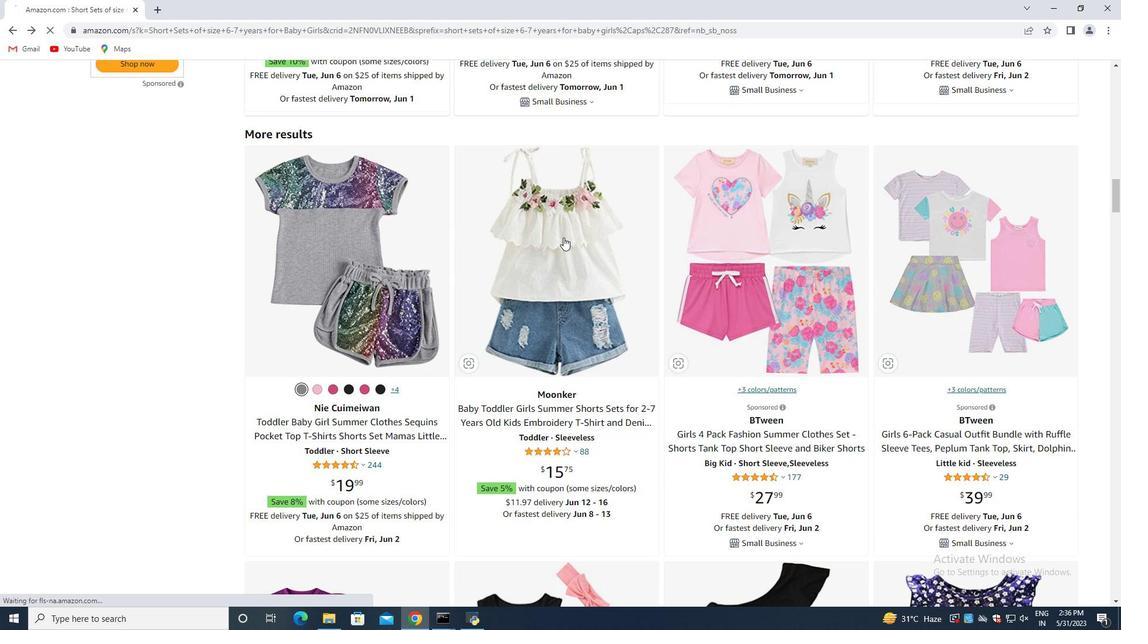
Action: Mouse moved to (550, 348)
Screenshot: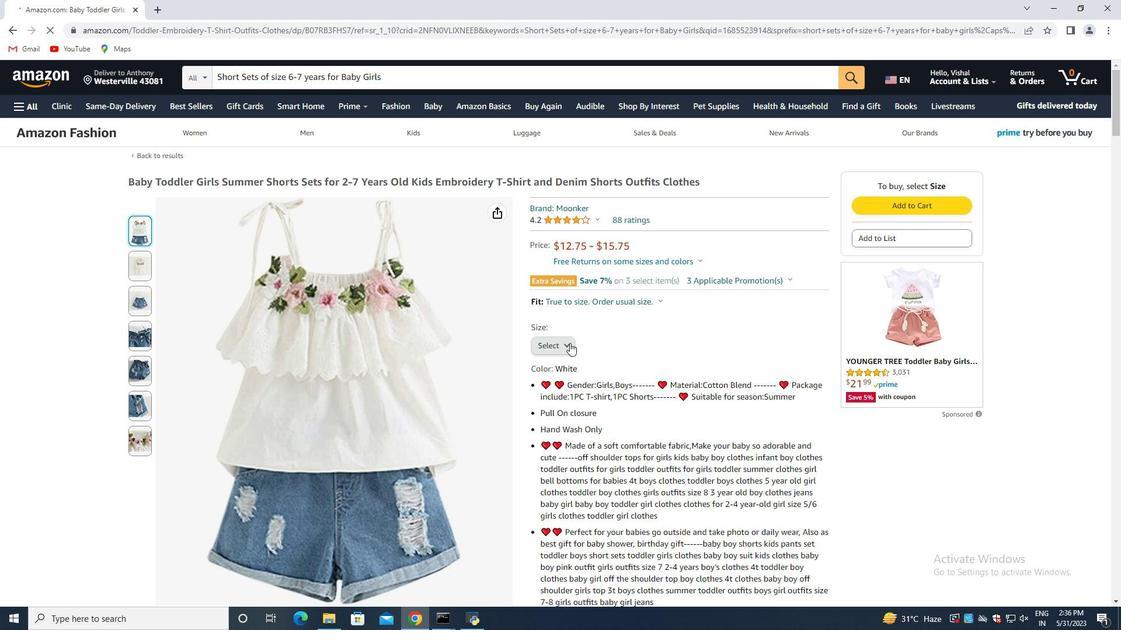 
Action: Mouse pressed left at (550, 348)
Screenshot: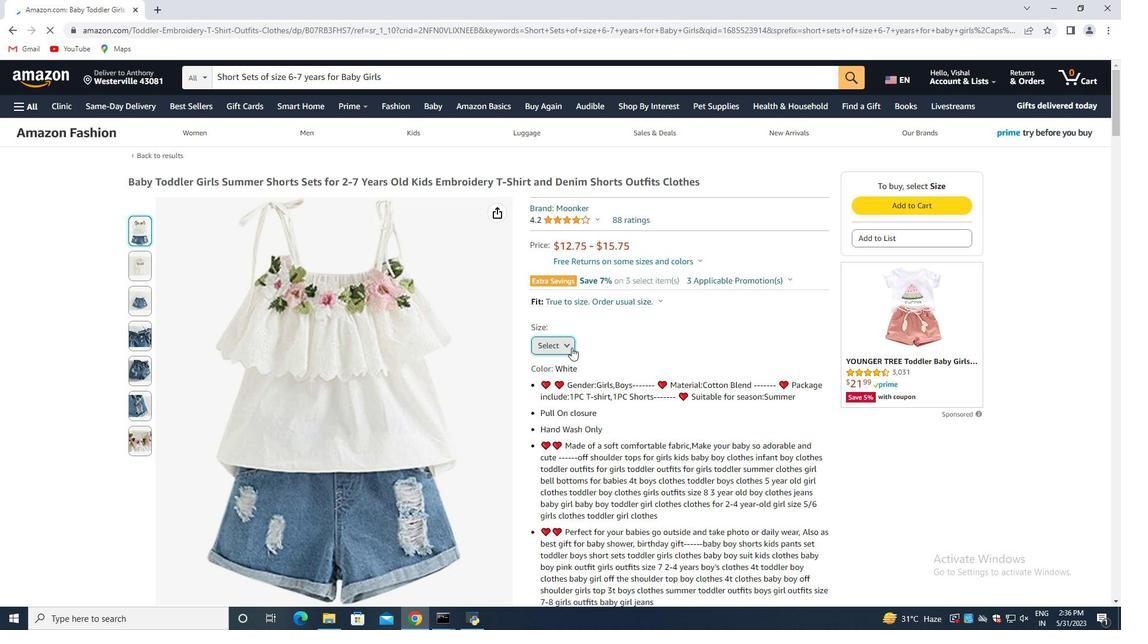 
Action: Mouse moved to (545, 376)
Screenshot: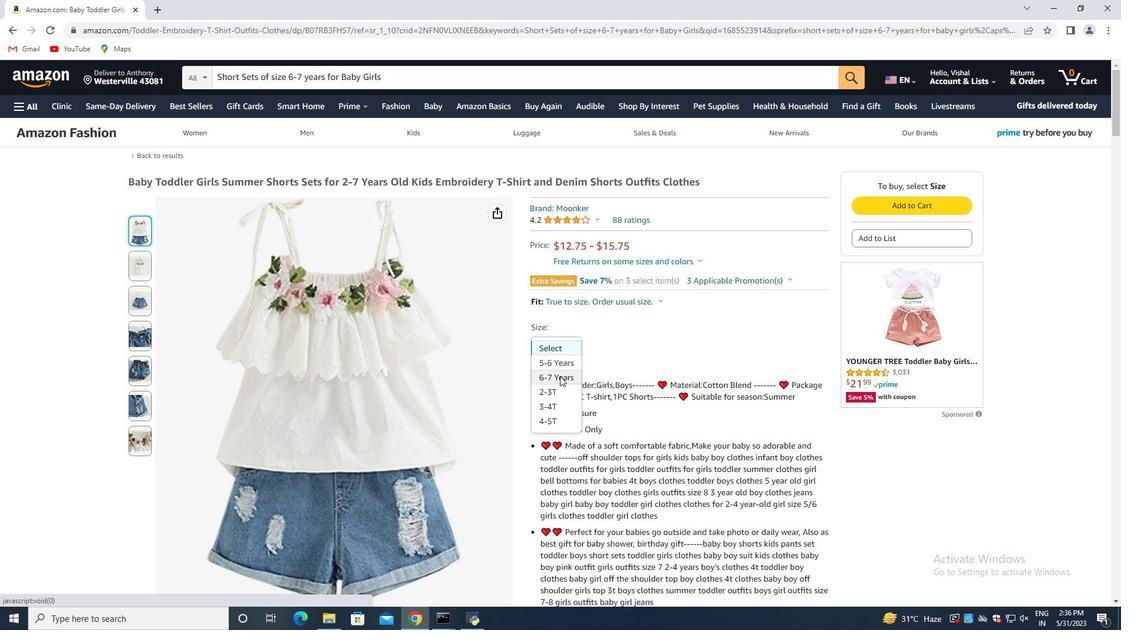 
Action: Mouse pressed left at (545, 376)
Screenshot: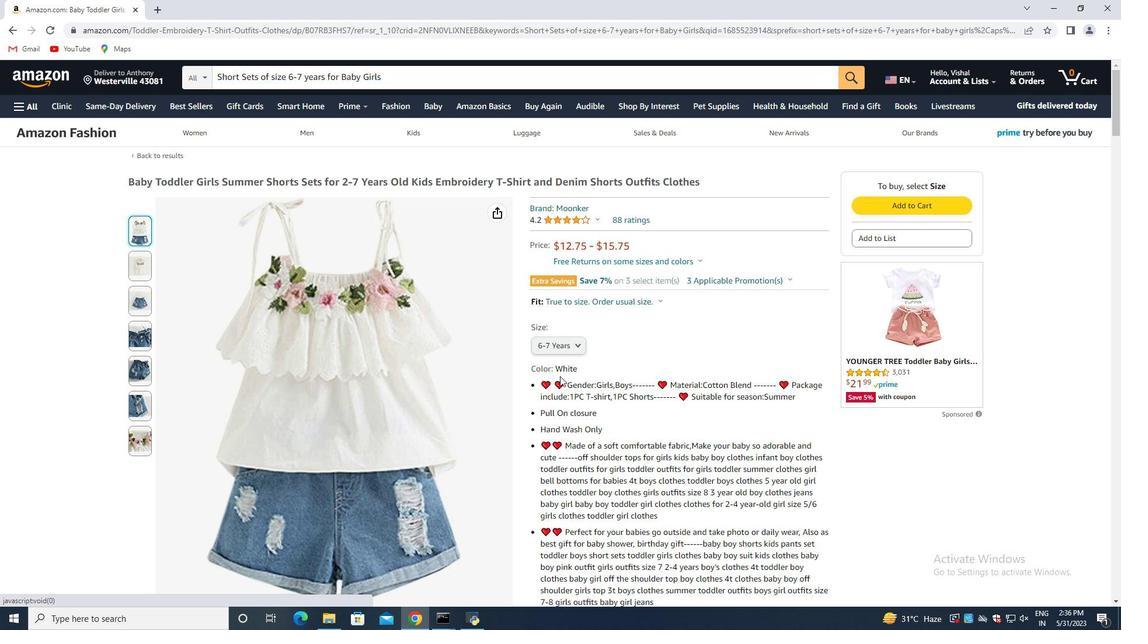 
Action: Mouse moved to (739, 347)
Screenshot: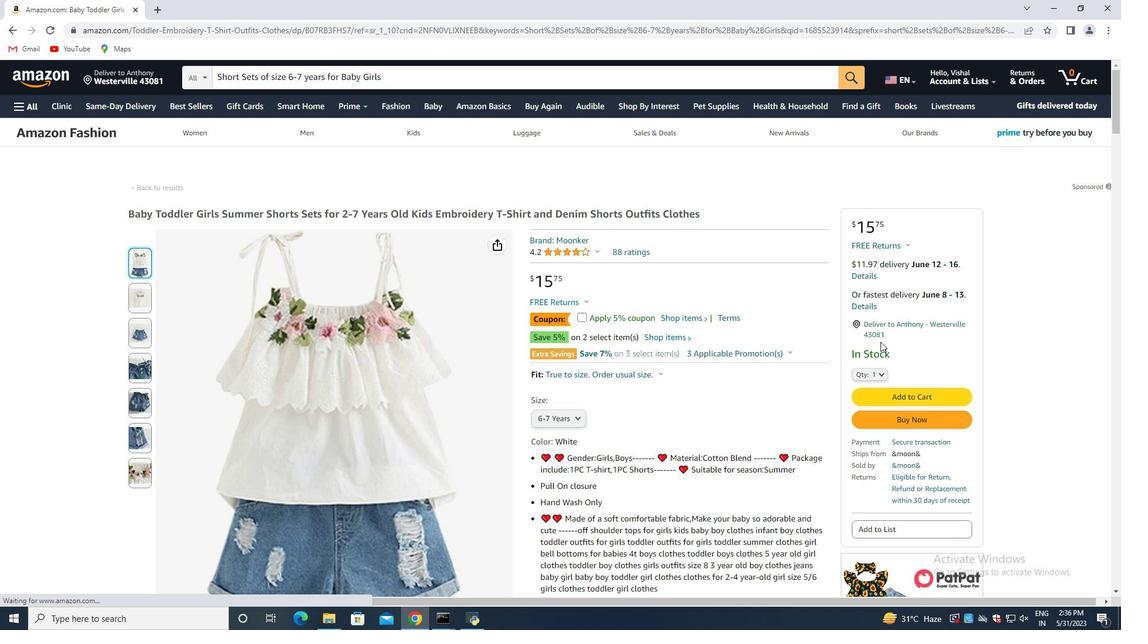 
Action: Mouse pressed left at (739, 347)
Screenshot: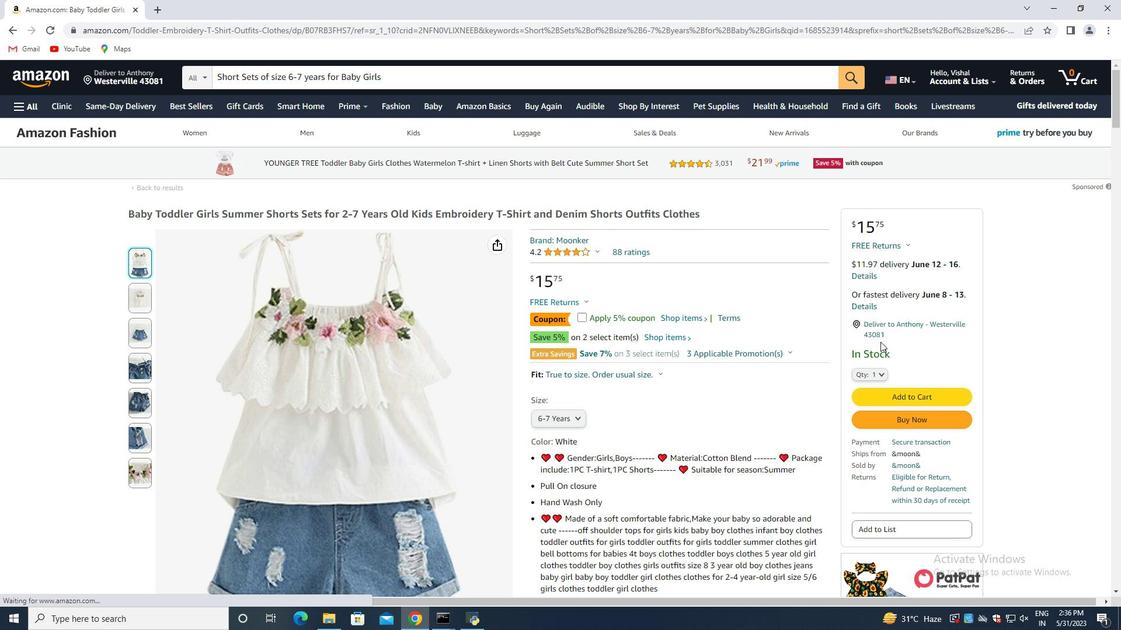 
Action: Mouse moved to (738, 375)
Screenshot: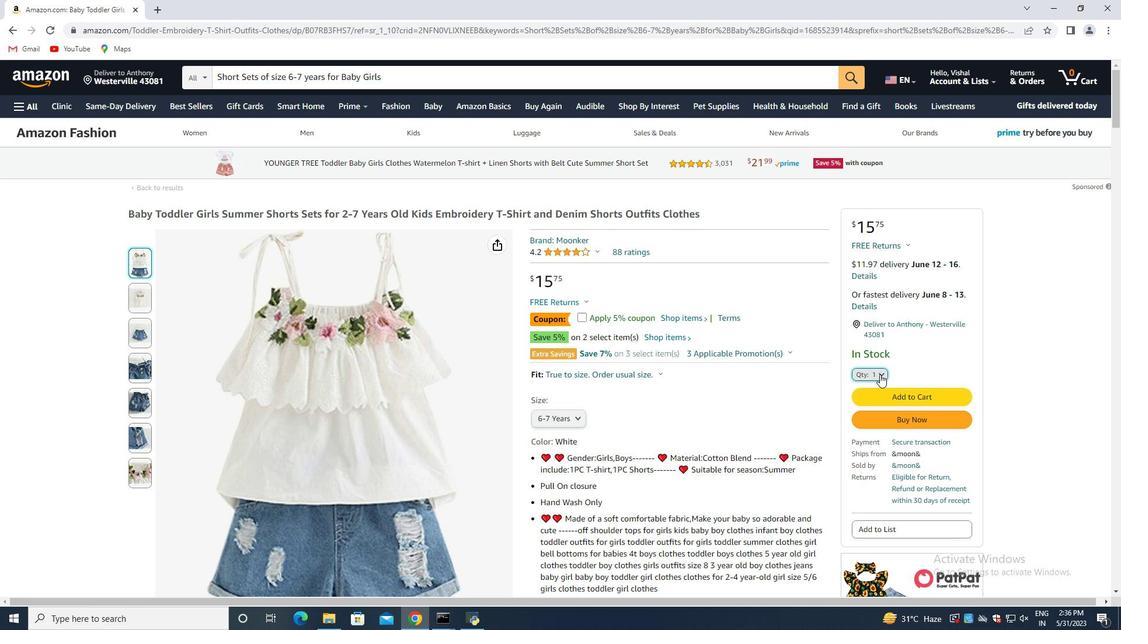 
Action: Mouse pressed left at (738, 375)
Screenshot: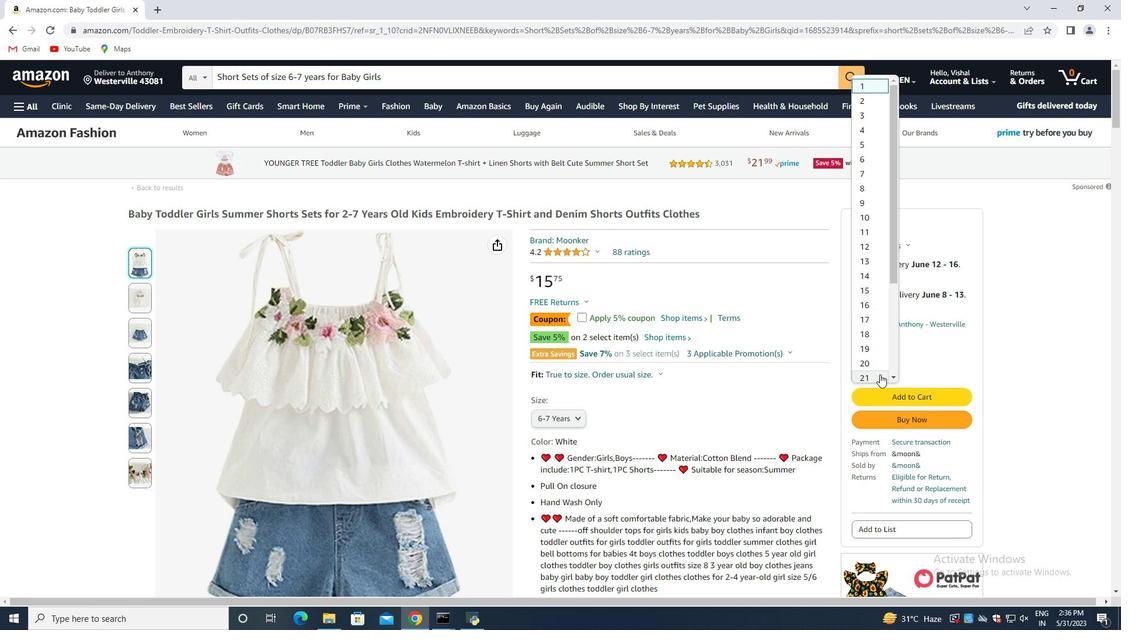 
Action: Mouse moved to (730, 142)
Screenshot: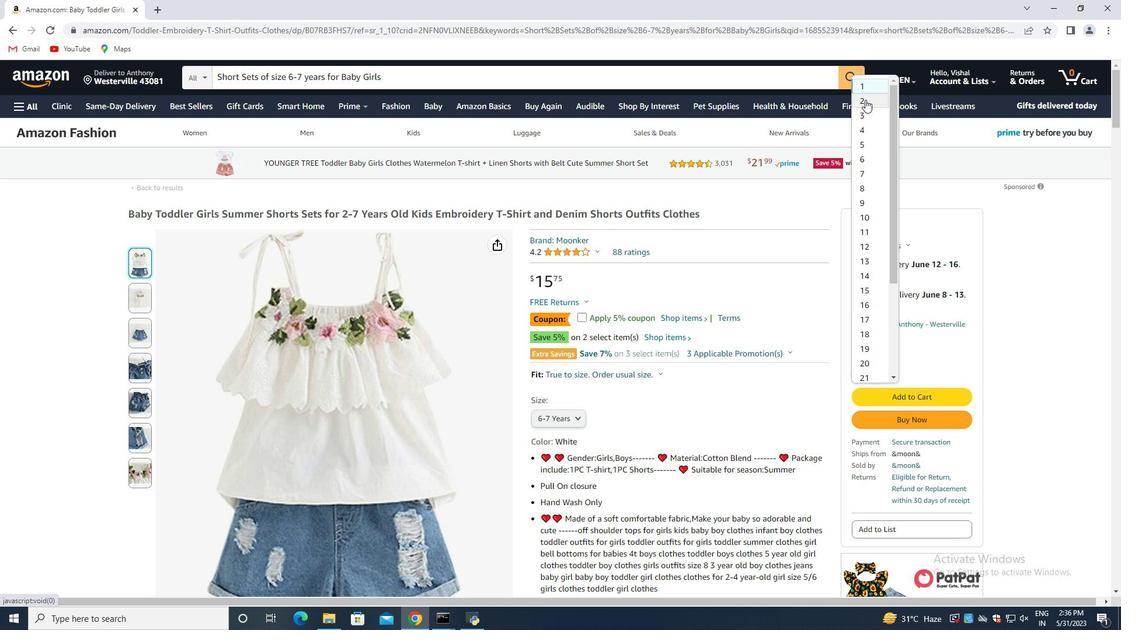 
Action: Mouse pressed left at (730, 142)
Screenshot: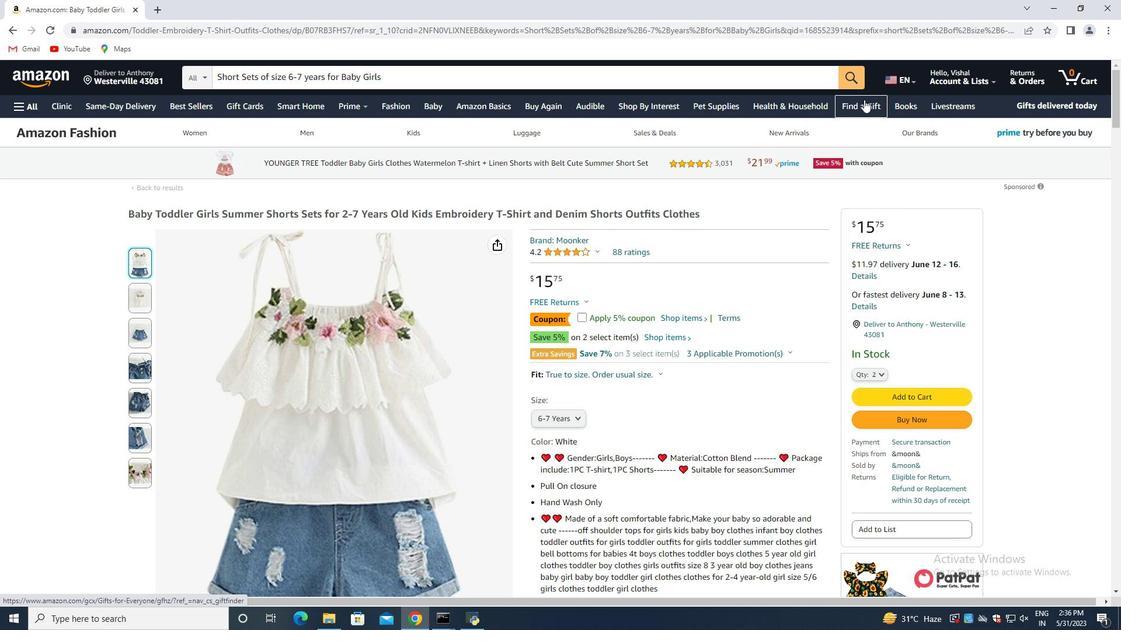 
Action: Mouse moved to (754, 407)
Screenshot: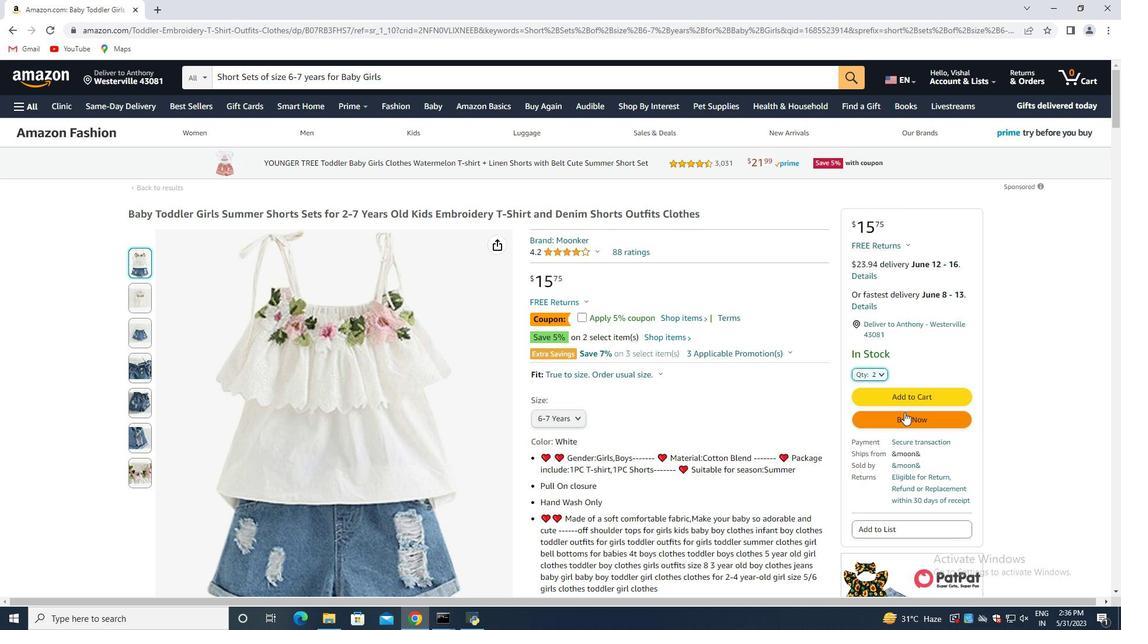 
Action: Mouse pressed left at (754, 407)
Screenshot: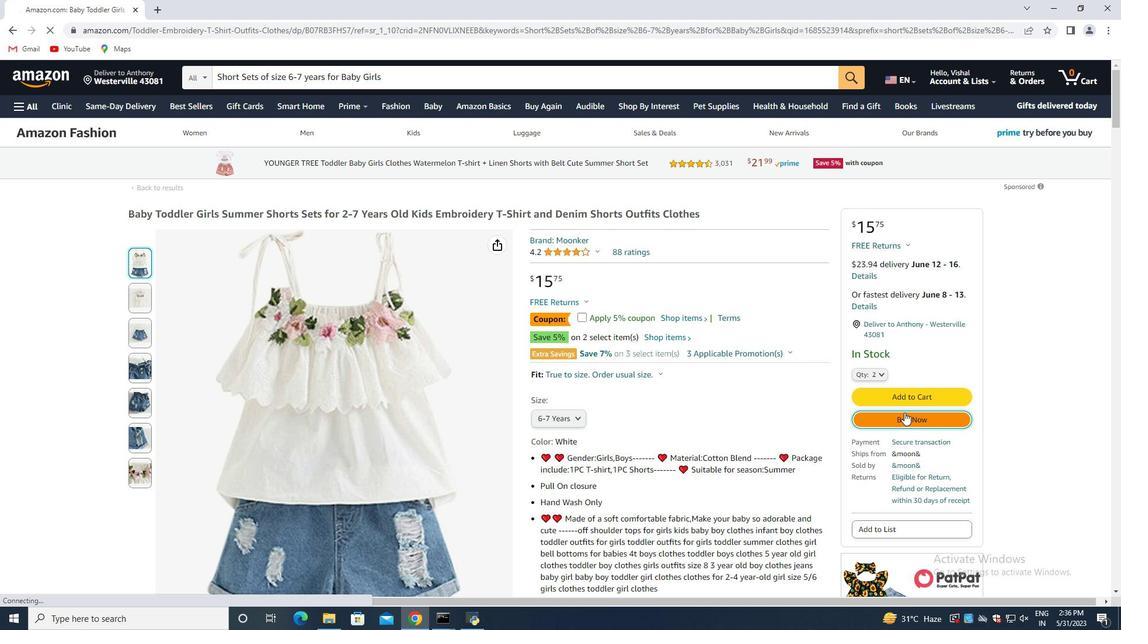 
Action: Mouse moved to (621, 156)
Screenshot: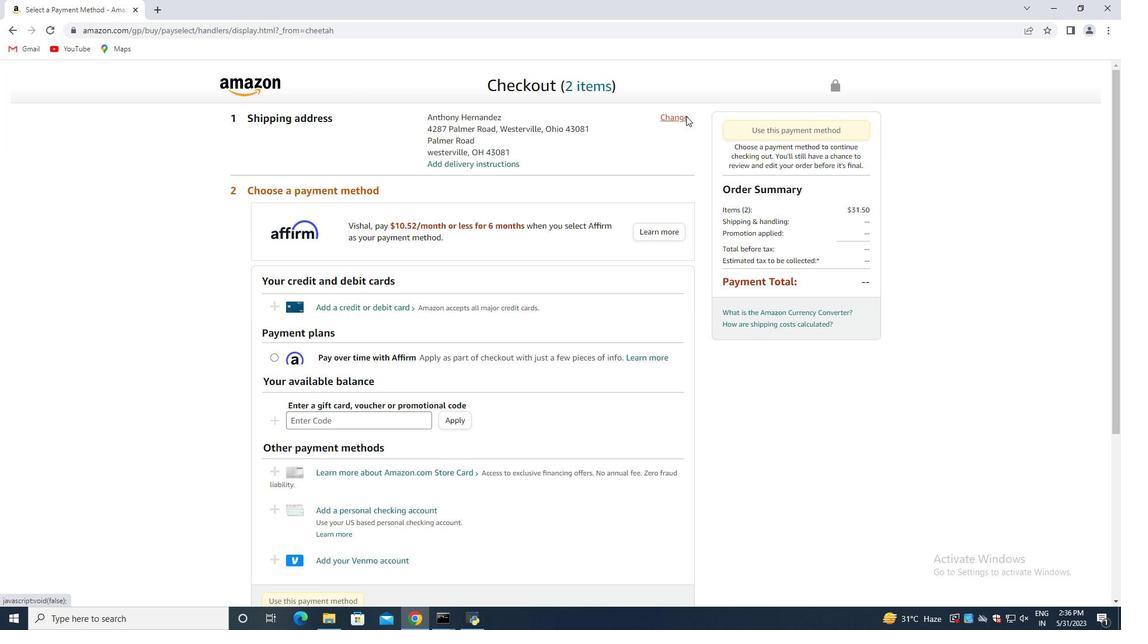 
Action: Mouse pressed left at (621, 156)
Screenshot: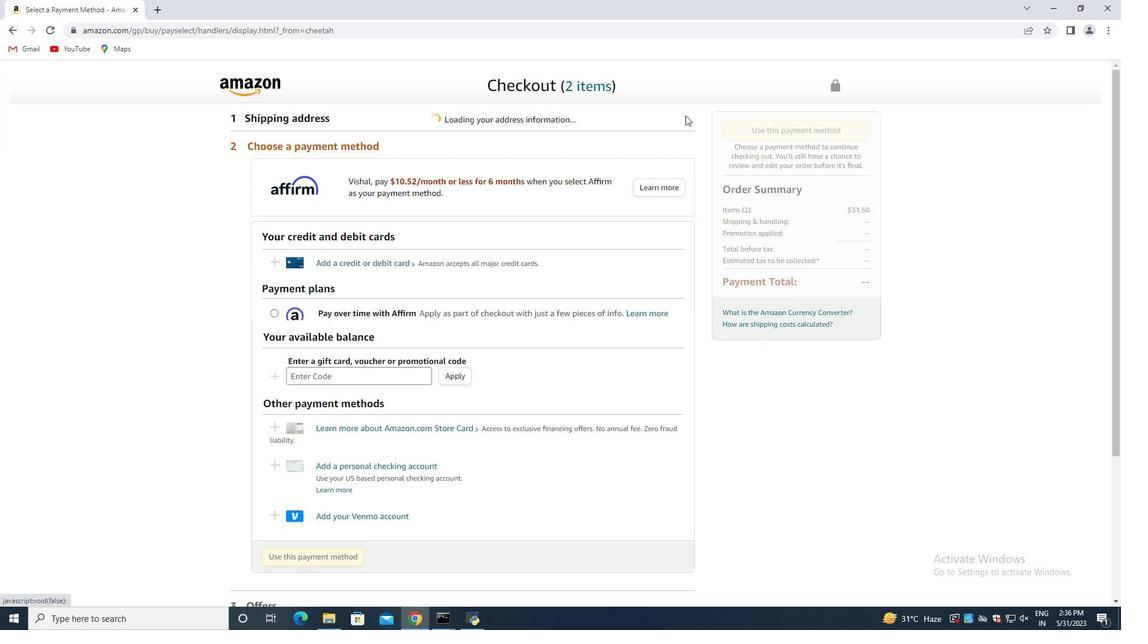 
Action: Mouse moved to (390, 409)
Screenshot: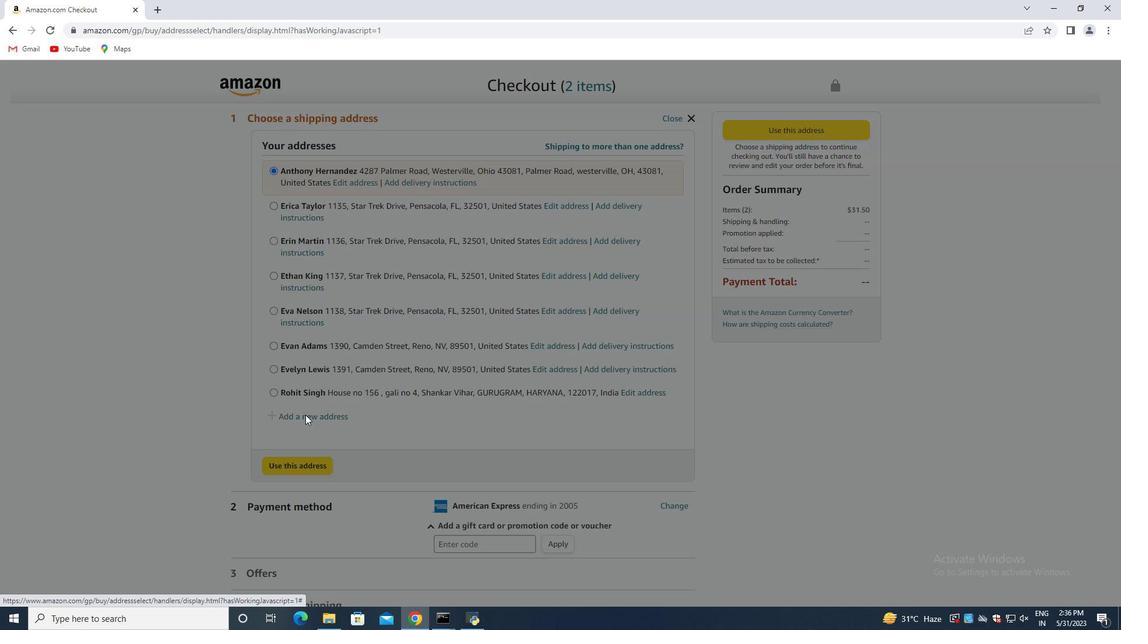 
Action: Mouse pressed left at (390, 409)
Screenshot: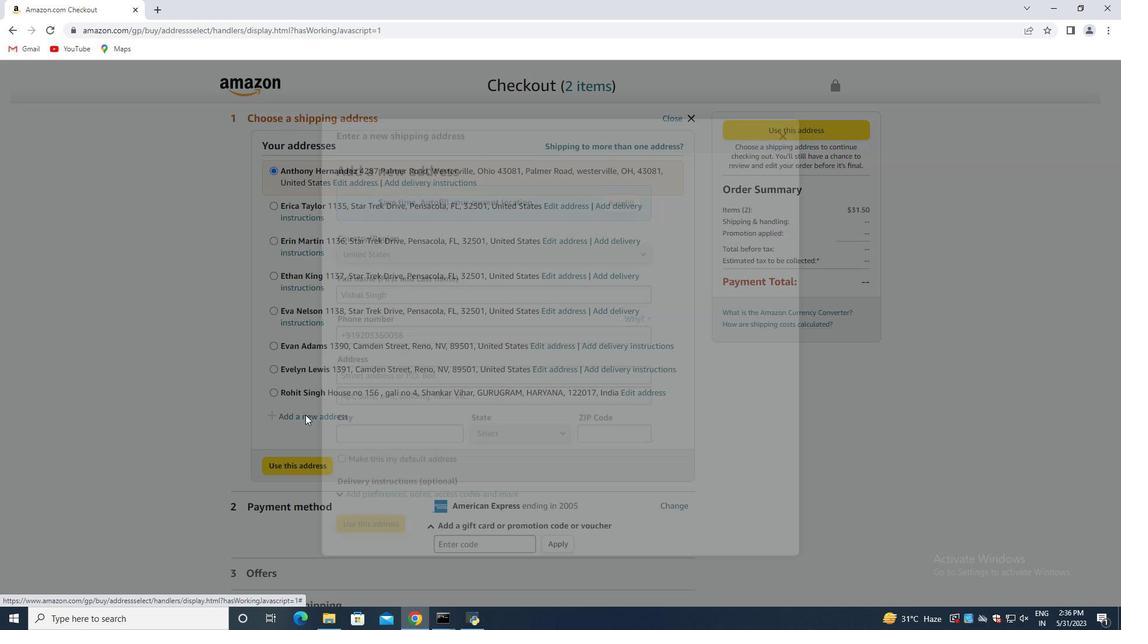 
Action: Mouse moved to (446, 306)
Screenshot: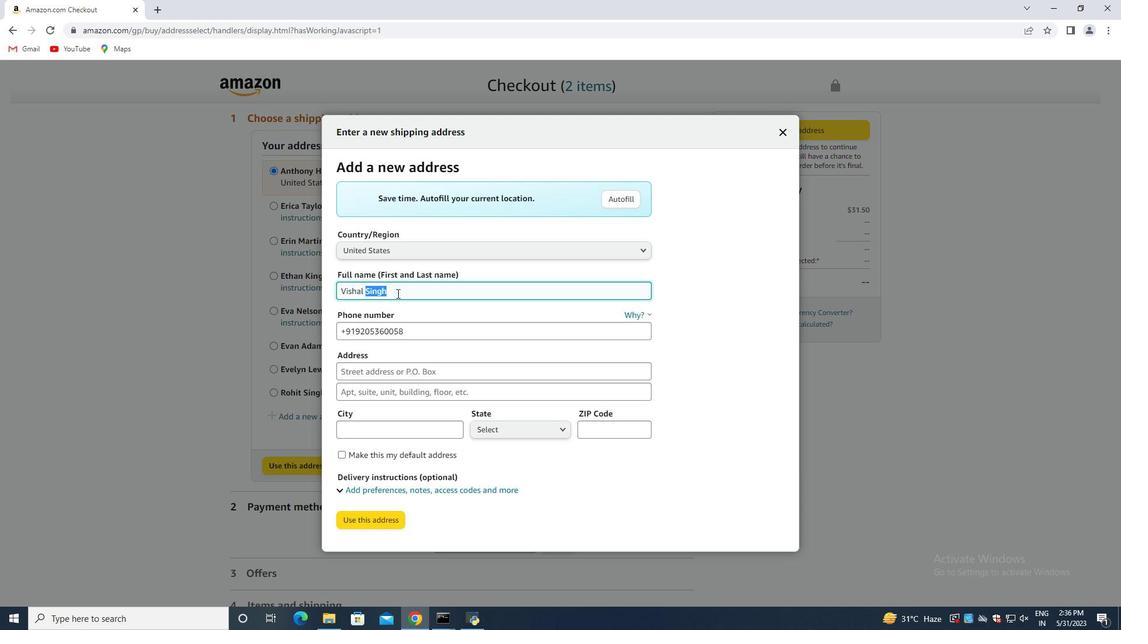 
Action: Mouse pressed left at (446, 306)
Screenshot: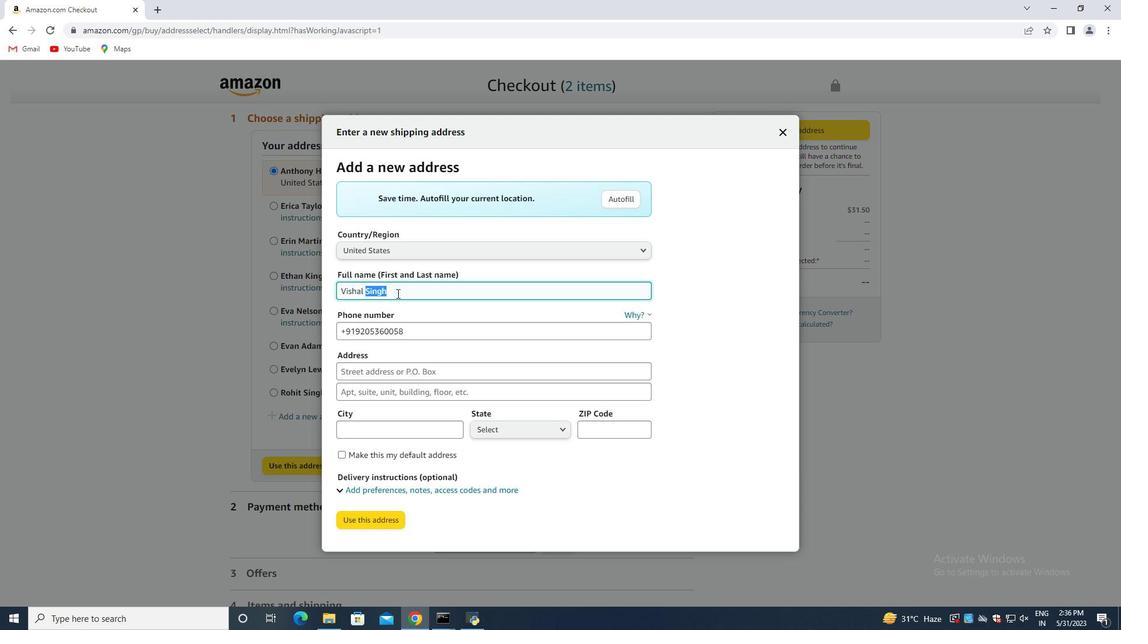 
Action: Mouse pressed left at (446, 306)
Screenshot: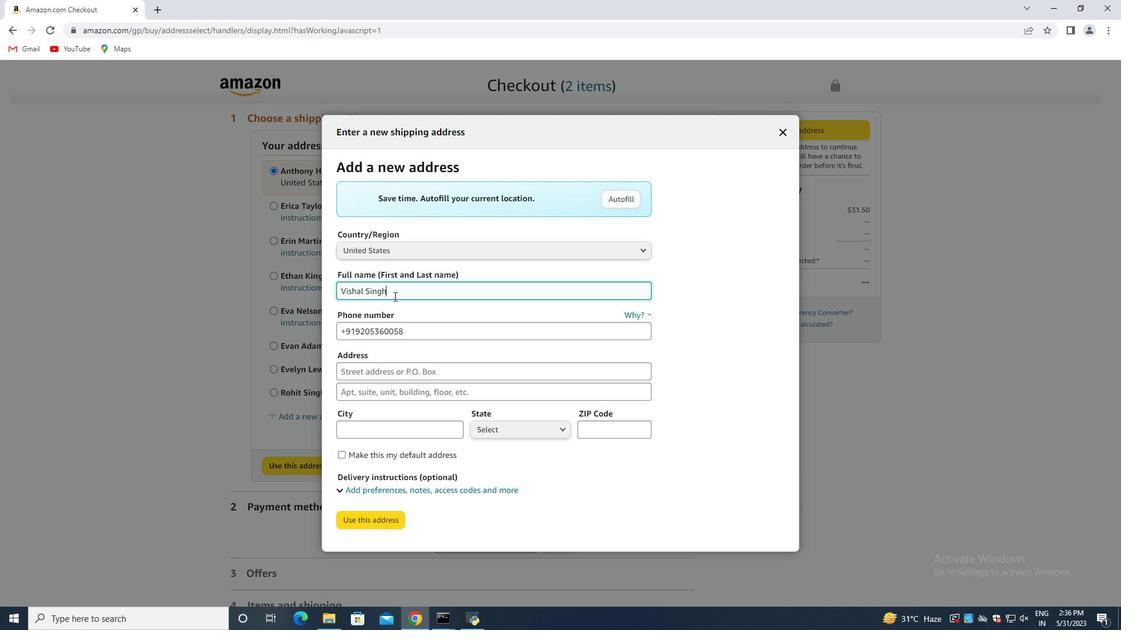 
Action: Mouse moved to (444, 309)
Screenshot: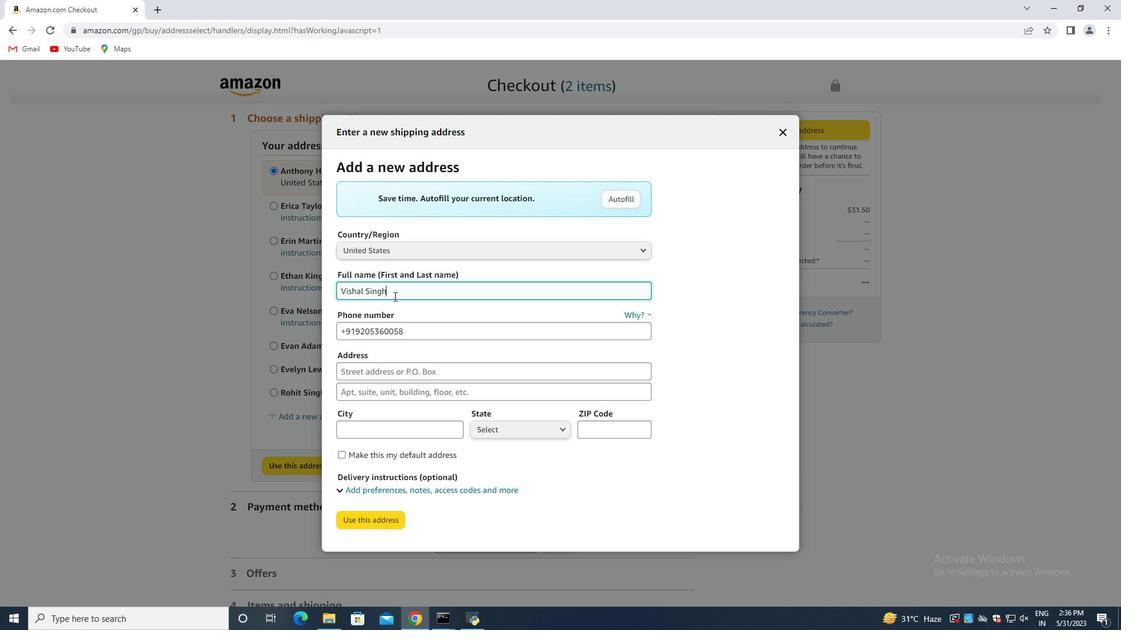 
Action: Mouse pressed left at (444, 309)
Screenshot: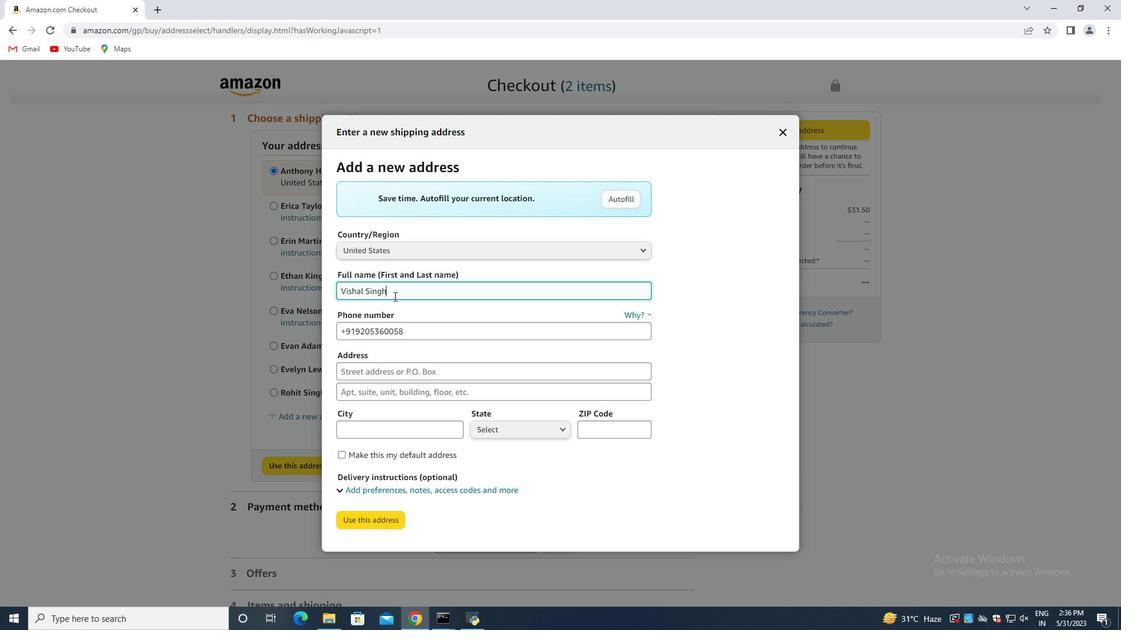 
Action: Mouse moved to (449, 311)
Screenshot: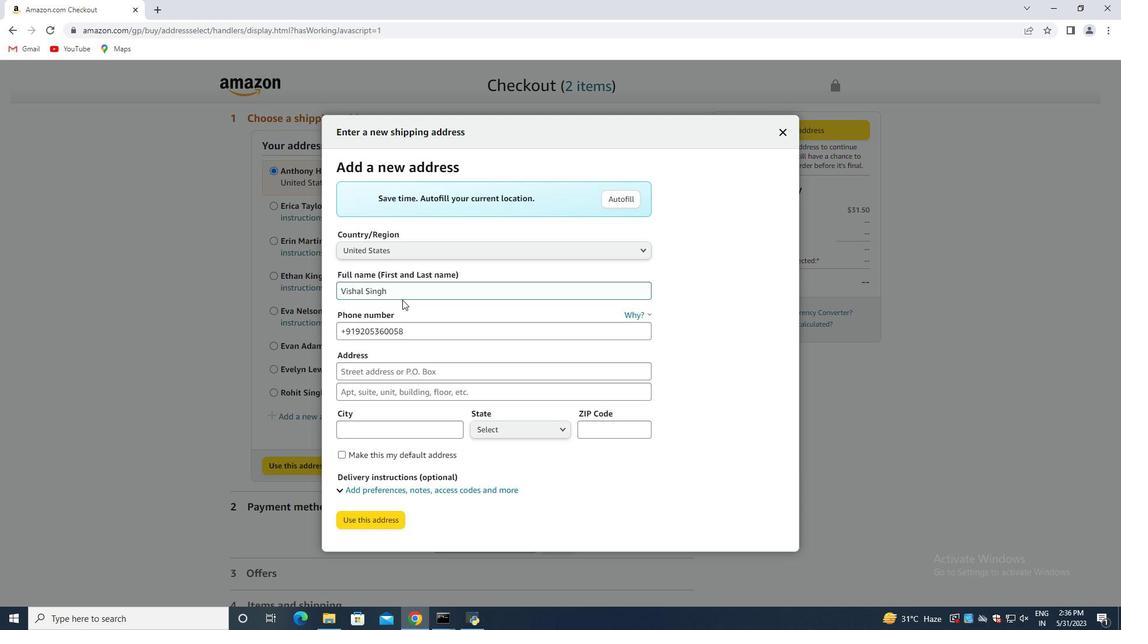 
Action: Mouse pressed left at (449, 311)
Screenshot: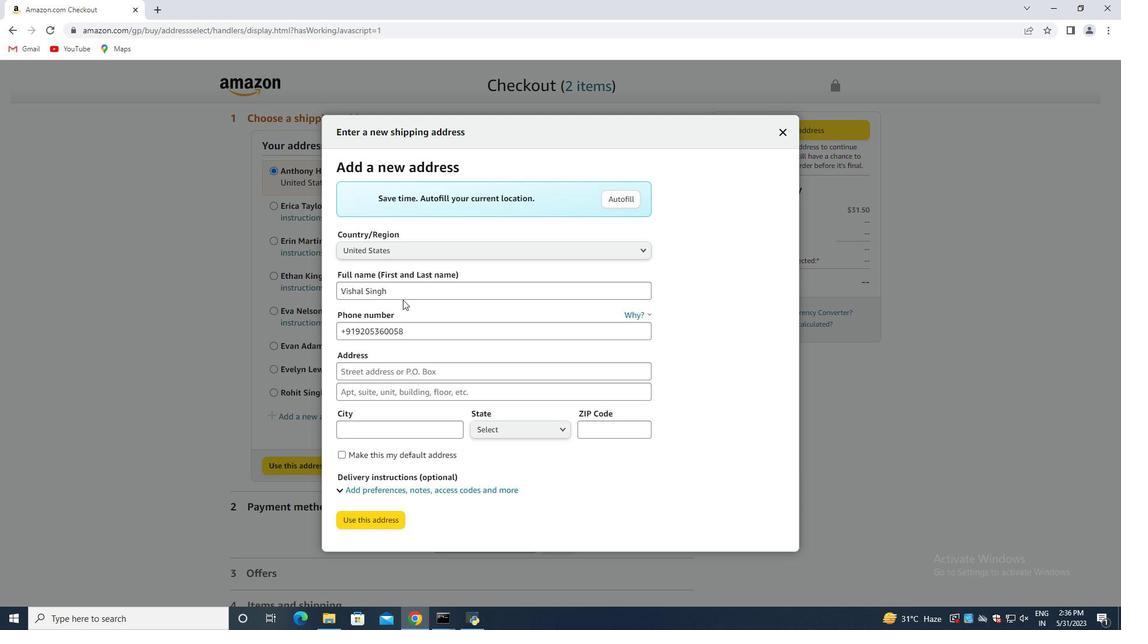 
Action: Mouse pressed left at (449, 311)
Screenshot: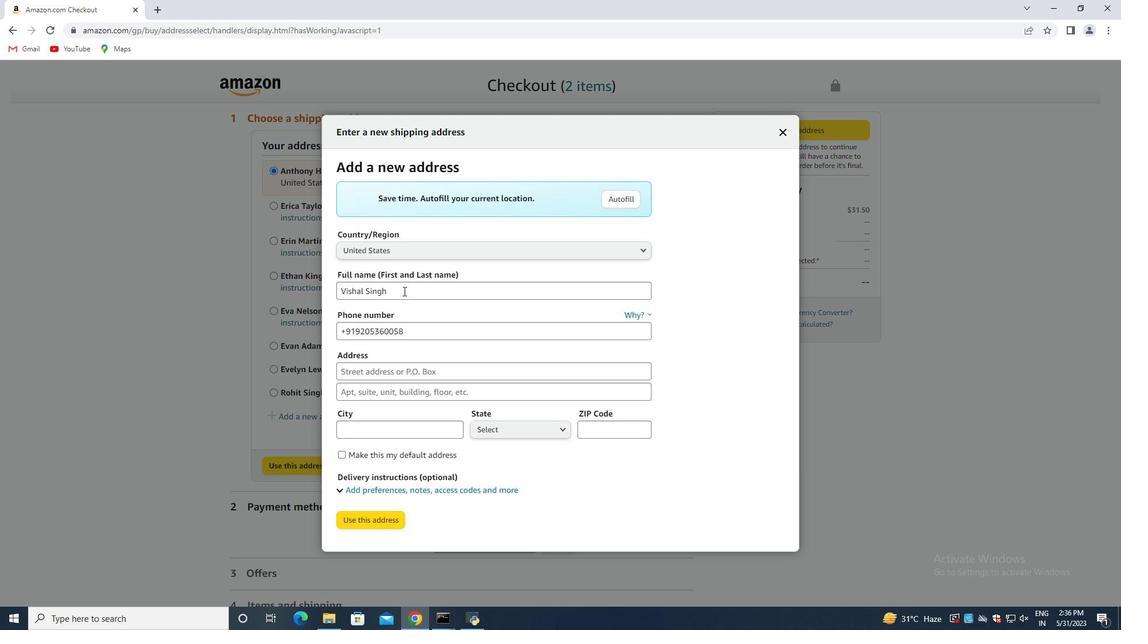 
Action: Mouse moved to (450, 304)
Screenshot: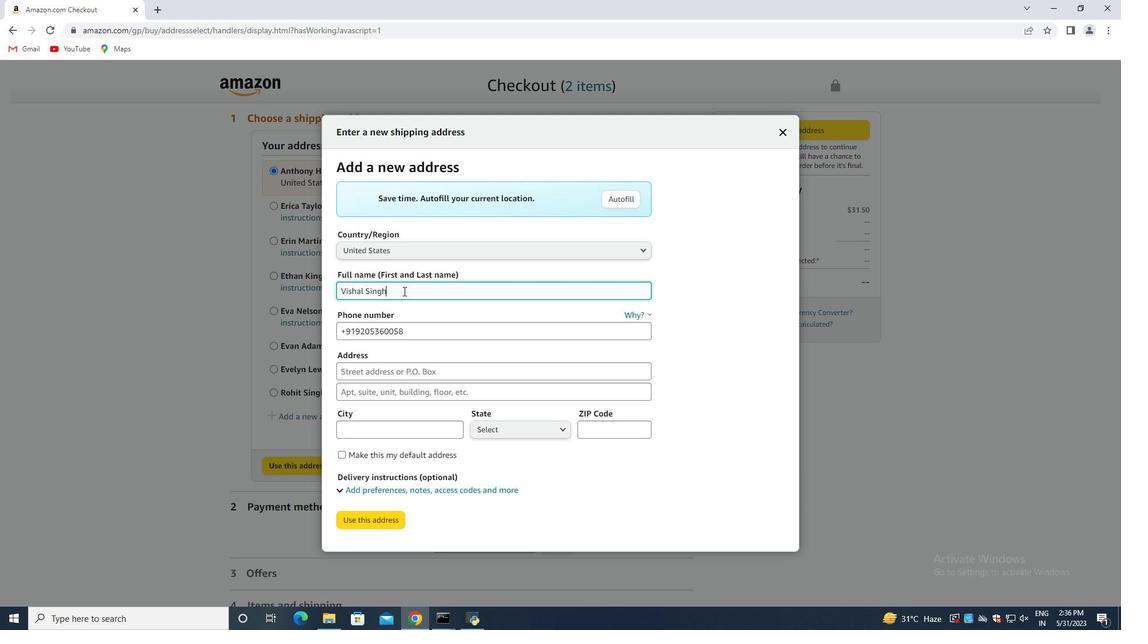 
Action: Mouse pressed left at (450, 304)
Screenshot: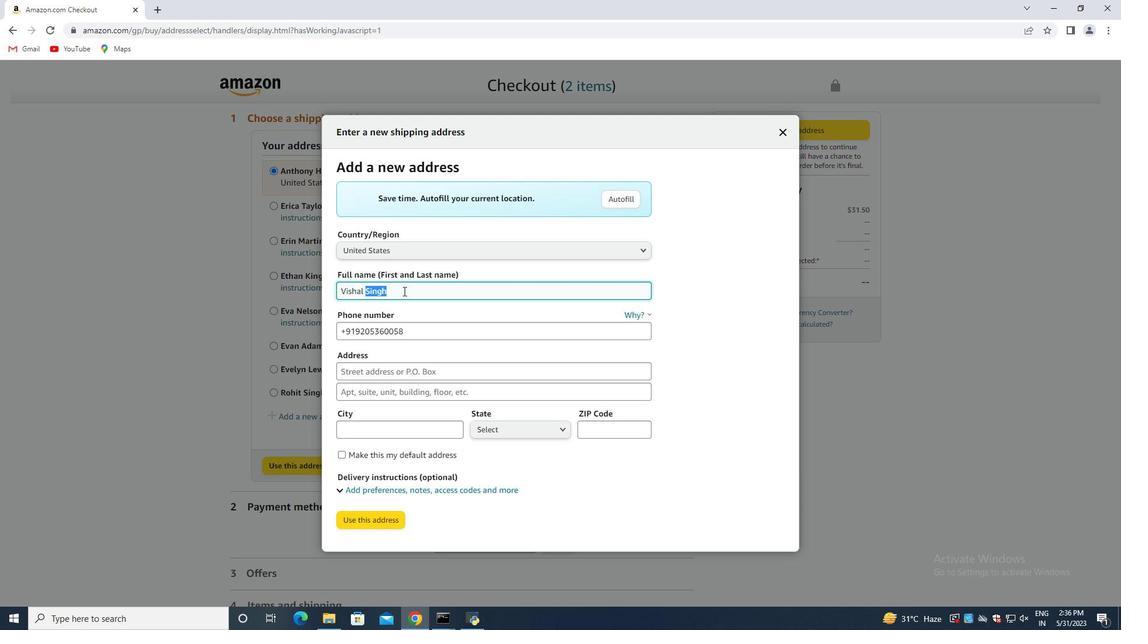 
Action: Mouse pressed left at (450, 304)
Screenshot: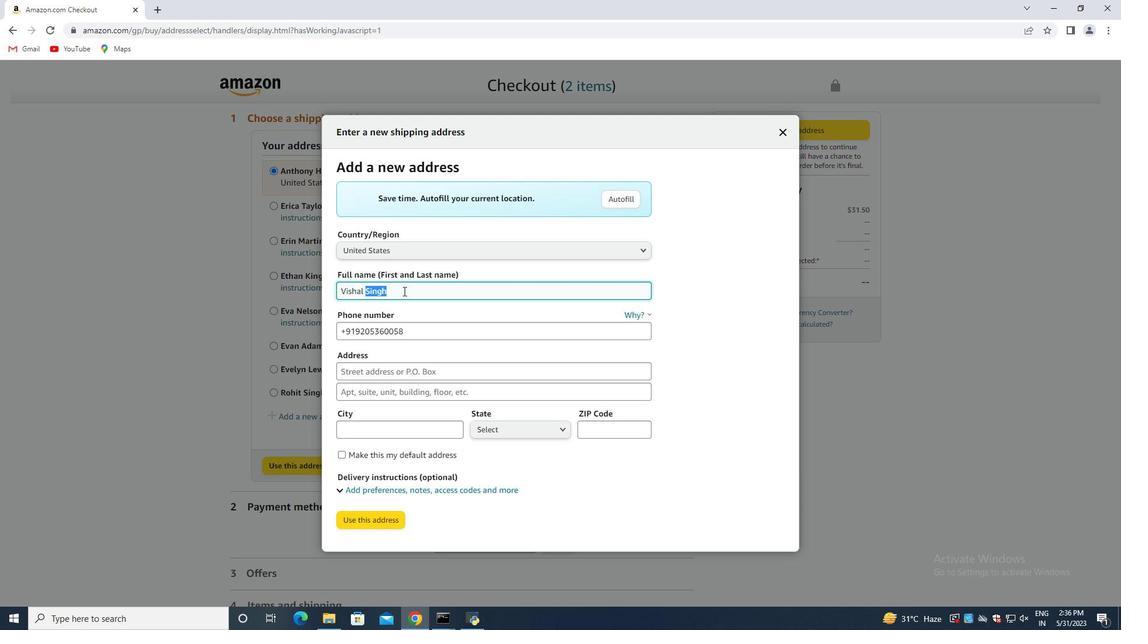 
Action: Mouse pressed left at (450, 304)
Screenshot: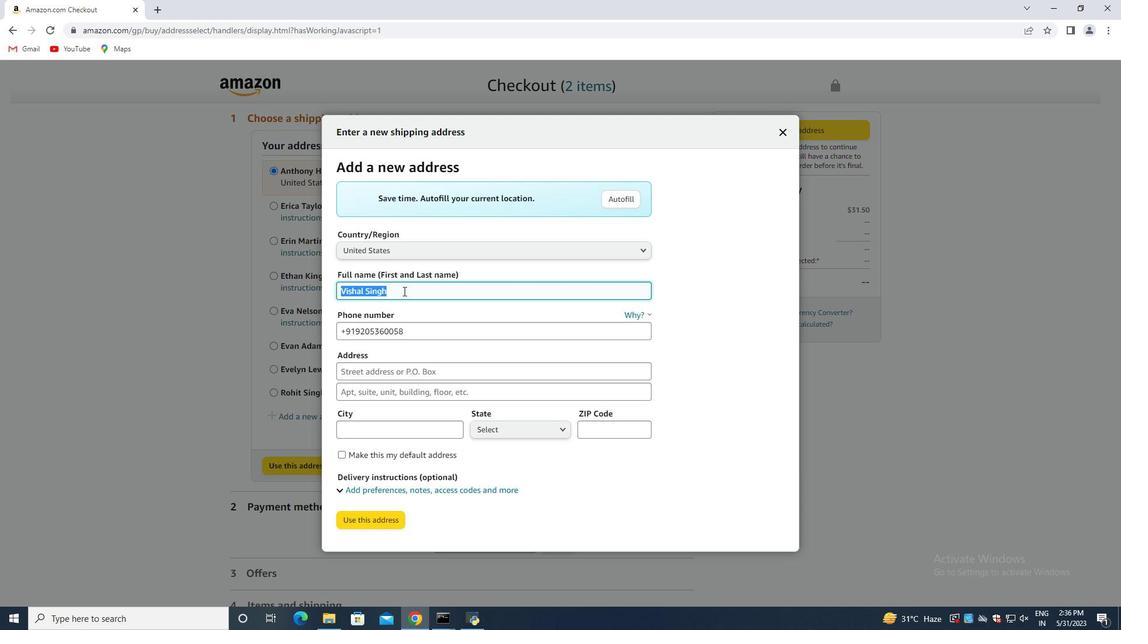 
Action: Key pressed <Key.backspace><Key.backspace><Key.backspace><Key.shift><Key.shift><Key.shift><Key.shift><Key.shift><Key.shift>Faith<Key.space><Key.shift>Turner<Key.space><Key.tab><Key.tab><Key.backspace><Key.backspace>7752551231<Key.tab>1392<Key.tab><Key.shift>Camden<Key.space><Key.shift>Street<Key.tab><Key.shift>Reno<Key.tab><Key.shift>N
Screenshot: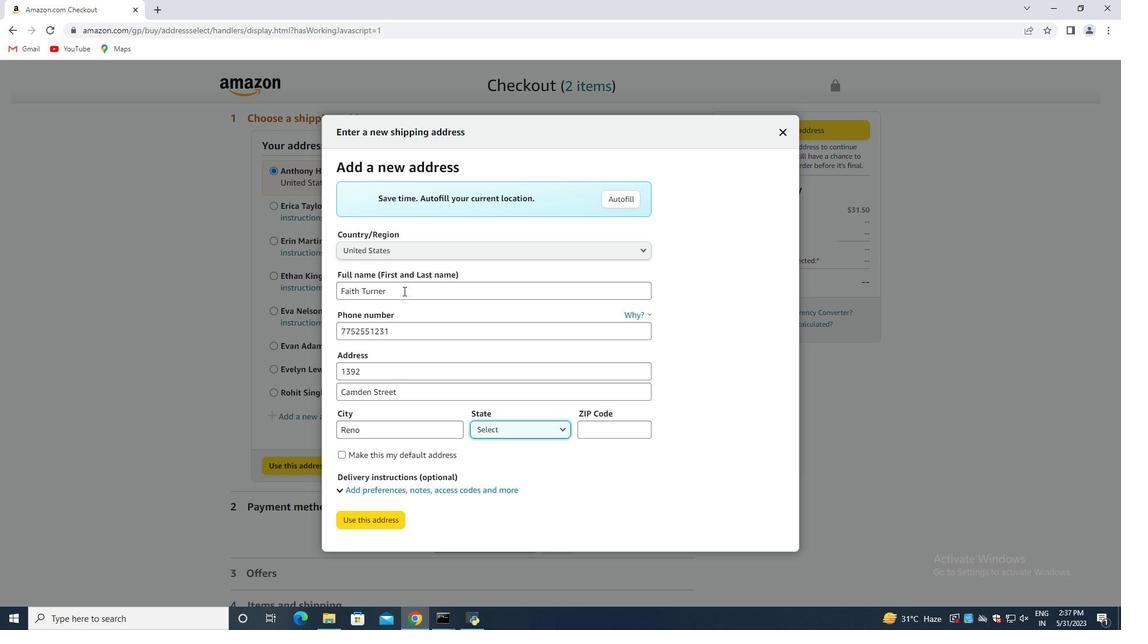 
Action: Mouse moved to (533, 418)
Screenshot: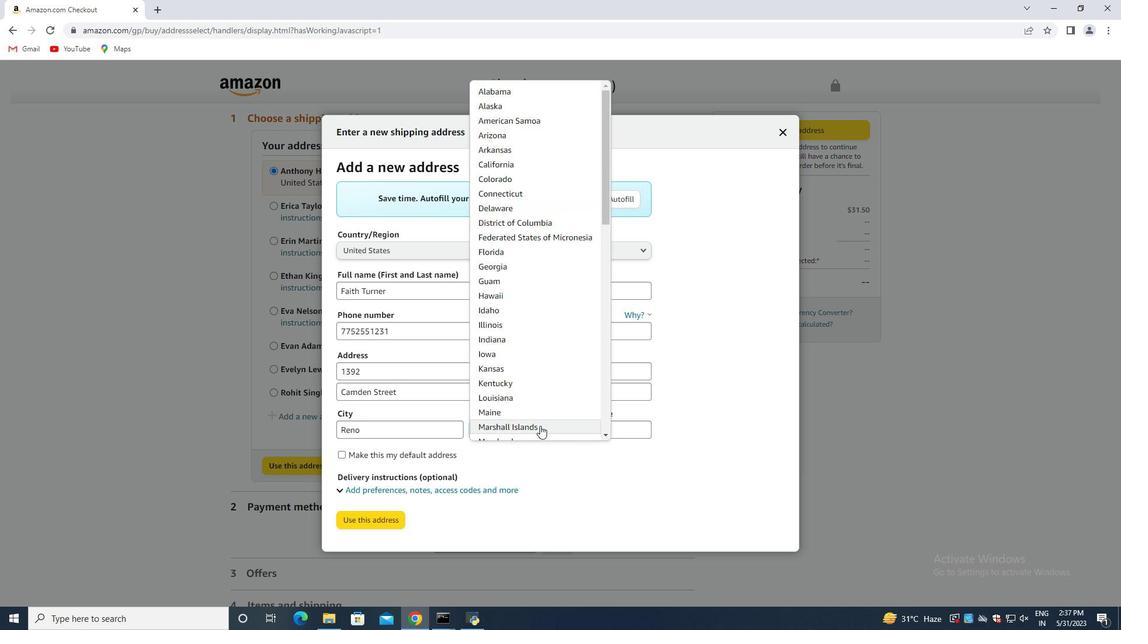 
Action: Mouse pressed left at (533, 418)
Screenshot: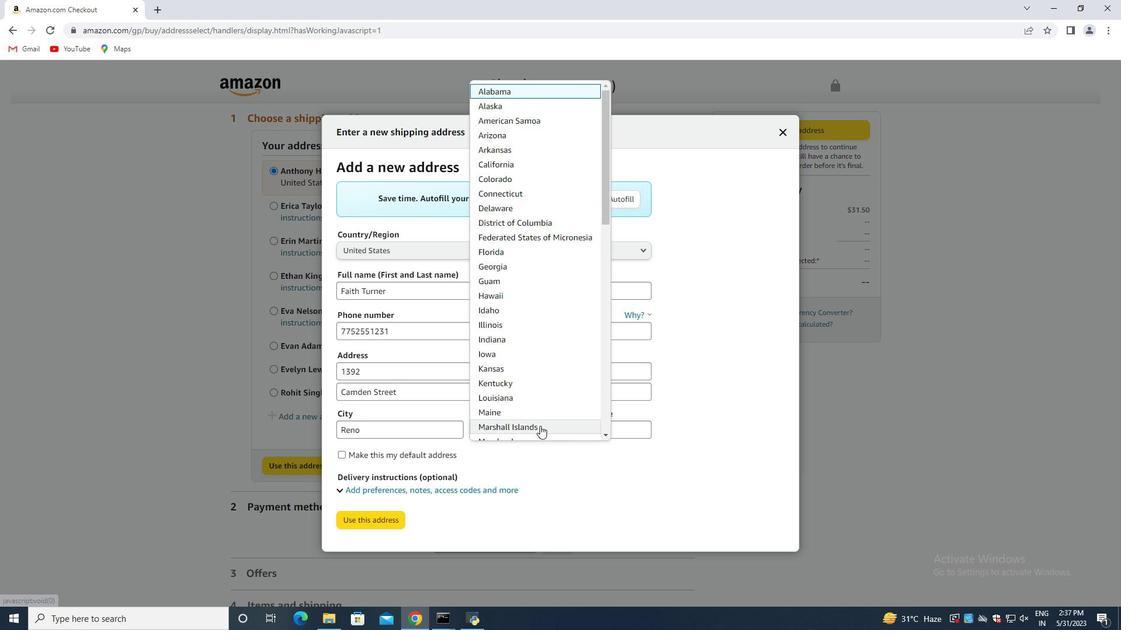 
Action: Mouse moved to (528, 387)
Screenshot: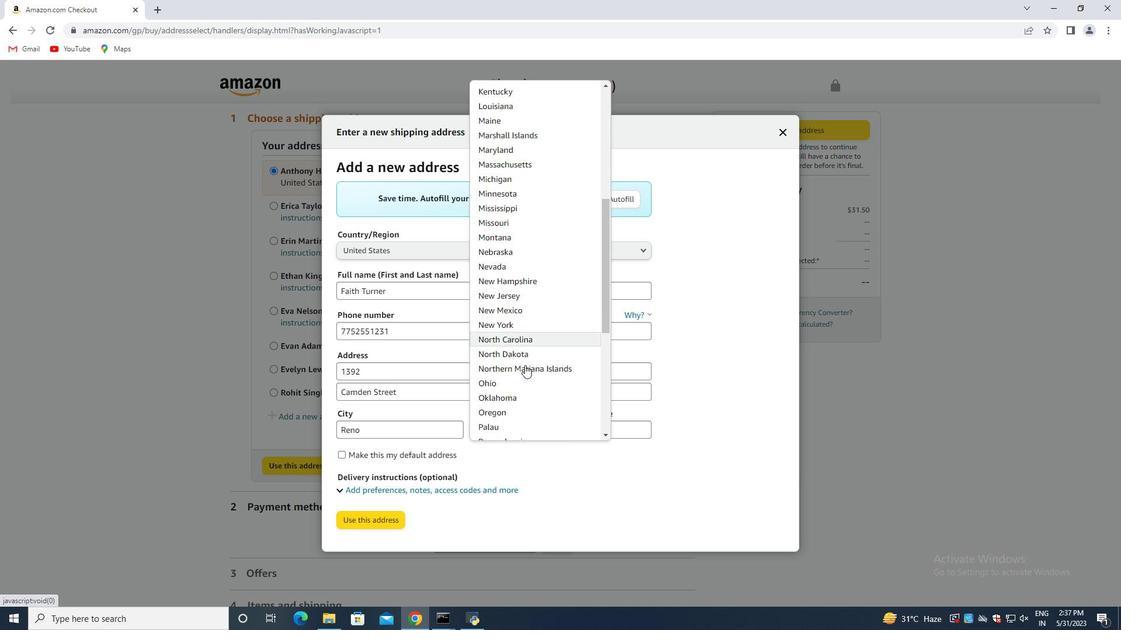 
Action: Mouse scrolled (532, 400) with delta (0, 0)
Screenshot: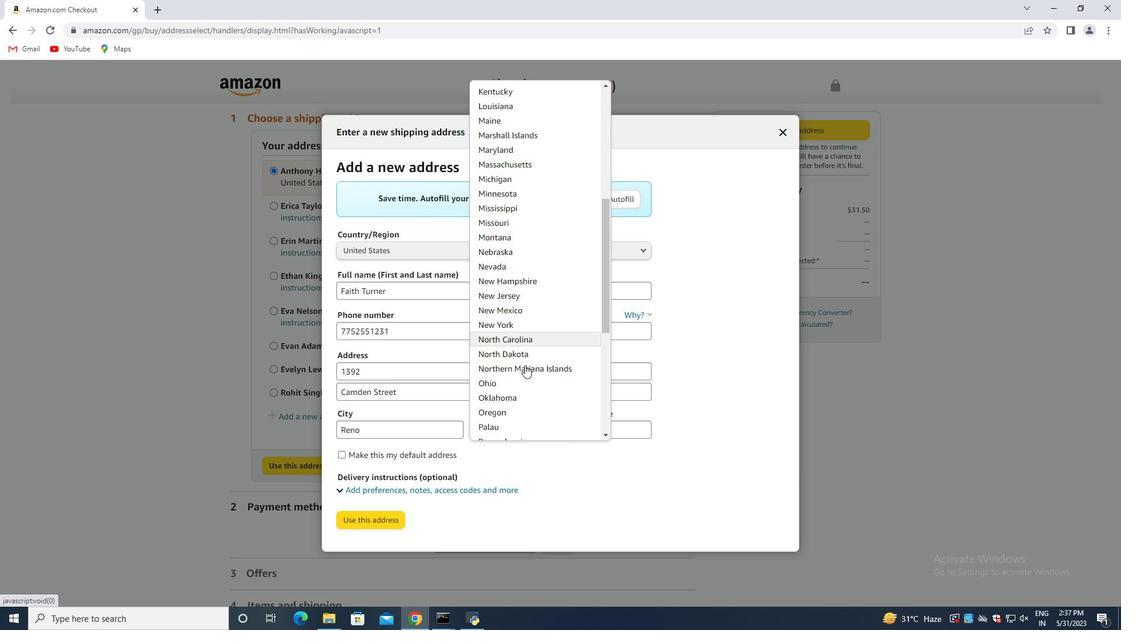 
Action: Mouse moved to (528, 383)
Screenshot: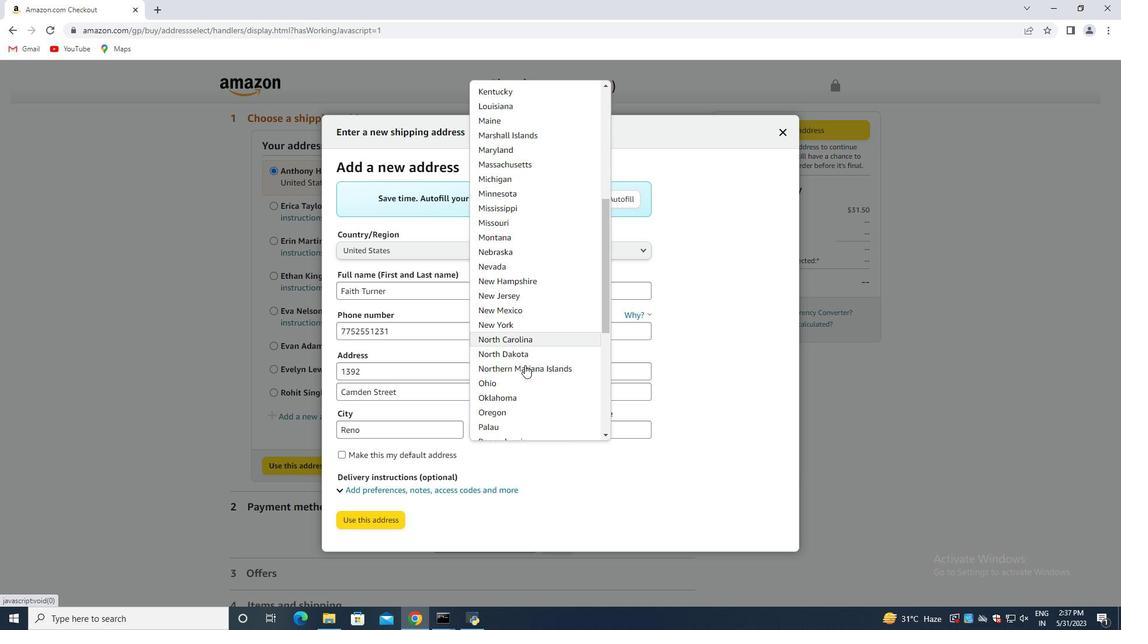 
Action: Mouse scrolled (532, 399) with delta (0, 0)
Screenshot: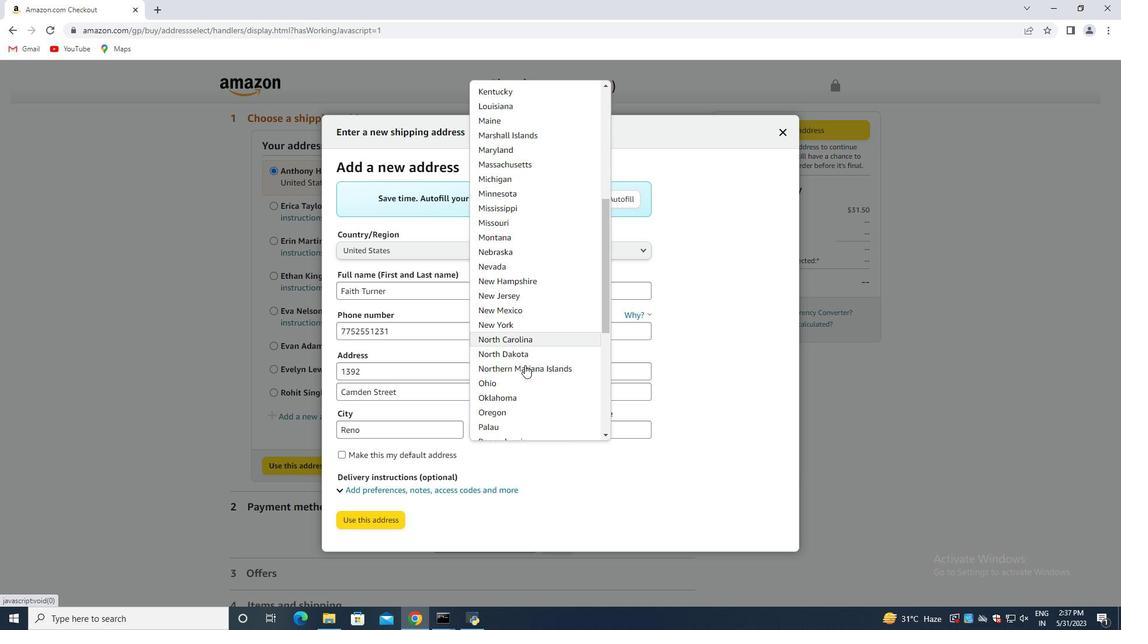 
Action: Mouse moved to (526, 377)
Screenshot: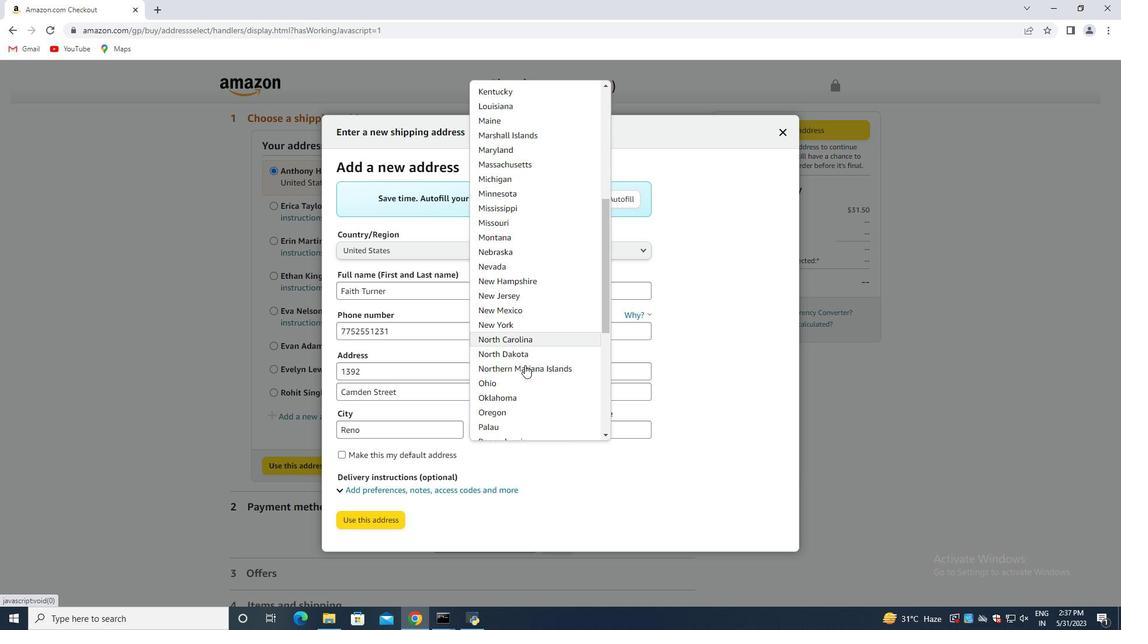 
Action: Mouse scrolled (532, 397) with delta (0, 0)
Screenshot: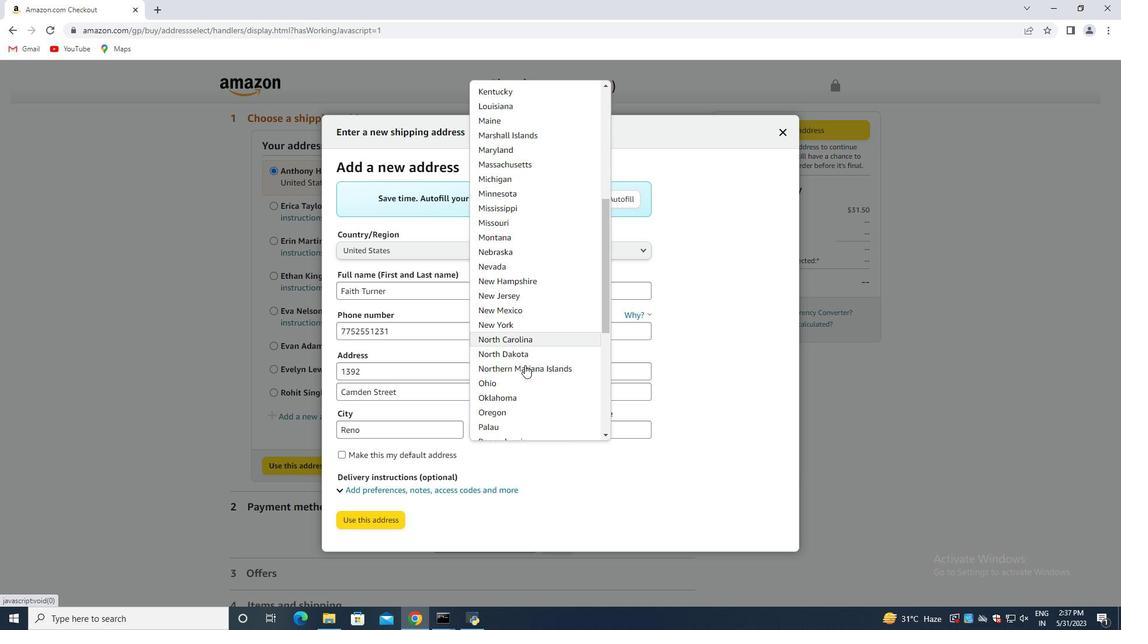 
Action: Mouse moved to (524, 368)
Screenshot: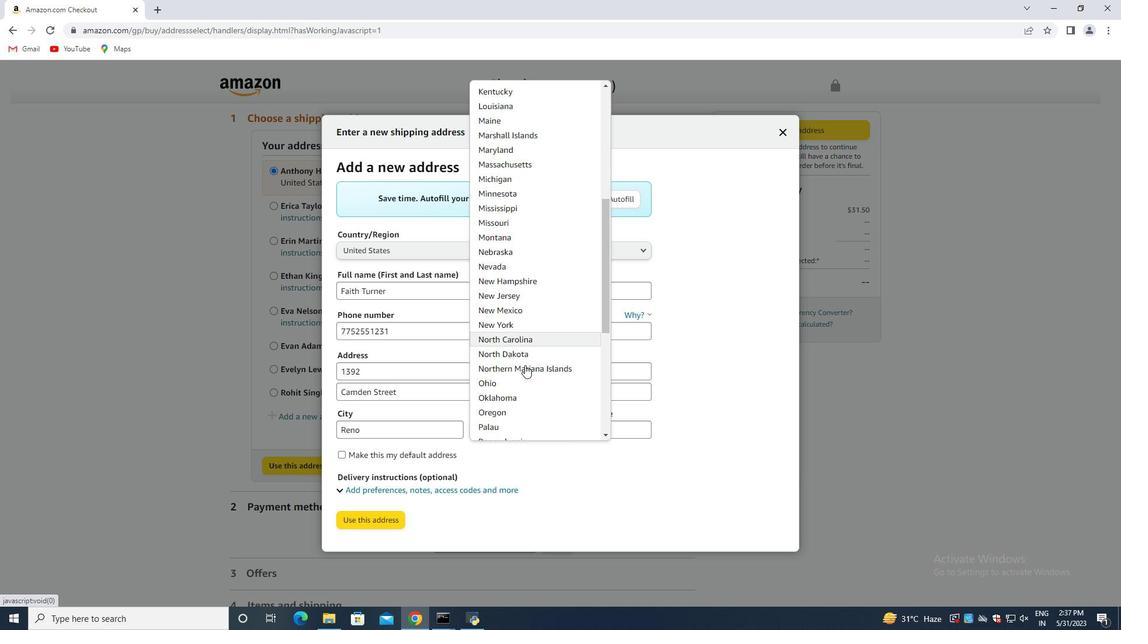 
Action: Mouse scrolled (524, 368) with delta (0, 0)
Screenshot: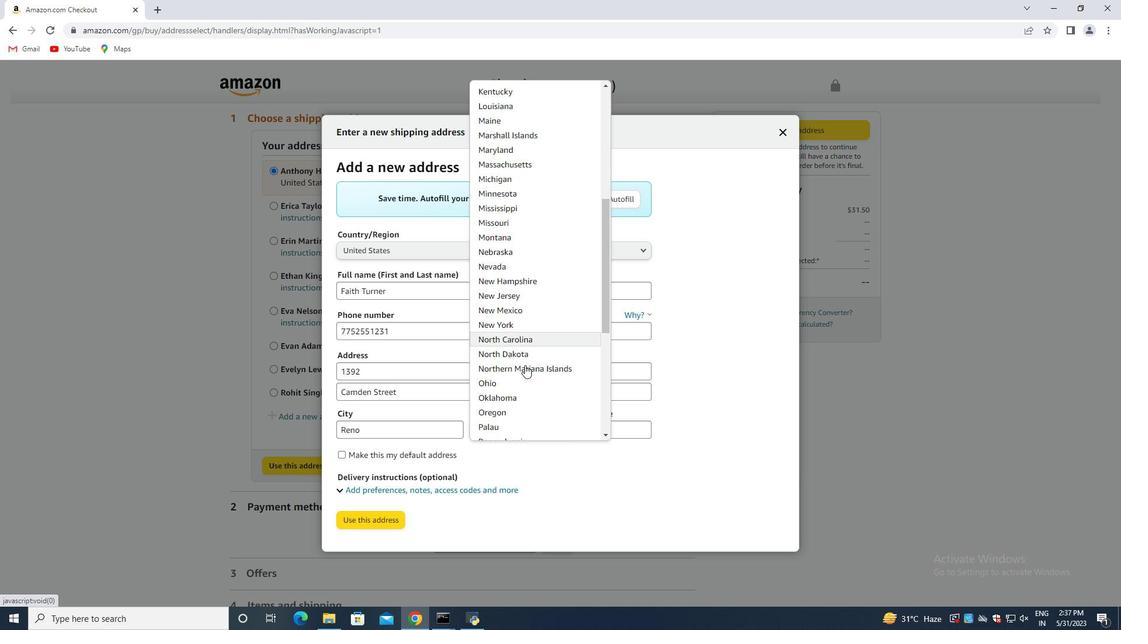 
Action: Mouse scrolled (524, 368) with delta (0, 0)
Screenshot: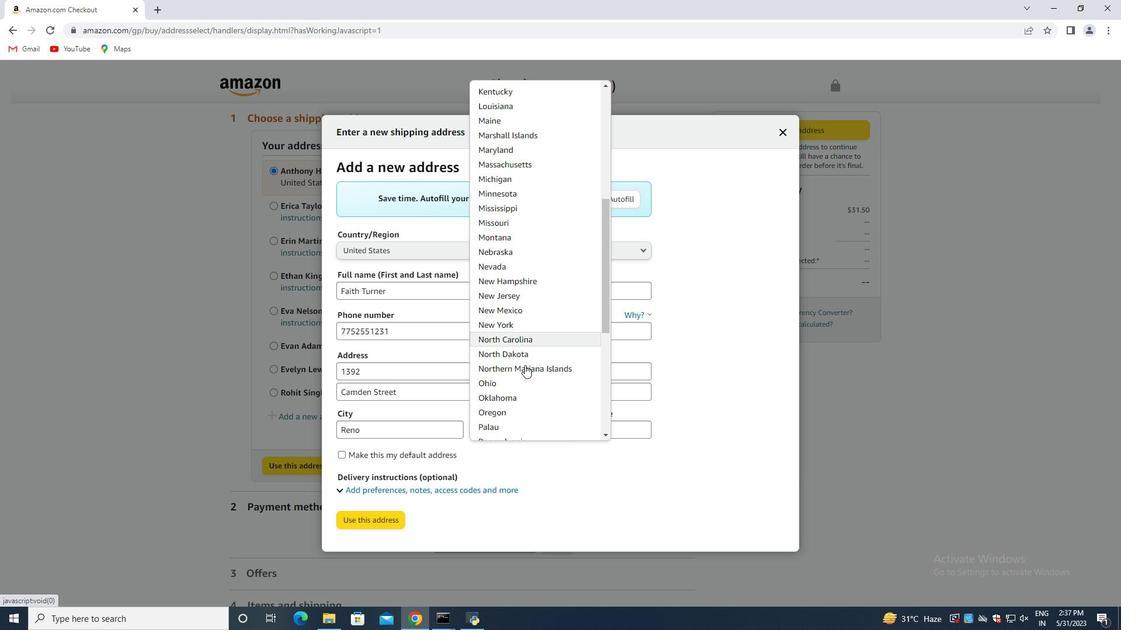 
Action: Mouse moved to (519, 282)
Screenshot: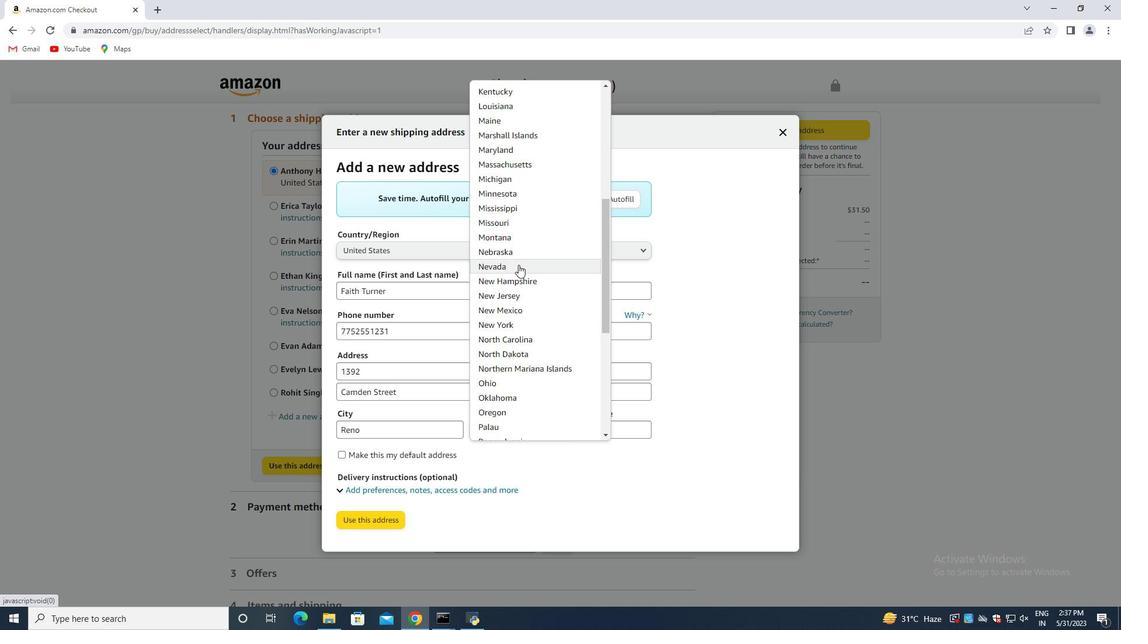 
Action: Mouse pressed left at (519, 282)
Screenshot: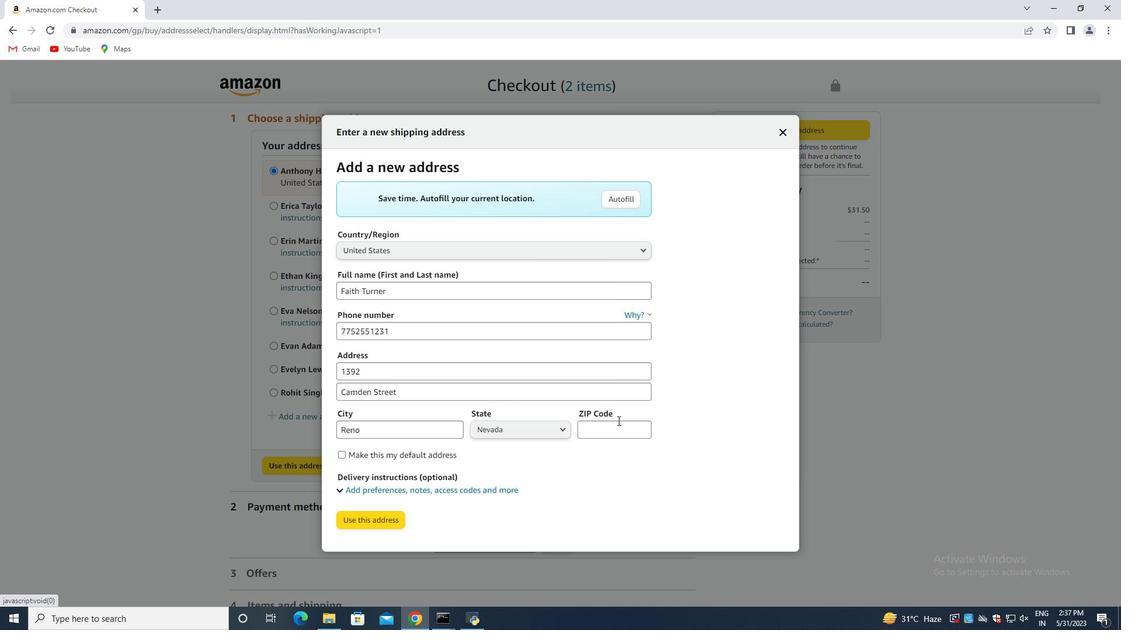 
Action: Mouse moved to (580, 431)
Screenshot: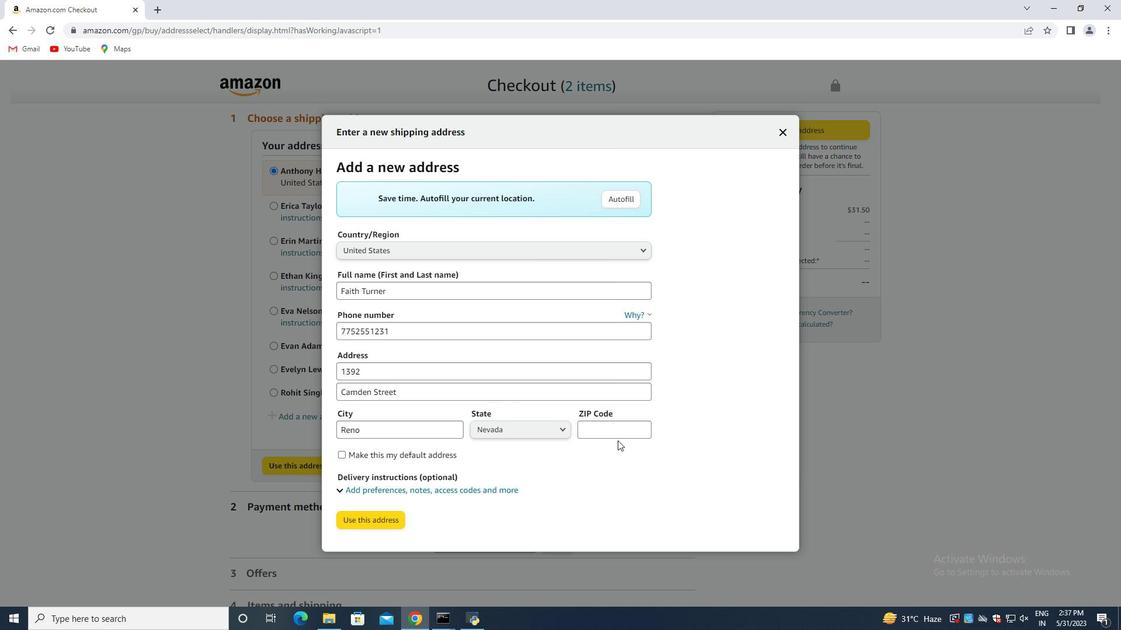 
Action: Mouse pressed left at (580, 431)
Screenshot: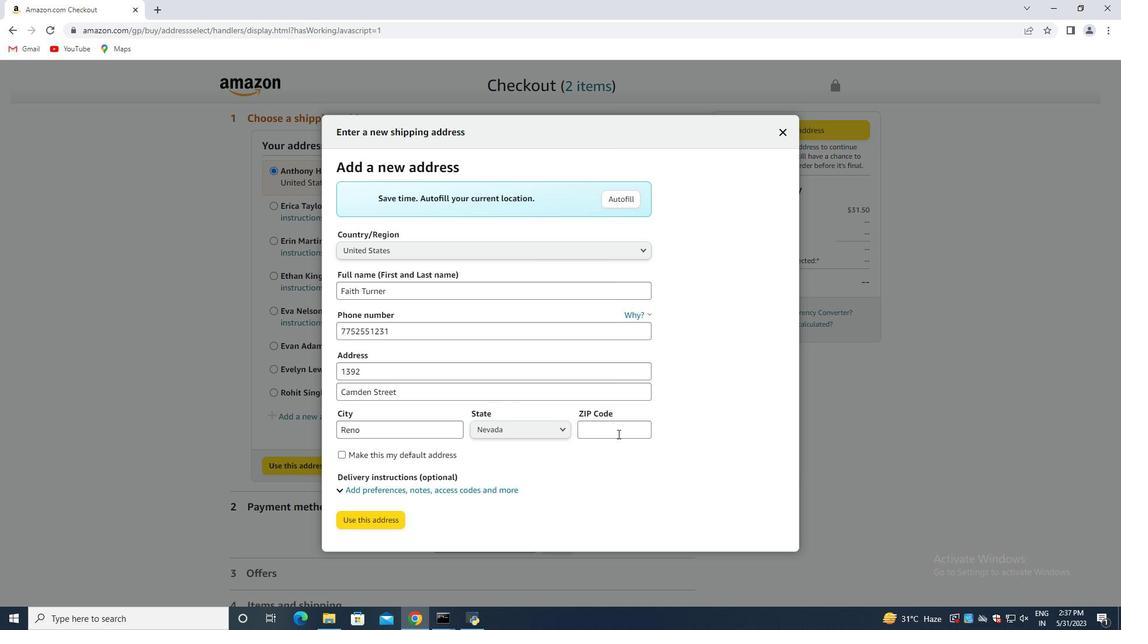 
Action: Mouse moved to (579, 421)
Screenshot: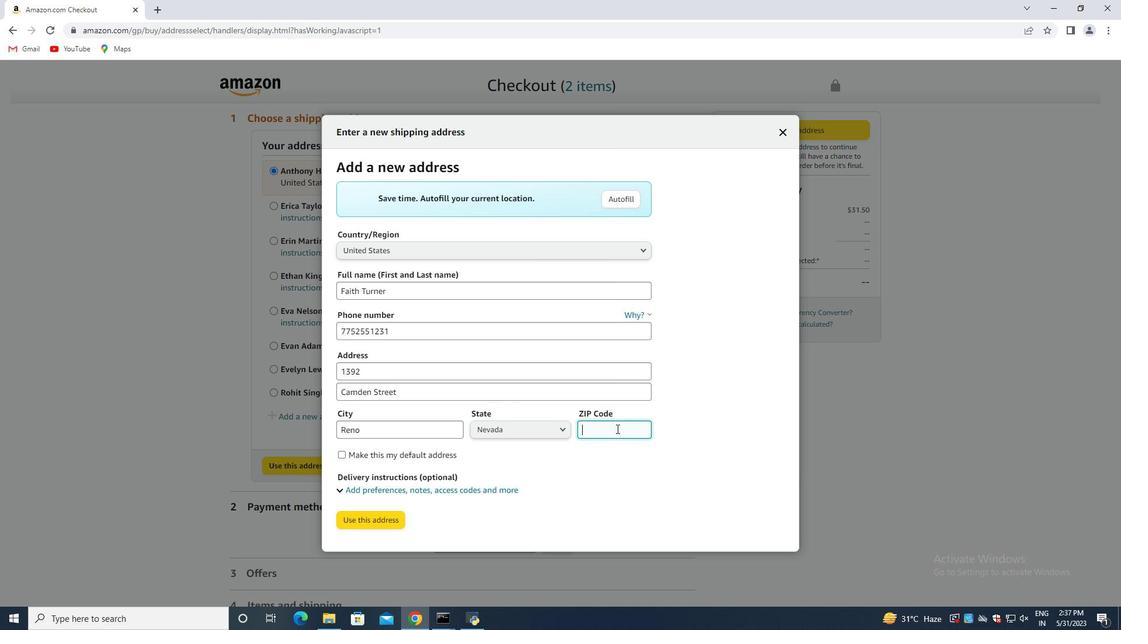
Action: Mouse pressed left at (579, 421)
Screenshot: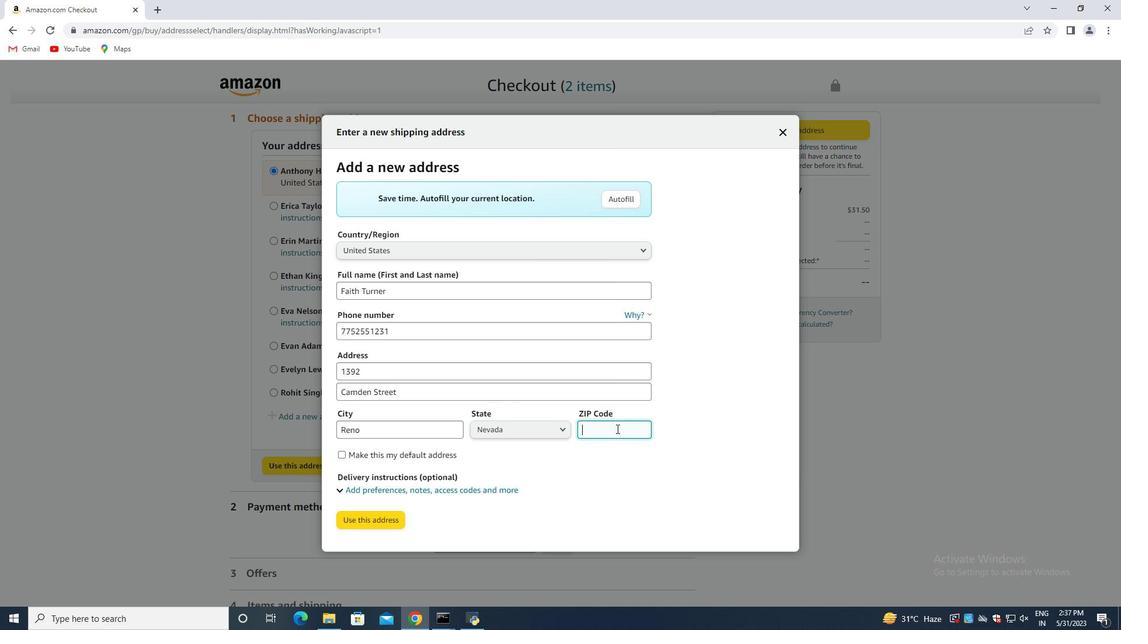 
Action: Mouse moved to (471, 57)
Screenshot: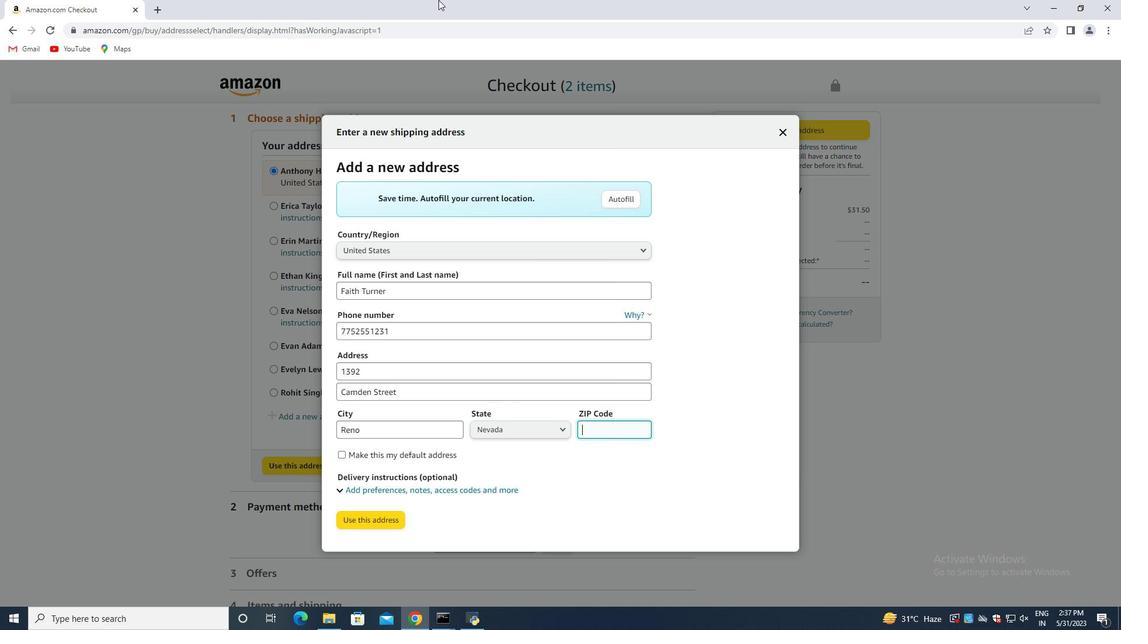 
Action: Key pressed 89501
Screenshot: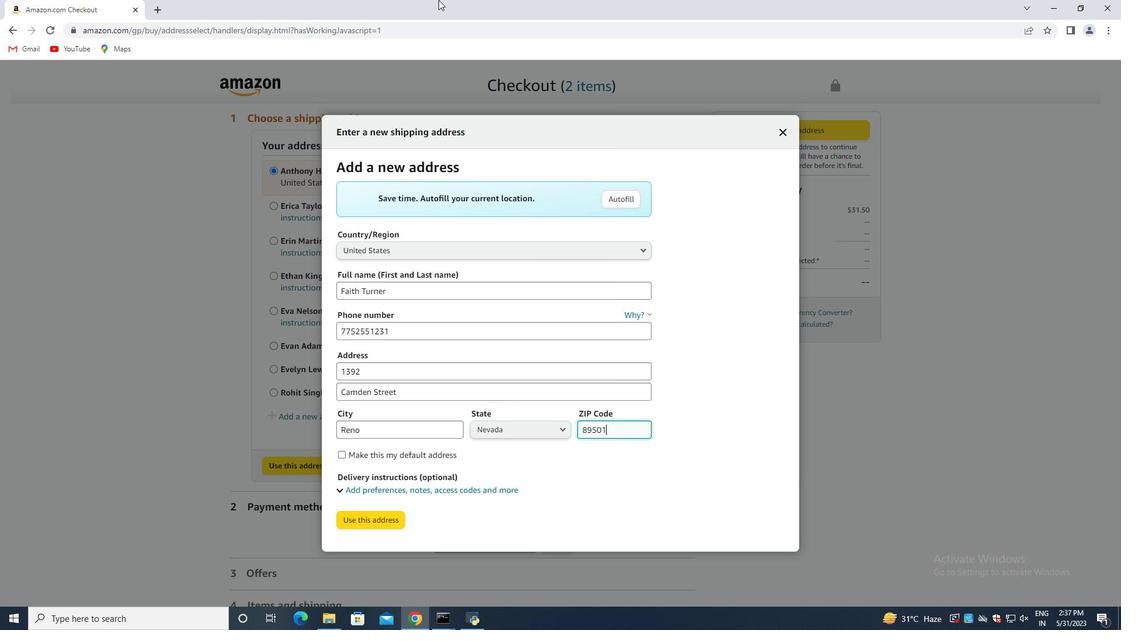 
Action: Mouse moved to (425, 498)
Screenshot: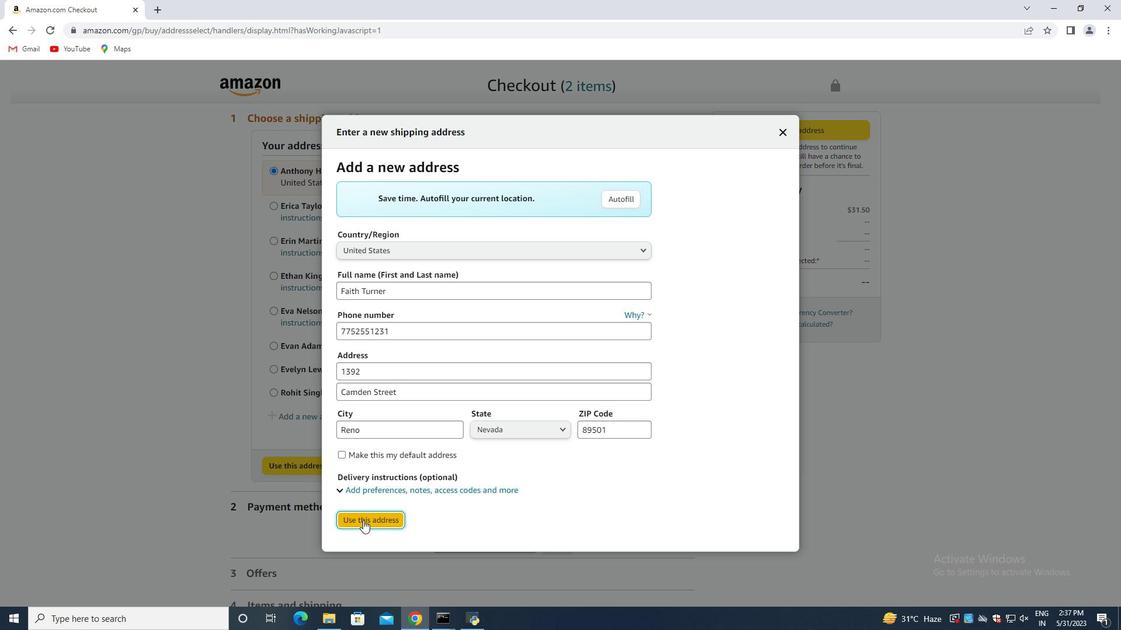 
Action: Mouse pressed left at (425, 498)
Screenshot: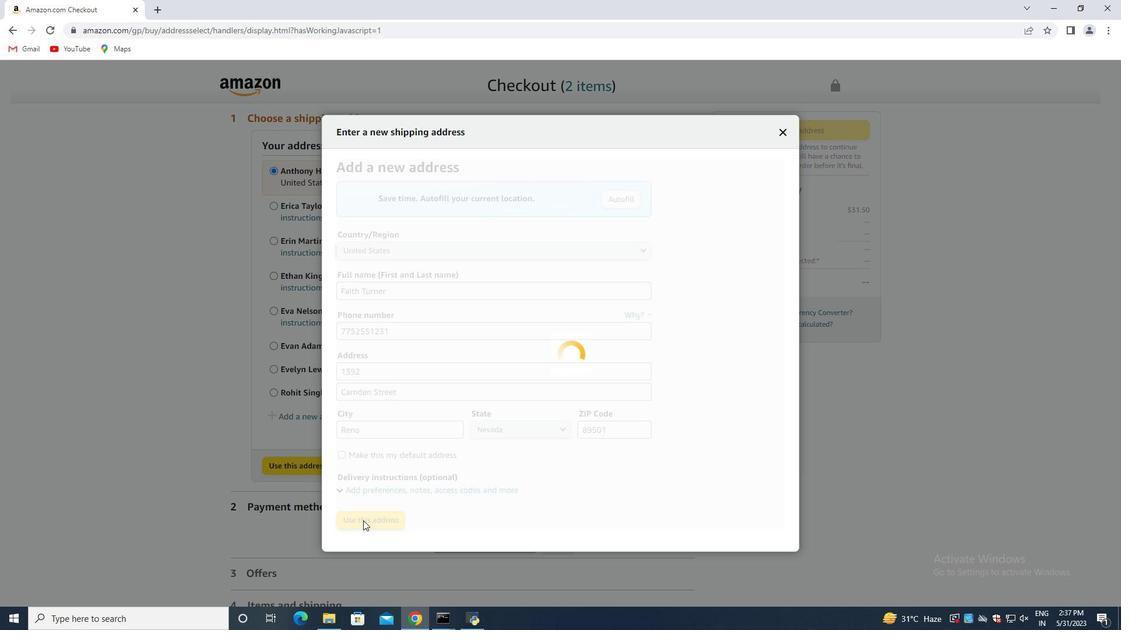 
Action: Mouse moved to (467, 421)
Screenshot: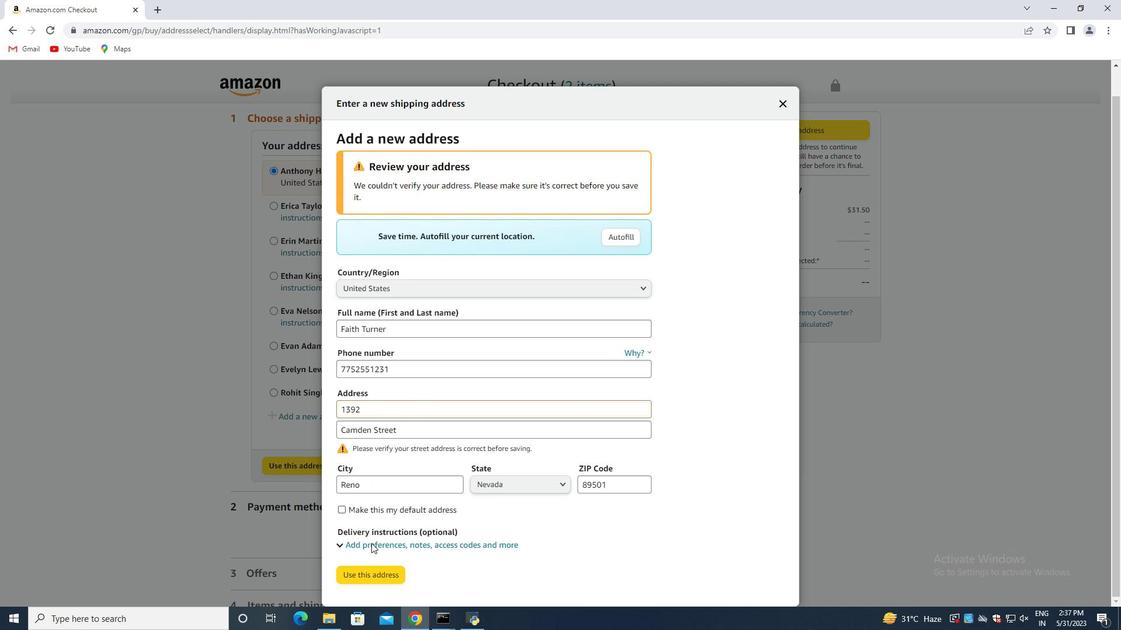 
Action: Mouse scrolled (467, 420) with delta (0, 0)
Screenshot: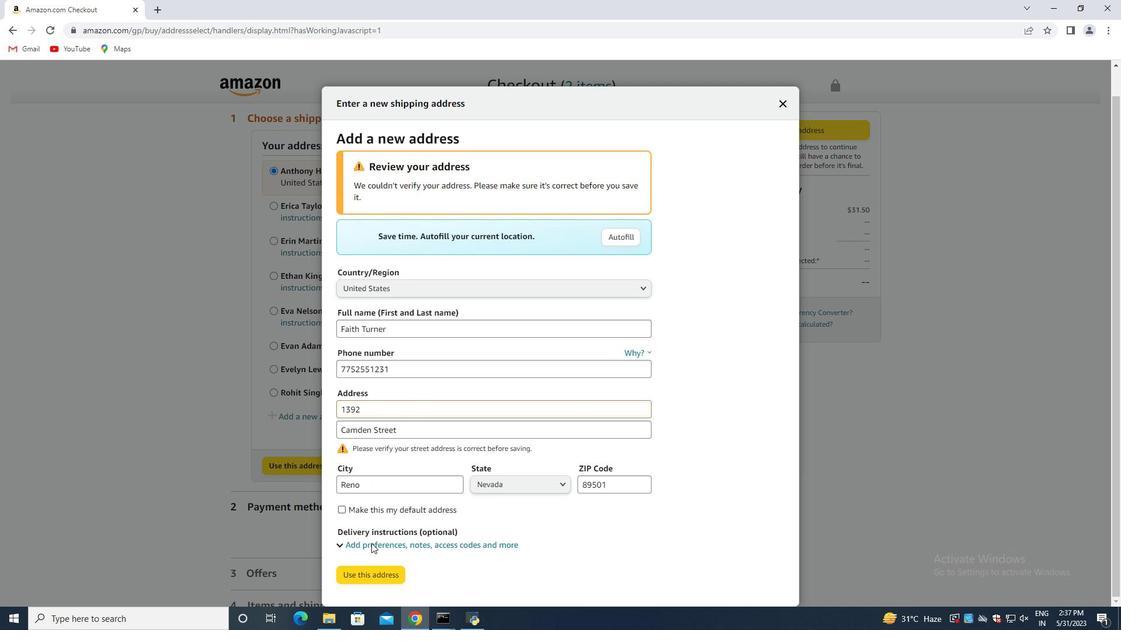 
Action: Mouse moved to (466, 421)
Screenshot: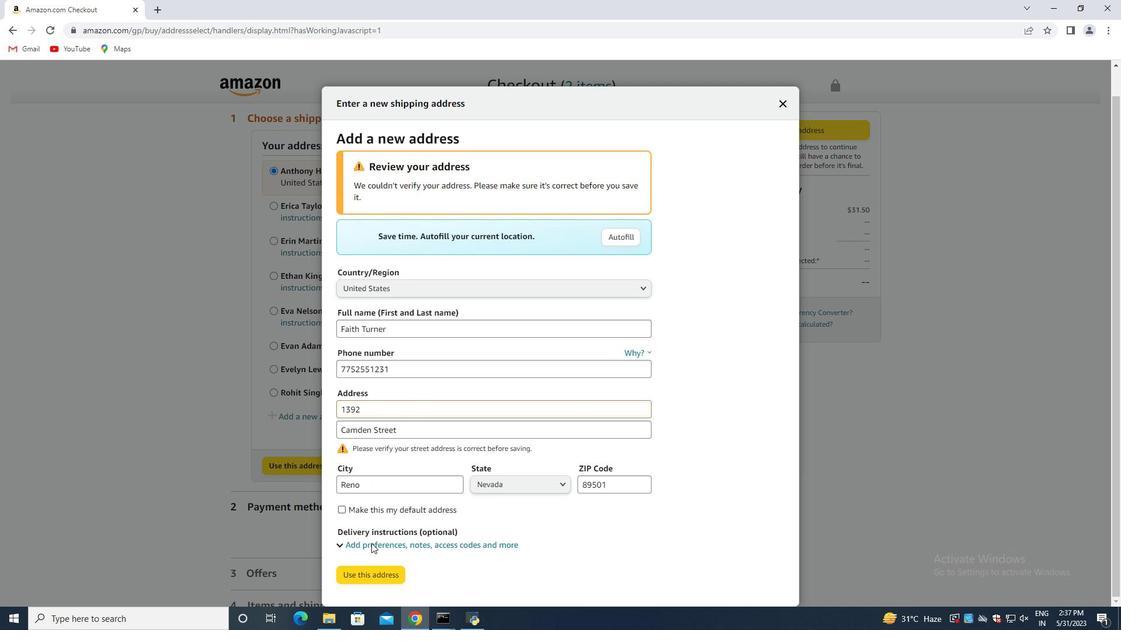 
Action: Mouse scrolled (466, 420) with delta (0, 0)
Screenshot: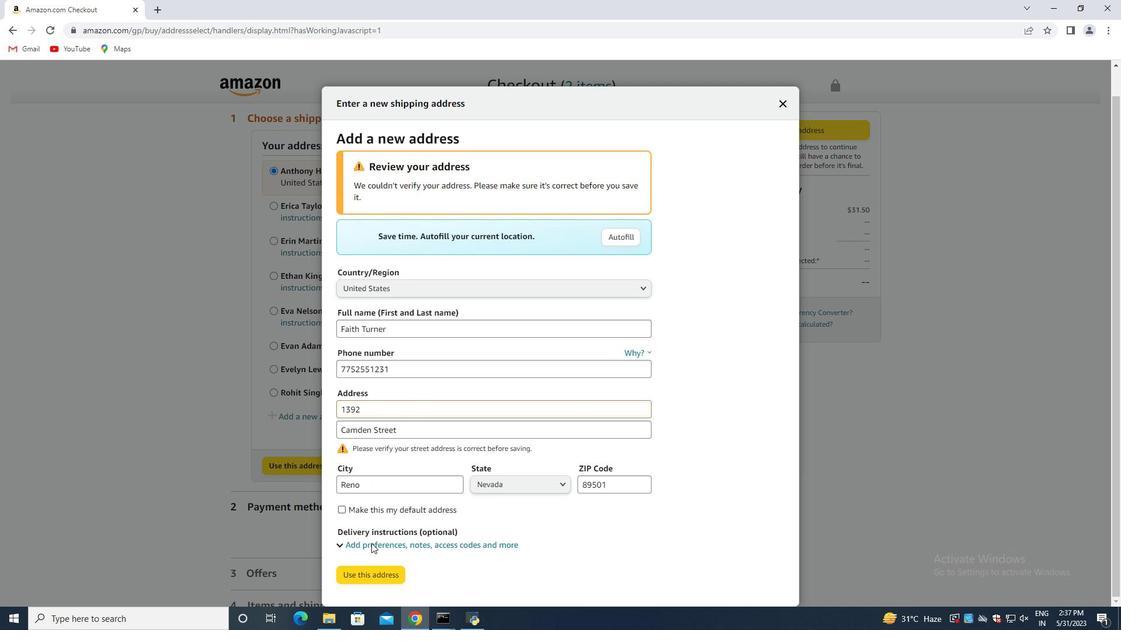
Action: Mouse moved to (465, 421)
Screenshot: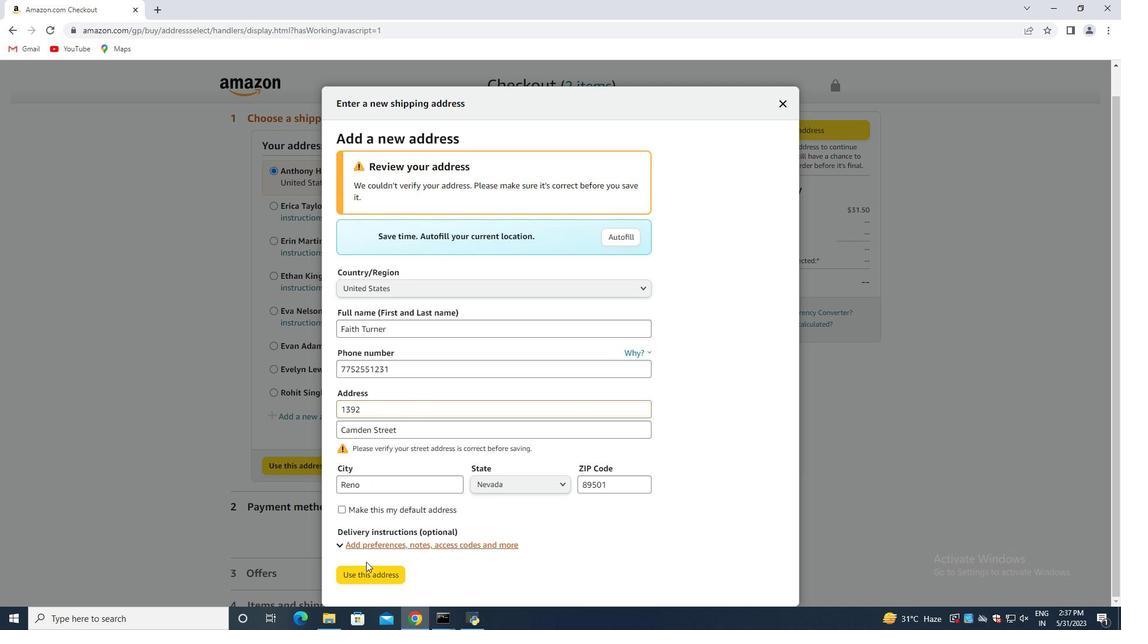 
Action: Mouse scrolled (465, 420) with delta (0, 0)
Screenshot: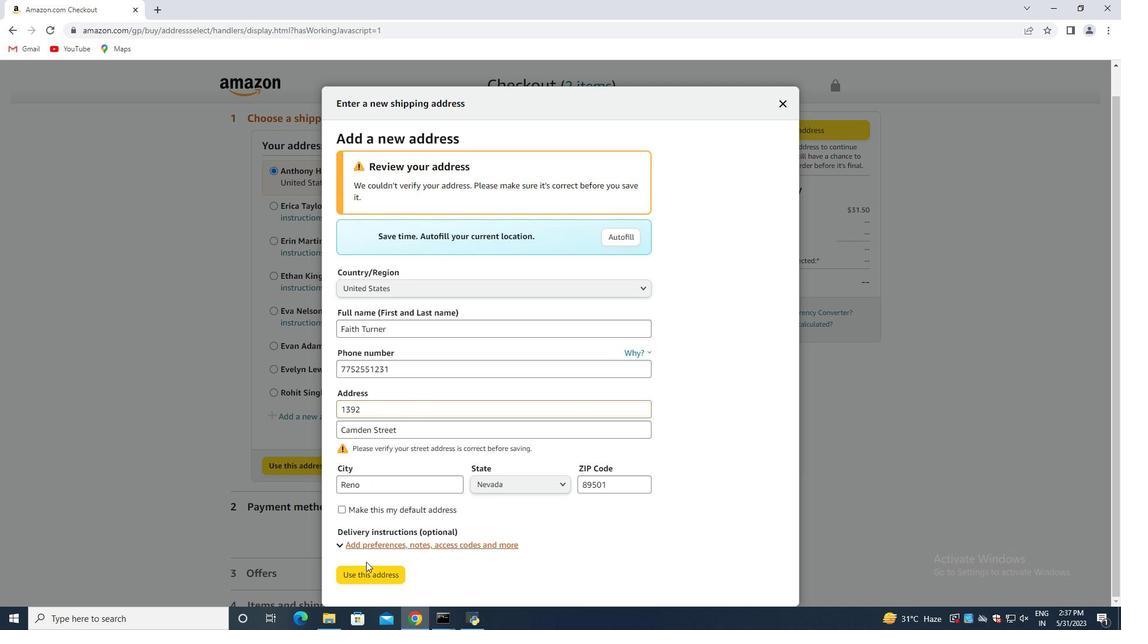 
Action: Mouse moved to (465, 421)
Screenshot: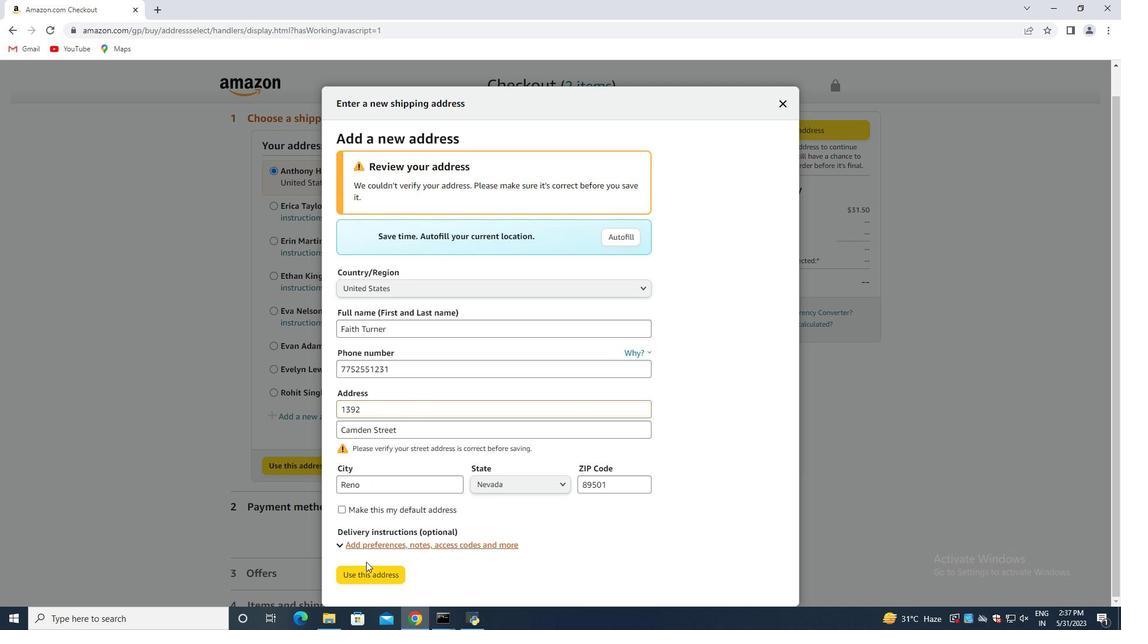 
Action: Mouse scrolled (465, 420) with delta (0, 0)
Screenshot: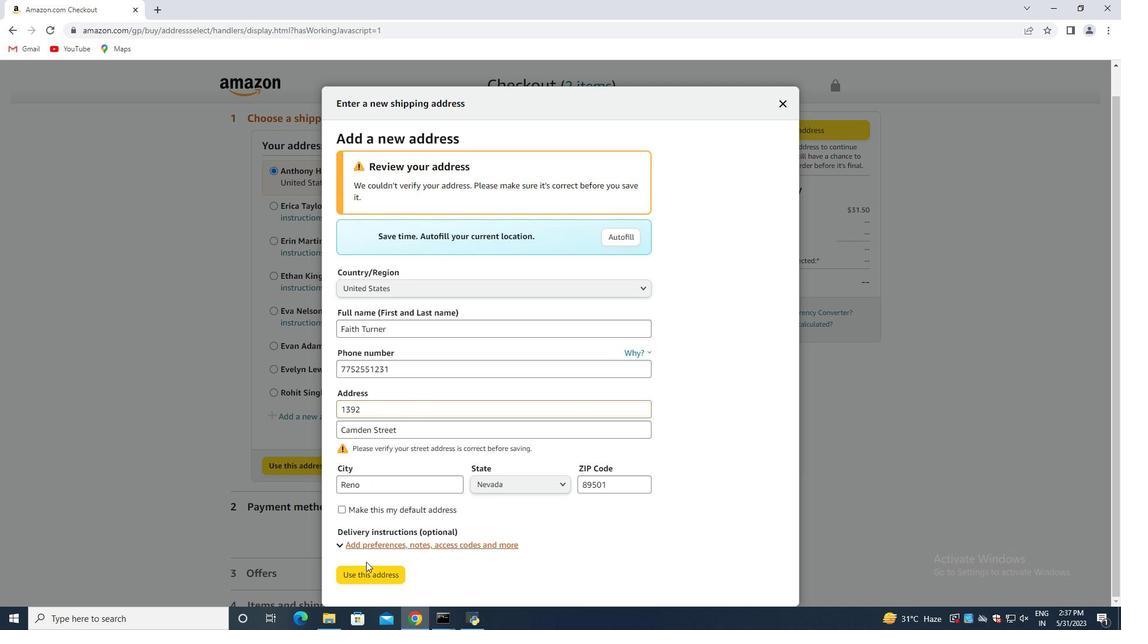 
Action: Mouse moved to (463, 423)
Screenshot: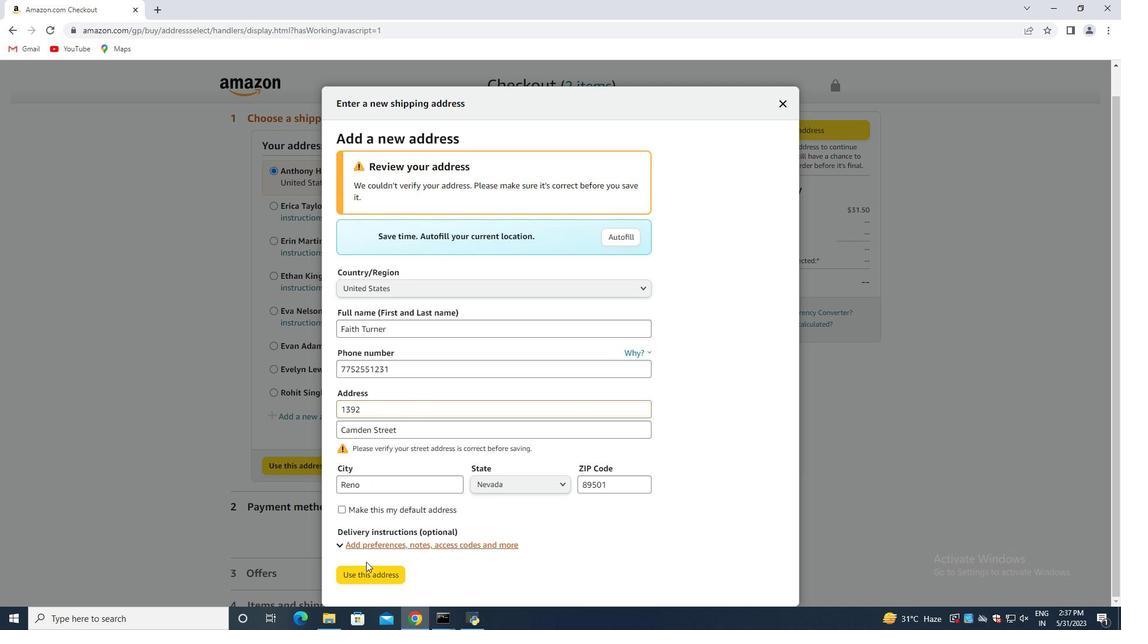 
Action: Mouse scrolled (463, 422) with delta (0, 0)
Screenshot: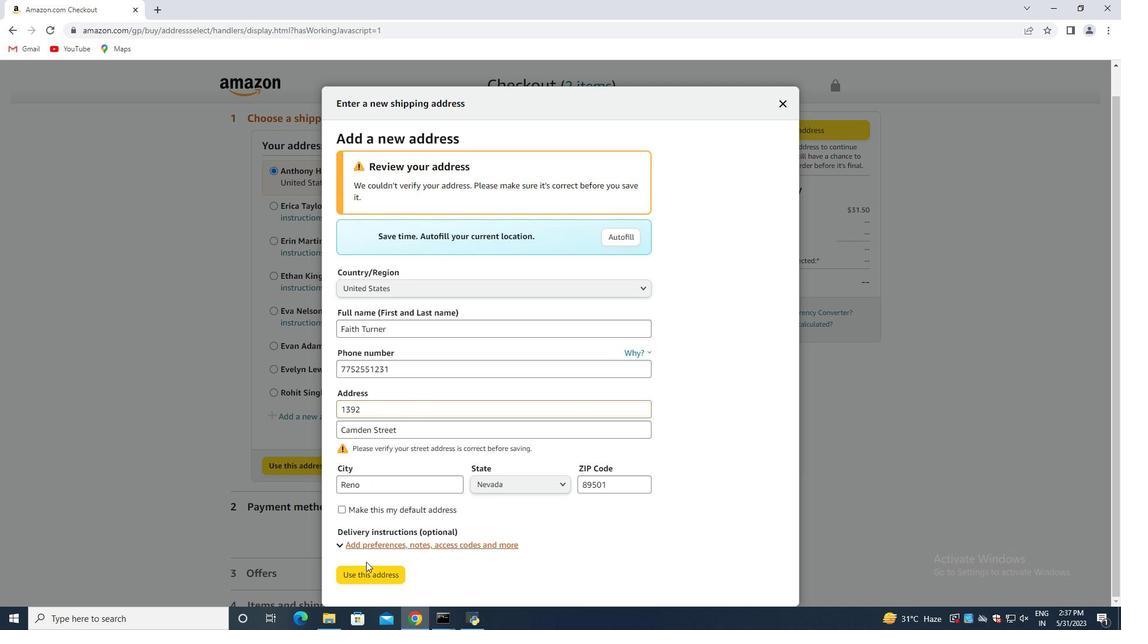 
Action: Mouse moved to (431, 545)
Screenshot: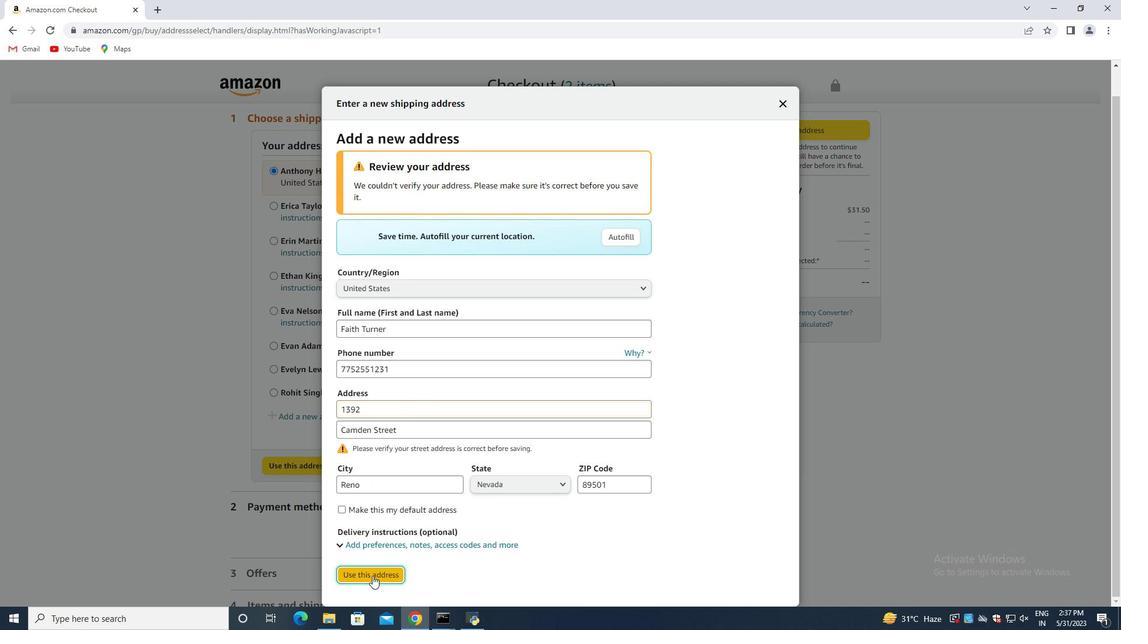 
Action: Mouse pressed left at (431, 545)
Screenshot: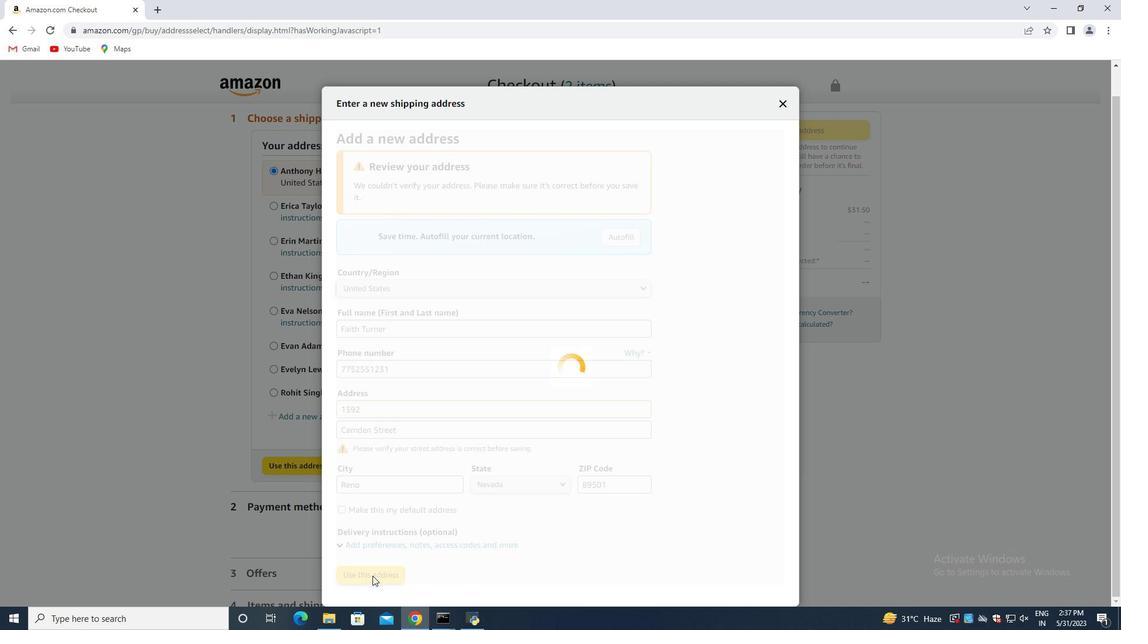 
Action: Mouse moved to (436, 319)
Screenshot: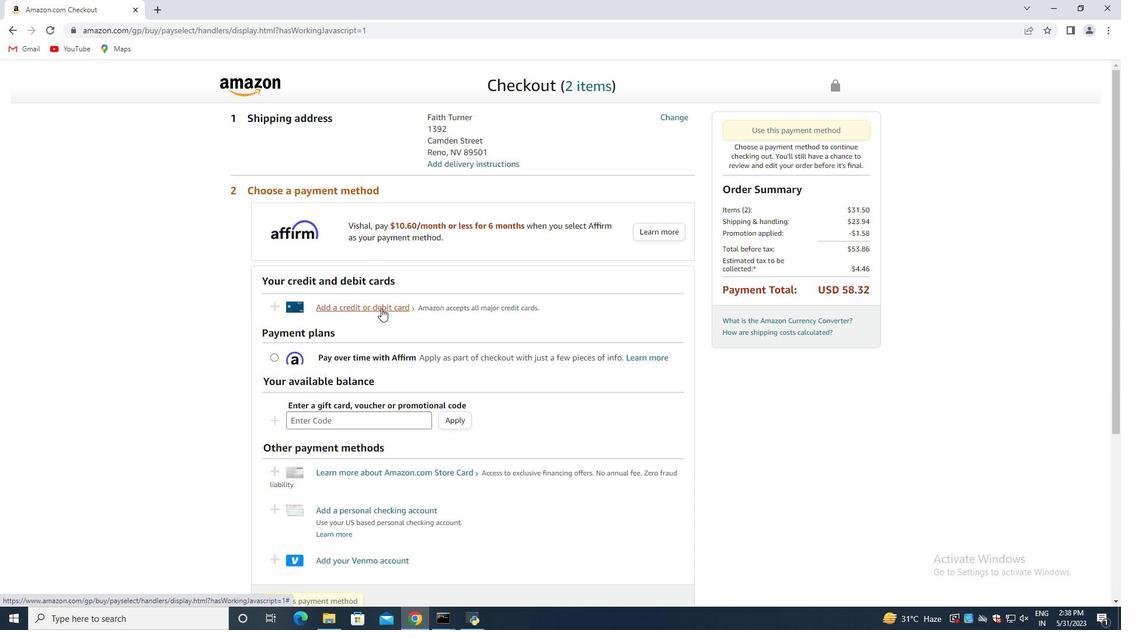 
Action: Mouse pressed left at (436, 319)
Screenshot: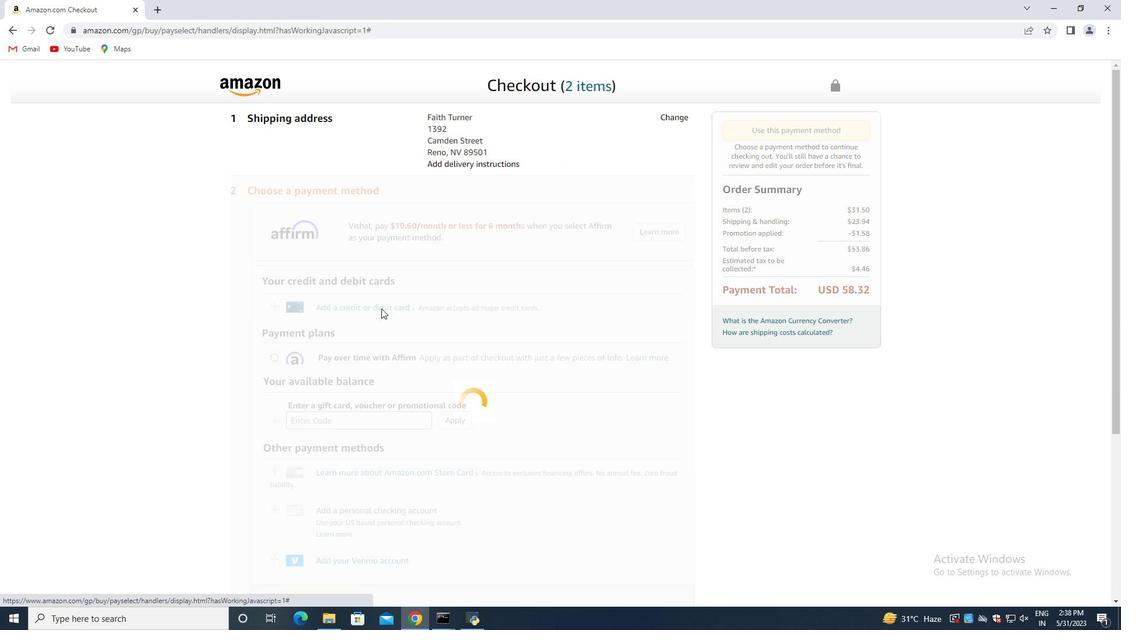 
Action: Mouse moved to (486, 292)
Screenshot: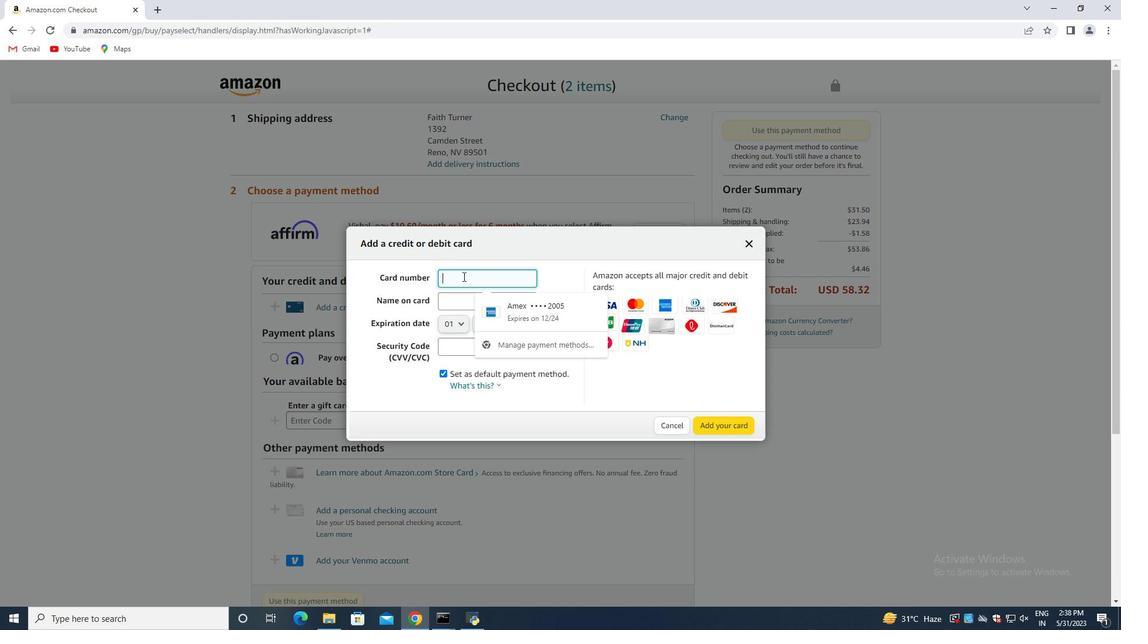 
Action: Mouse pressed left at (486, 292)
Screenshot: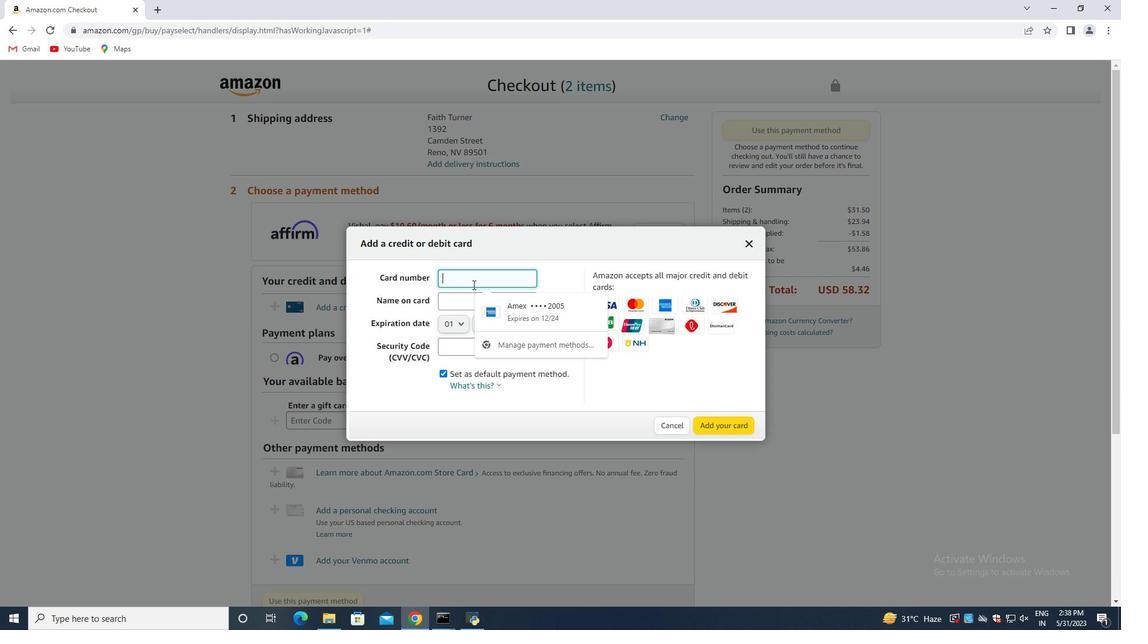 
Action: Mouse moved to (515, 316)
